 Task: Check school information for a property in San Diego, California, including school ratings and reviews.
Action: Mouse moved to (309, 214)
Screenshot: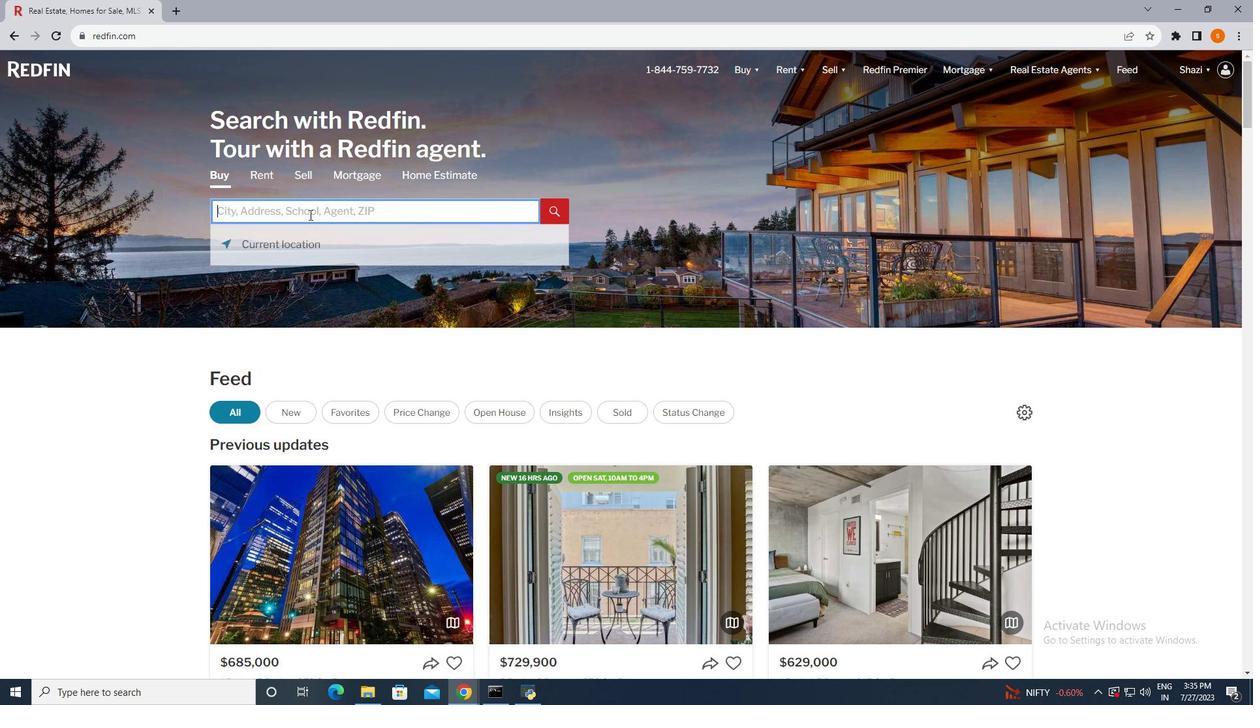 
Action: Mouse pressed left at (309, 214)
Screenshot: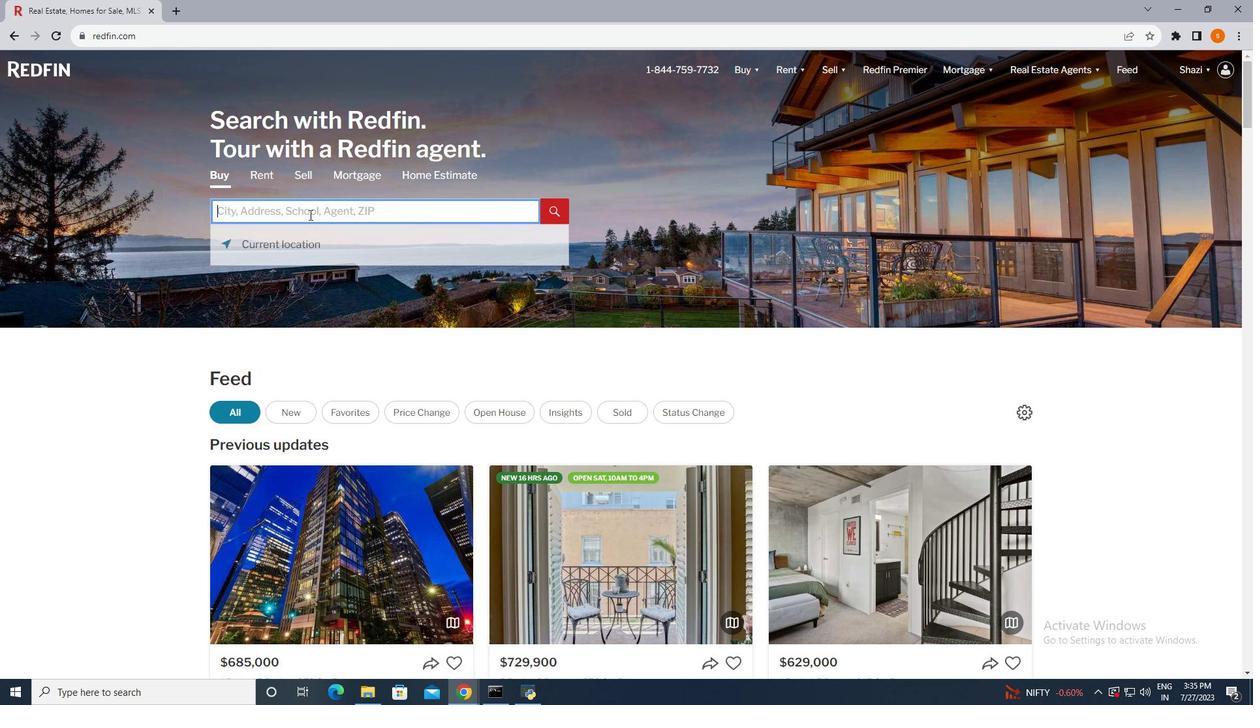 
Action: Key pressed <Key.shift>San<Key.space><Key.shift>Diego,<Key.space><Key.shift>California
Screenshot: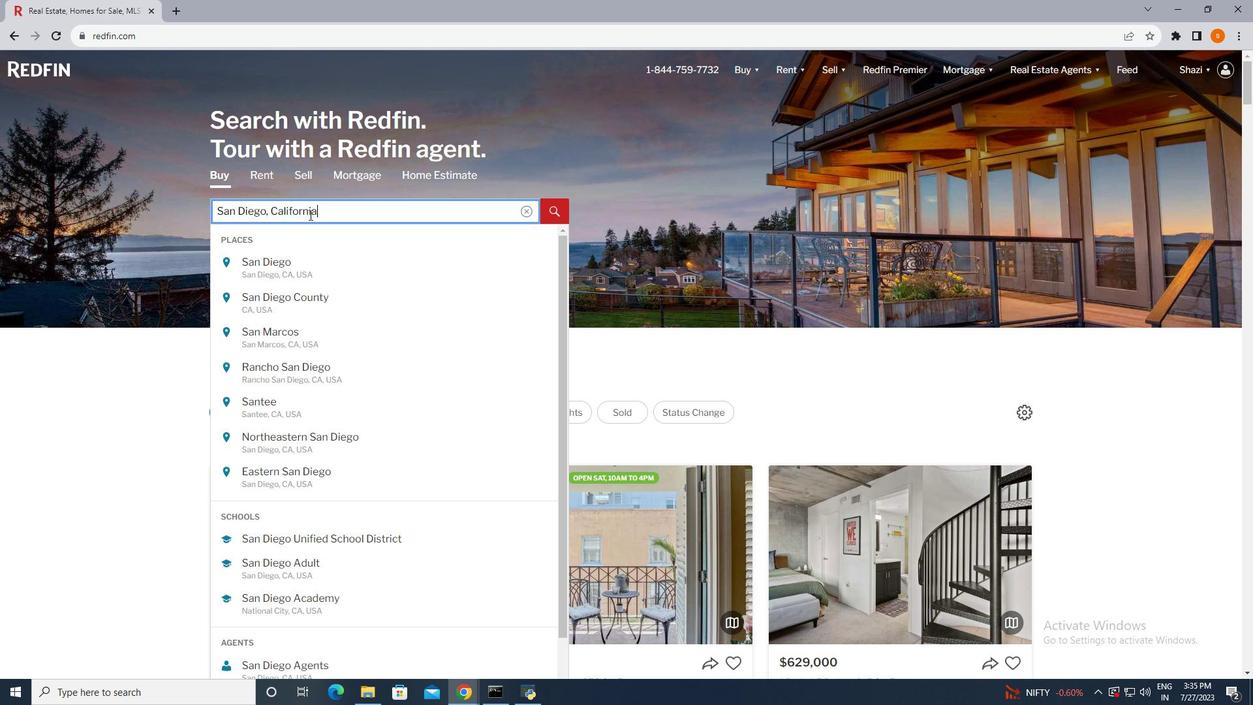 
Action: Mouse moved to (557, 214)
Screenshot: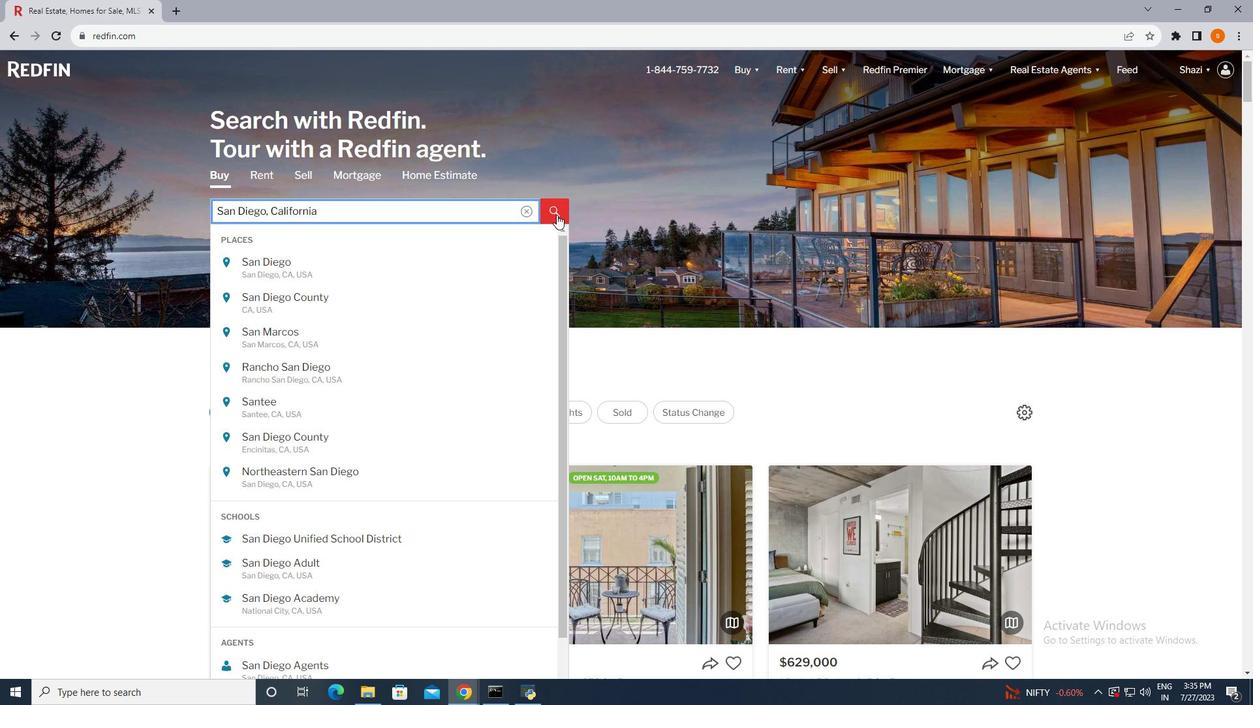 
Action: Mouse pressed left at (557, 214)
Screenshot: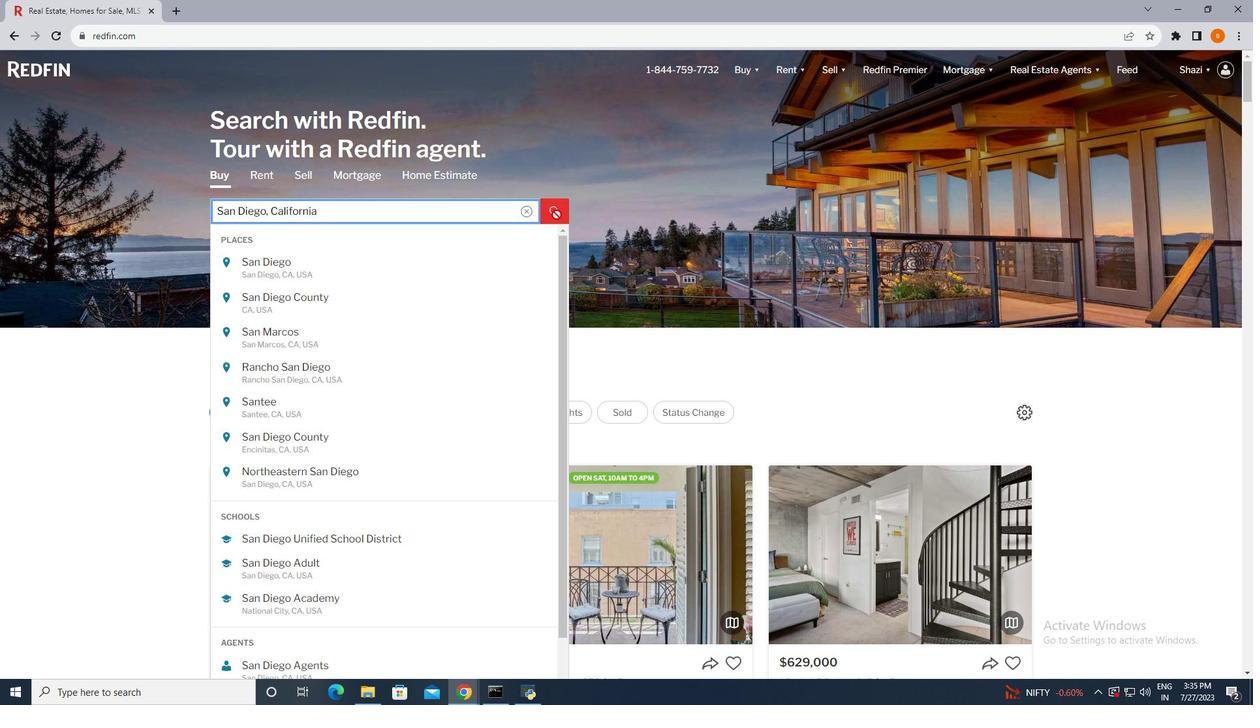 
Action: Mouse moved to (1102, 151)
Screenshot: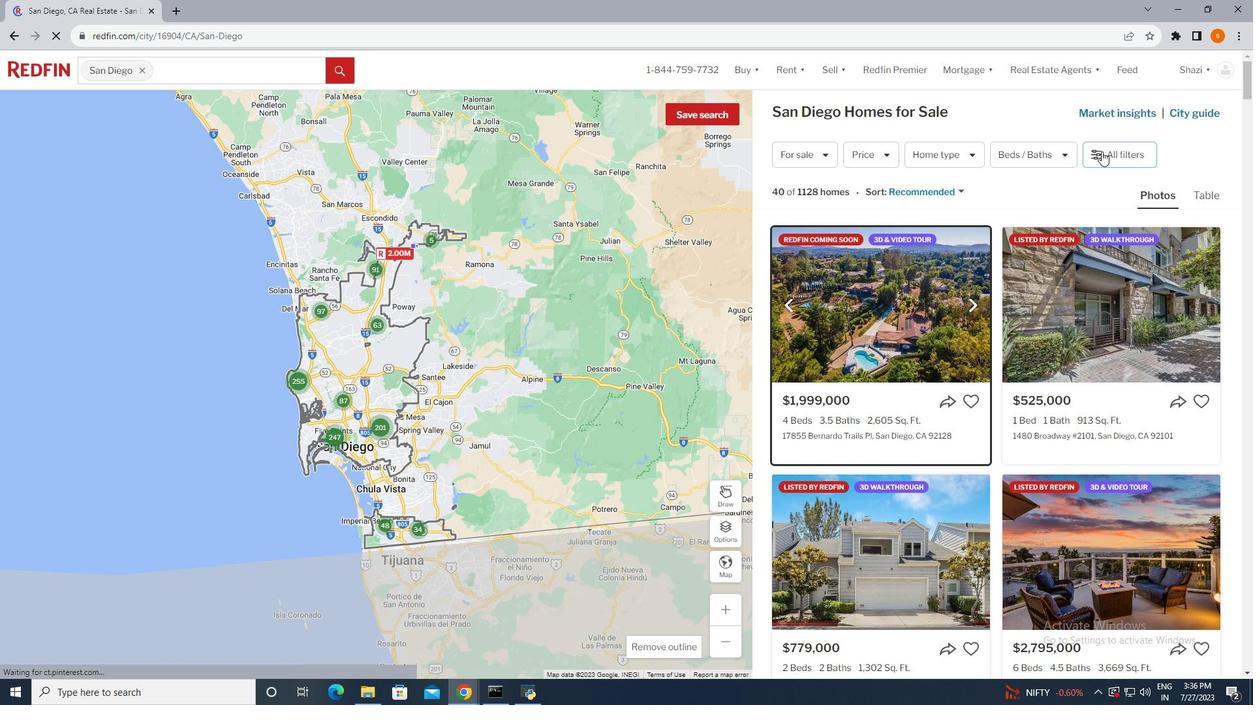 
Action: Mouse pressed left at (1102, 151)
Screenshot: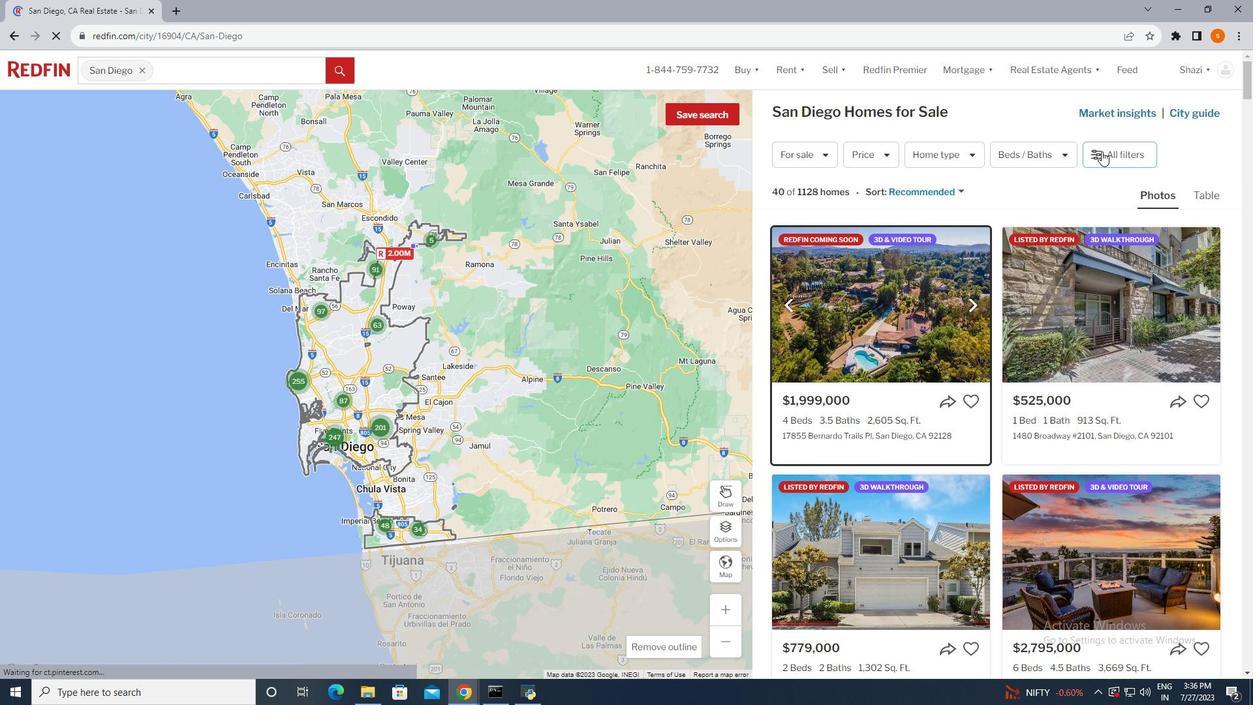 
Action: Mouse moved to (969, 434)
Screenshot: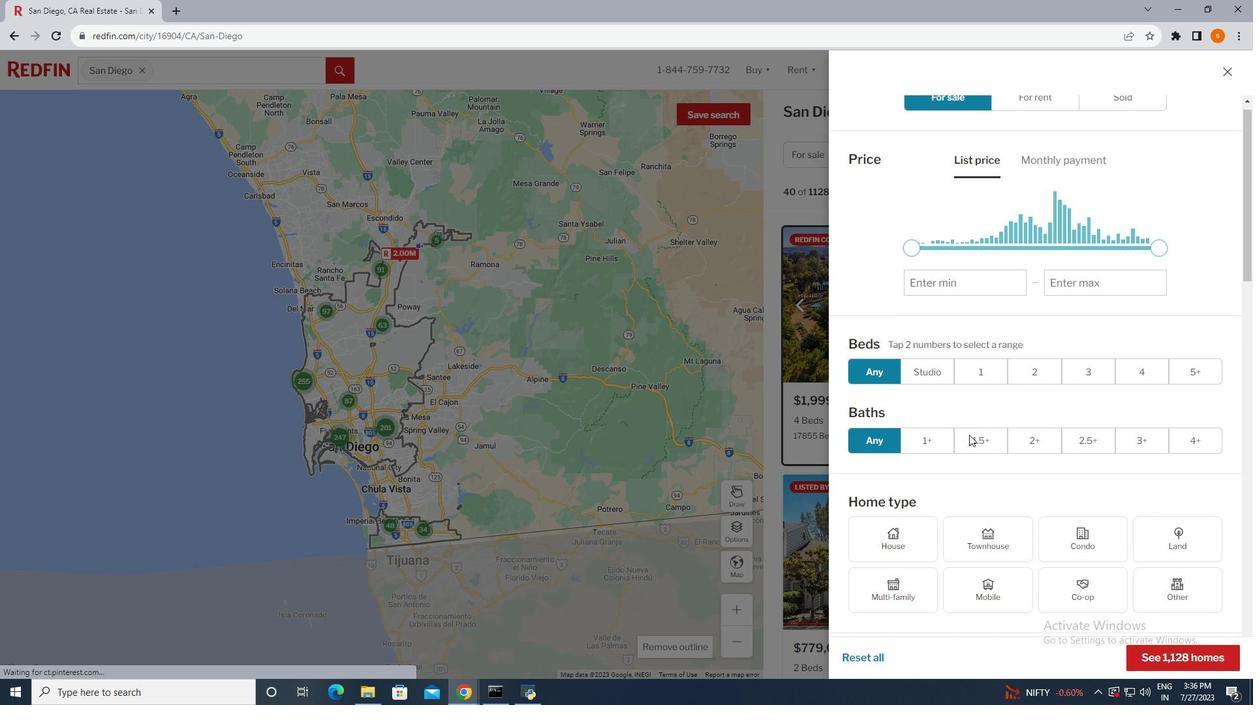 
Action: Mouse scrolled (969, 434) with delta (0, 0)
Screenshot: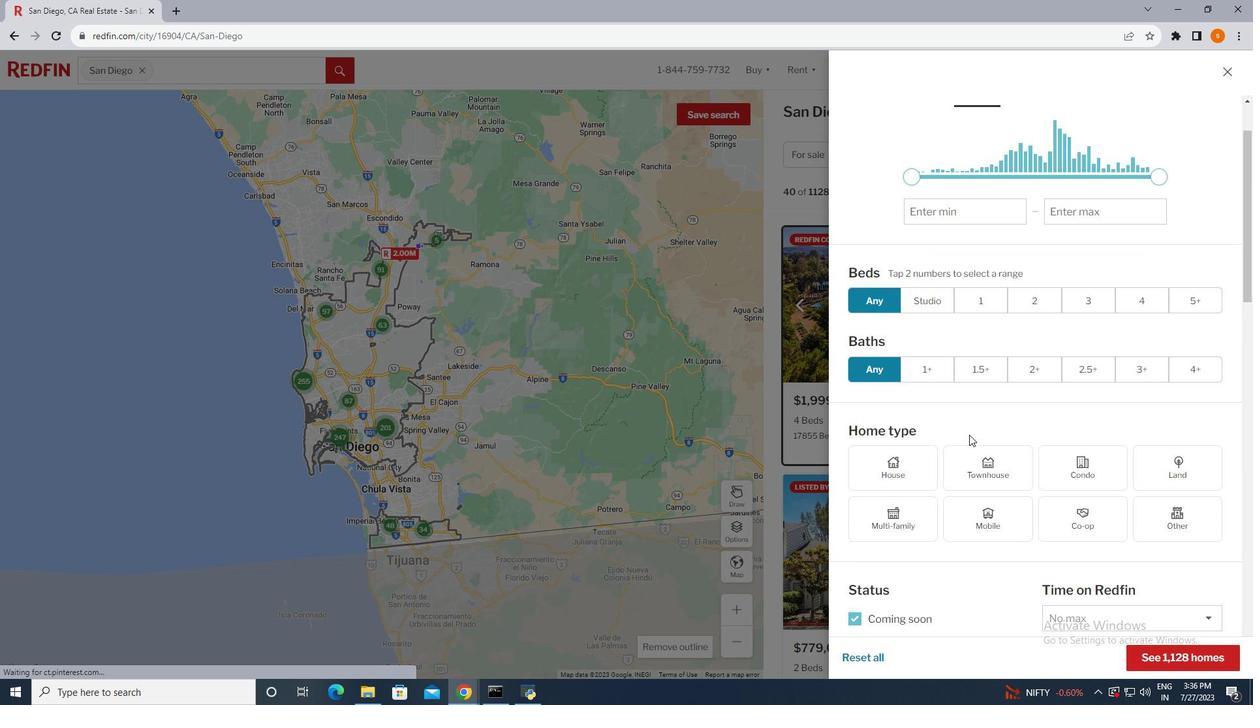 
Action: Mouse scrolled (969, 434) with delta (0, 0)
Screenshot: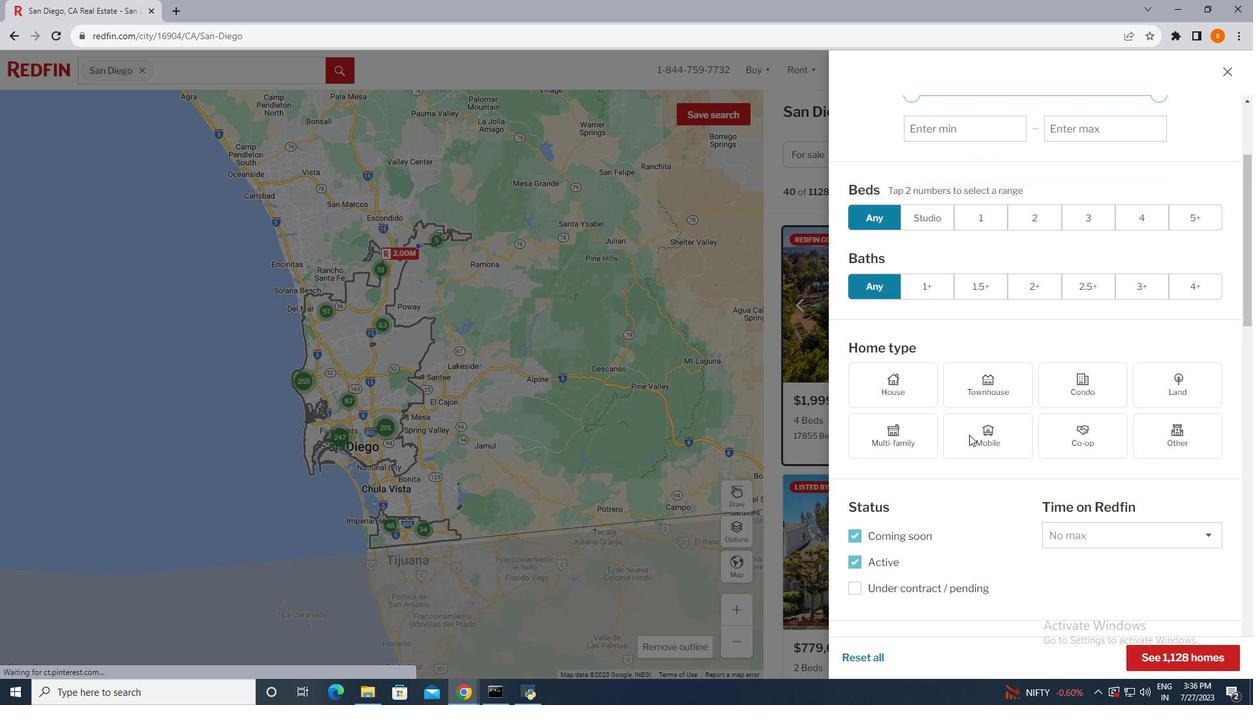
Action: Mouse scrolled (969, 434) with delta (0, 0)
Screenshot: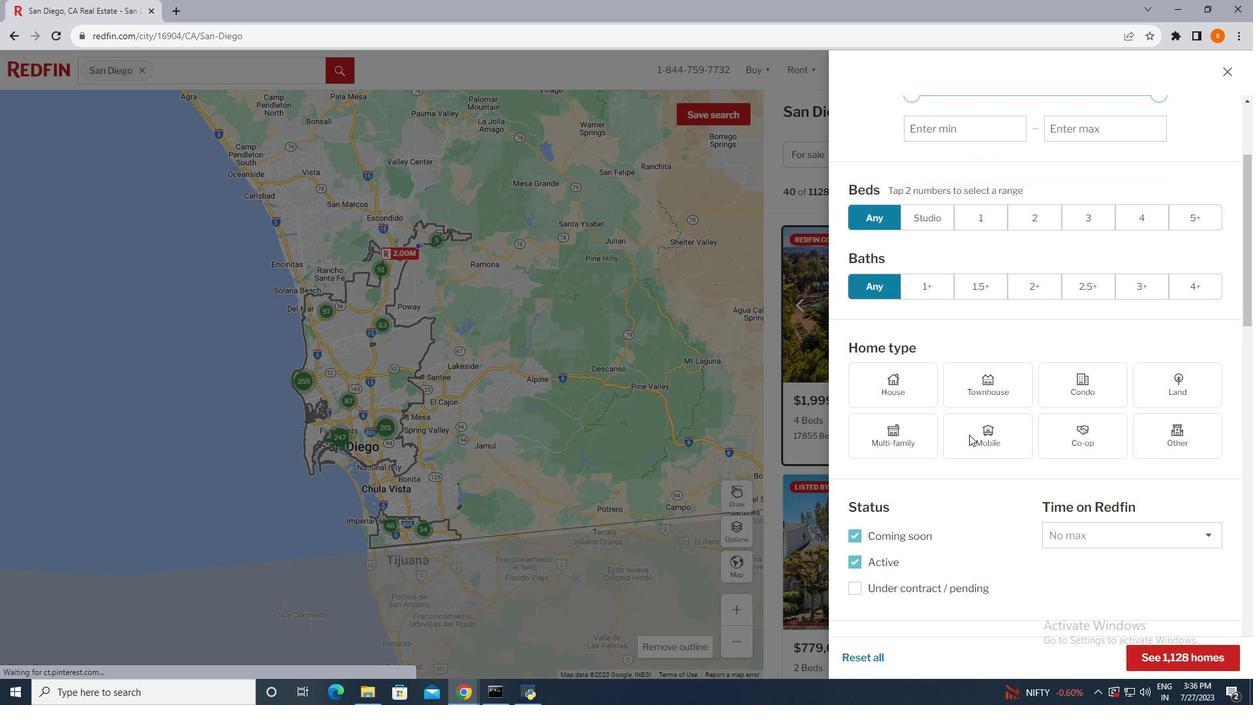 
Action: Mouse scrolled (969, 434) with delta (0, 0)
Screenshot: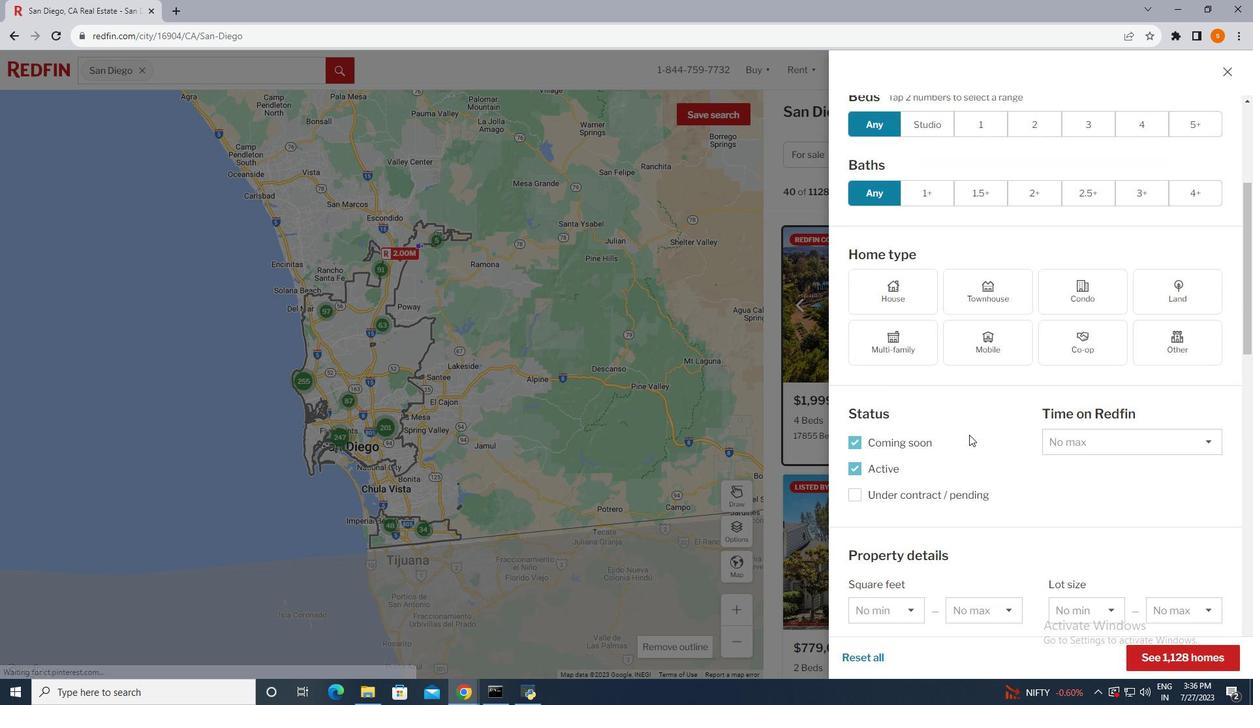
Action: Mouse scrolled (969, 434) with delta (0, 0)
Screenshot: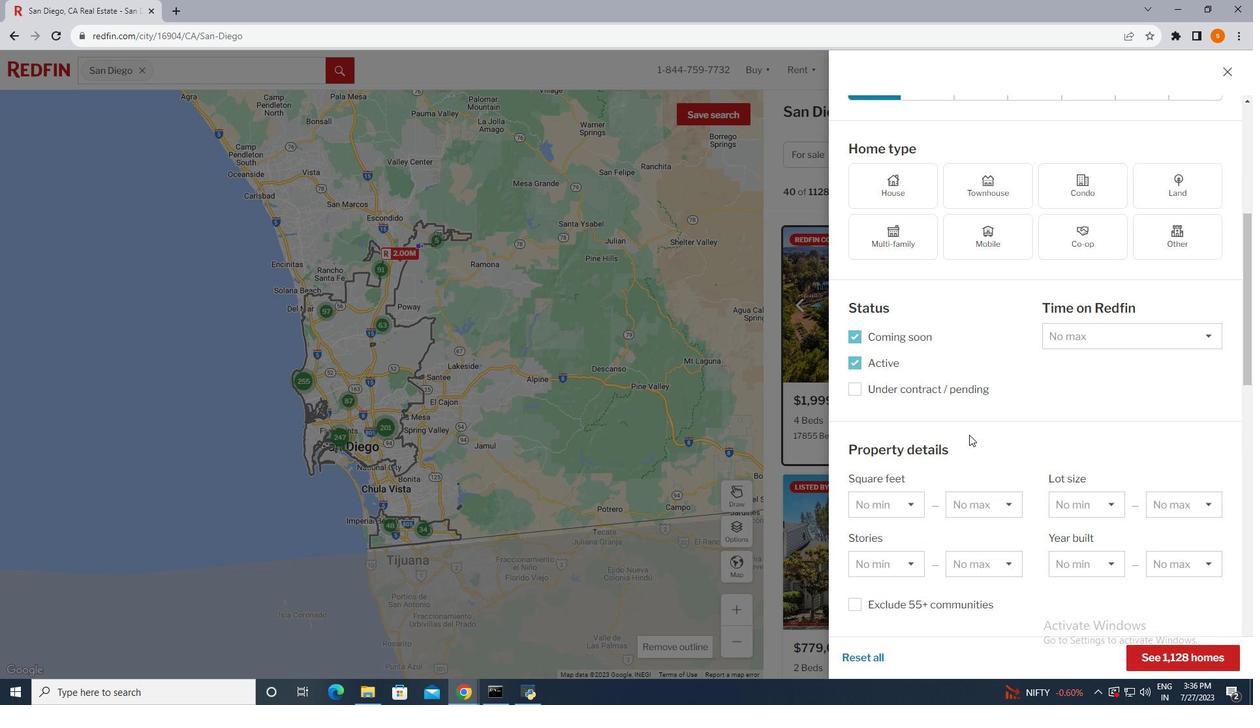 
Action: Mouse scrolled (969, 434) with delta (0, 0)
Screenshot: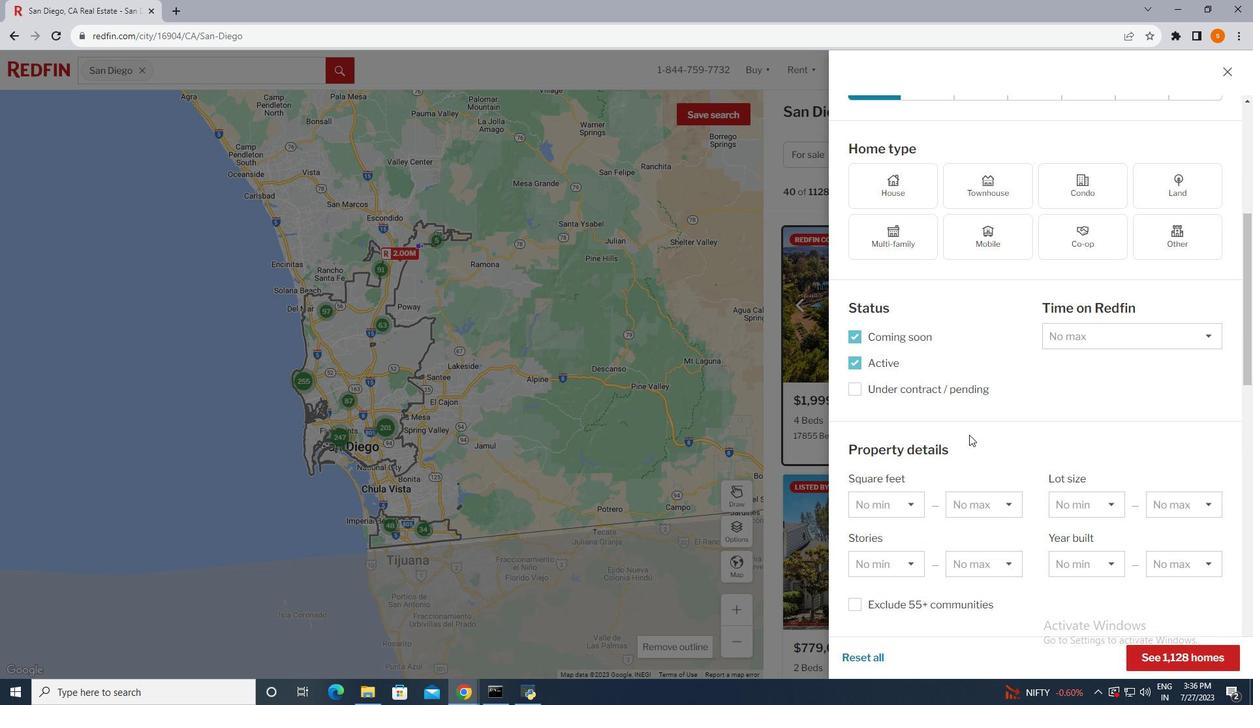 
Action: Mouse scrolled (969, 434) with delta (0, 0)
Screenshot: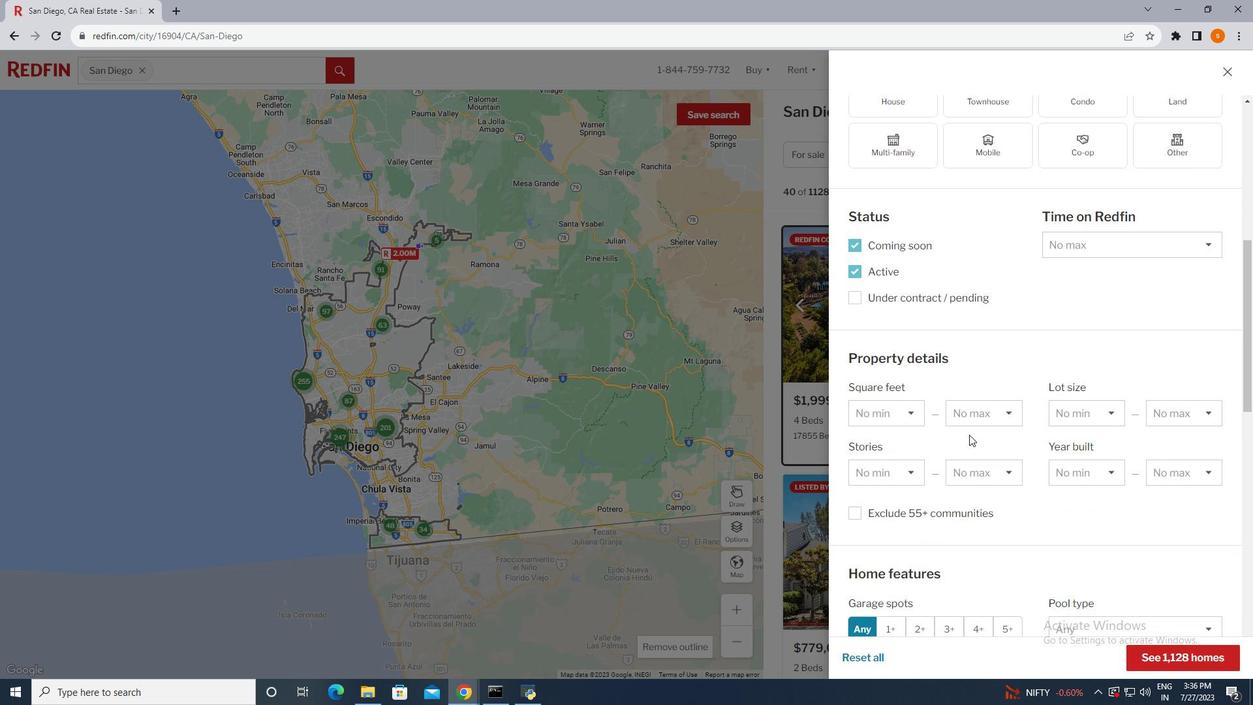 
Action: Mouse scrolled (969, 434) with delta (0, 0)
Screenshot: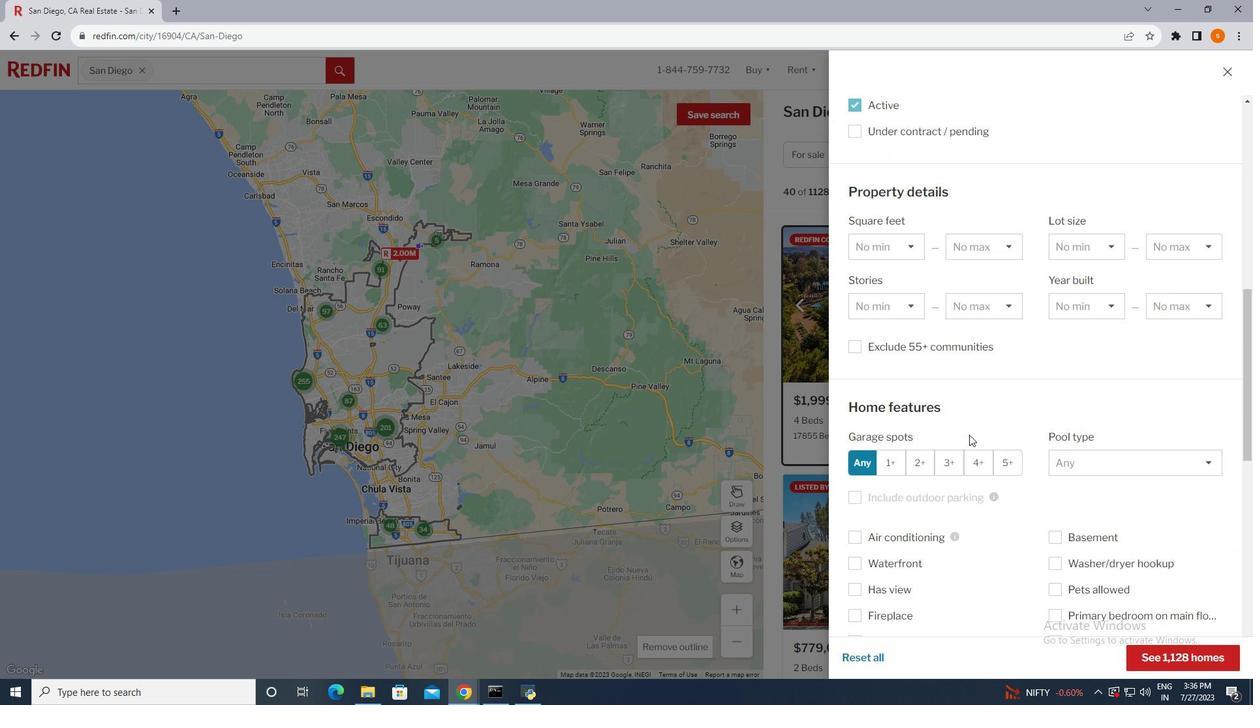 
Action: Mouse scrolled (969, 434) with delta (0, 0)
Screenshot: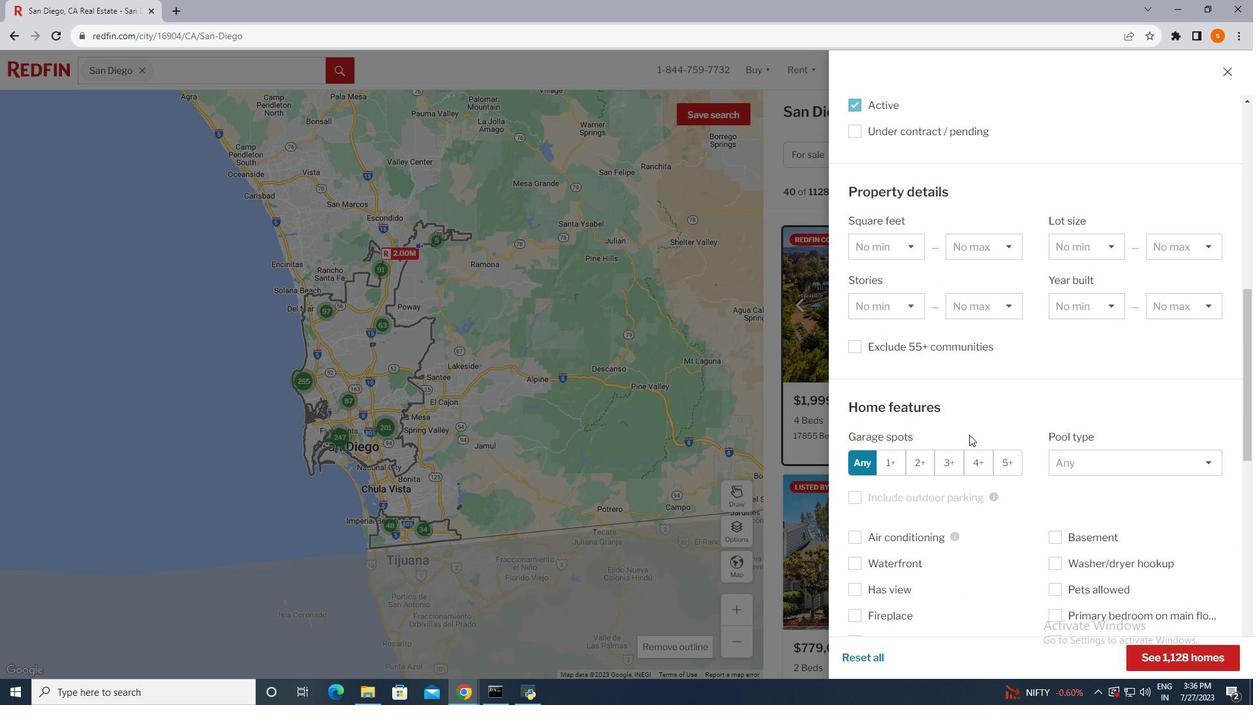 
Action: Mouse scrolled (969, 434) with delta (0, 0)
Screenshot: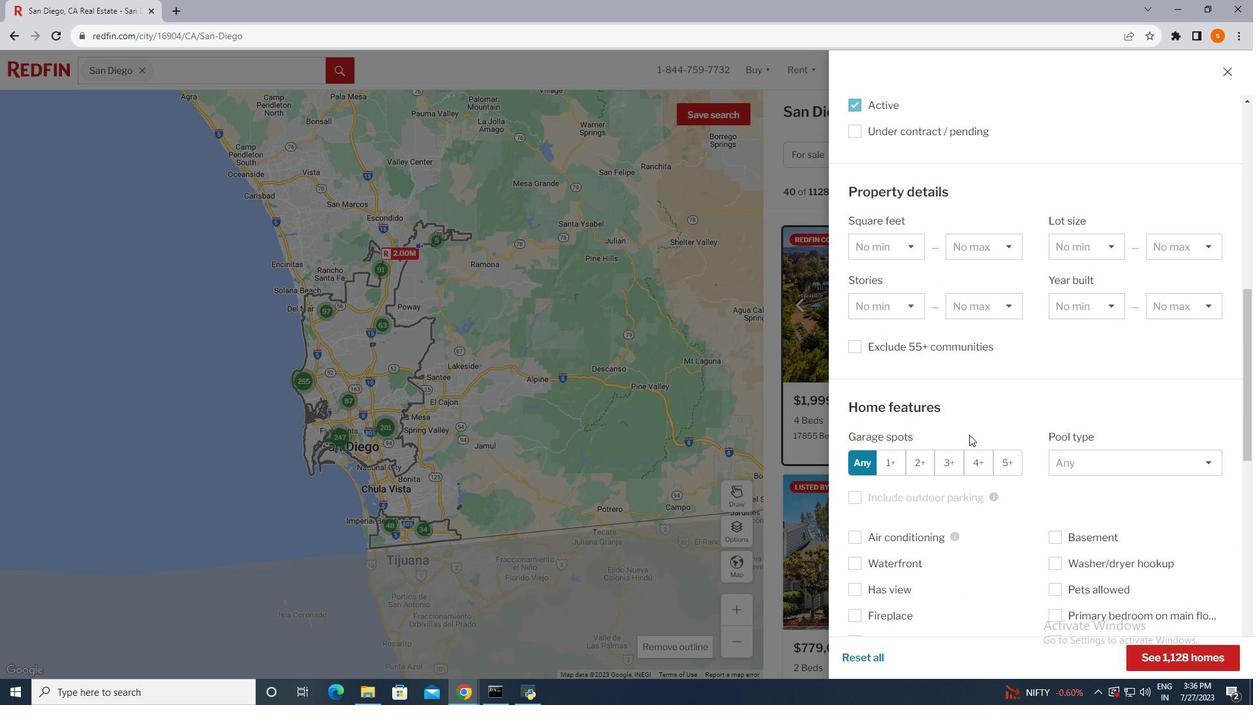 
Action: Mouse scrolled (969, 434) with delta (0, 0)
Screenshot: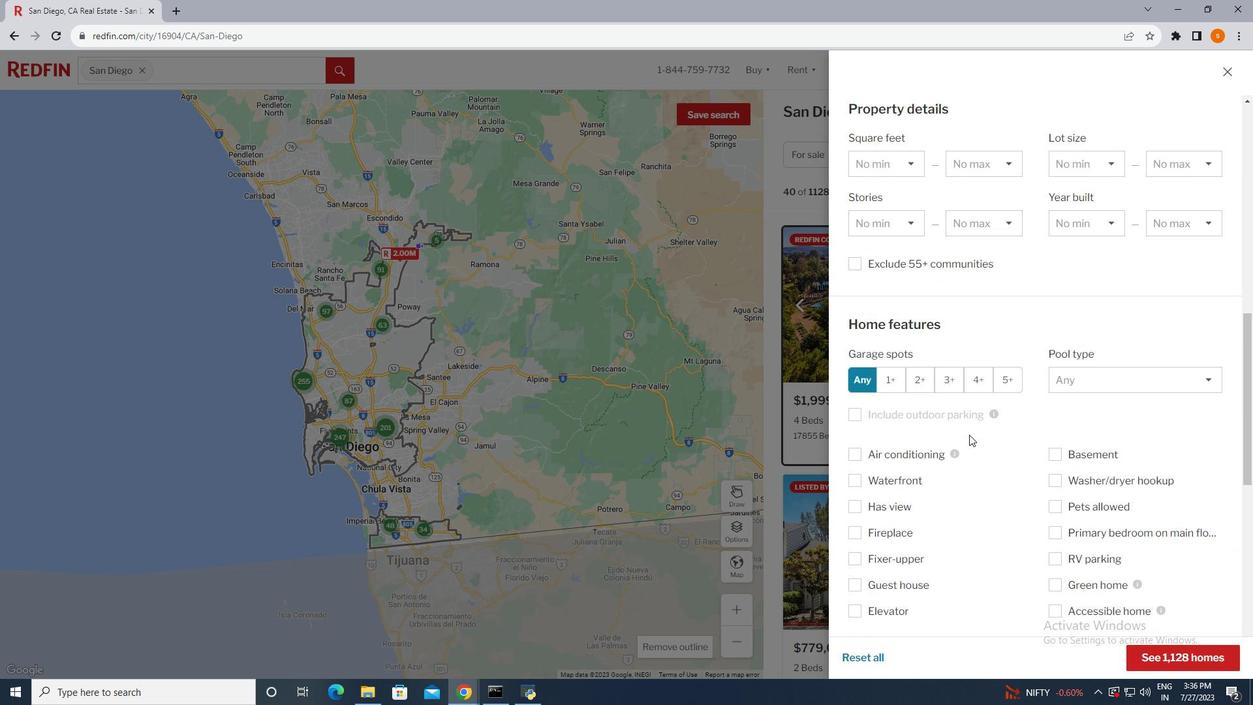 
Action: Mouse moved to (969, 434)
Screenshot: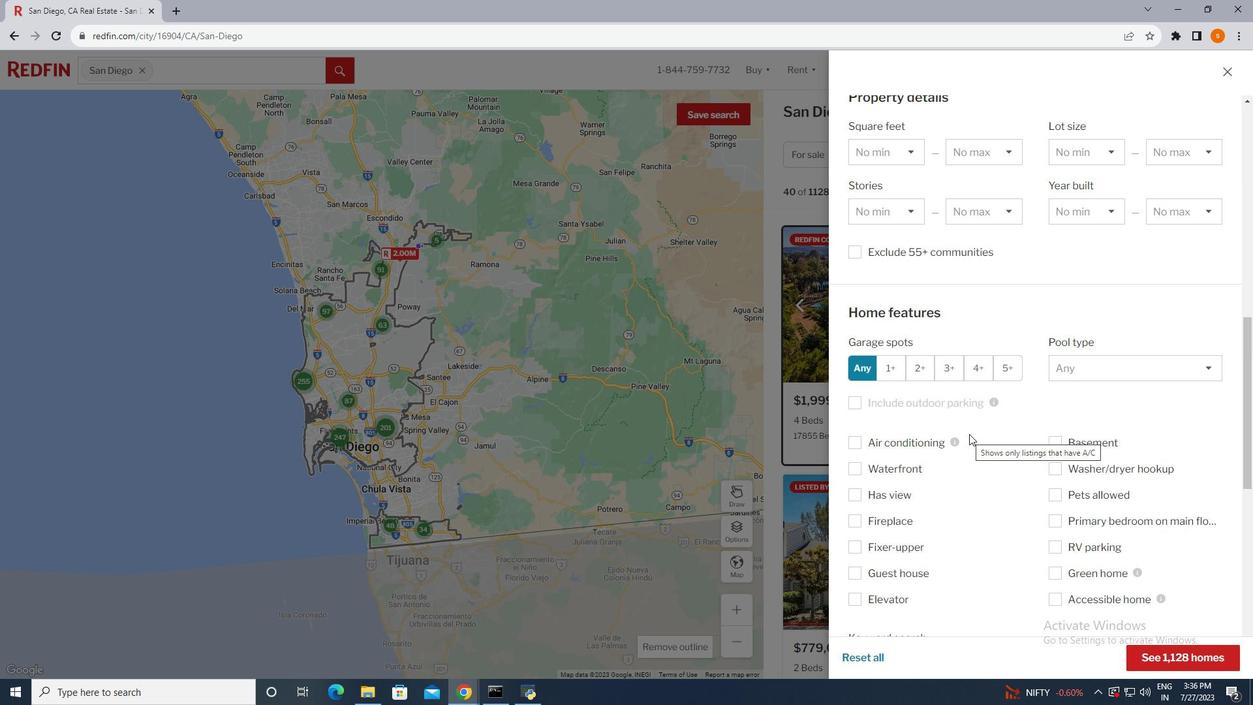 
Action: Mouse scrolled (969, 434) with delta (0, 0)
Screenshot: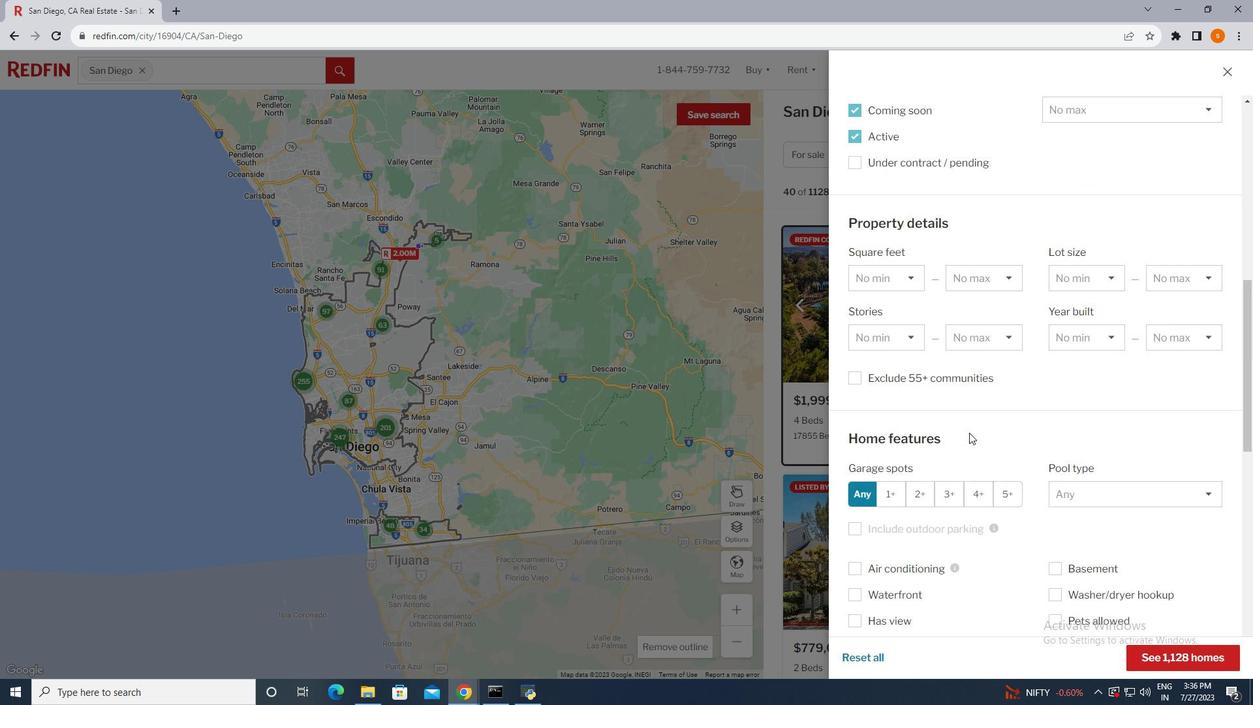 
Action: Mouse scrolled (969, 434) with delta (0, 0)
Screenshot: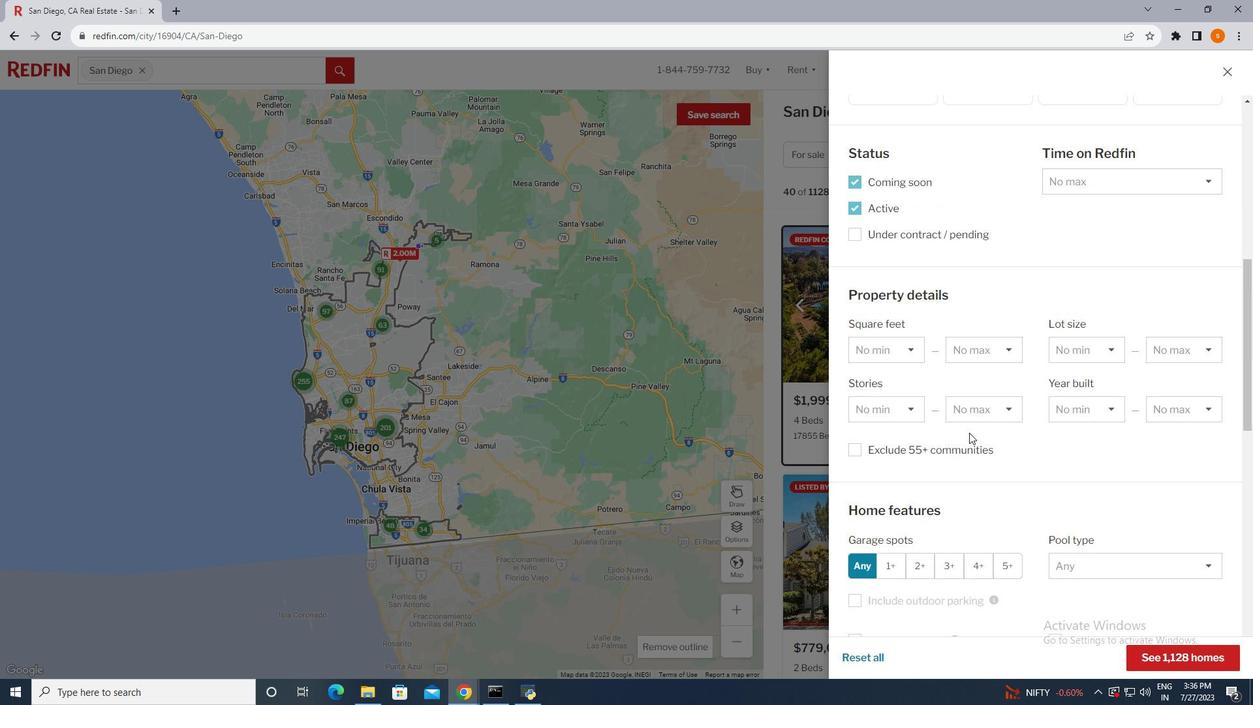 
Action: Mouse scrolled (969, 434) with delta (0, 0)
Screenshot: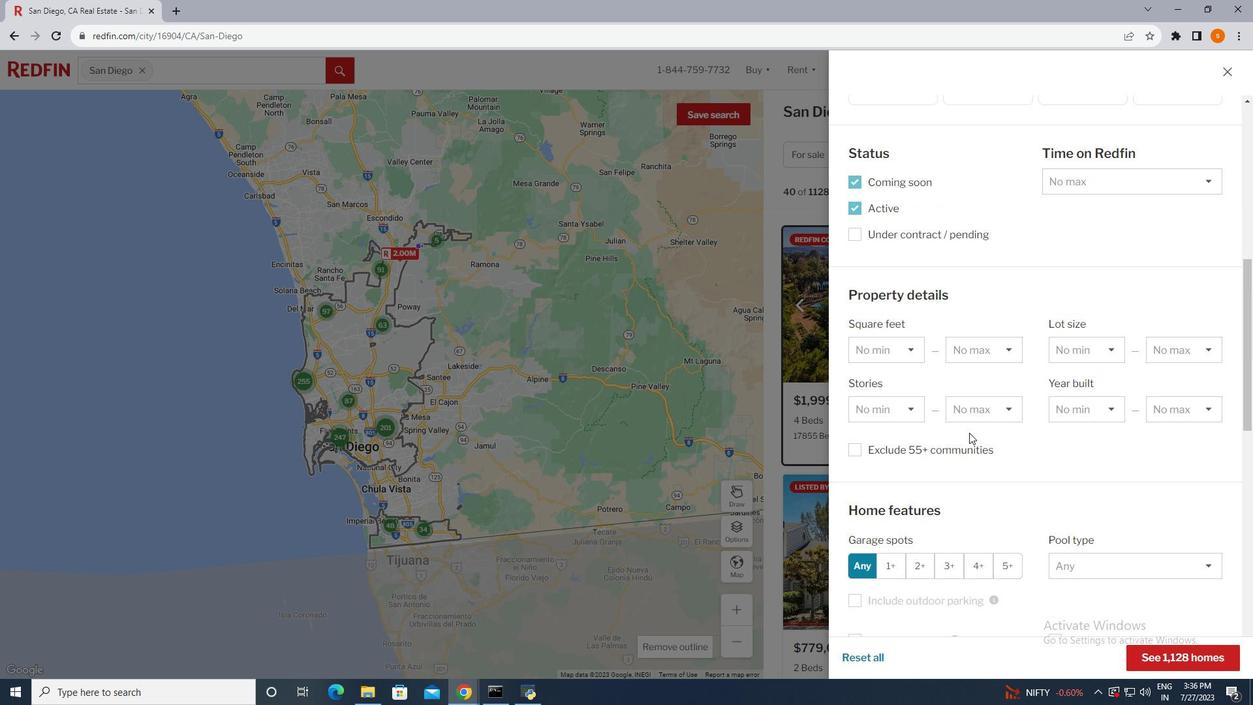 
Action: Mouse scrolled (969, 434) with delta (0, 0)
Screenshot: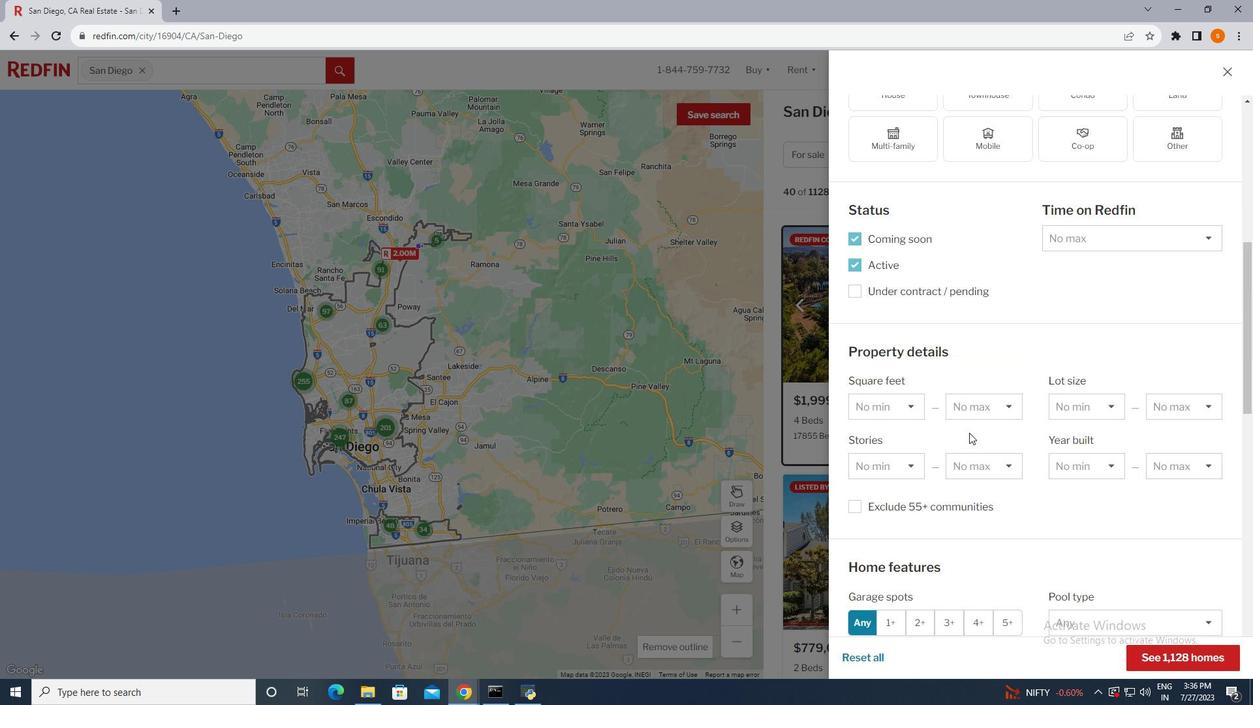 
Action: Mouse moved to (969, 432)
Screenshot: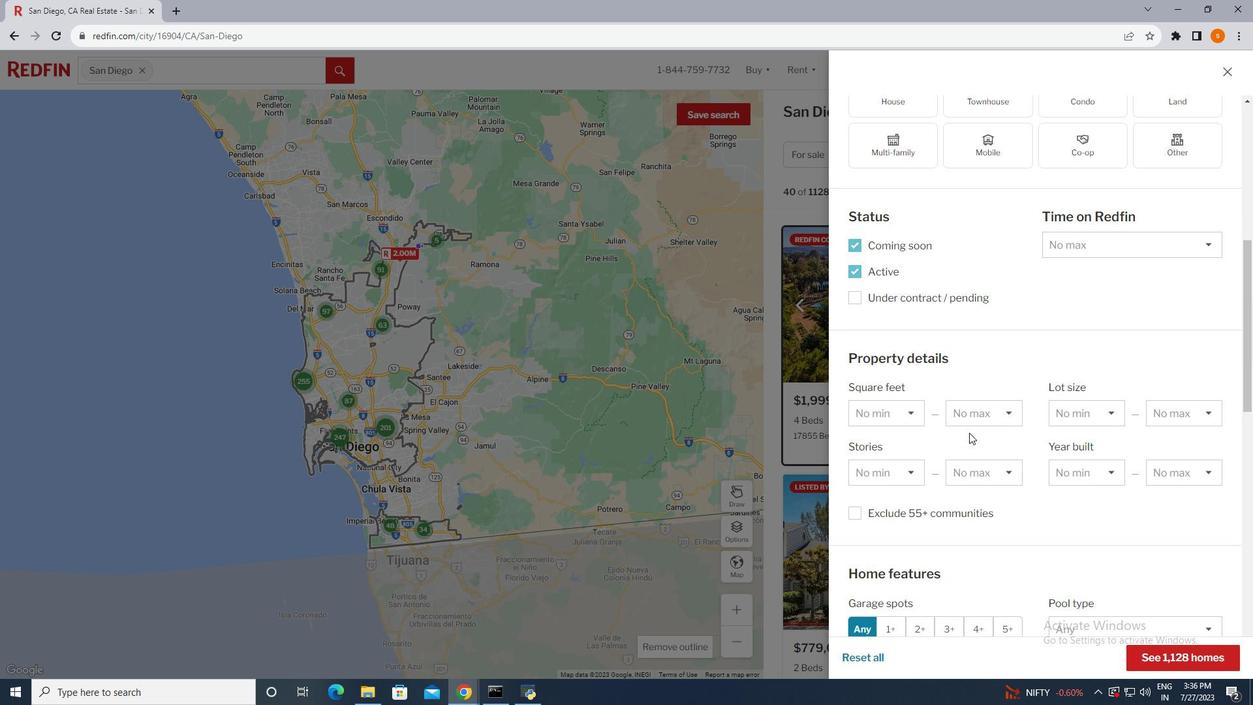 
Action: Mouse scrolled (969, 433) with delta (0, 0)
Screenshot: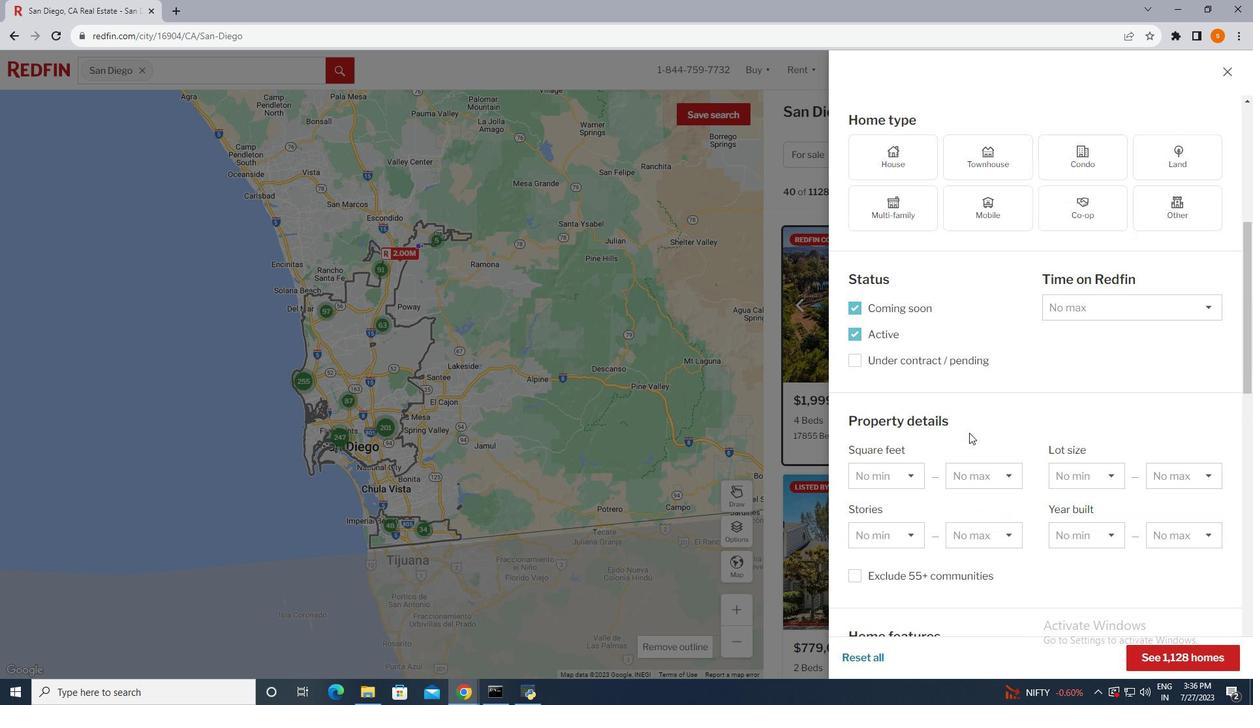 
Action: Mouse scrolled (969, 433) with delta (0, 0)
Screenshot: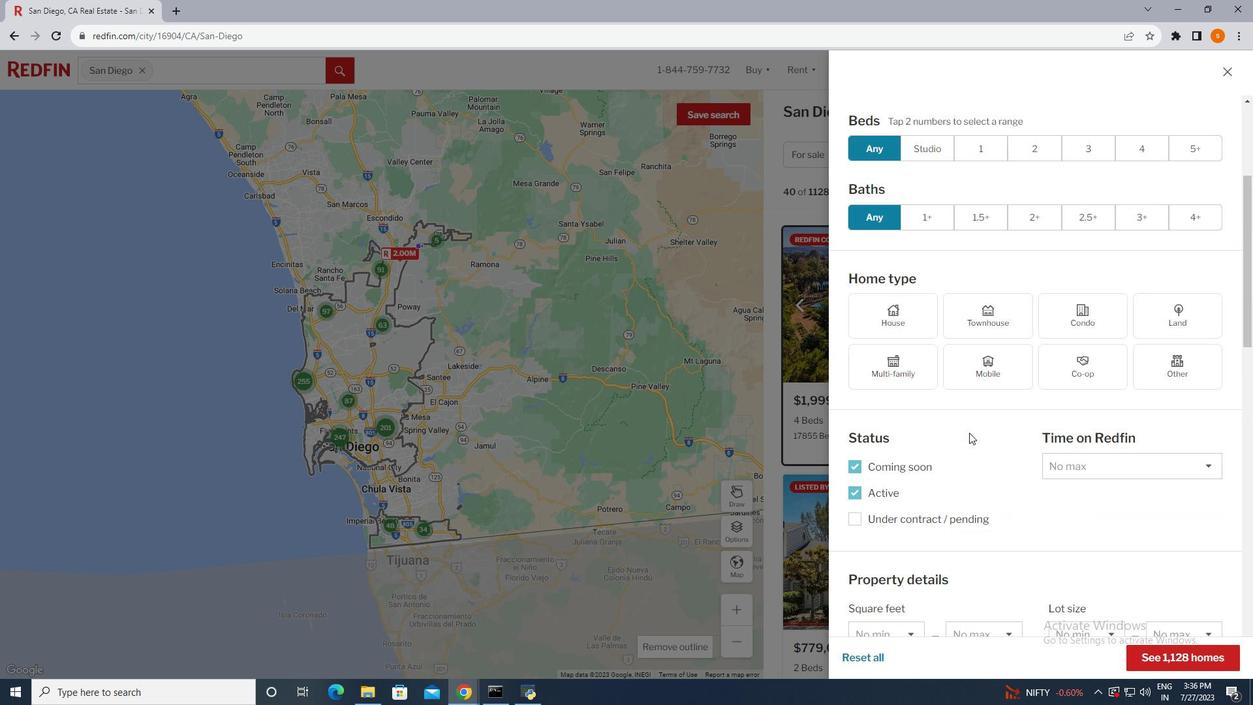 
Action: Mouse scrolled (969, 433) with delta (0, 0)
Screenshot: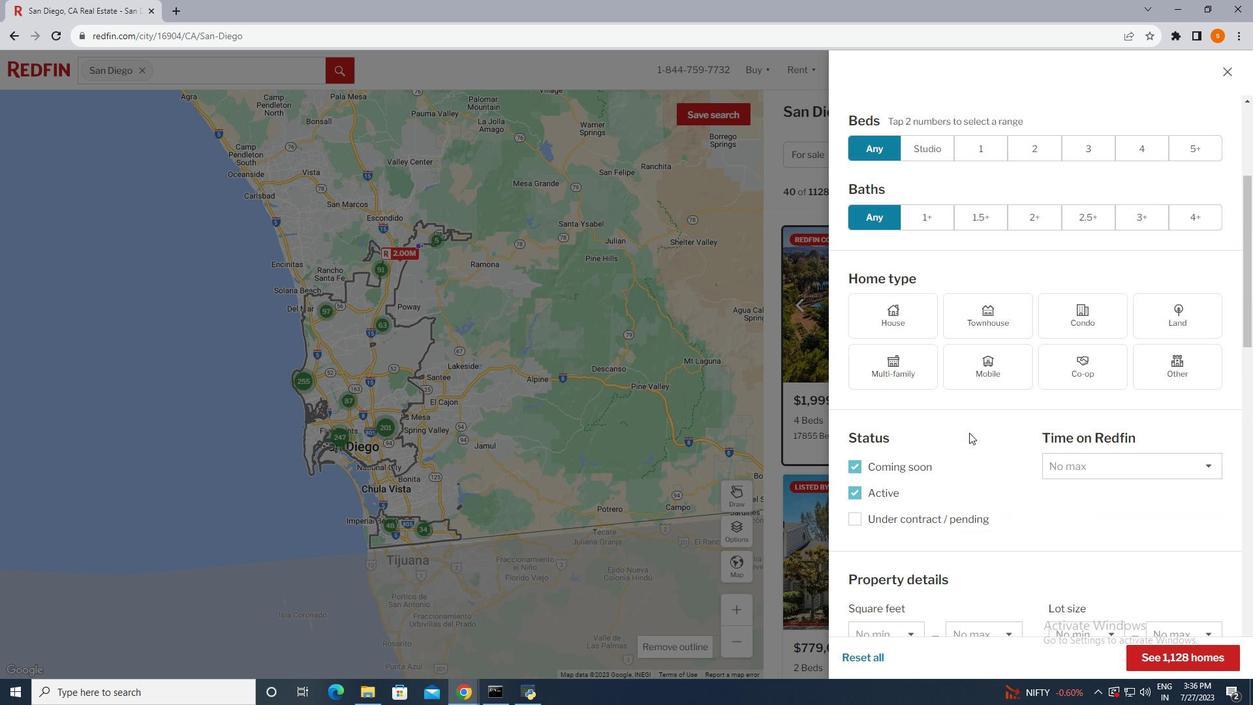 
Action: Mouse scrolled (969, 433) with delta (0, 0)
Screenshot: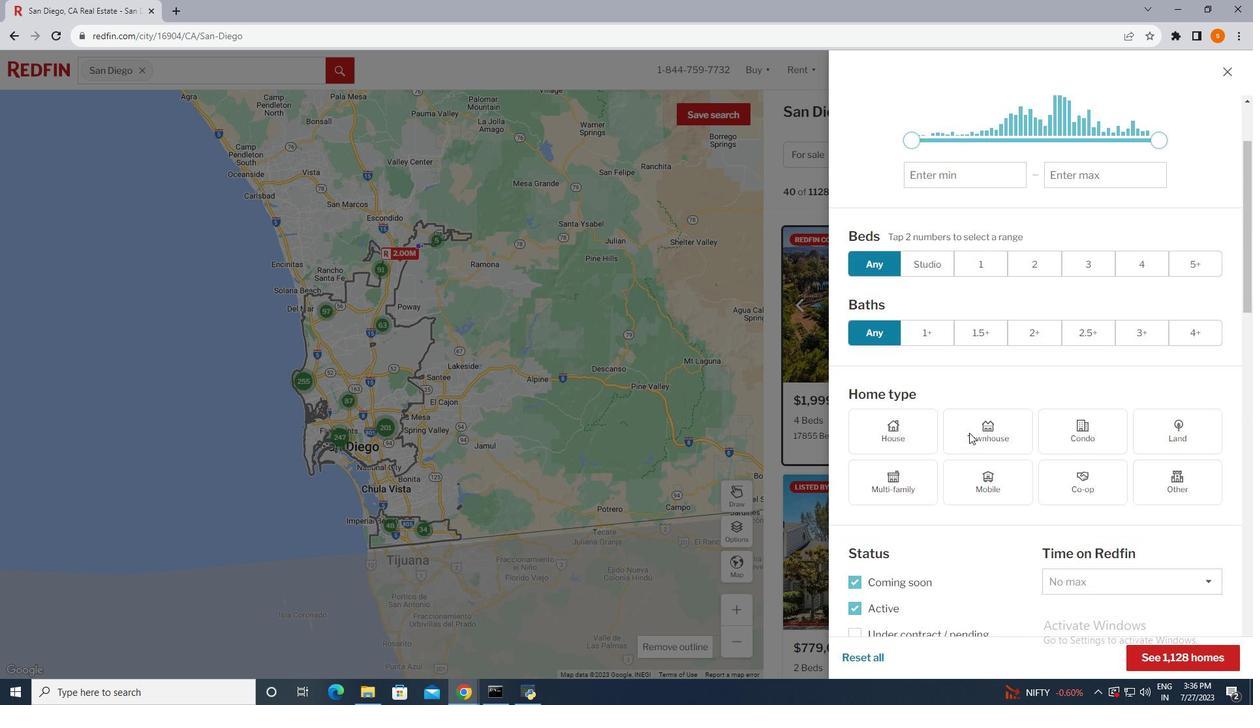 
Action: Mouse scrolled (969, 433) with delta (0, 0)
Screenshot: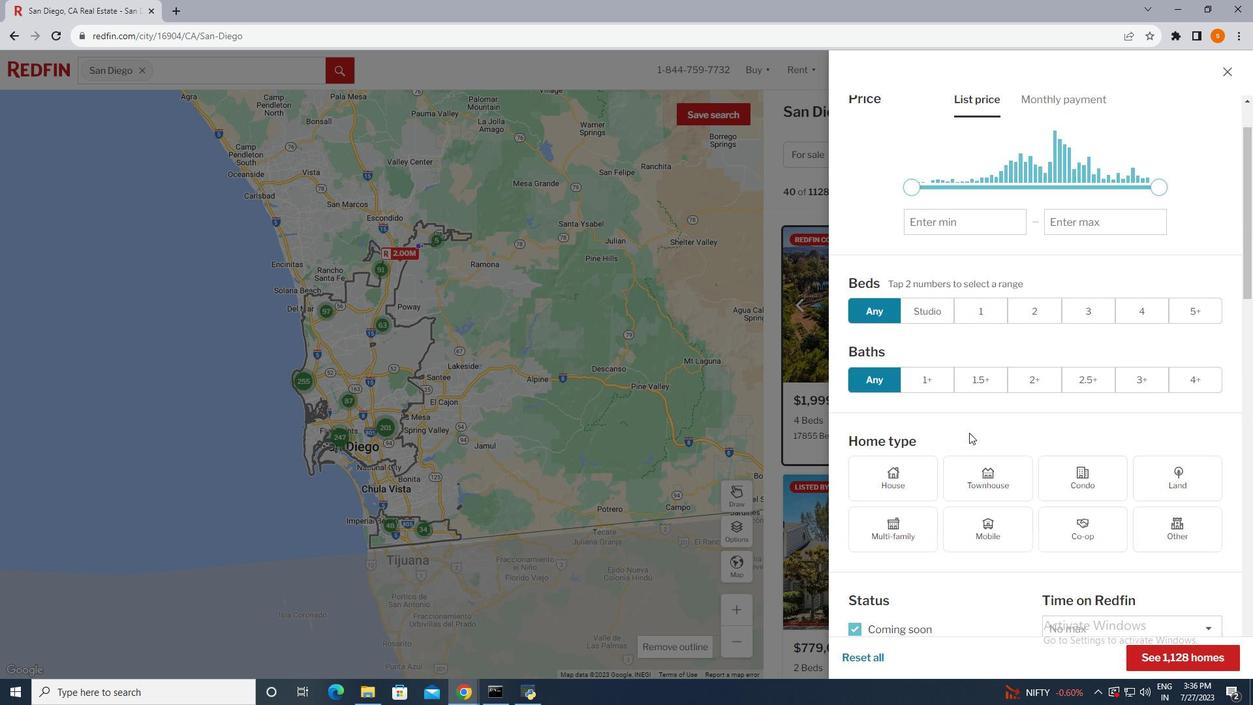 
Action: Mouse scrolled (969, 433) with delta (0, 0)
Screenshot: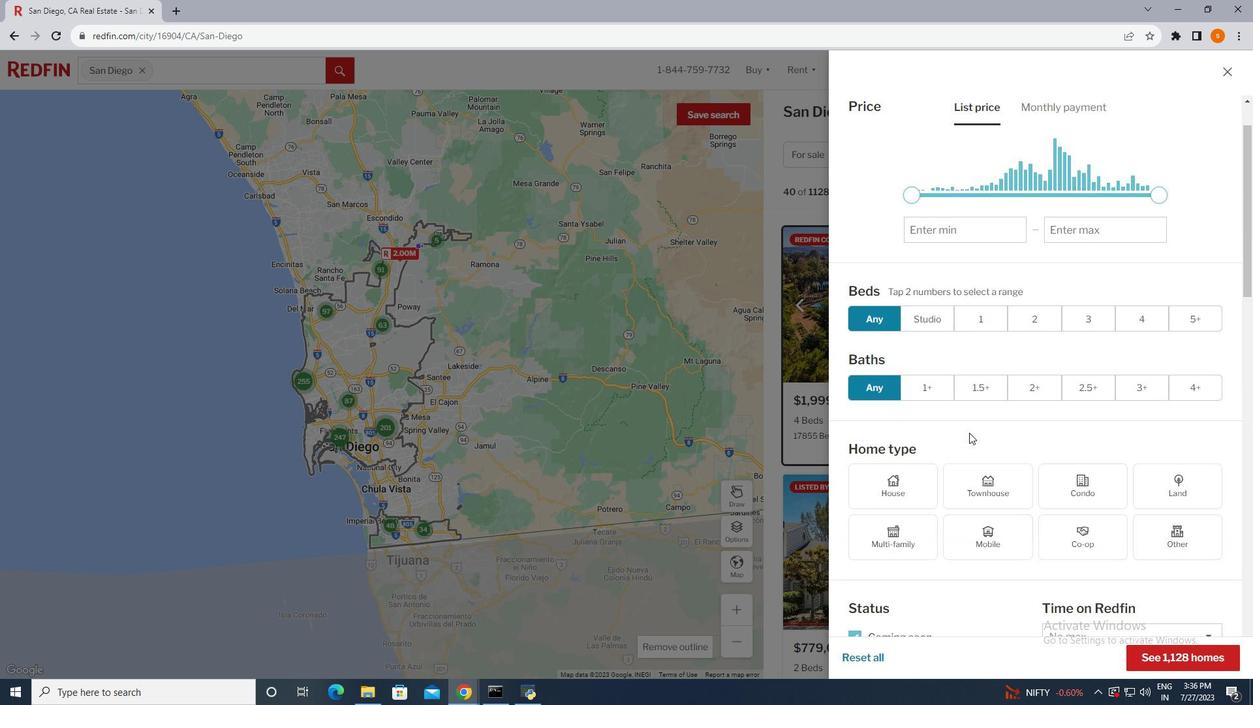 
Action: Mouse moved to (1229, 69)
Screenshot: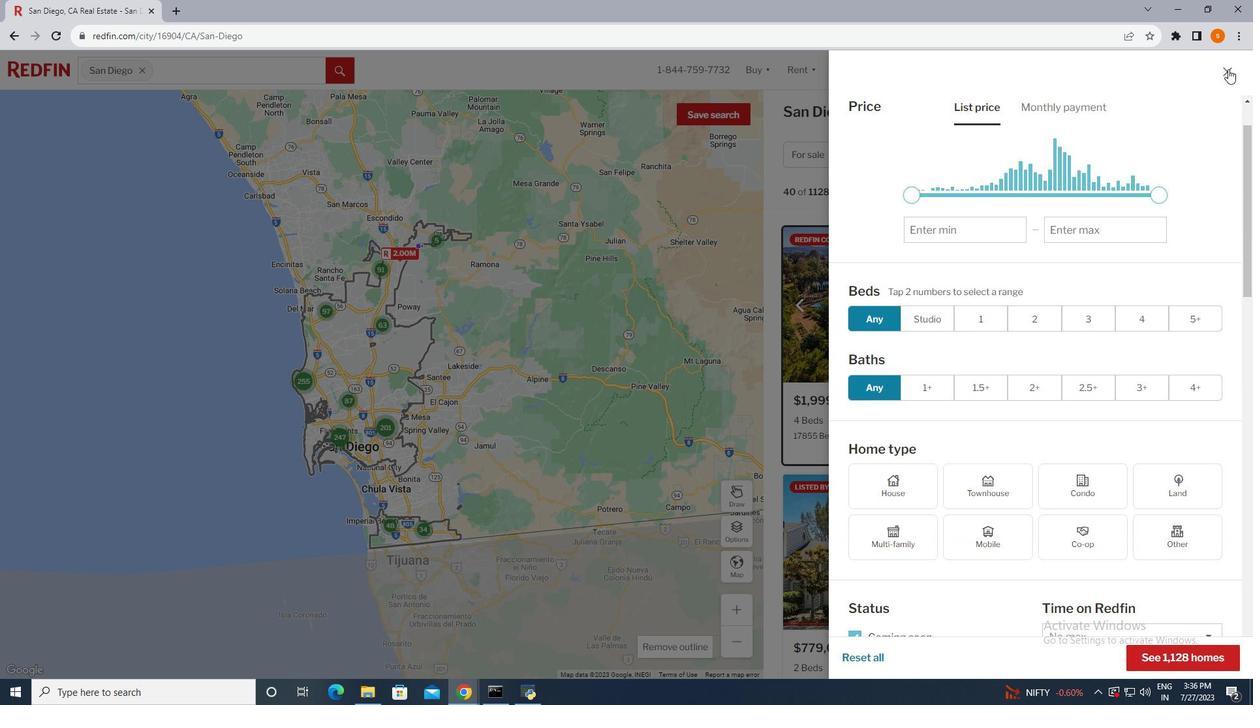 
Action: Mouse pressed left at (1229, 69)
Screenshot: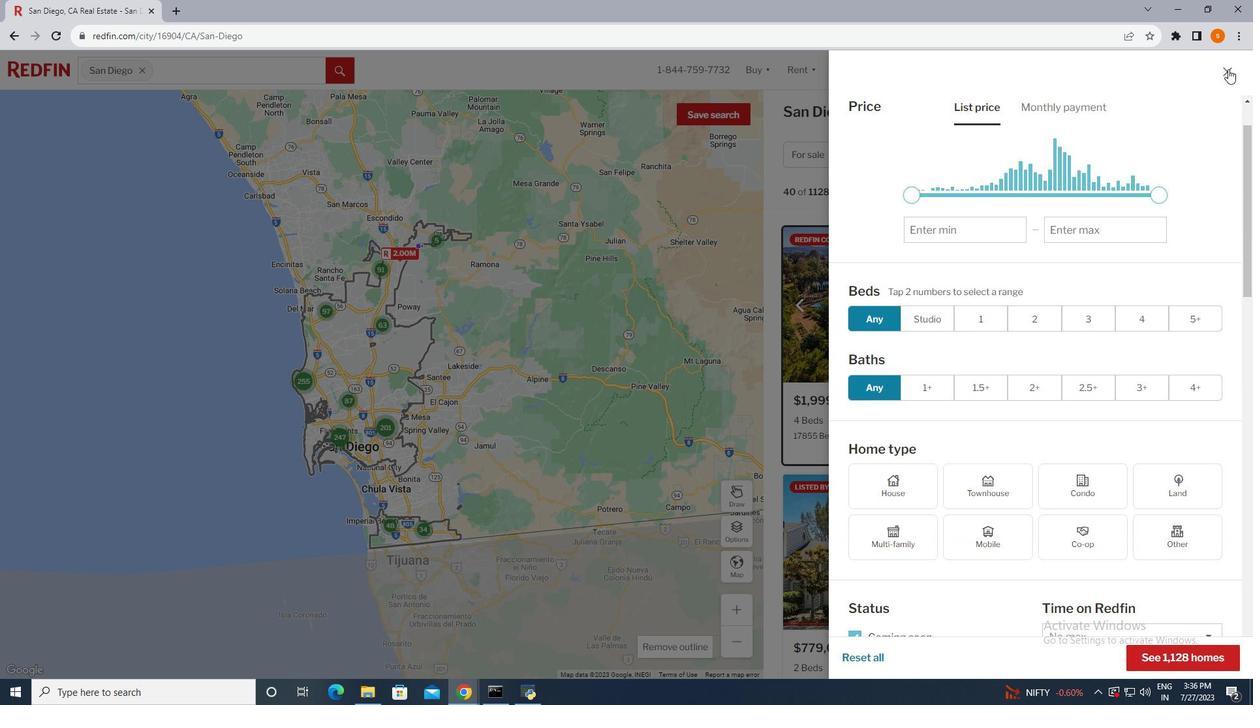 
Action: Mouse moved to (983, 390)
Screenshot: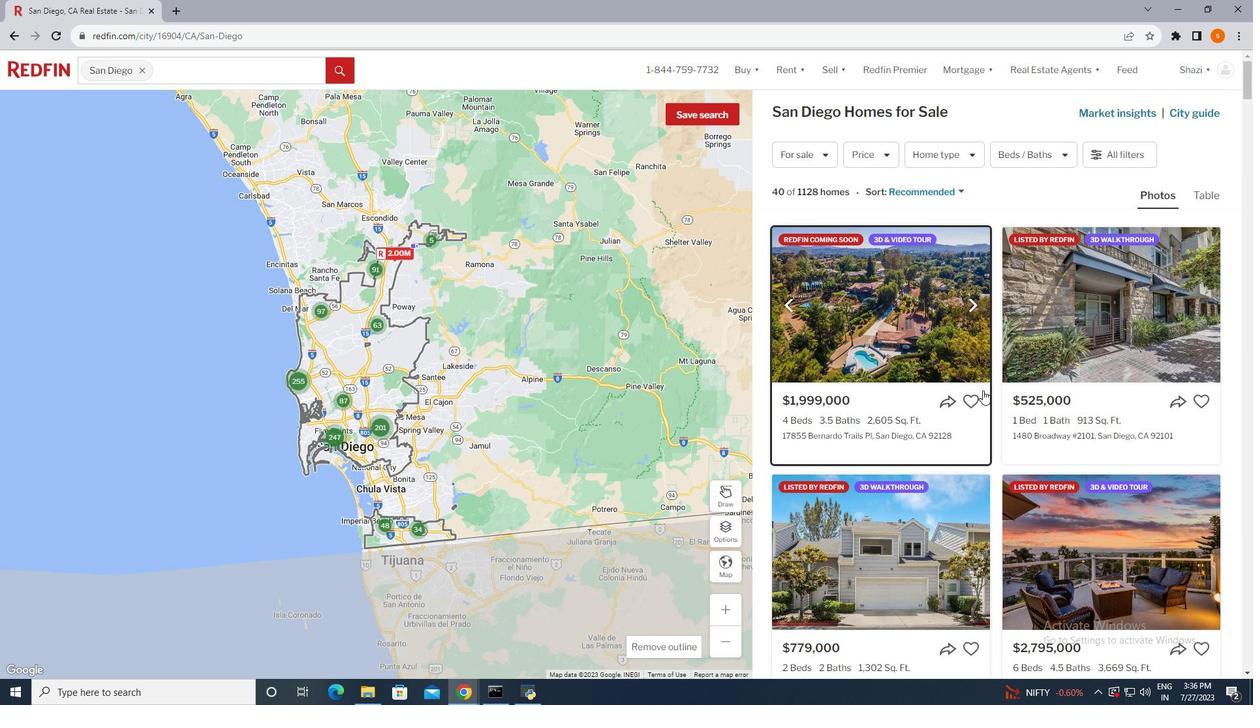 
Action: Mouse scrolled (983, 389) with delta (0, 0)
Screenshot: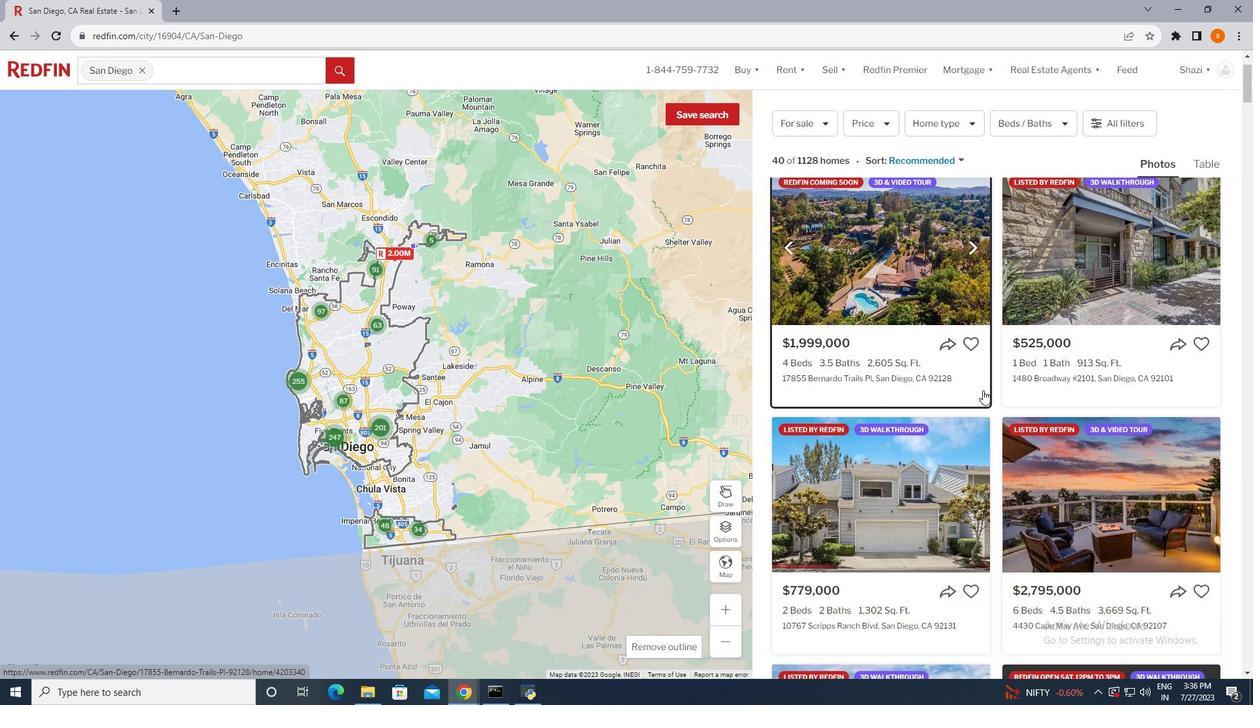 
Action: Mouse moved to (983, 390)
Screenshot: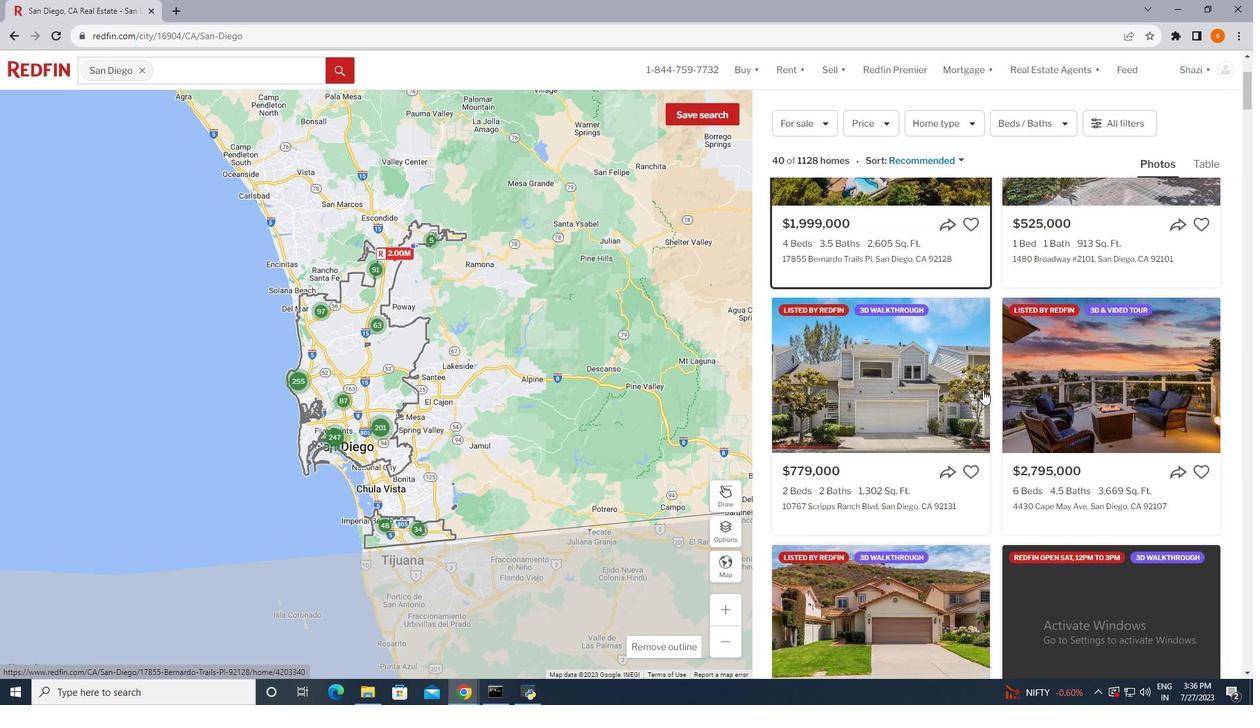 
Action: Mouse scrolled (983, 389) with delta (0, 0)
Screenshot: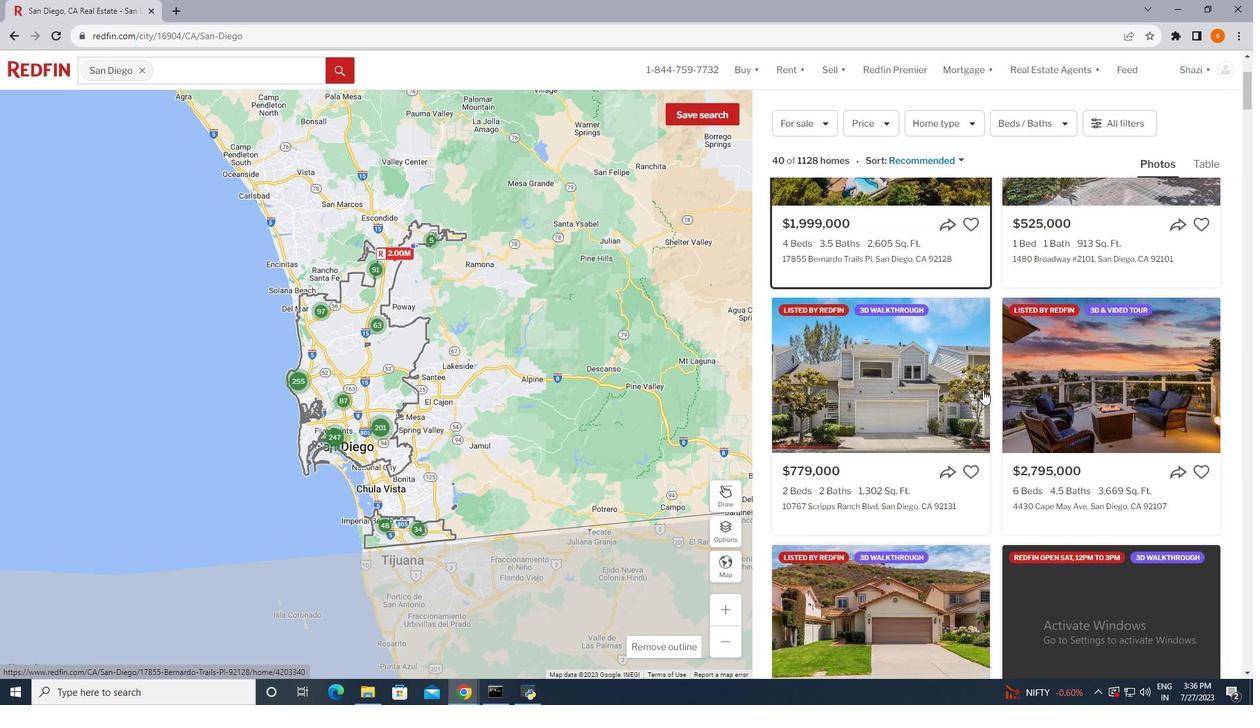 
Action: Mouse scrolled (983, 389) with delta (0, 0)
Screenshot: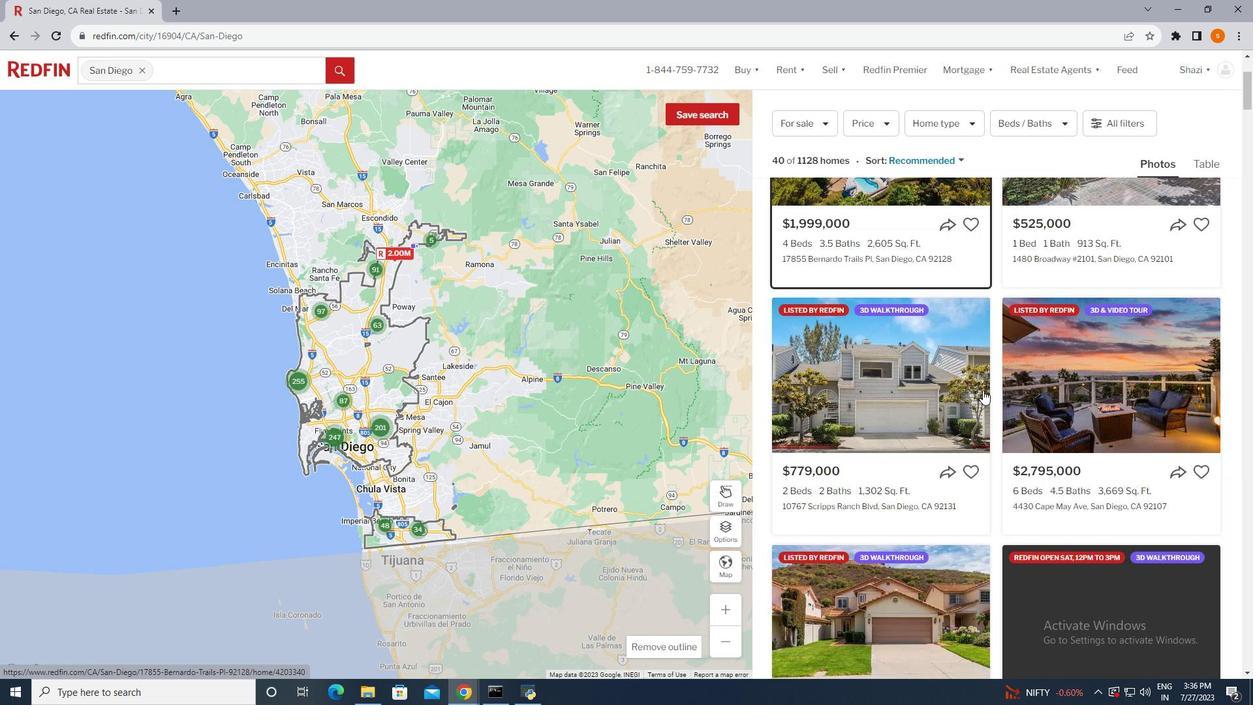 
Action: Mouse scrolled (983, 389) with delta (0, 0)
Screenshot: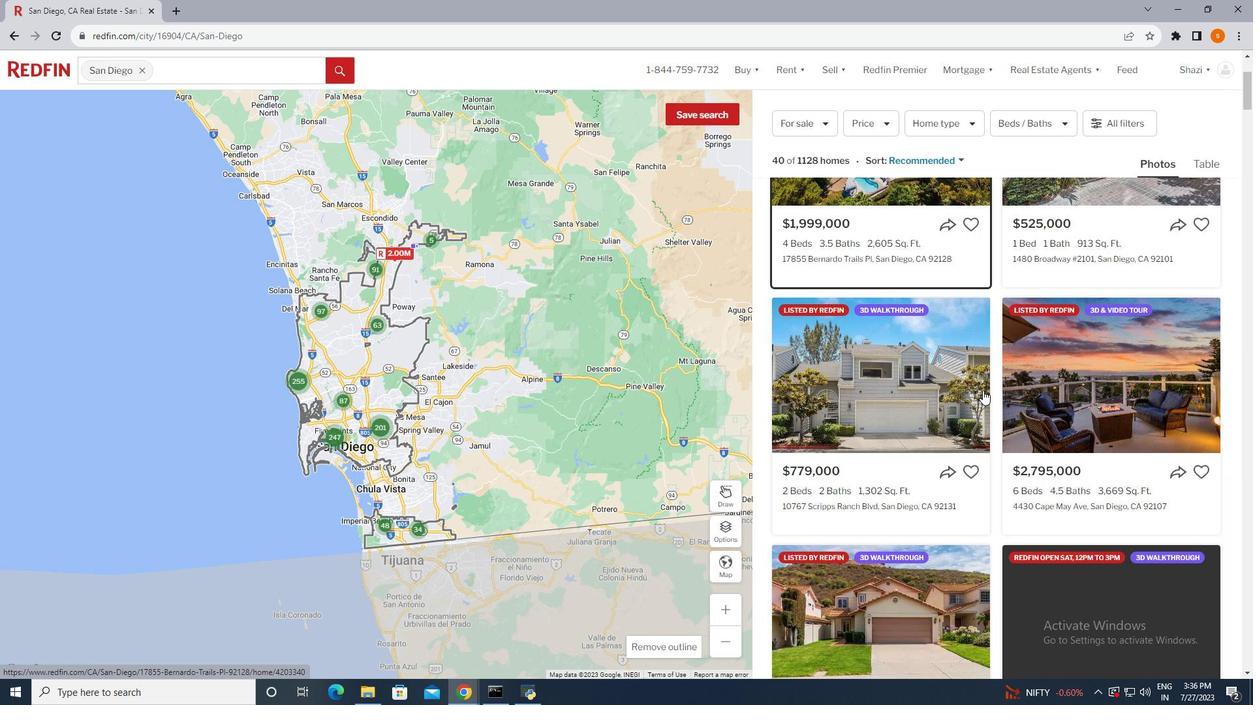 
Action: Mouse scrolled (983, 389) with delta (0, 0)
Screenshot: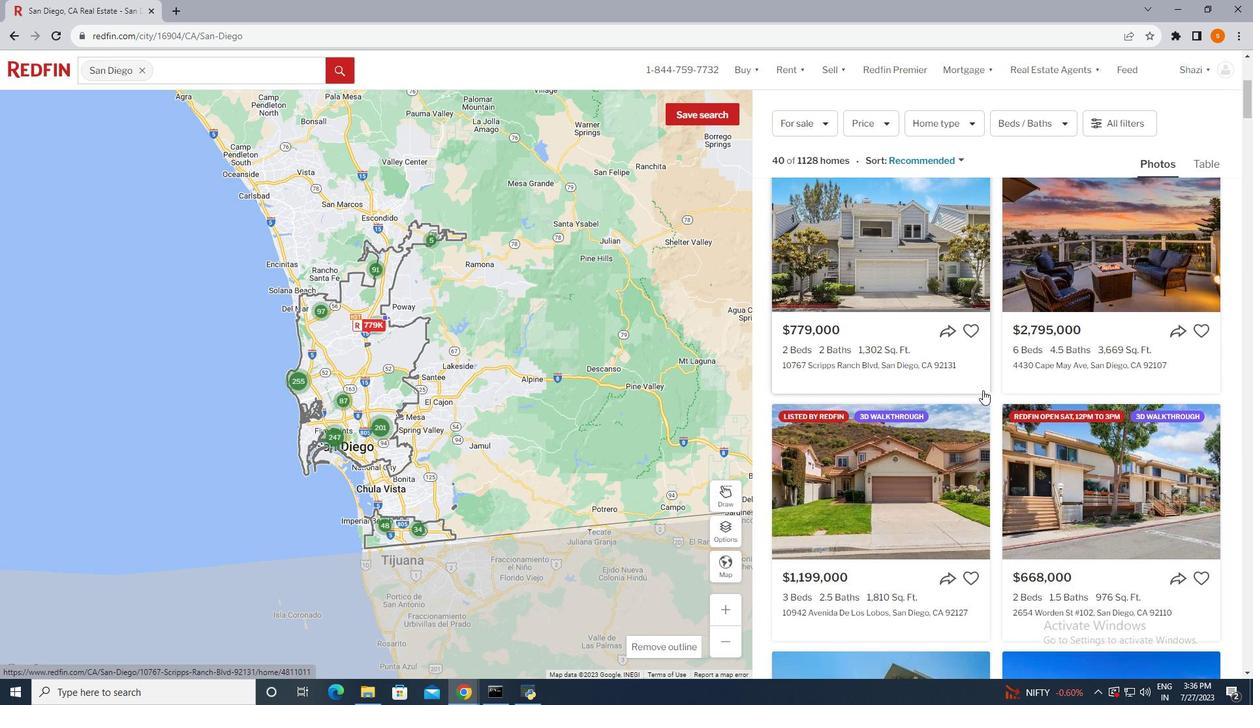 
Action: Mouse scrolled (983, 389) with delta (0, 0)
Screenshot: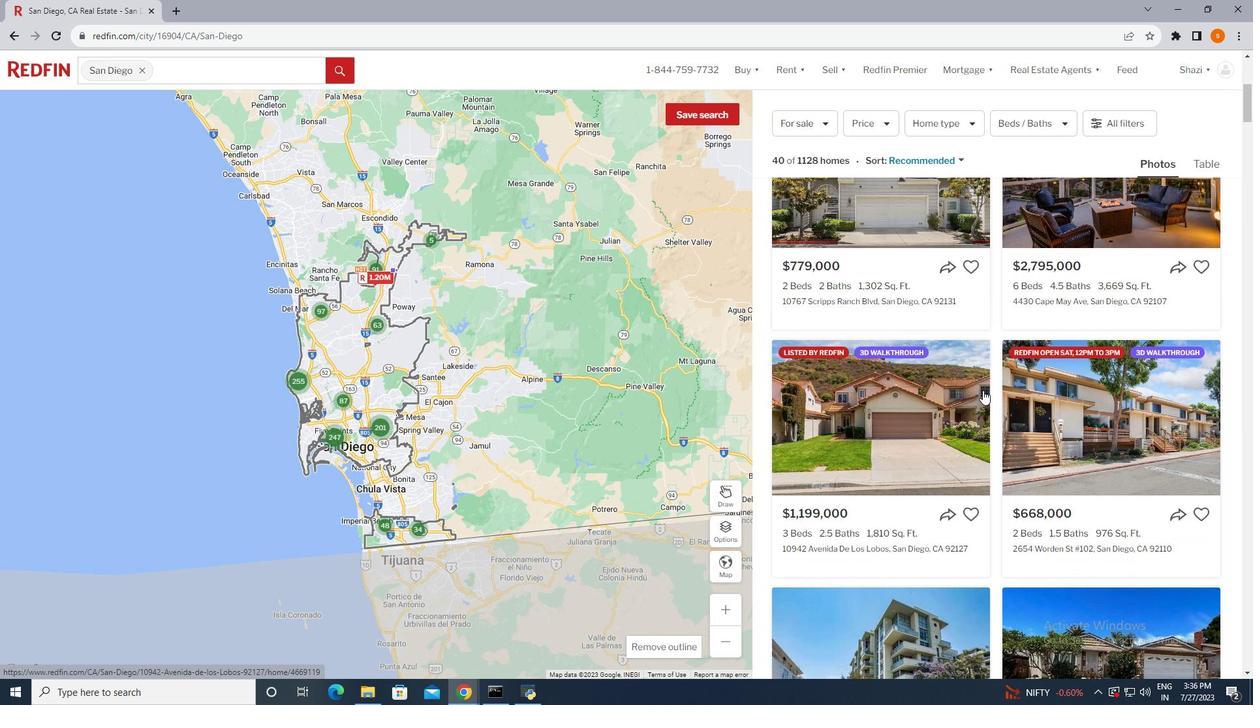 
Action: Mouse scrolled (983, 389) with delta (0, 0)
Screenshot: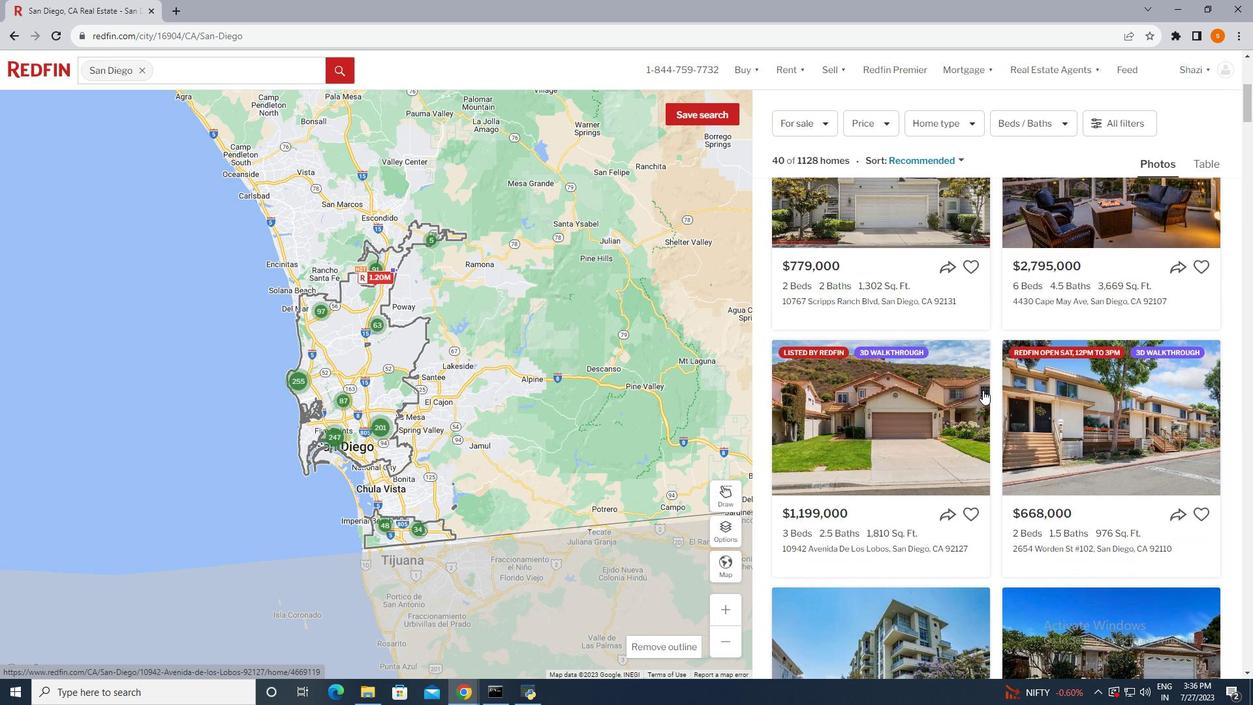 
Action: Mouse scrolled (983, 389) with delta (0, 0)
Screenshot: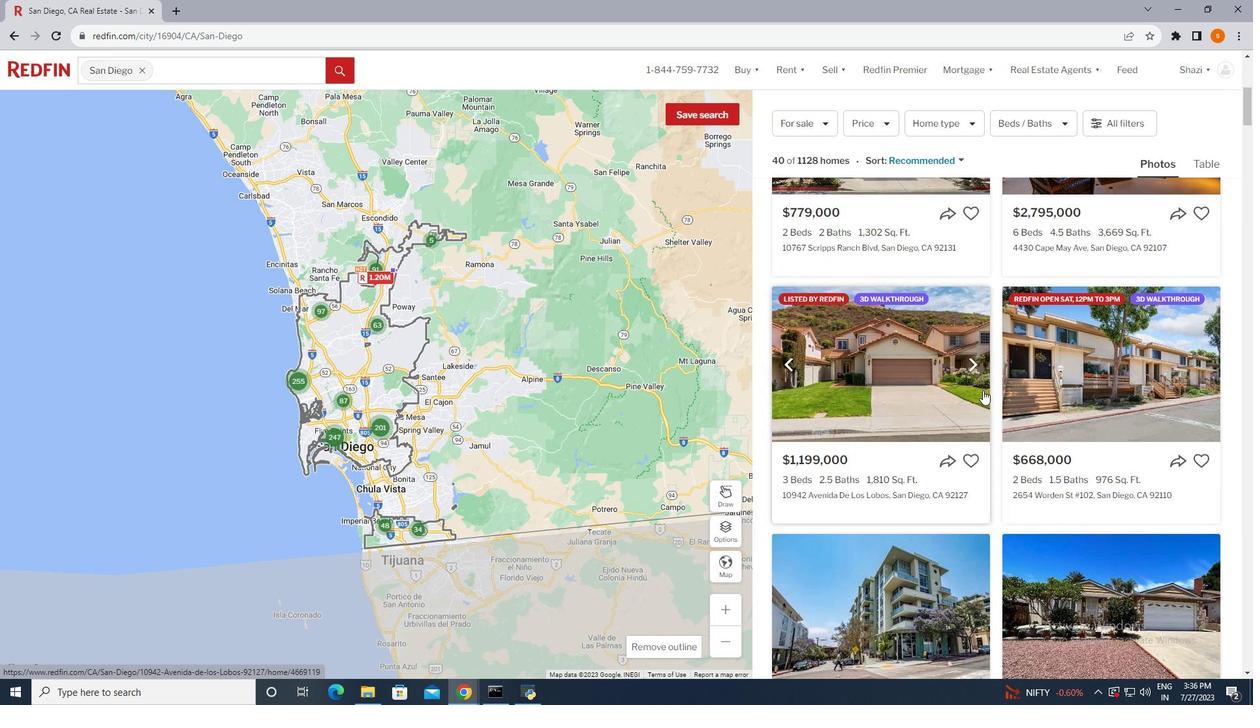 
Action: Mouse scrolled (983, 389) with delta (0, 0)
Screenshot: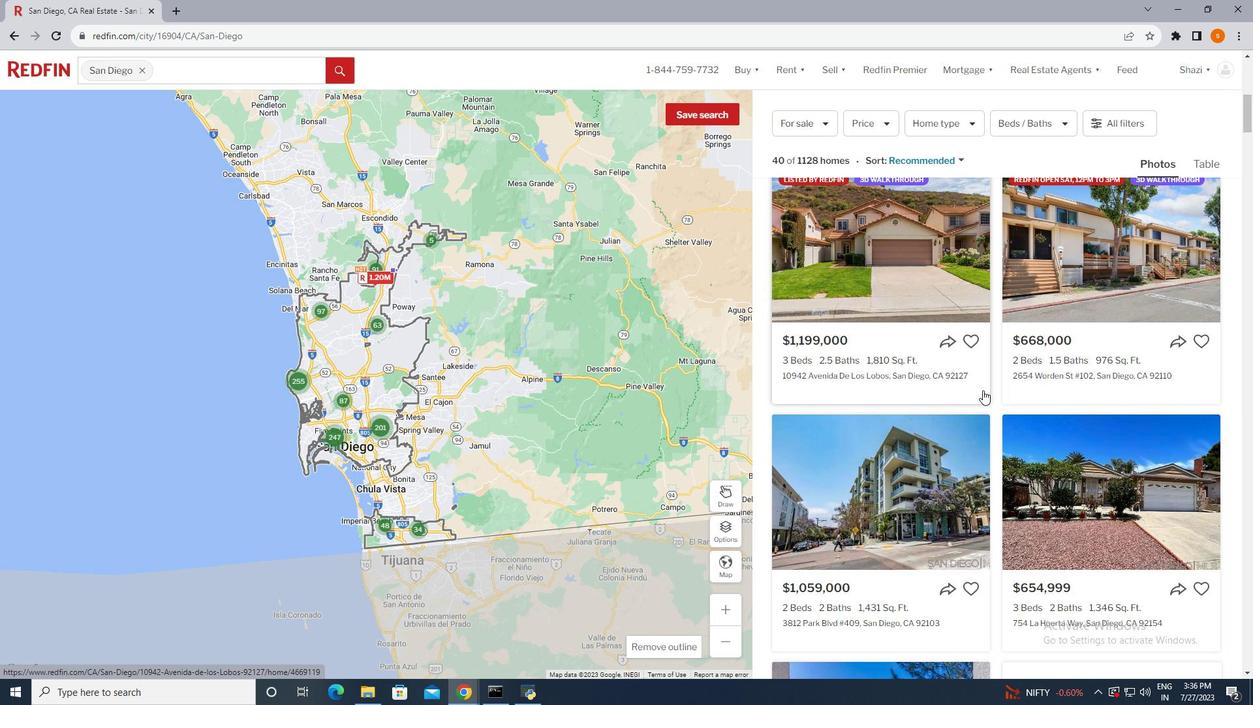 
Action: Mouse scrolled (983, 389) with delta (0, 0)
Screenshot: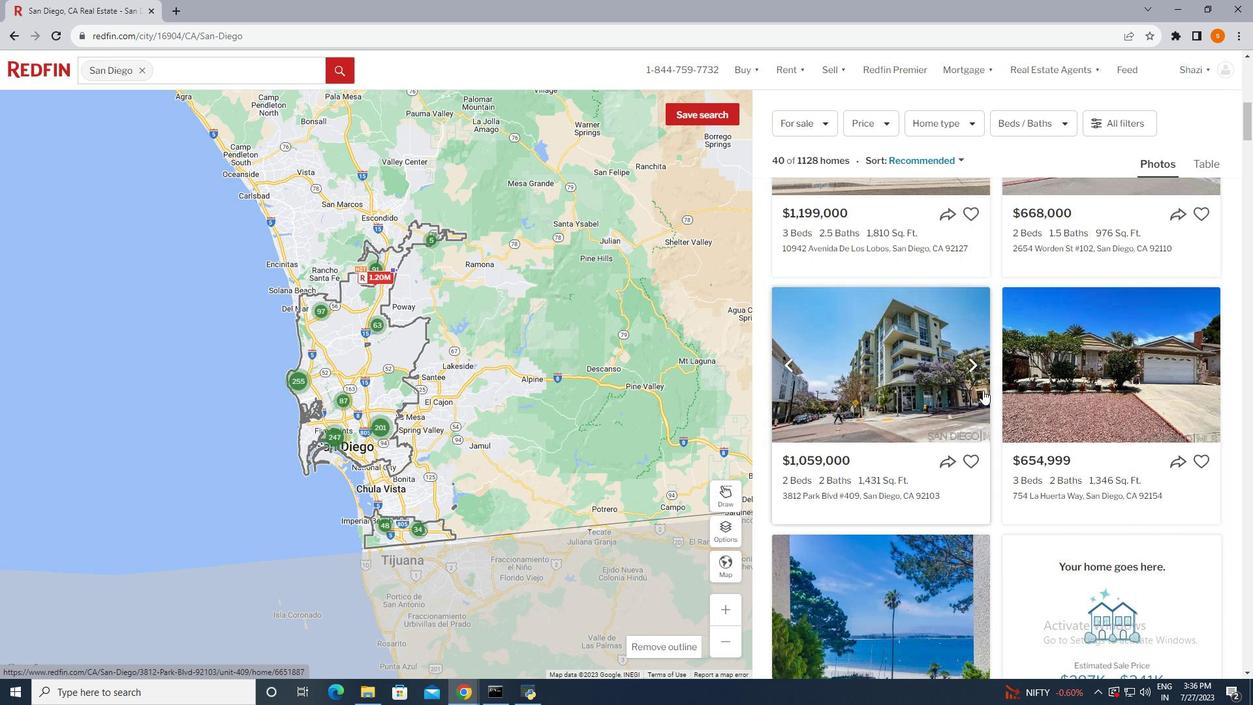
Action: Mouse scrolled (983, 389) with delta (0, 0)
Screenshot: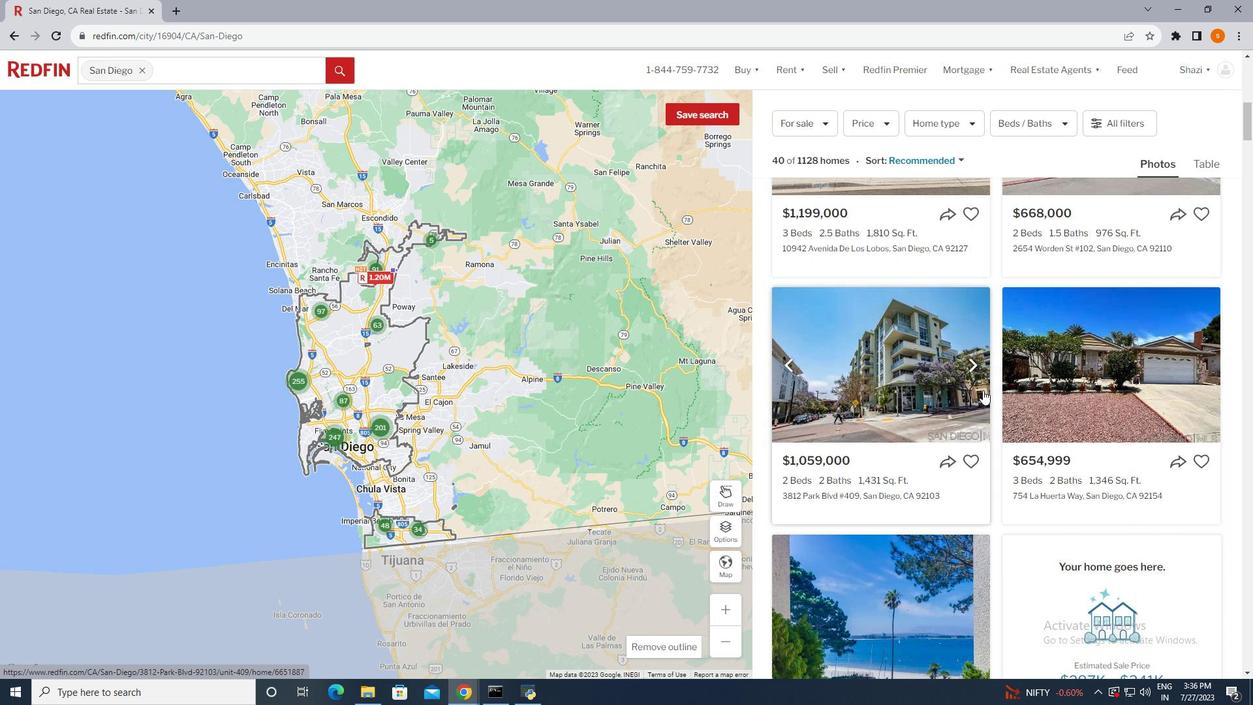 
Action: Mouse scrolled (983, 389) with delta (0, 0)
Screenshot: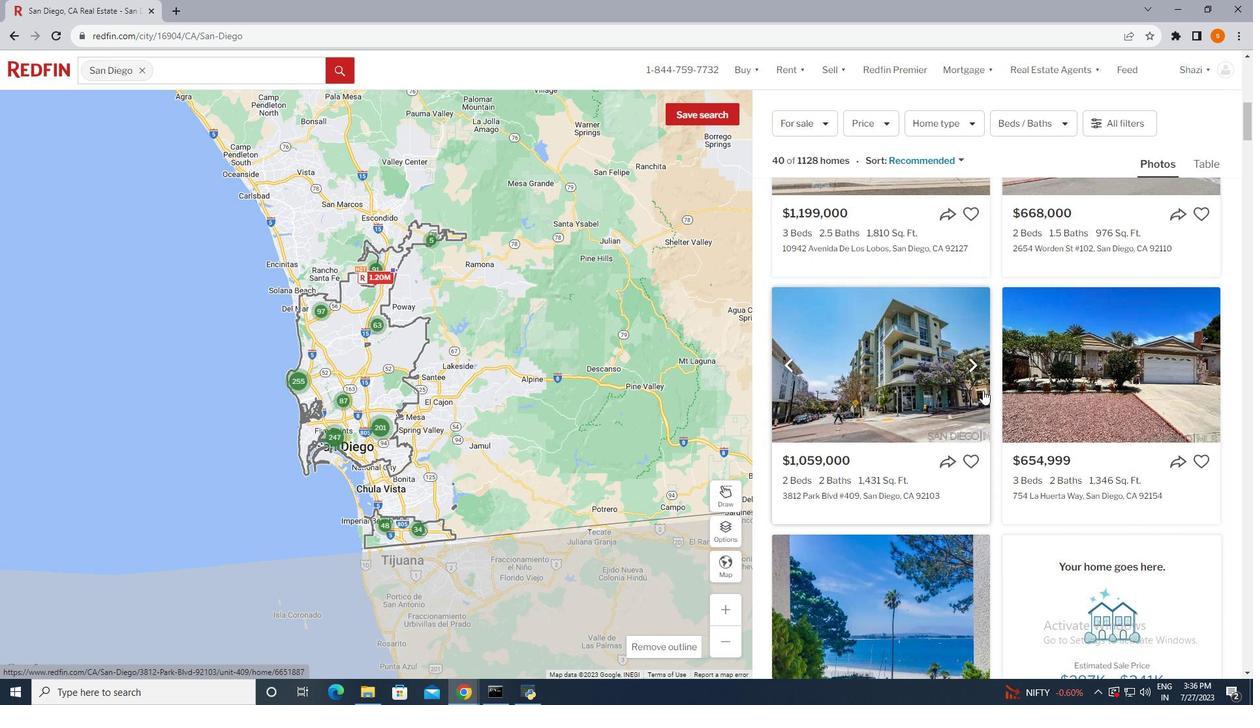 
Action: Mouse scrolled (983, 389) with delta (0, 0)
Screenshot: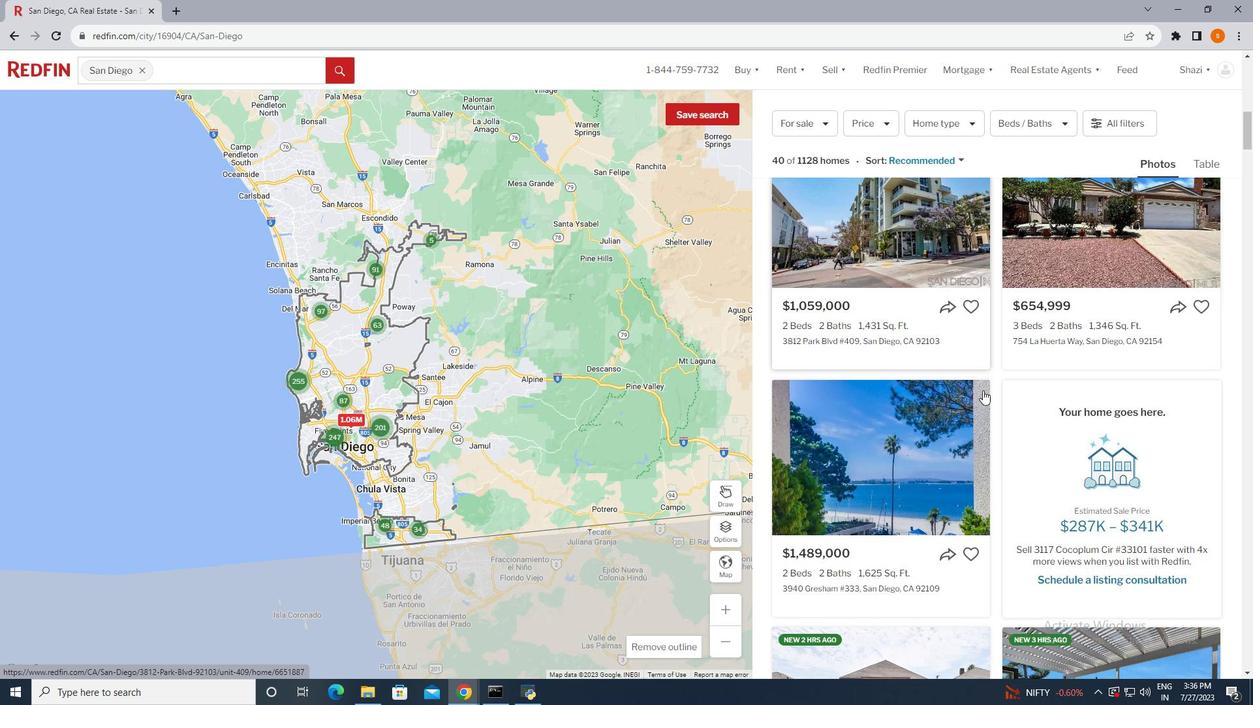 
Action: Mouse scrolled (983, 389) with delta (0, 0)
Screenshot: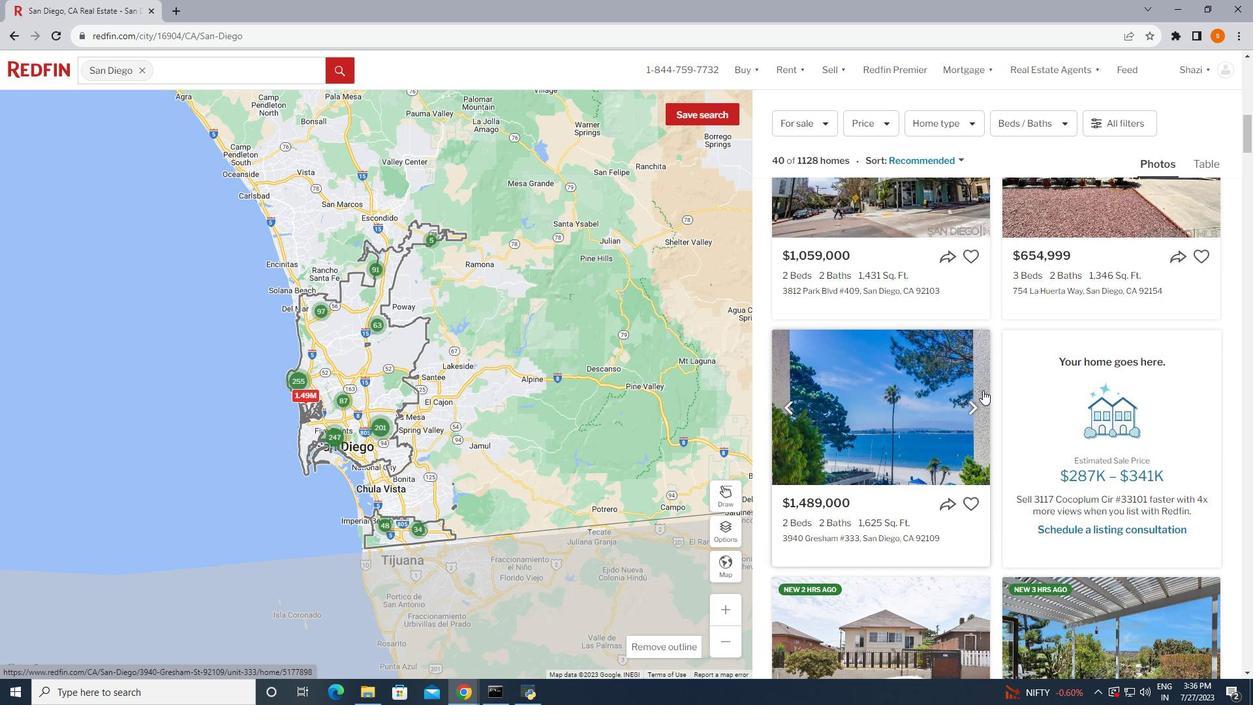 
Action: Mouse scrolled (983, 389) with delta (0, 0)
Screenshot: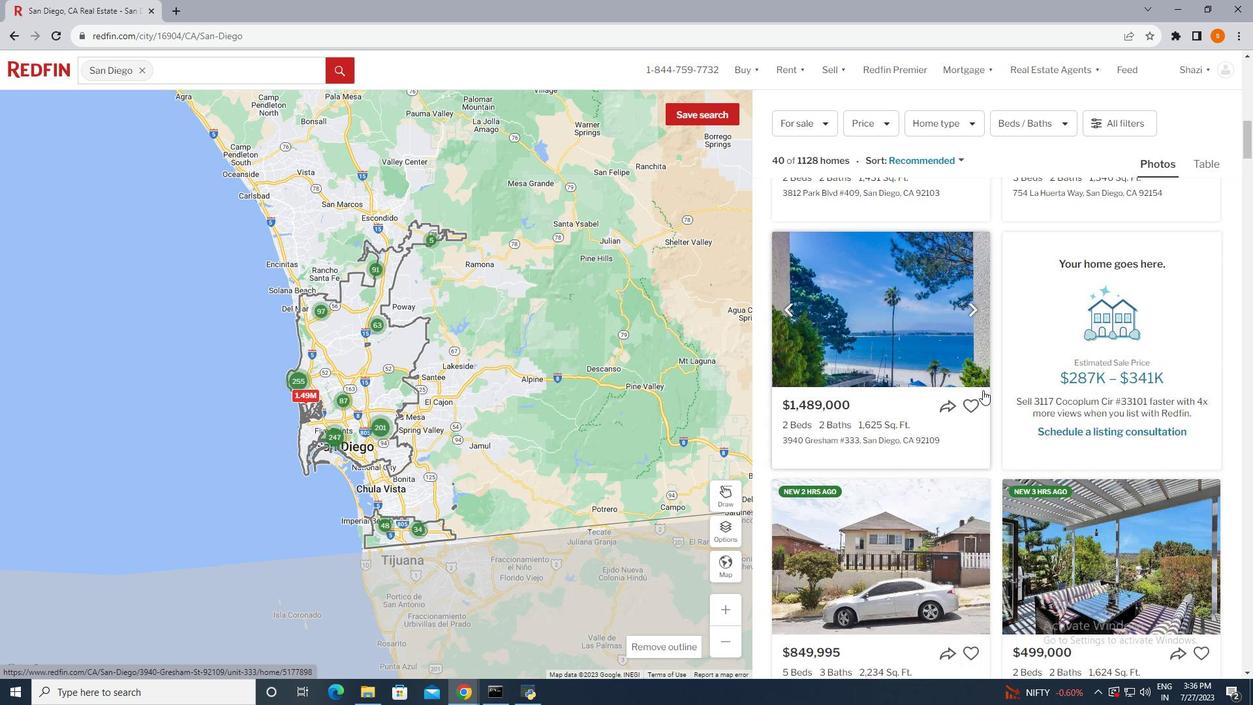 
Action: Mouse scrolled (983, 389) with delta (0, 0)
Screenshot: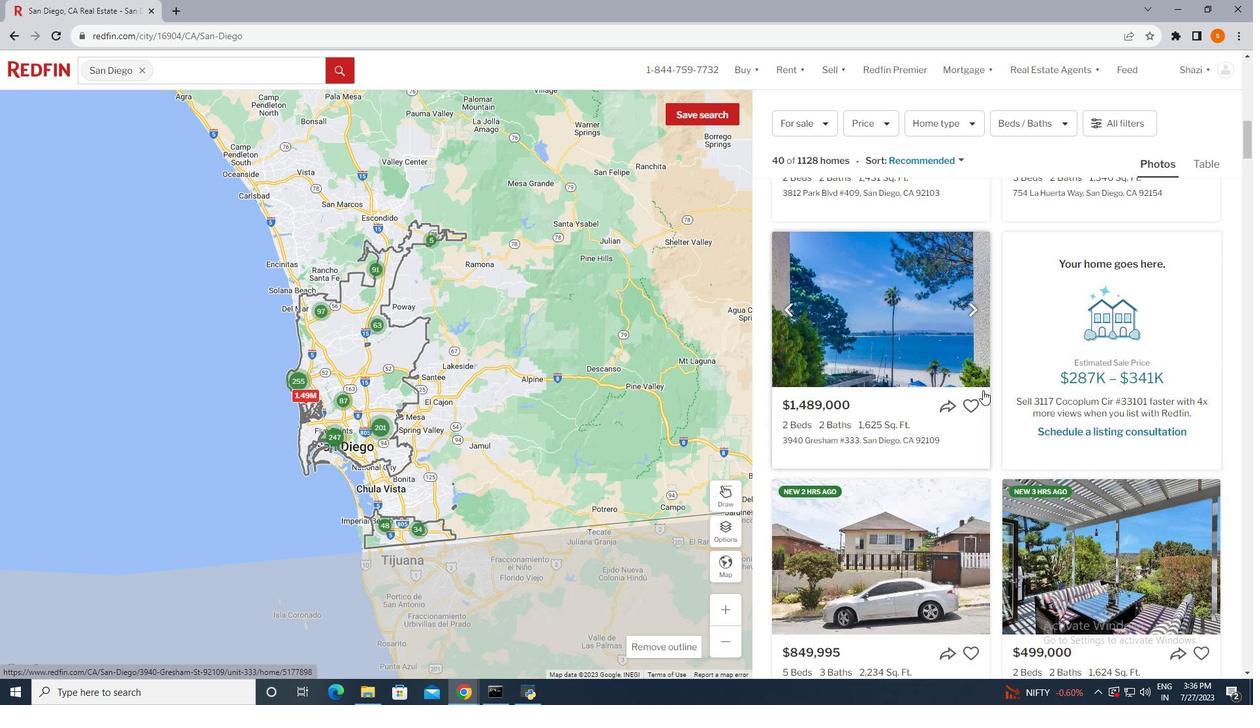
Action: Mouse scrolled (983, 389) with delta (0, 0)
Screenshot: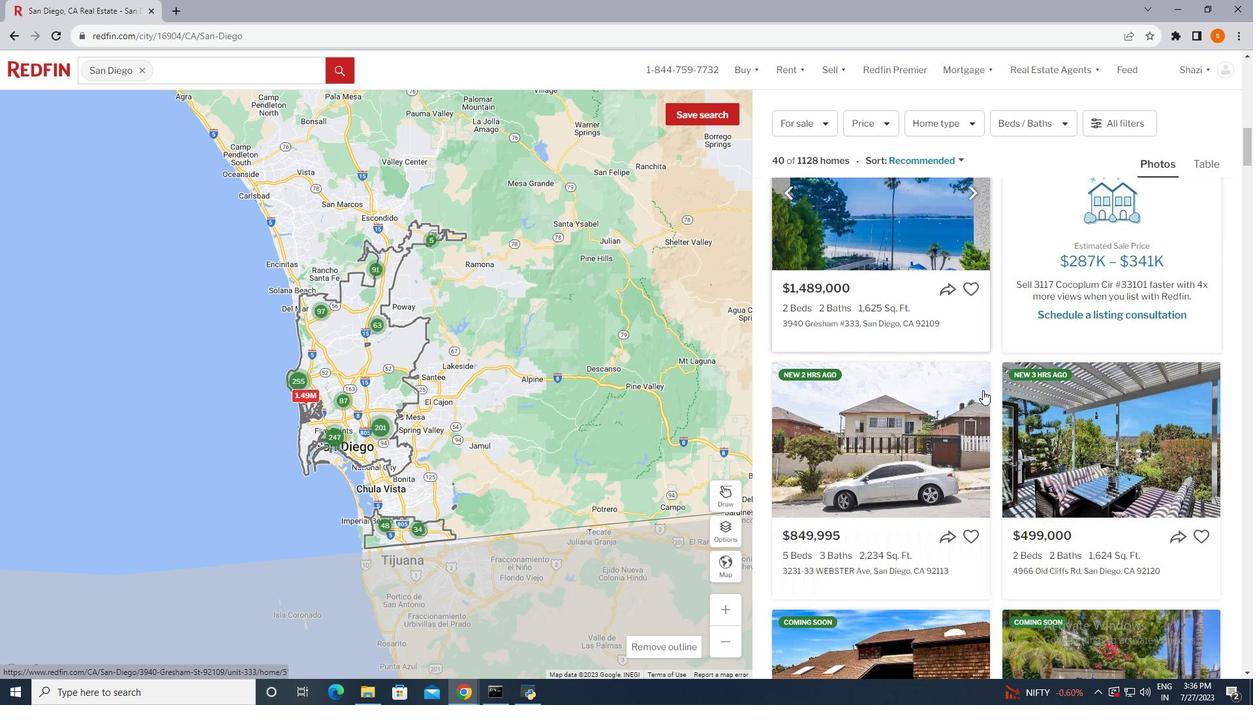 
Action: Mouse scrolled (983, 389) with delta (0, 0)
Screenshot: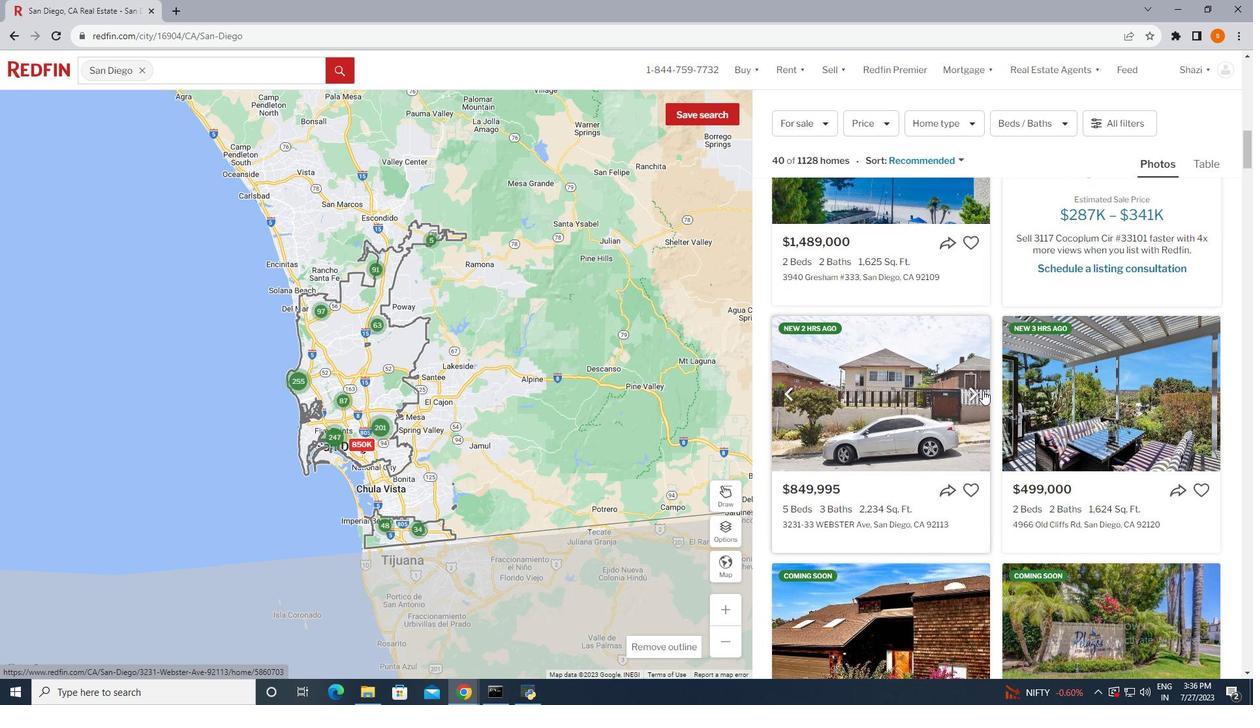
Action: Mouse scrolled (983, 389) with delta (0, 0)
Screenshot: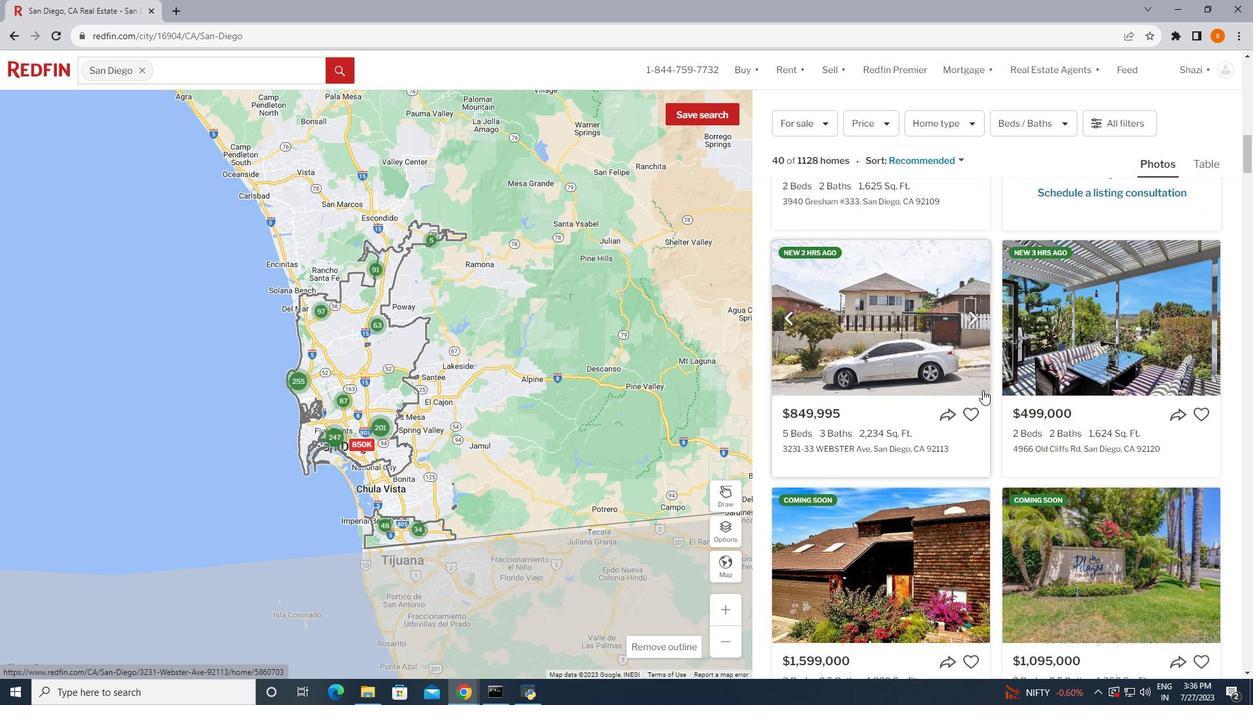 
Action: Mouse moved to (936, 333)
Screenshot: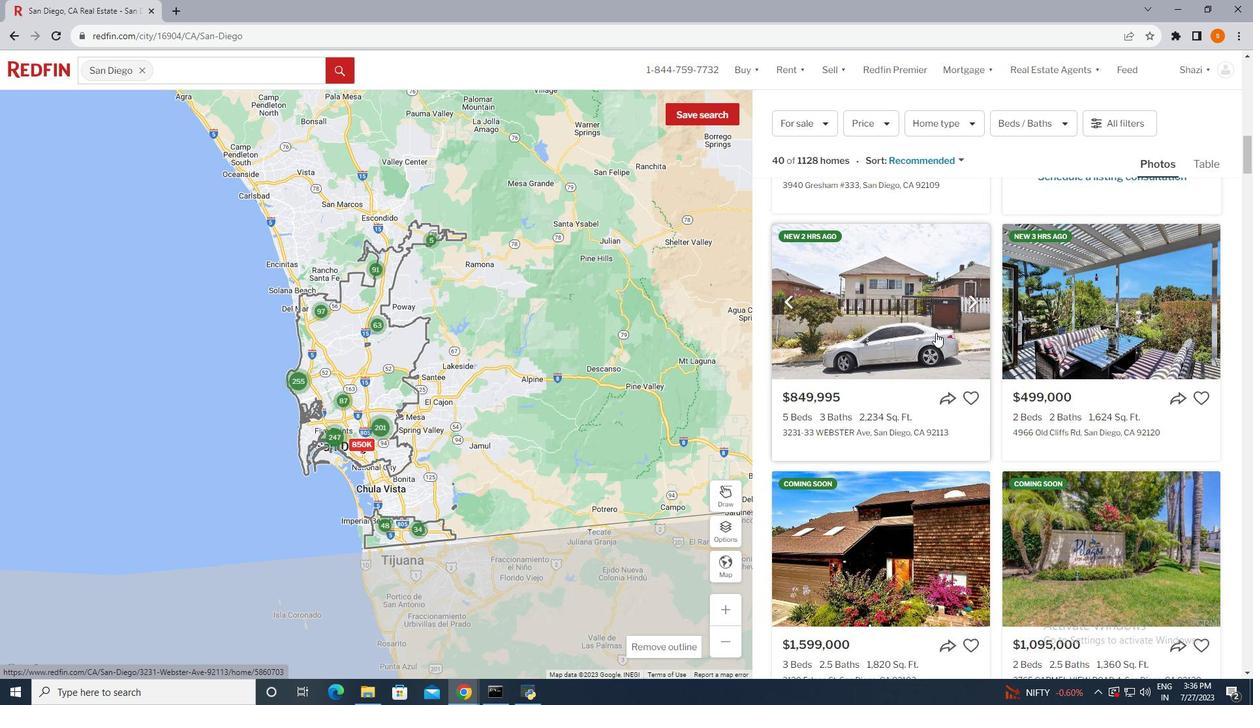 
Action: Mouse pressed left at (936, 333)
Screenshot: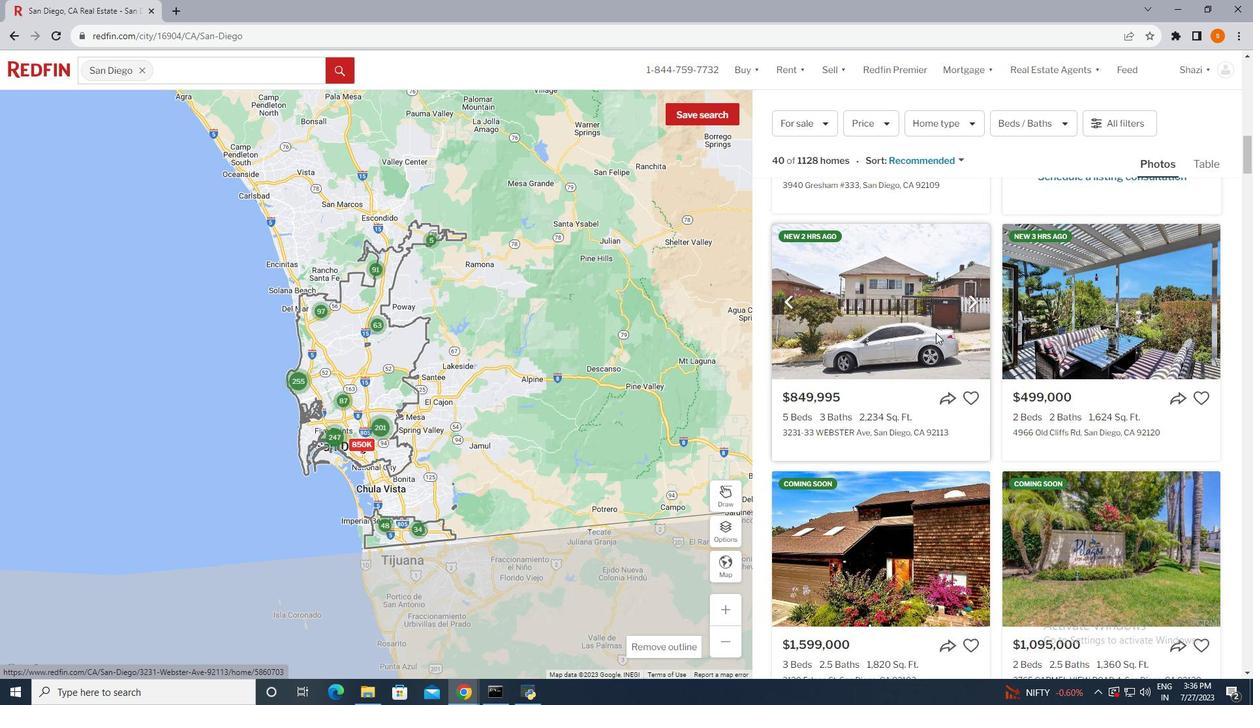 
Action: Mouse moved to (682, 102)
Screenshot: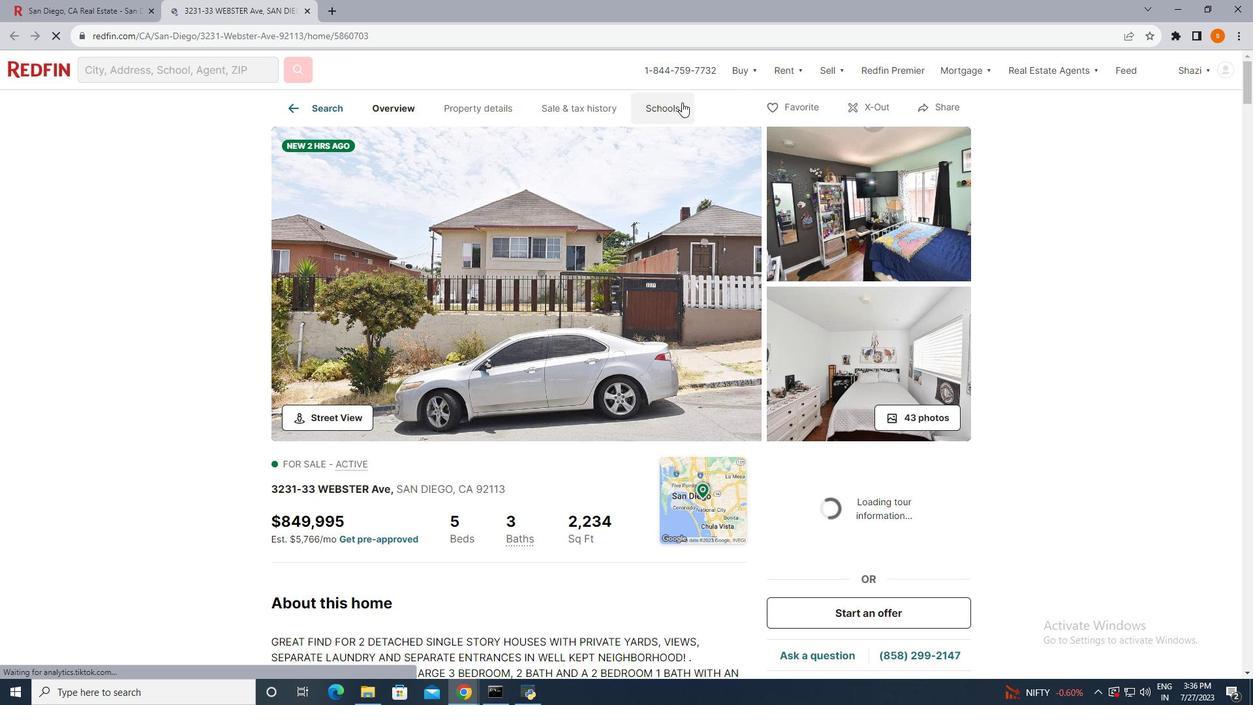 
Action: Mouse pressed left at (682, 102)
Screenshot: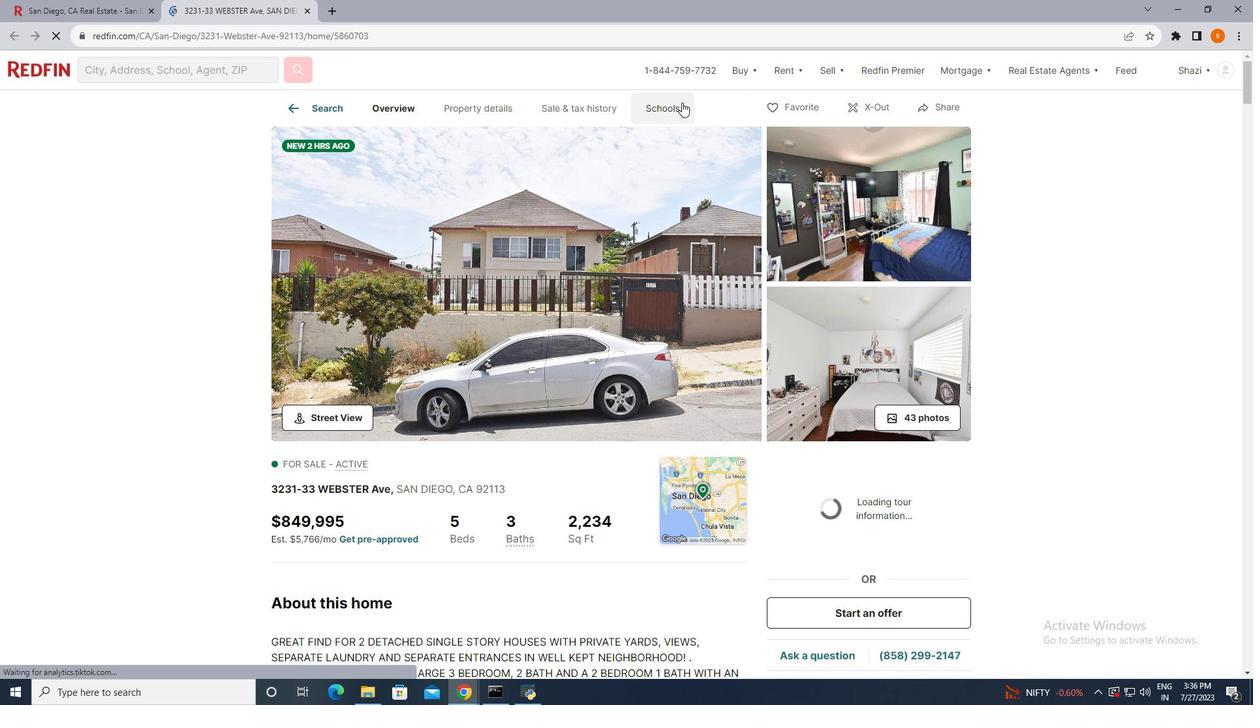 
Action: Mouse moved to (496, 376)
Screenshot: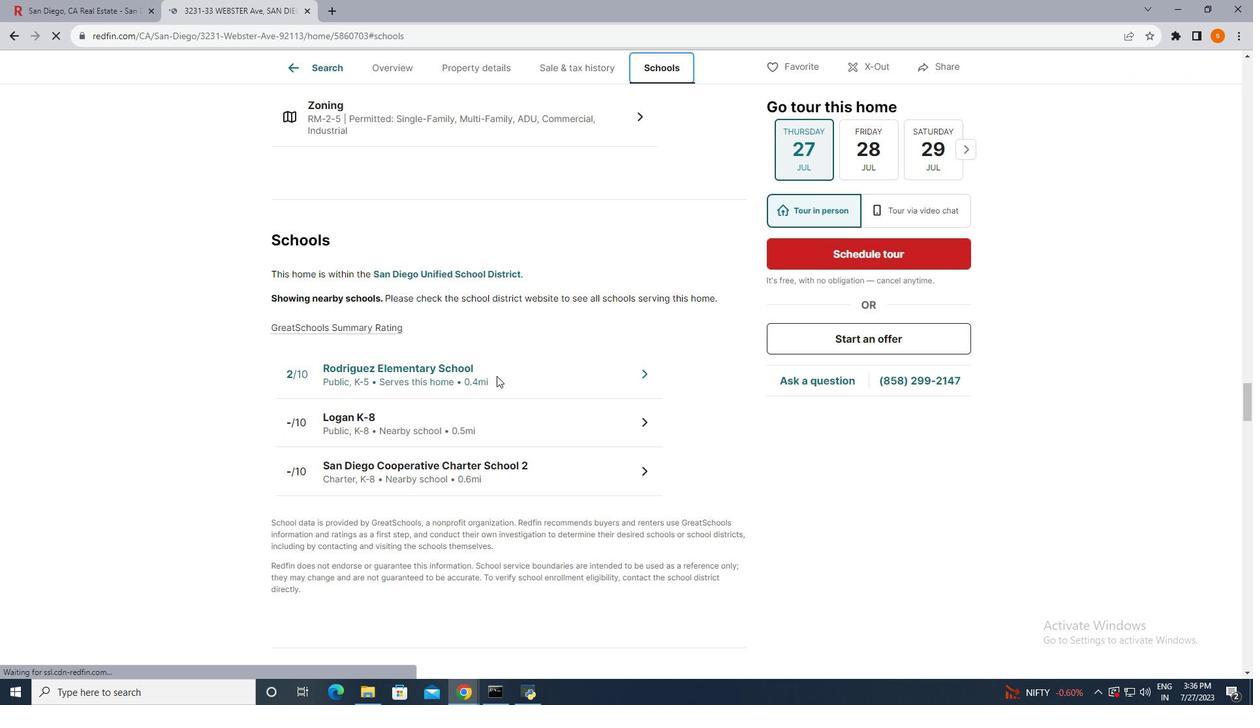 
Action: Mouse pressed left at (496, 376)
Screenshot: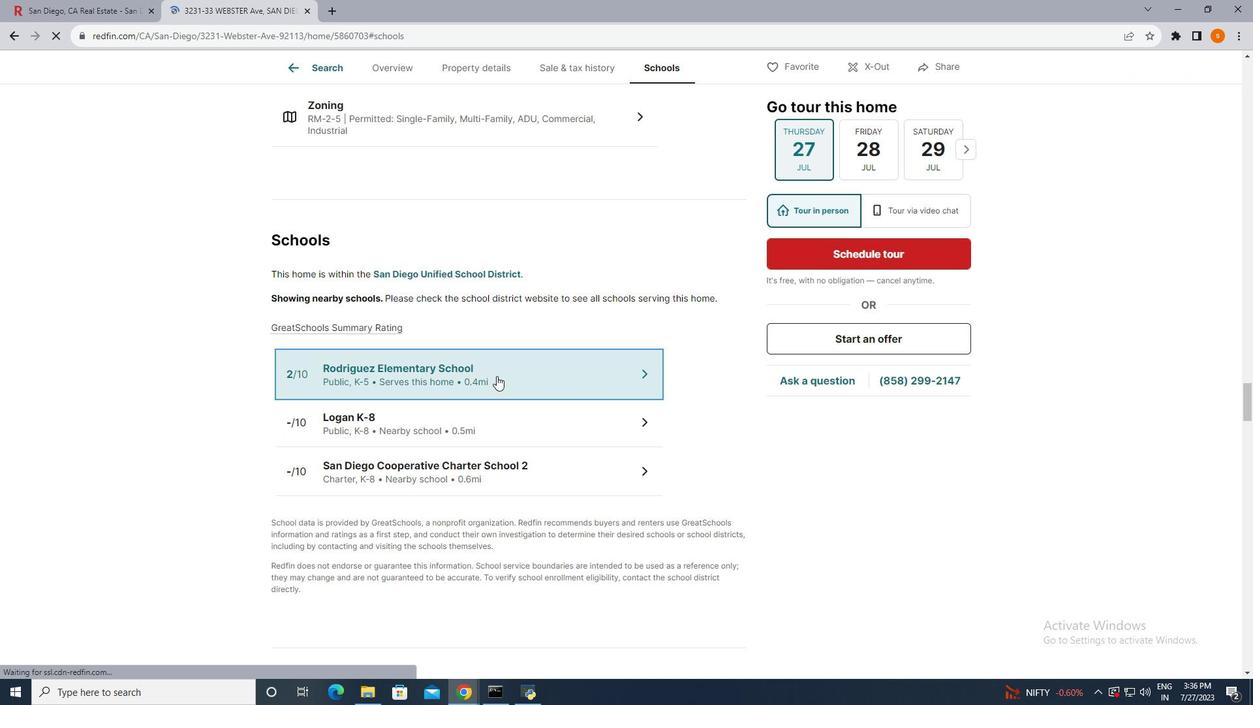 
Action: Mouse moved to (737, 461)
Screenshot: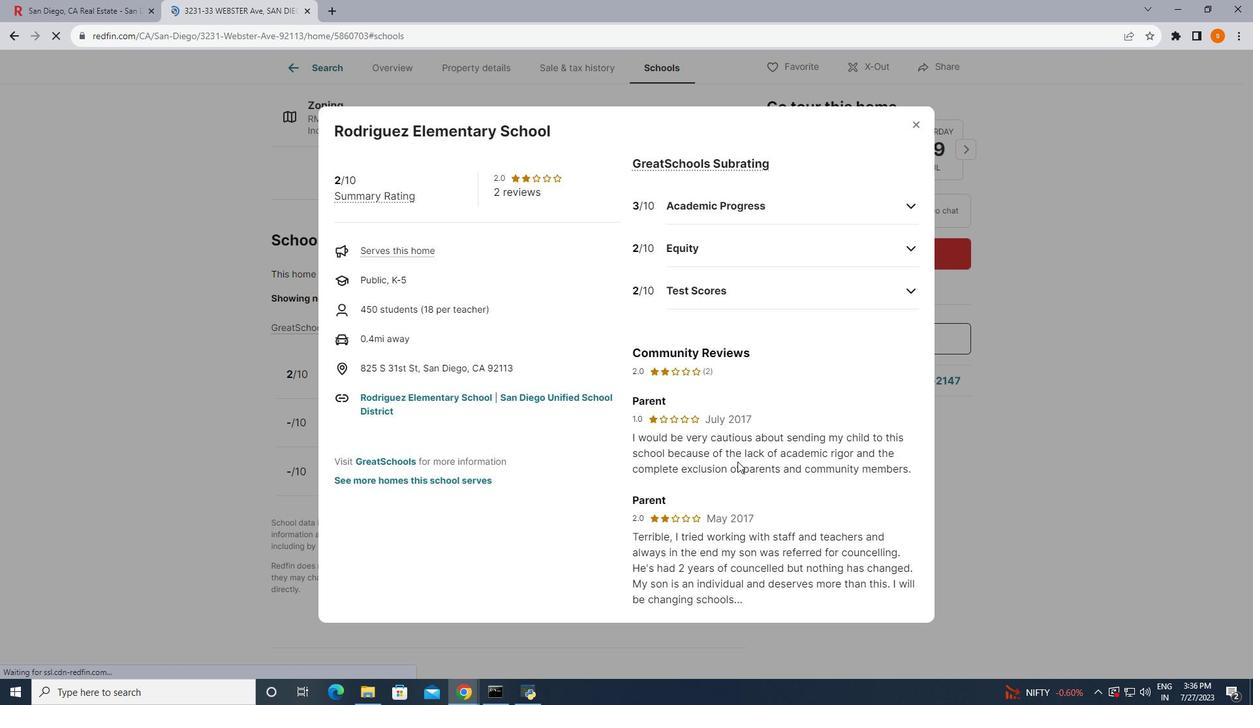
Action: Mouse scrolled (737, 461) with delta (0, 0)
Screenshot: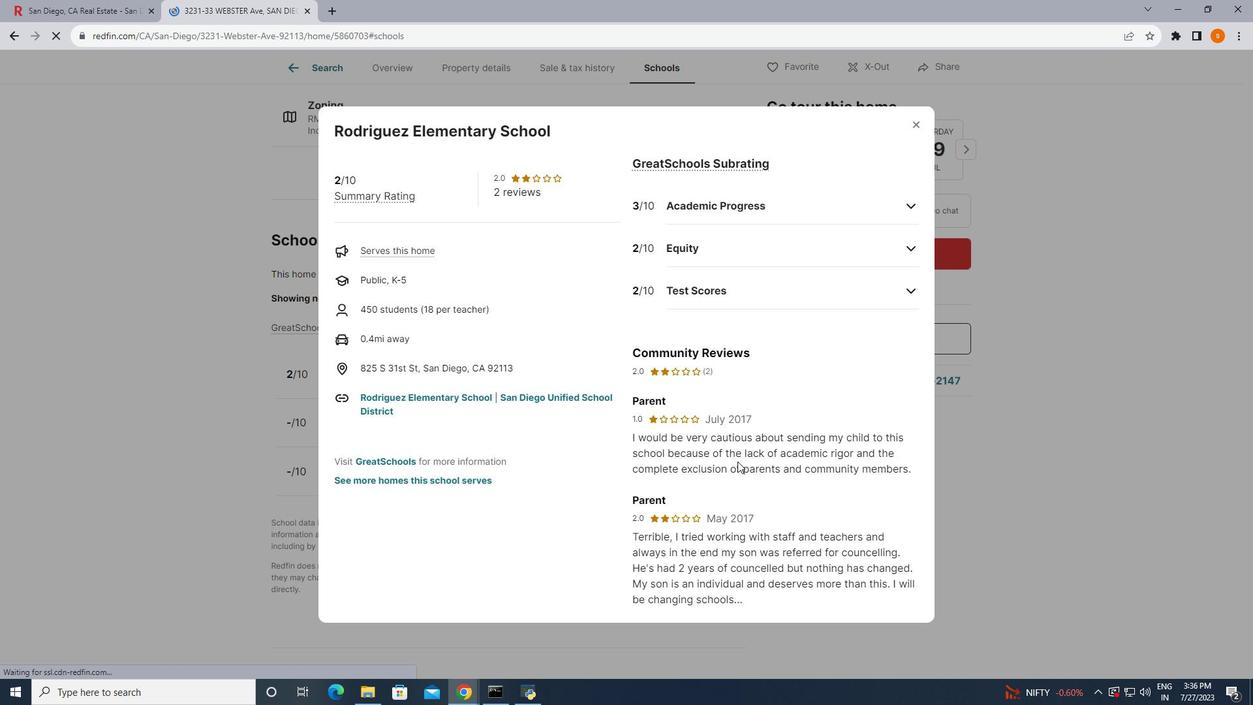
Action: Mouse scrolled (737, 461) with delta (0, 0)
Screenshot: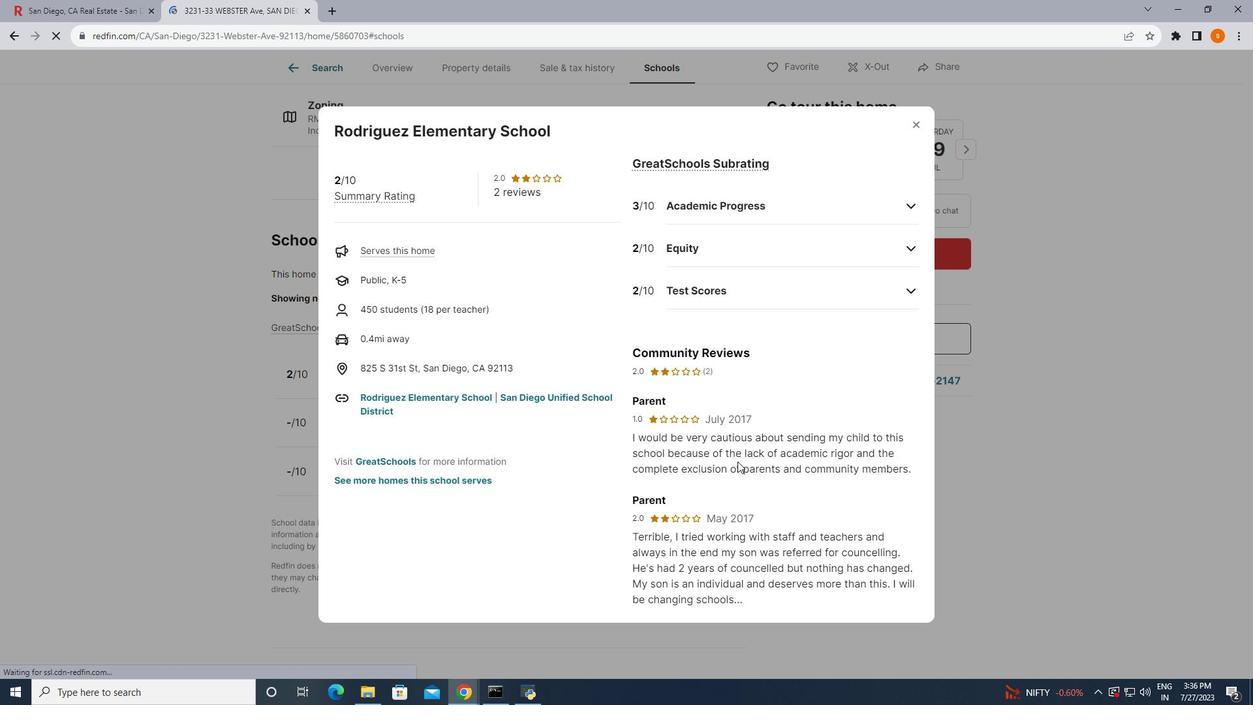 
Action: Mouse scrolled (737, 461) with delta (0, 0)
Screenshot: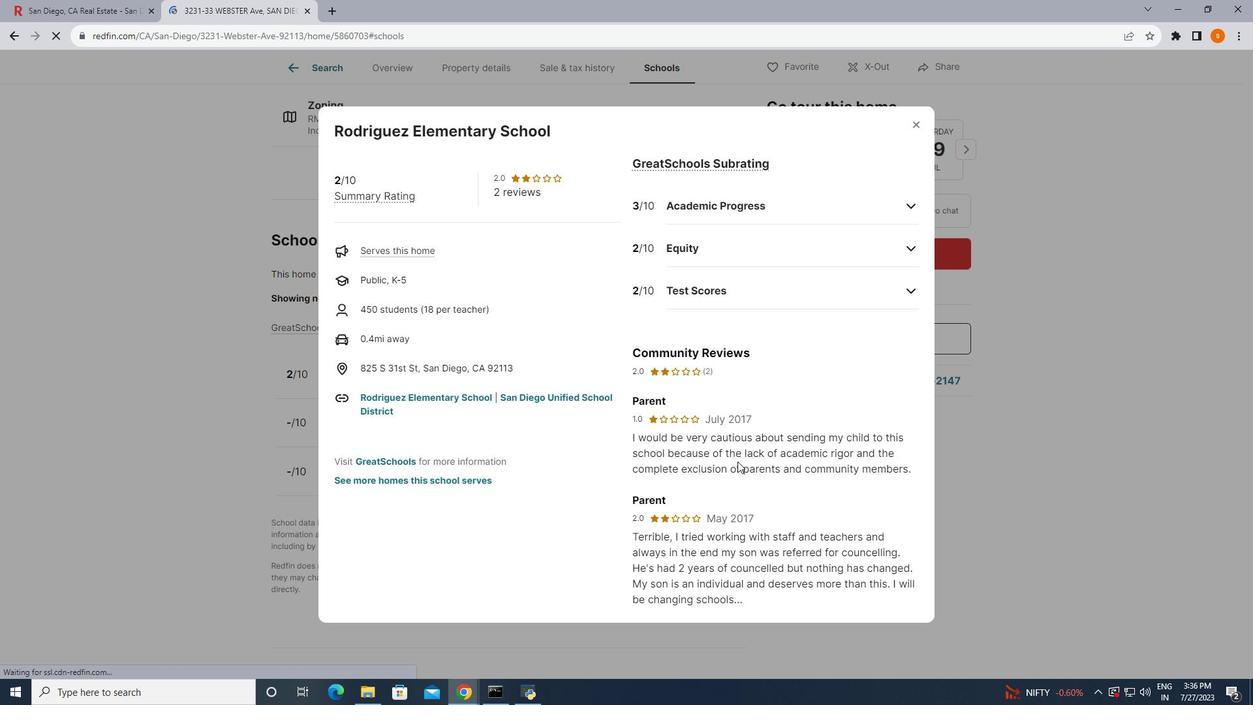 
Action: Mouse scrolled (737, 461) with delta (0, 0)
Screenshot: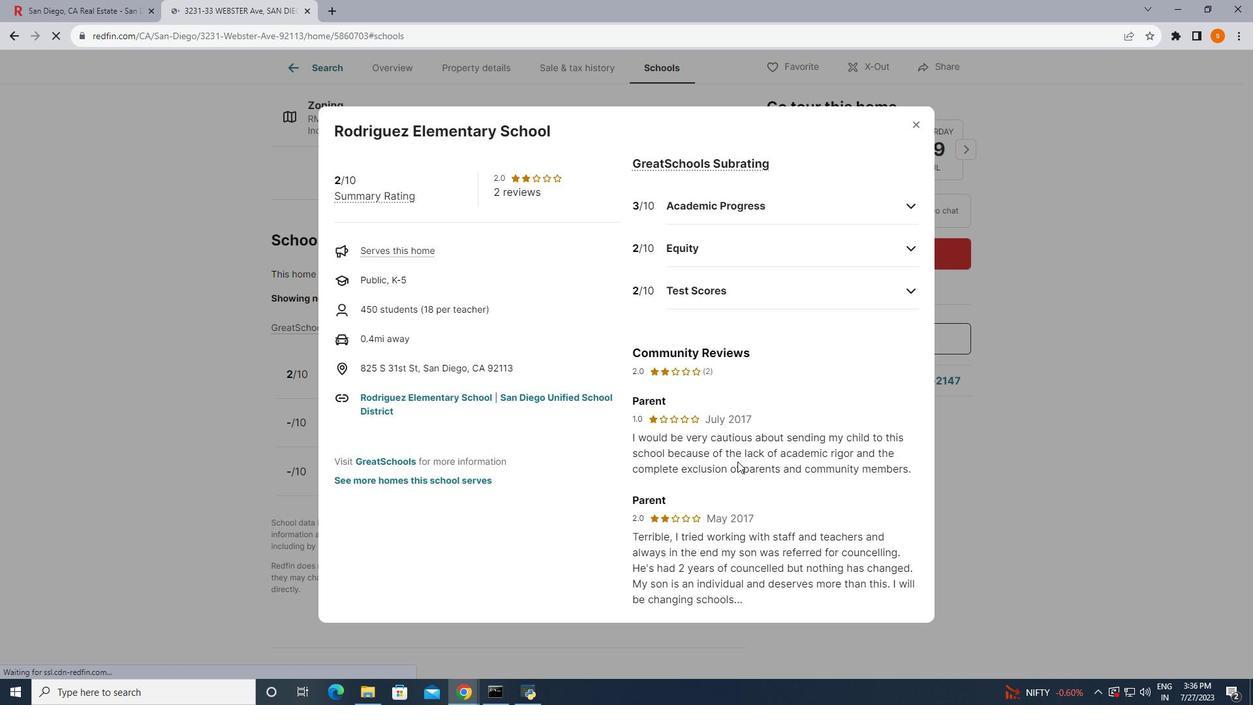 
Action: Mouse scrolled (737, 461) with delta (0, 0)
Screenshot: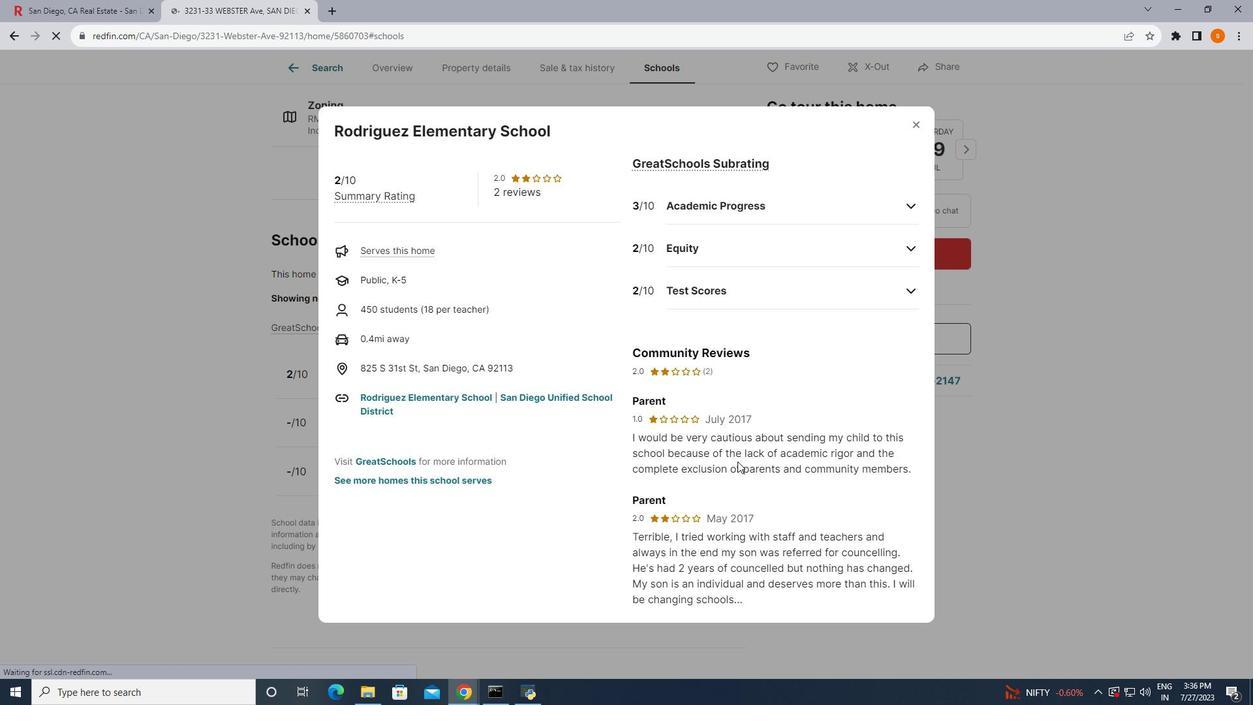 
Action: Mouse moved to (921, 120)
Screenshot: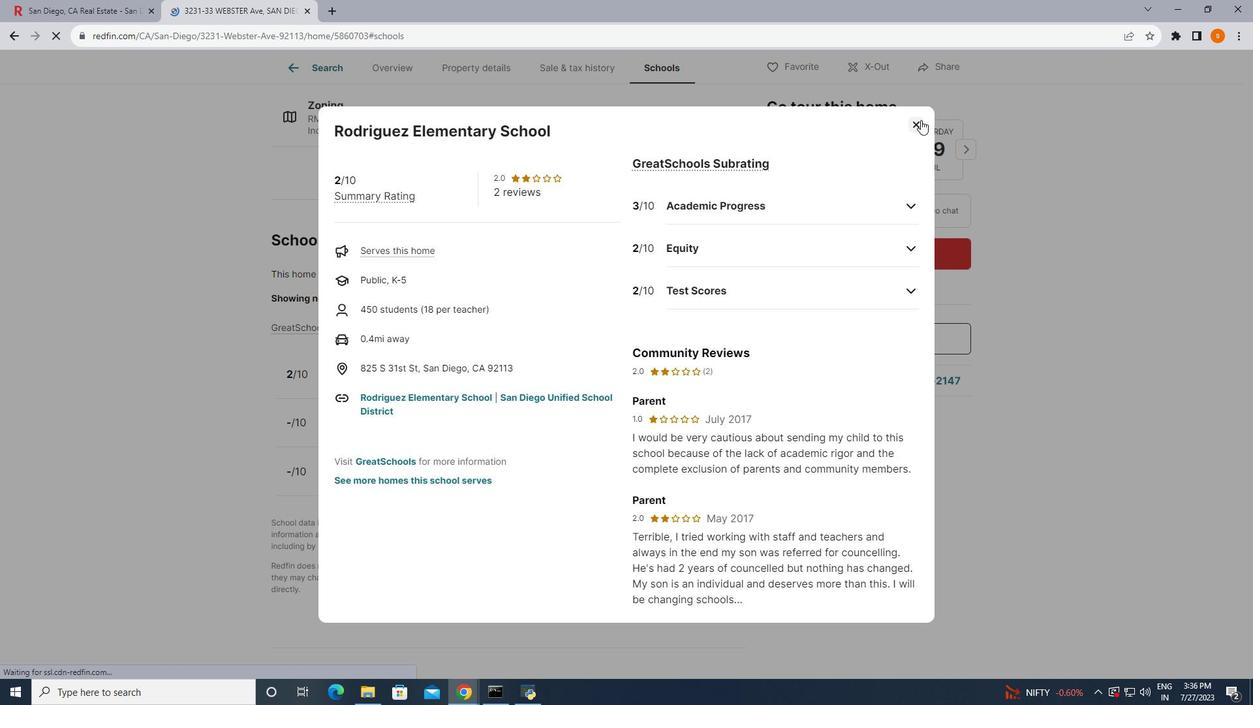 
Action: Mouse pressed left at (921, 120)
Screenshot: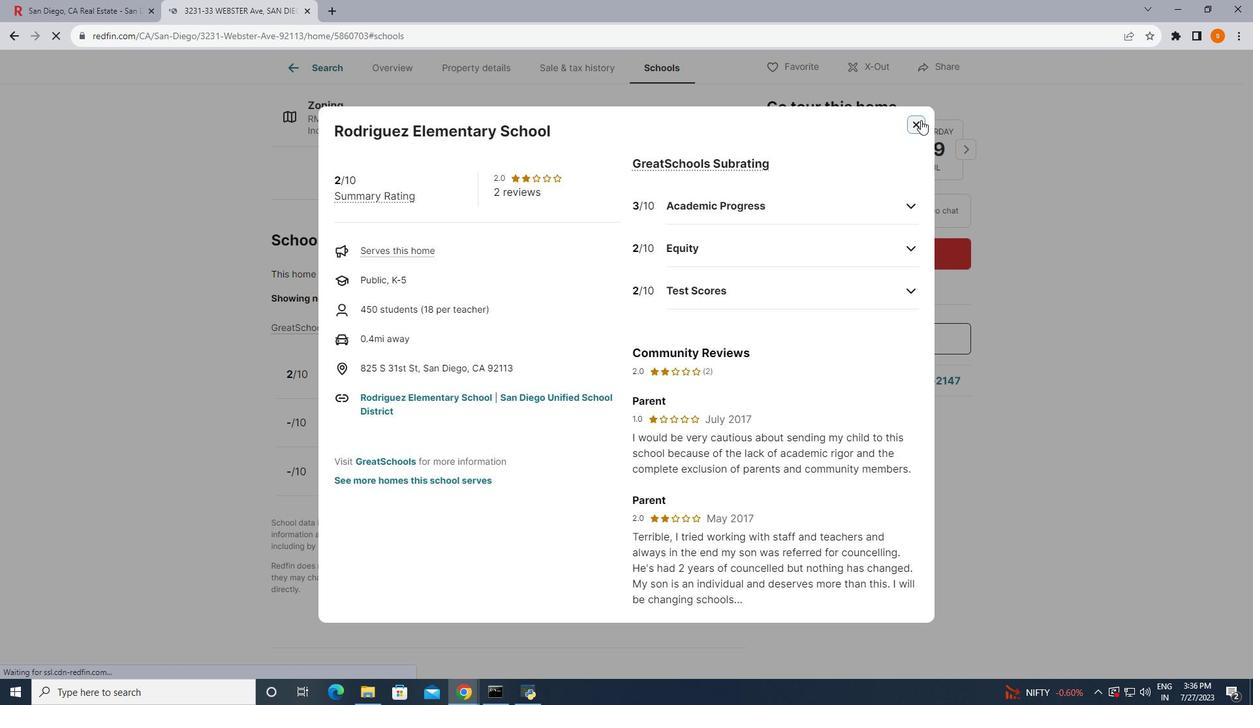 
Action: Mouse moved to (440, 414)
Screenshot: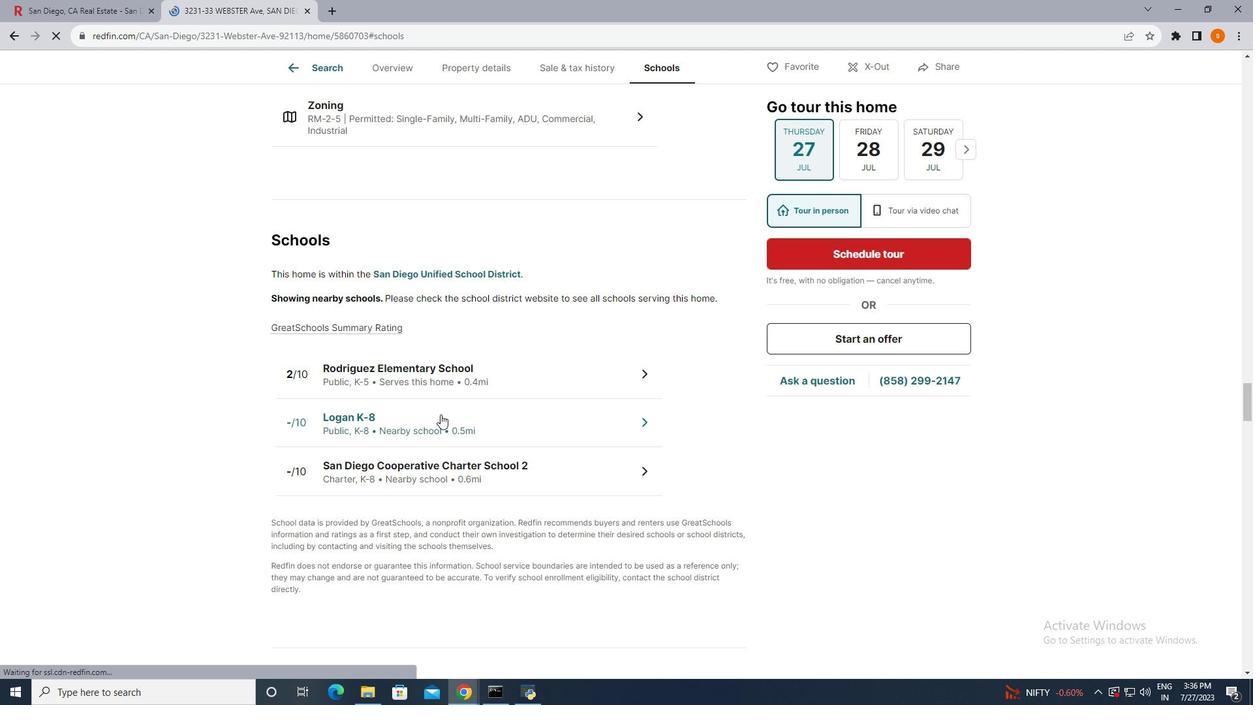 
Action: Mouse pressed left at (440, 414)
Screenshot: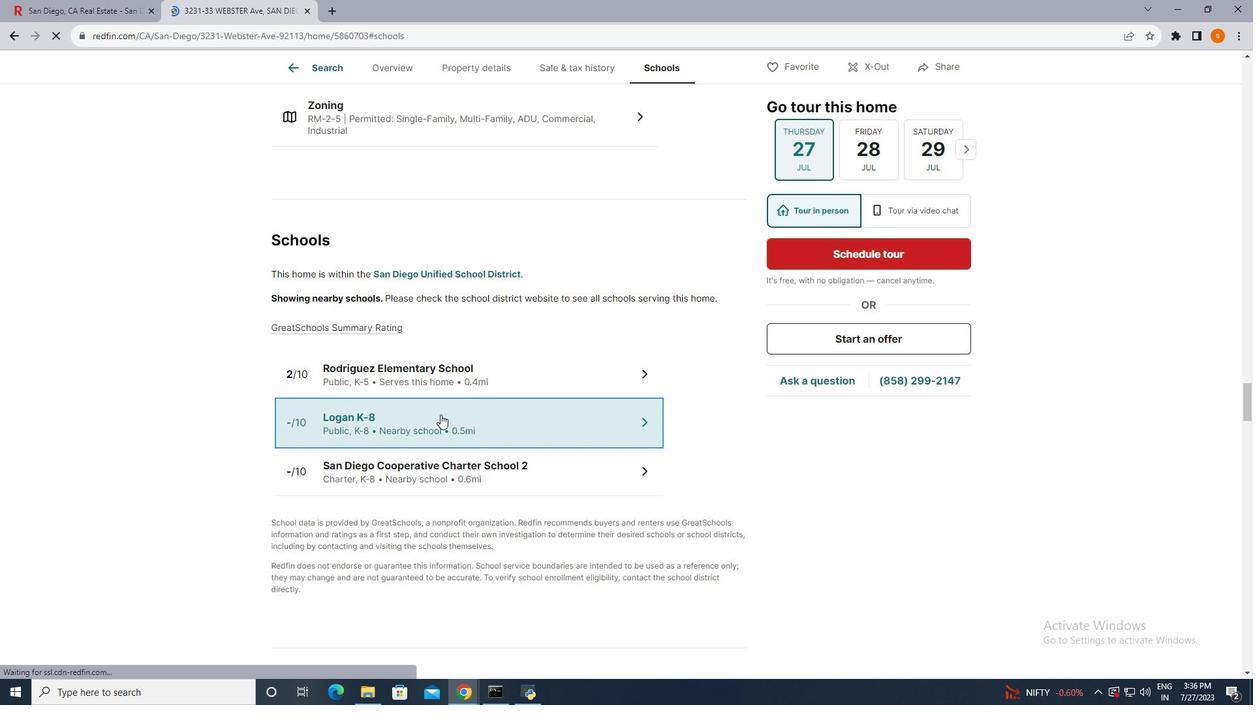 
Action: Mouse moved to (918, 180)
Screenshot: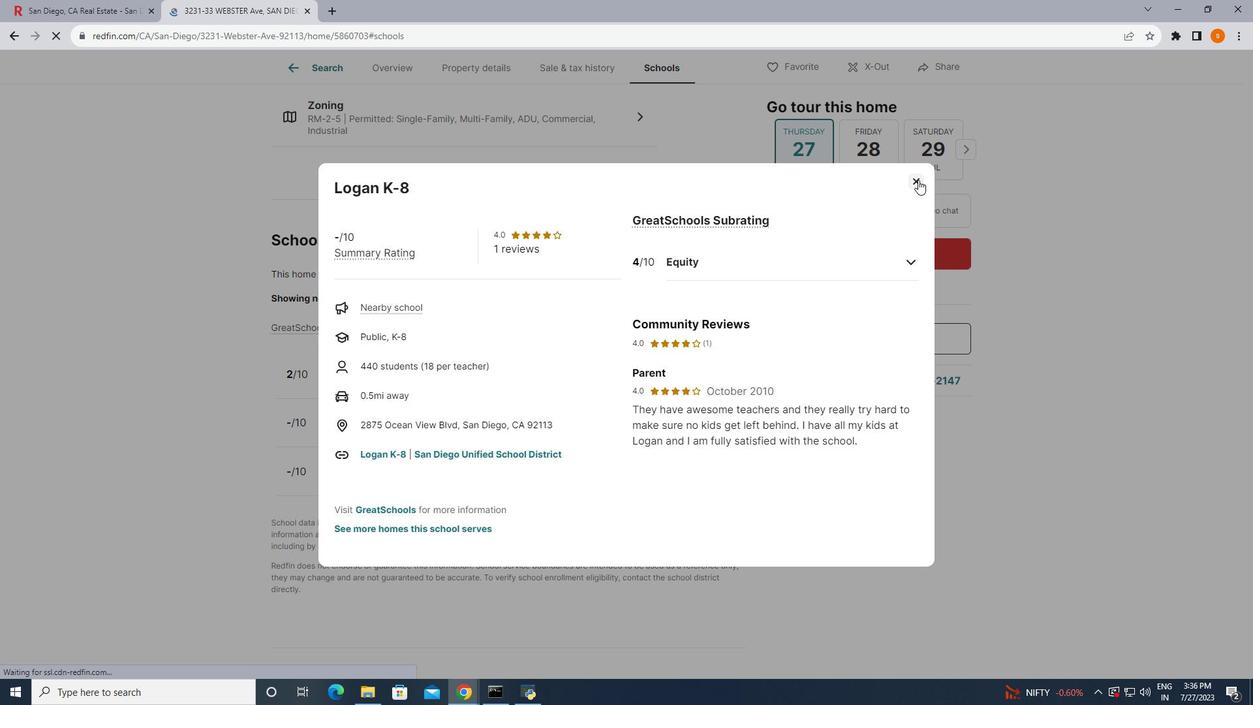 
Action: Mouse pressed left at (918, 180)
Screenshot: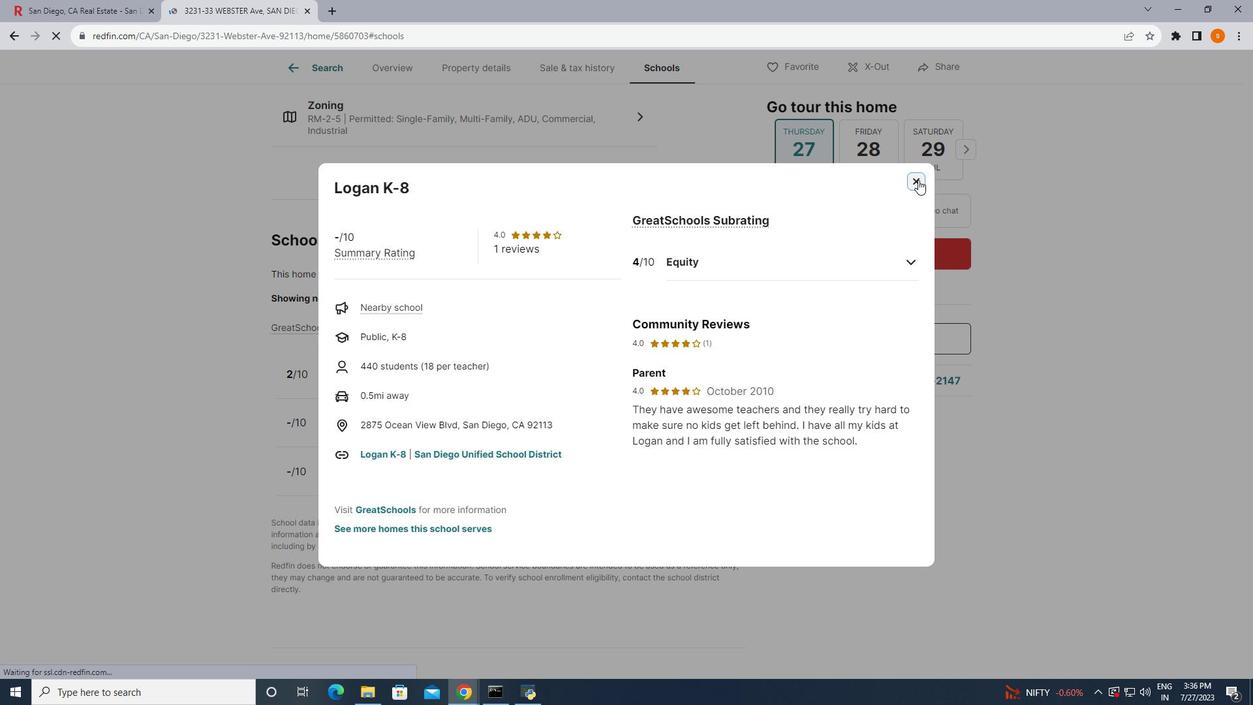 
Action: Mouse moved to (374, 466)
Screenshot: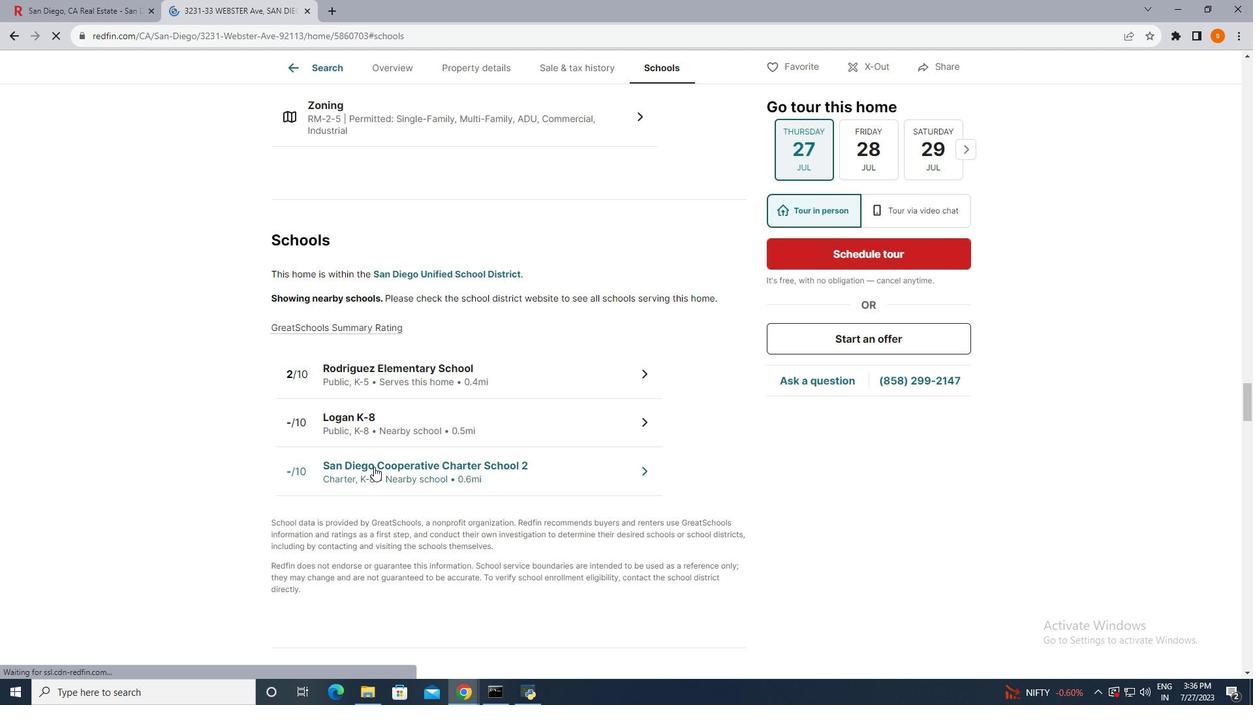 
Action: Mouse pressed left at (374, 466)
Screenshot: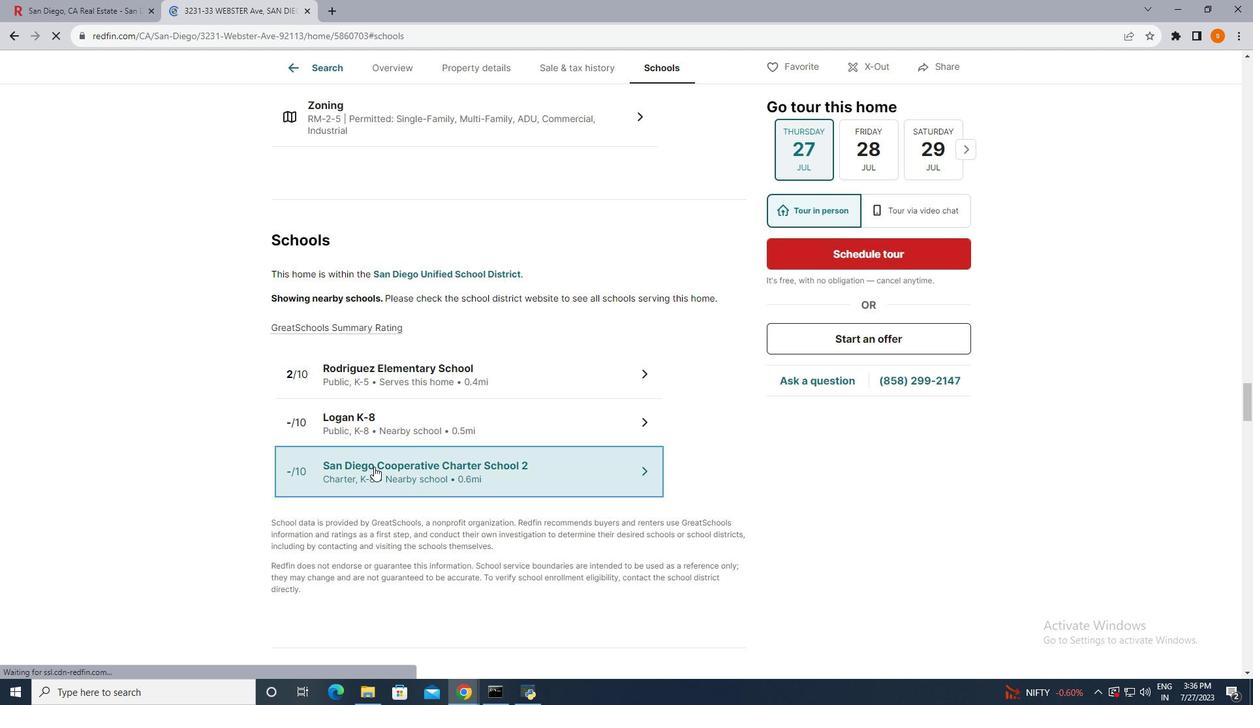 
Action: Mouse moved to (717, 510)
Screenshot: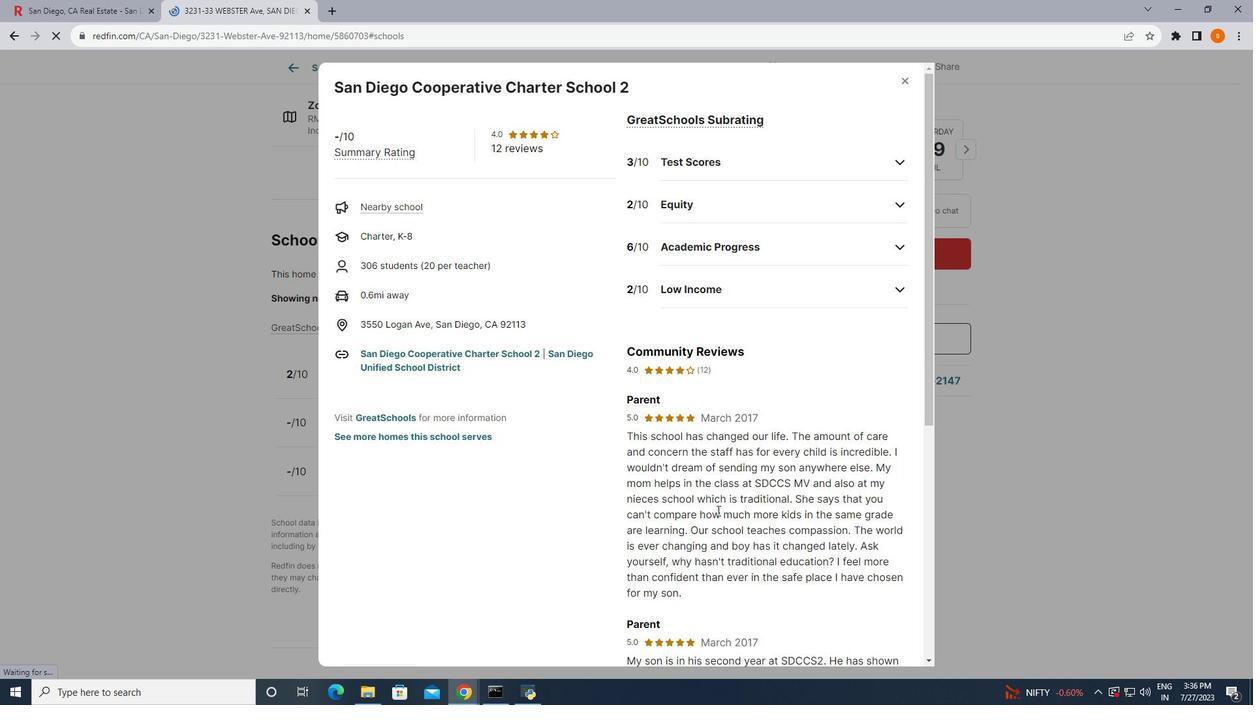 
Action: Mouse scrolled (717, 510) with delta (0, 0)
Screenshot: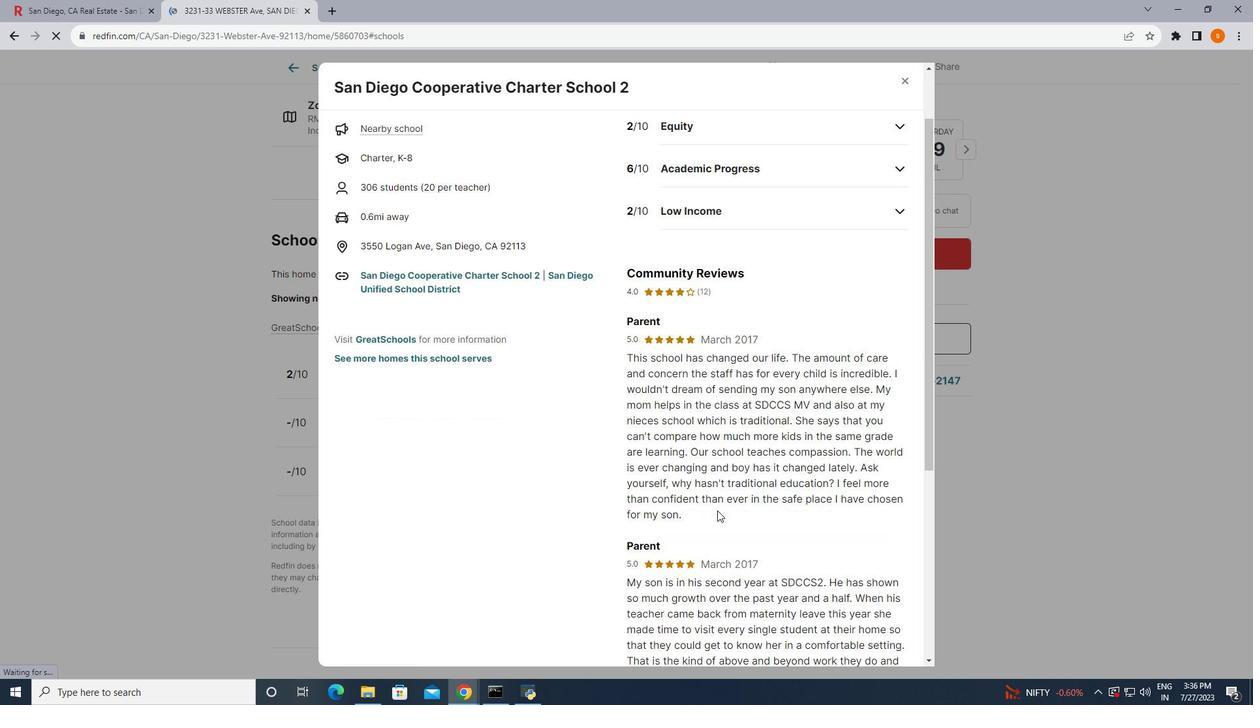 
Action: Mouse scrolled (717, 510) with delta (0, 0)
Screenshot: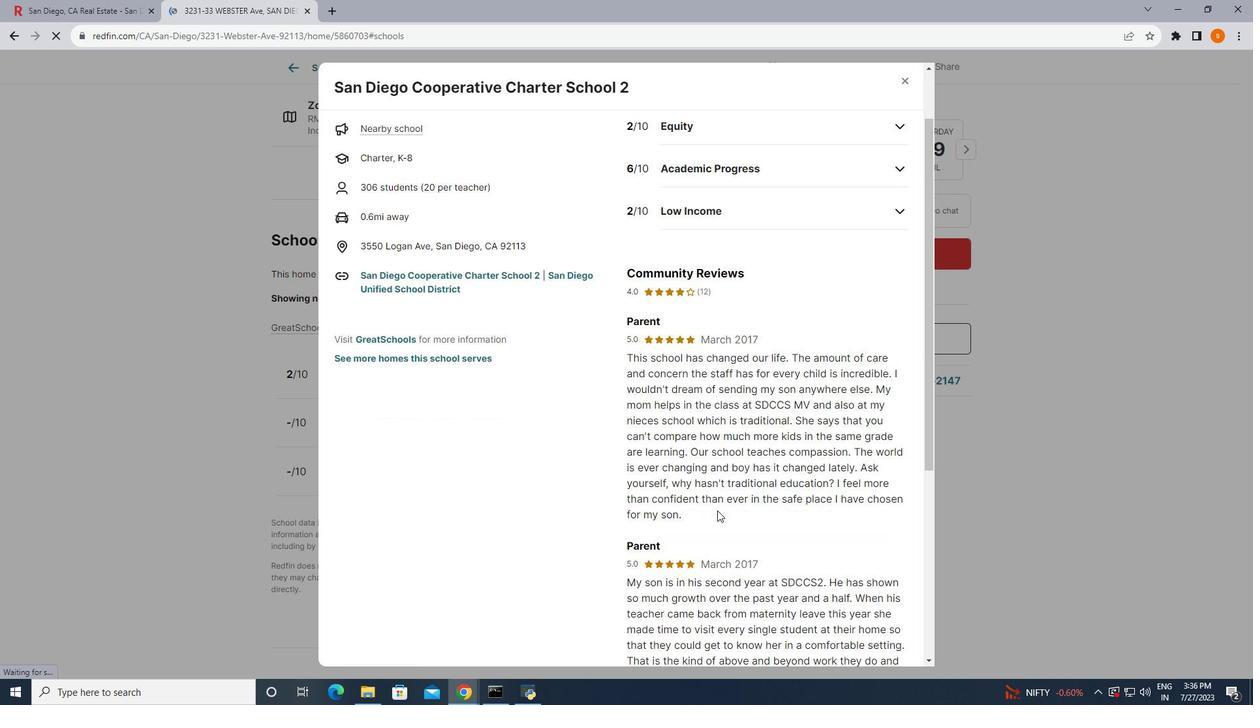 
Action: Mouse scrolled (717, 510) with delta (0, 0)
Screenshot: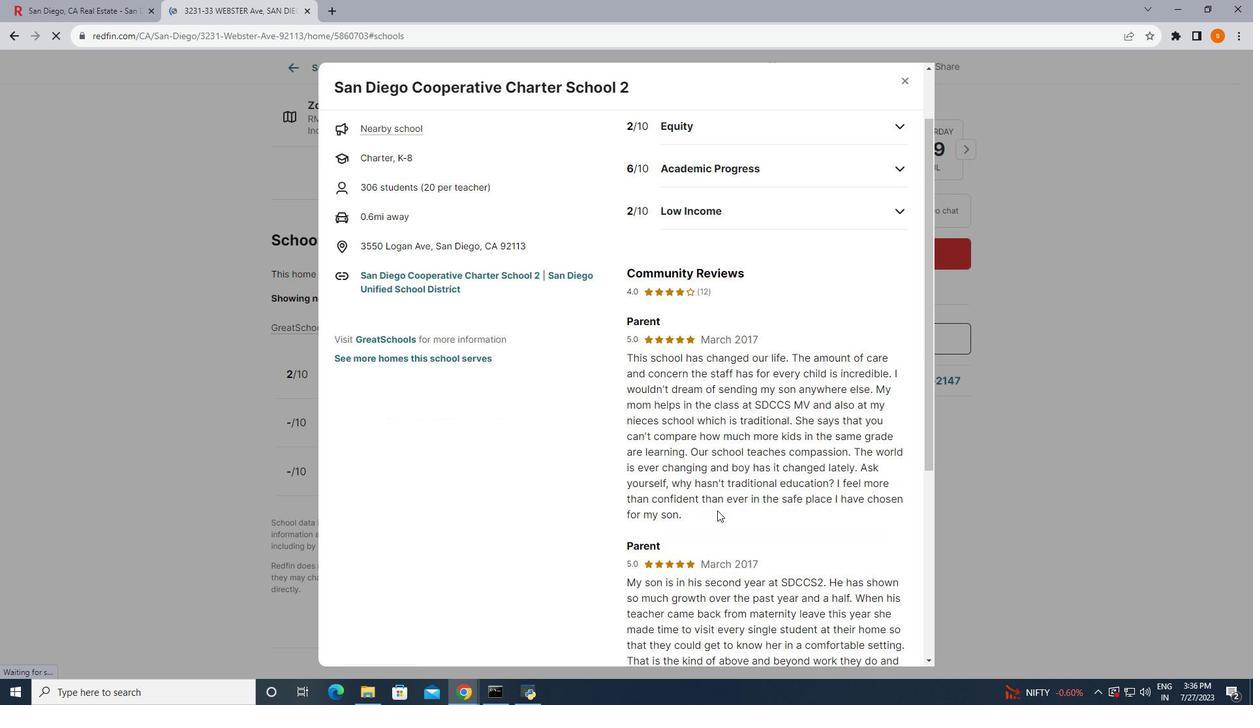 
Action: Mouse scrolled (717, 510) with delta (0, 0)
Screenshot: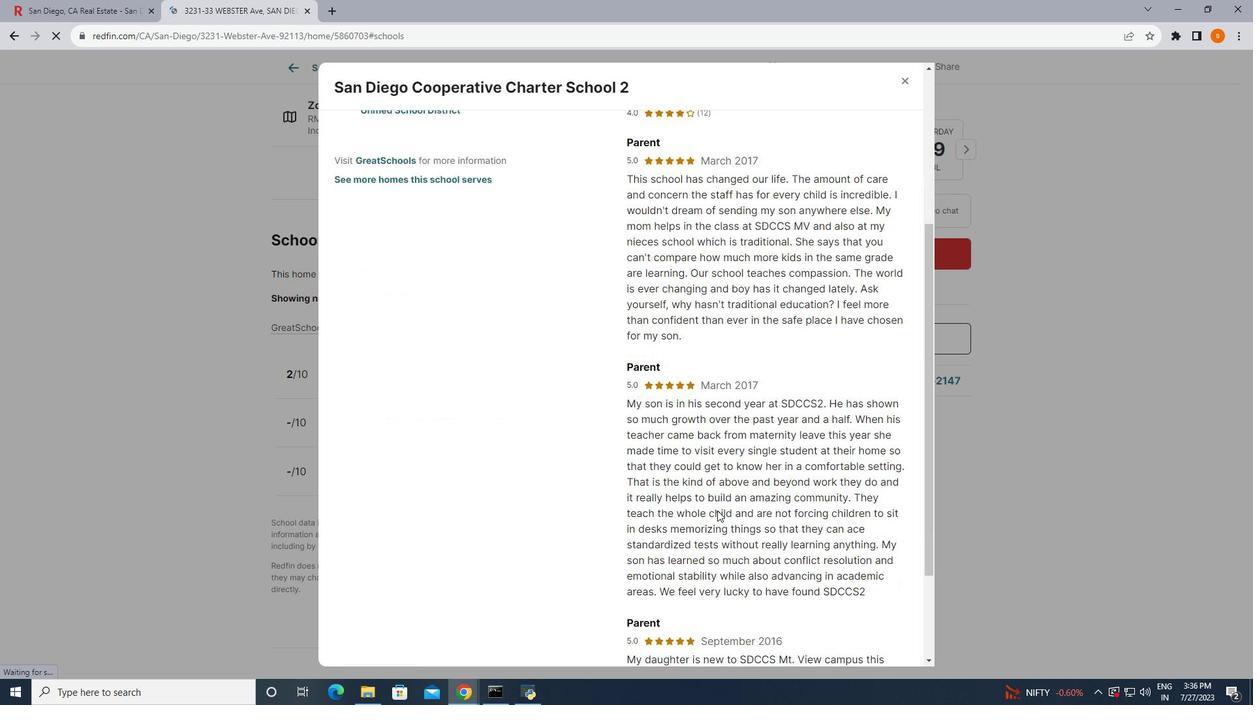 
Action: Mouse scrolled (717, 510) with delta (0, 0)
Screenshot: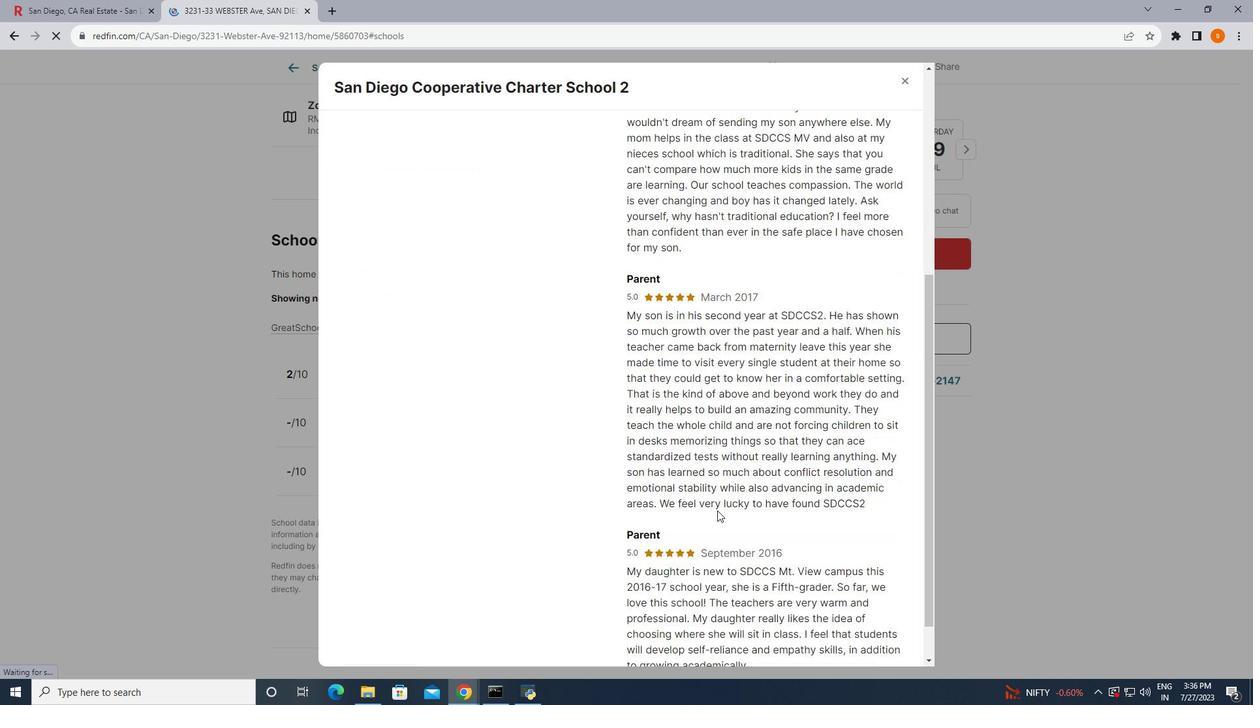 
Action: Mouse scrolled (717, 510) with delta (0, 0)
Screenshot: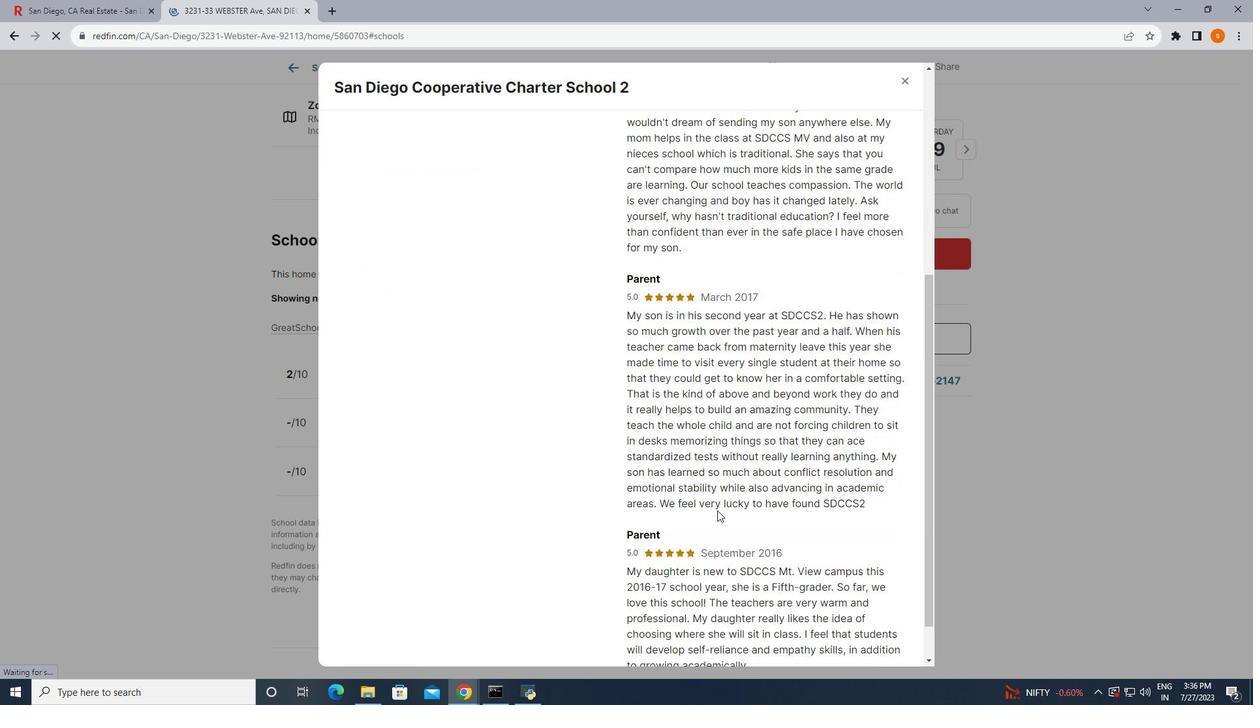 
Action: Mouse scrolled (717, 510) with delta (0, 0)
Screenshot: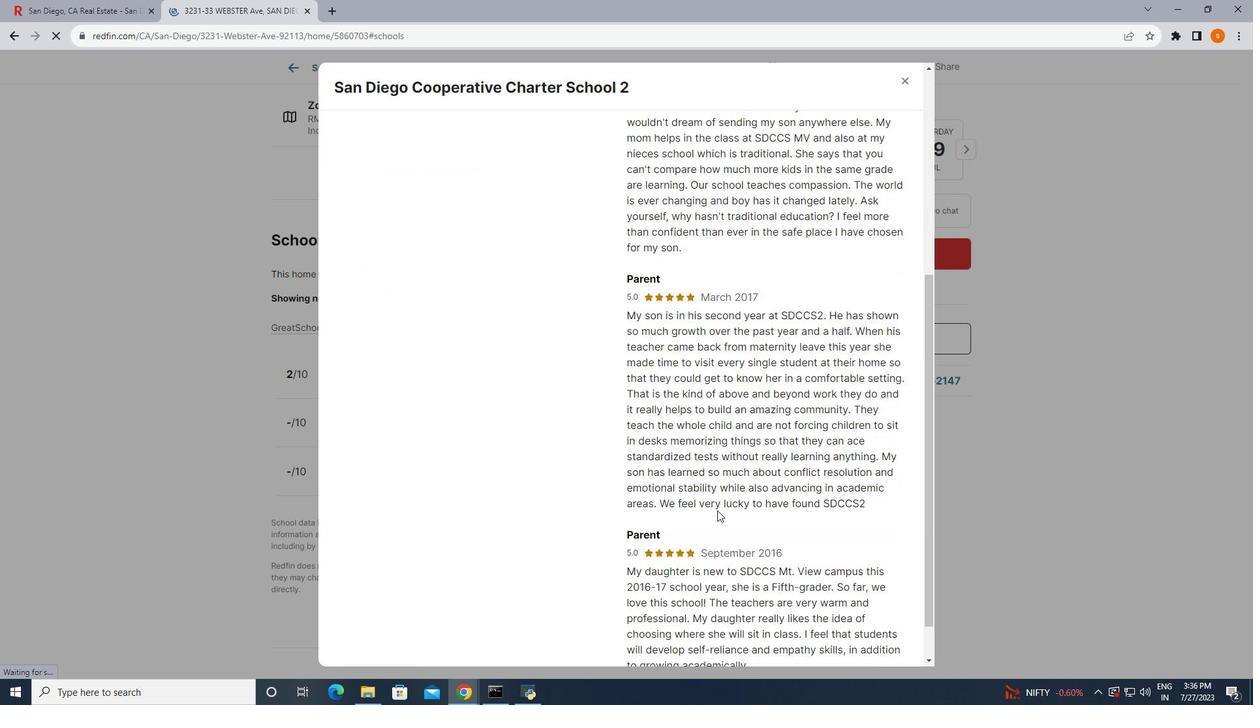 
Action: Mouse scrolled (717, 510) with delta (0, 0)
Screenshot: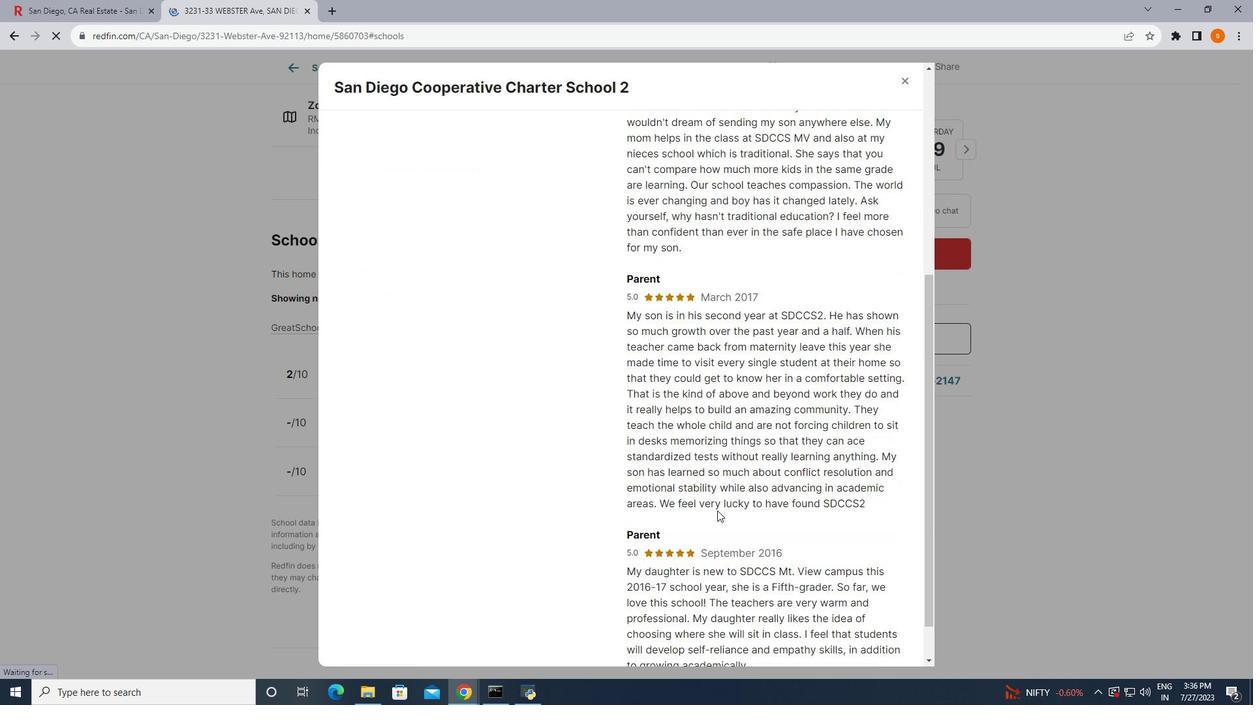 
Action: Mouse scrolled (717, 510) with delta (0, 0)
Screenshot: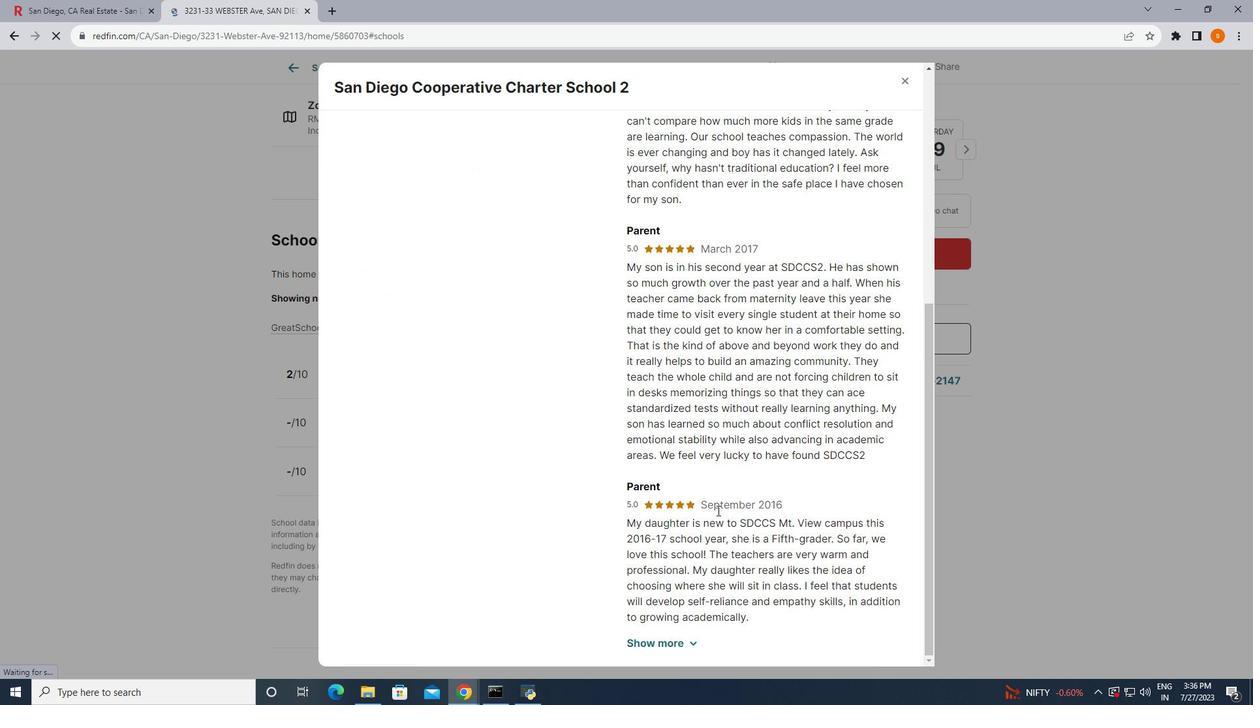 
Action: Mouse scrolled (717, 510) with delta (0, 0)
Screenshot: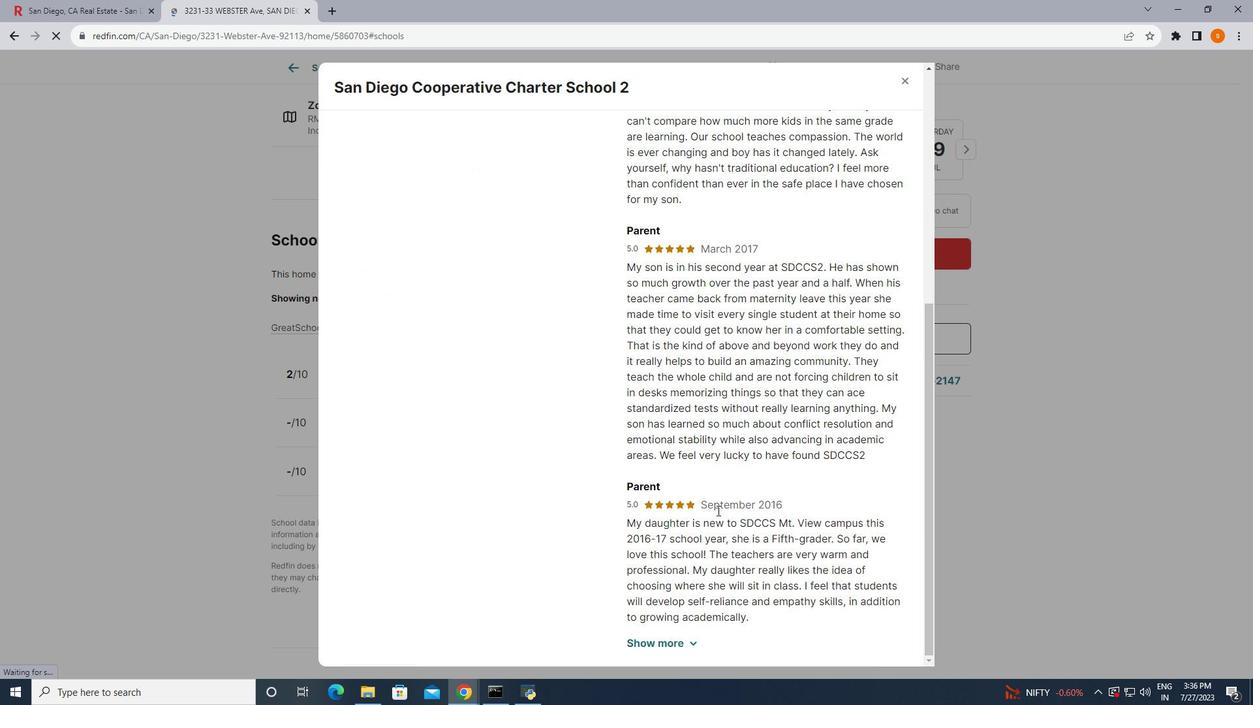 
Action: Mouse scrolled (717, 510) with delta (0, 0)
Screenshot: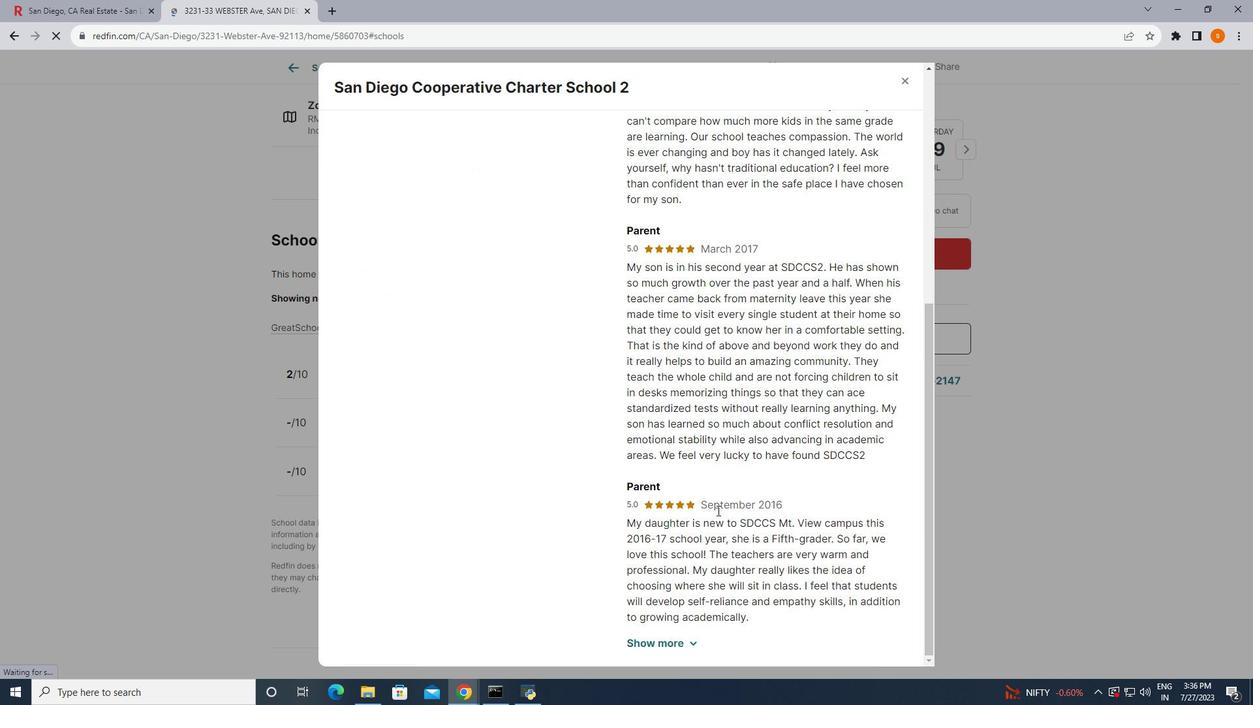 
Action: Mouse scrolled (717, 510) with delta (0, 0)
Screenshot: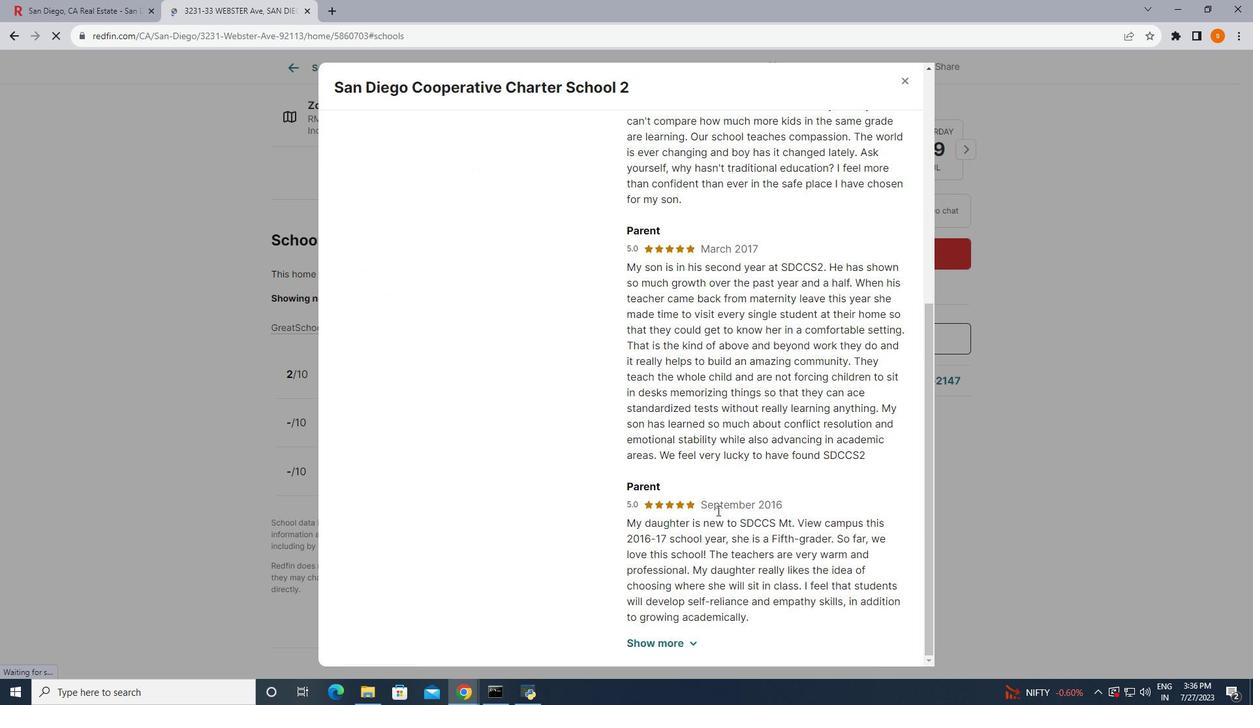 
Action: Mouse scrolled (717, 511) with delta (0, 0)
Screenshot: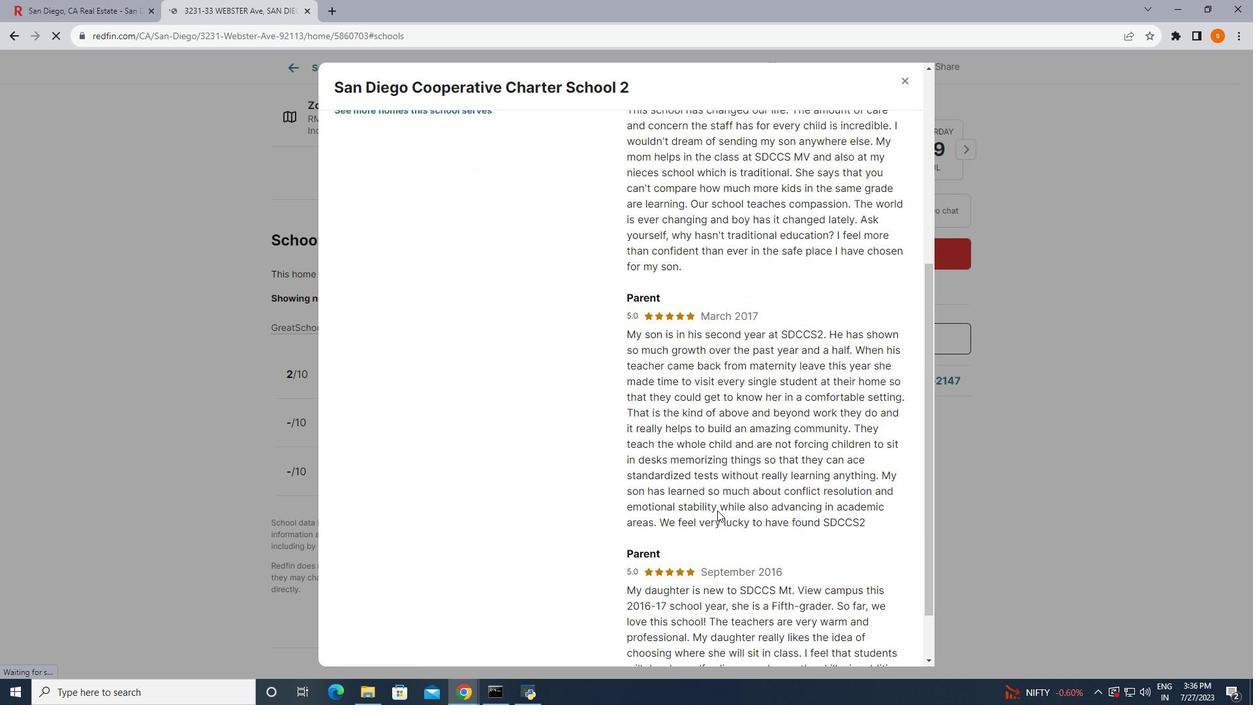 
Action: Mouse scrolled (717, 511) with delta (0, 0)
Screenshot: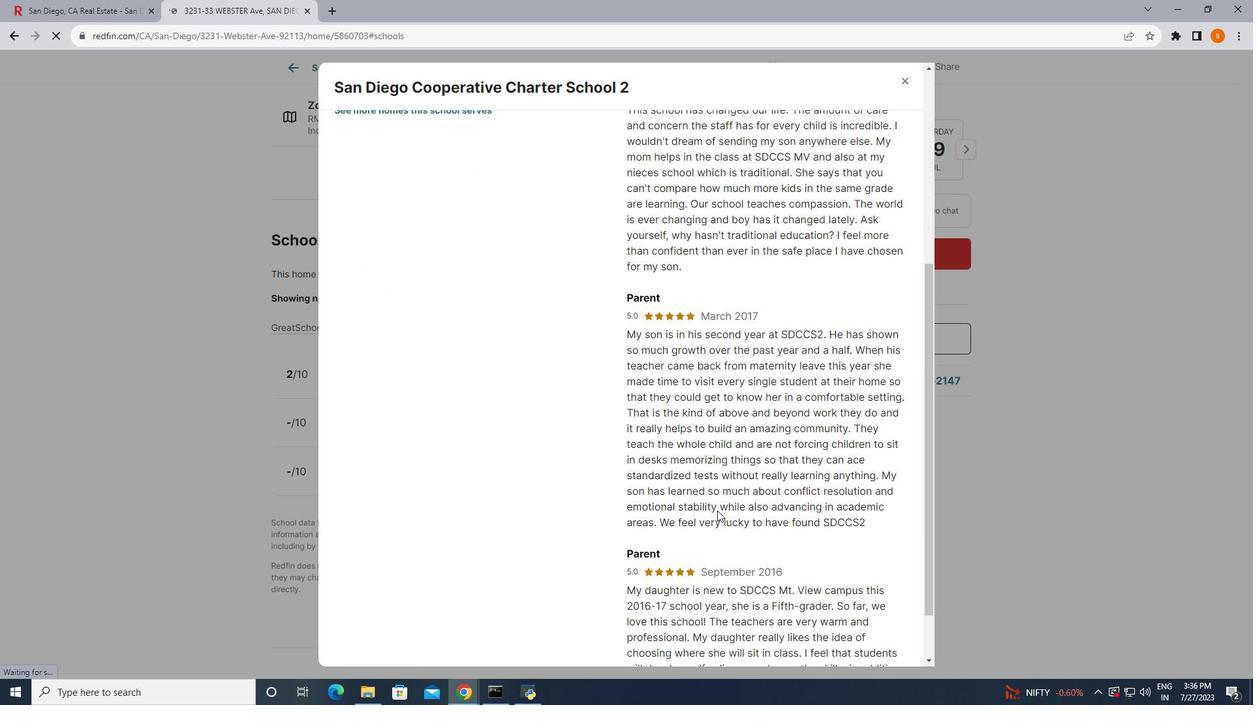 
Action: Mouse scrolled (717, 511) with delta (0, 0)
Screenshot: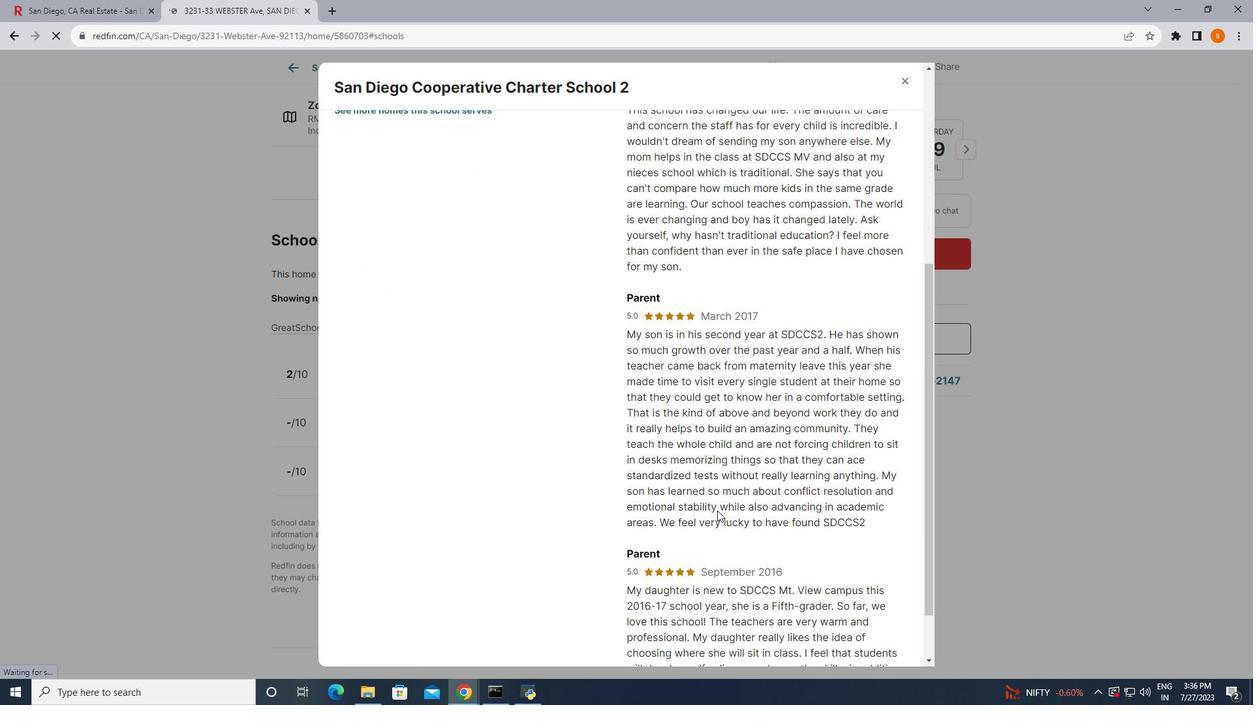 
Action: Mouse scrolled (717, 511) with delta (0, 0)
Screenshot: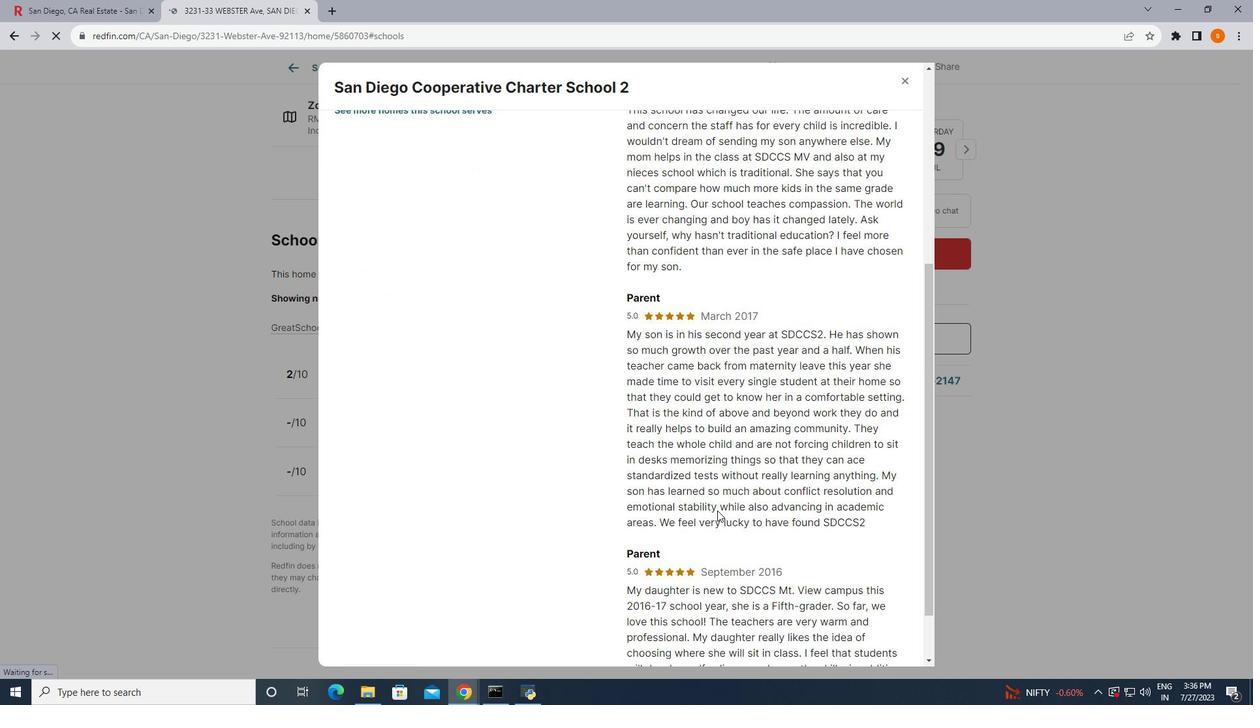 
Action: Mouse scrolled (717, 511) with delta (0, 0)
Screenshot: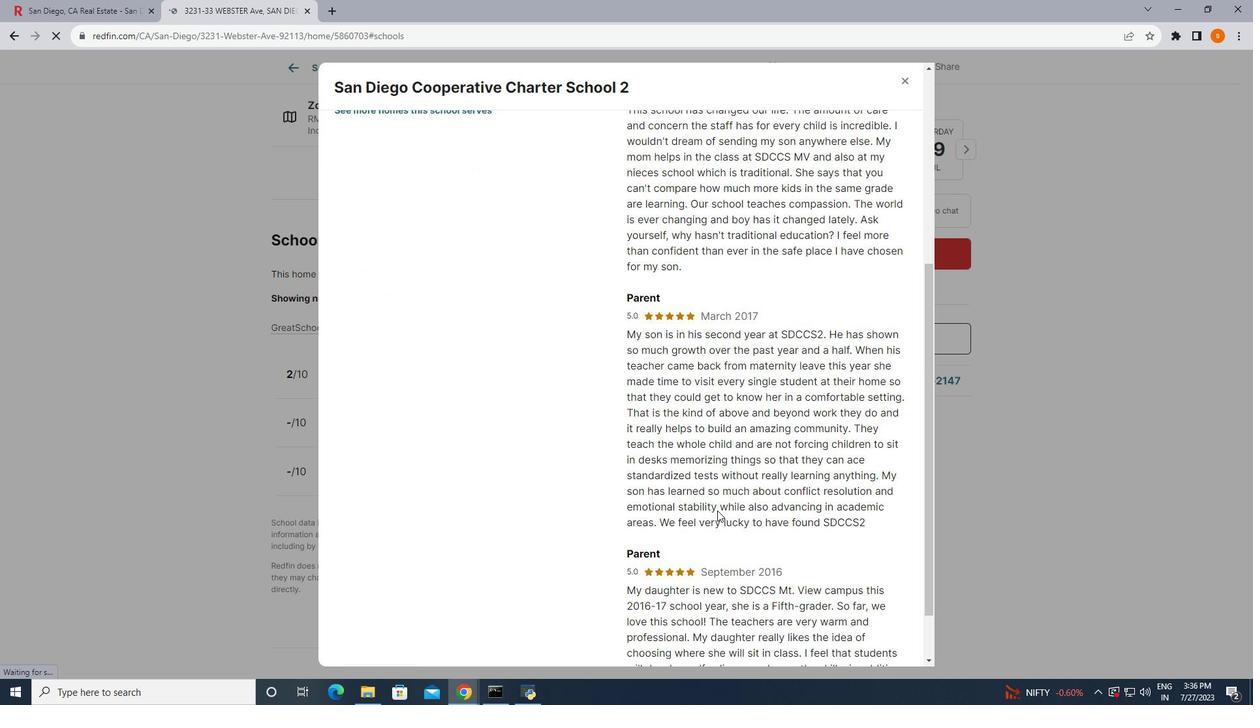 
Action: Mouse scrolled (717, 511) with delta (0, 0)
Screenshot: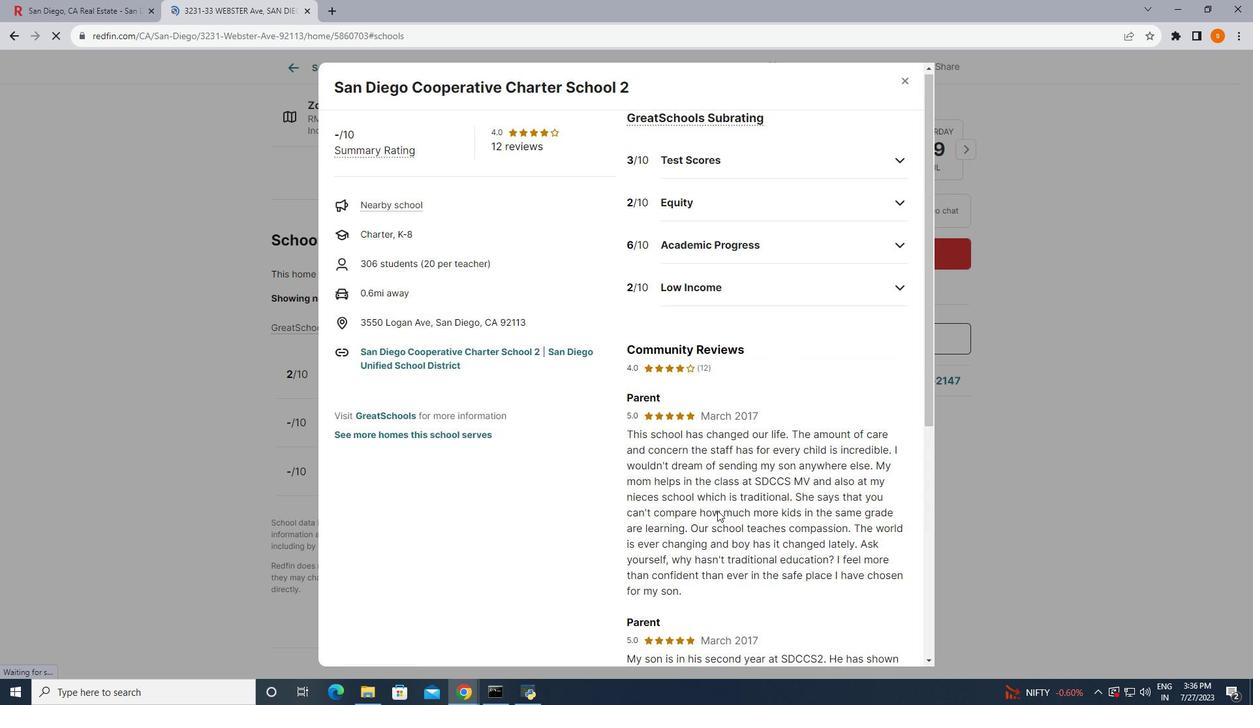 
Action: Mouse scrolled (717, 511) with delta (0, 0)
Screenshot: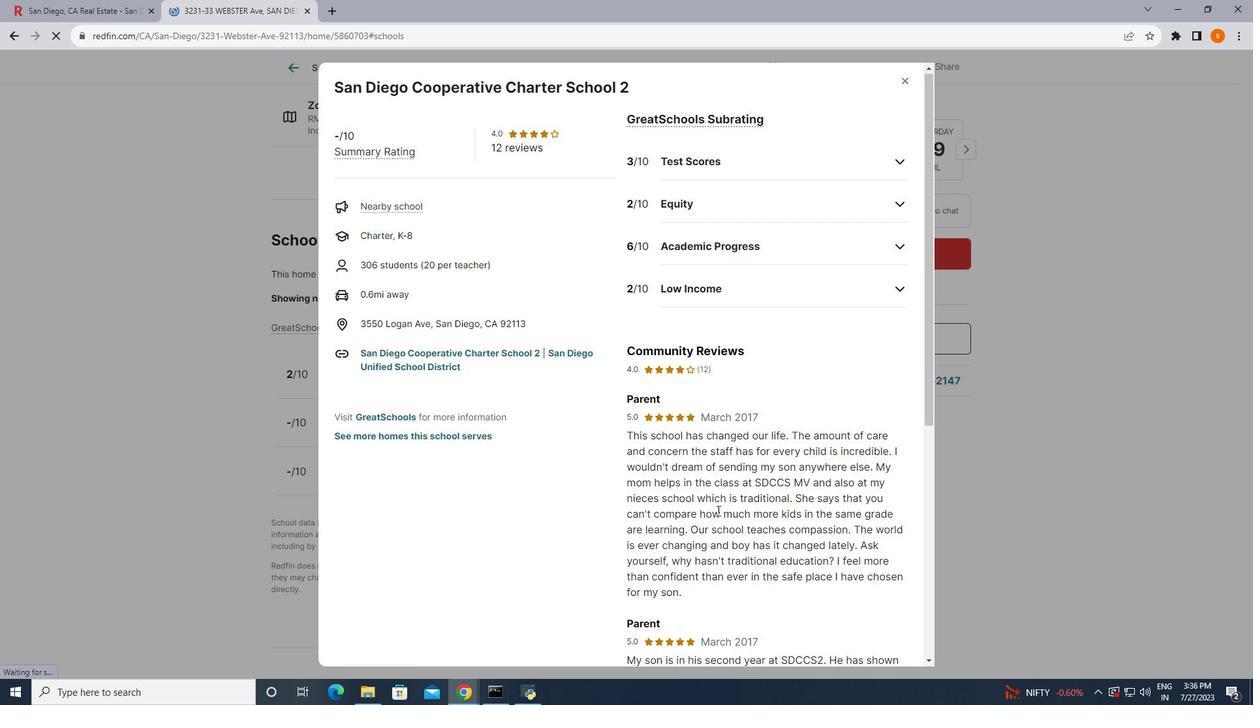 
Action: Mouse scrolled (717, 511) with delta (0, 0)
Screenshot: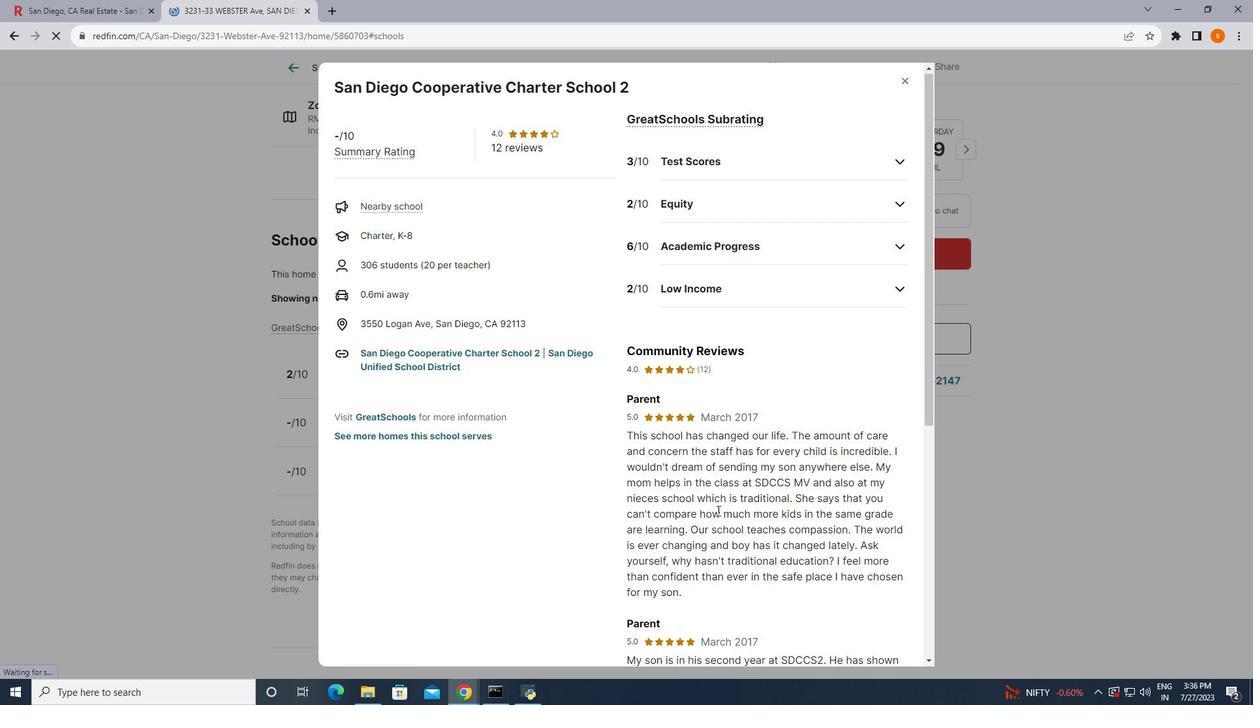 
Action: Mouse scrolled (717, 511) with delta (0, 0)
Screenshot: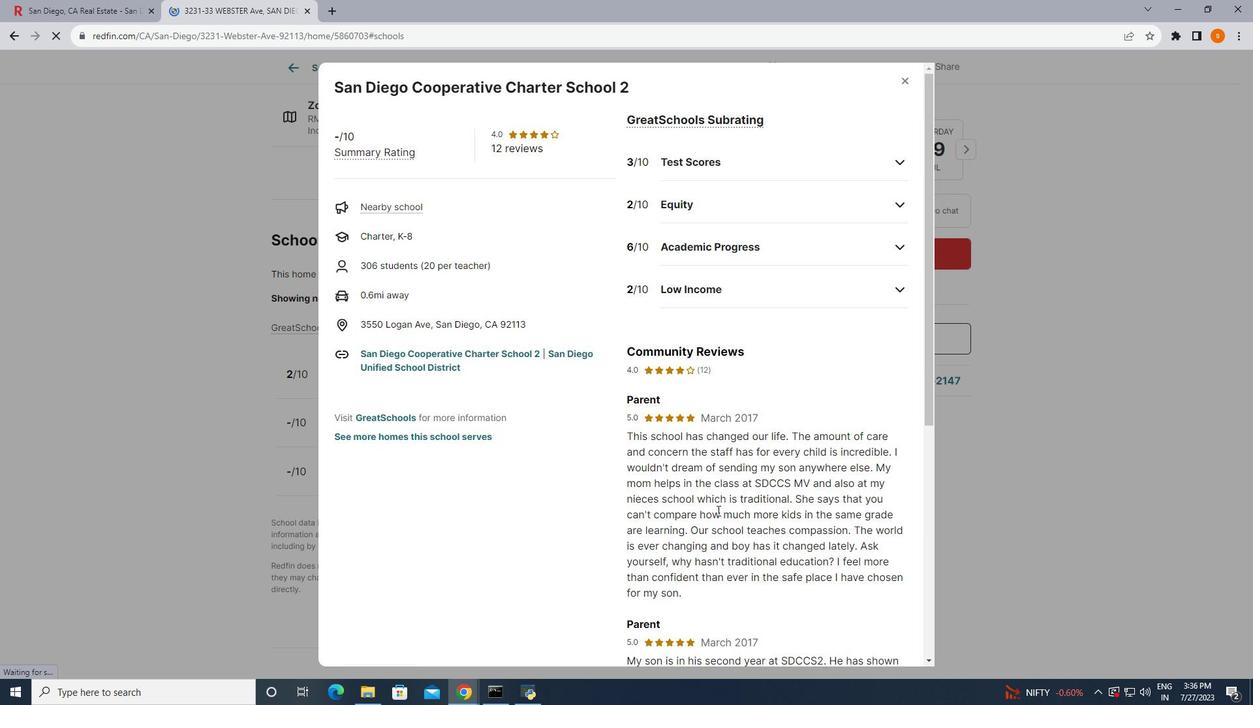 
Action: Mouse scrolled (717, 511) with delta (0, 0)
Screenshot: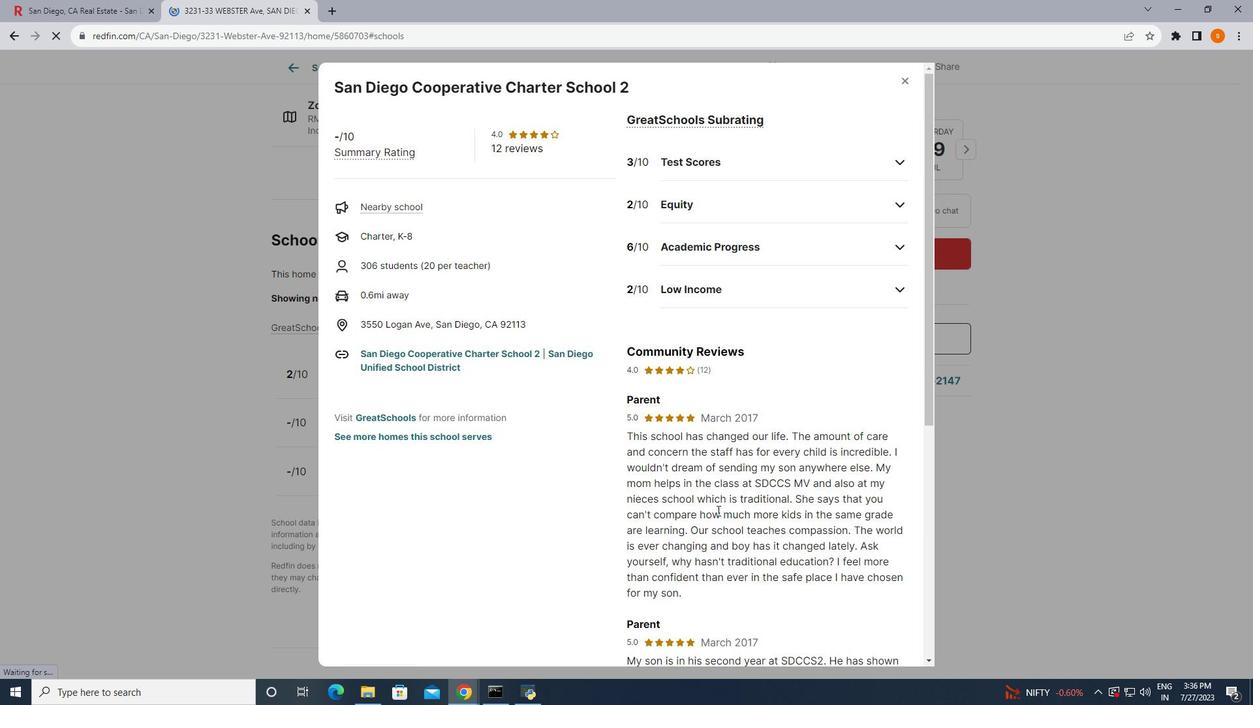 
Action: Mouse scrolled (717, 511) with delta (0, 0)
Screenshot: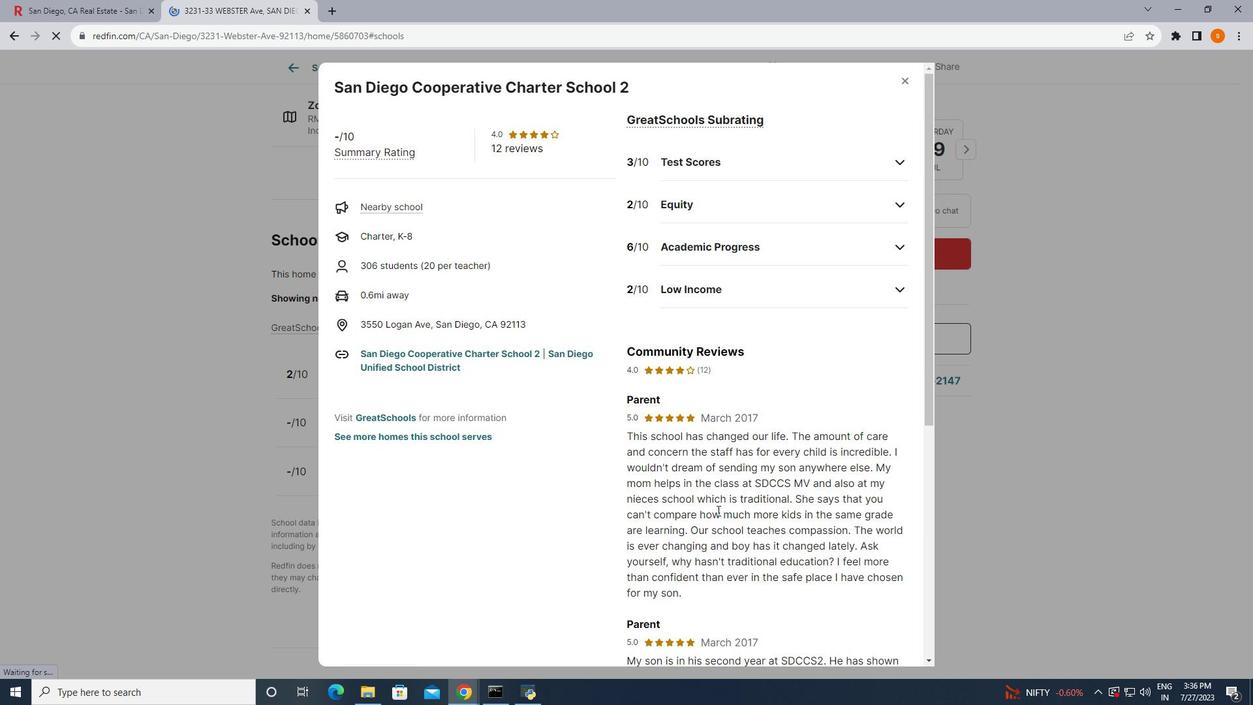 
Action: Mouse scrolled (717, 510) with delta (0, 0)
Screenshot: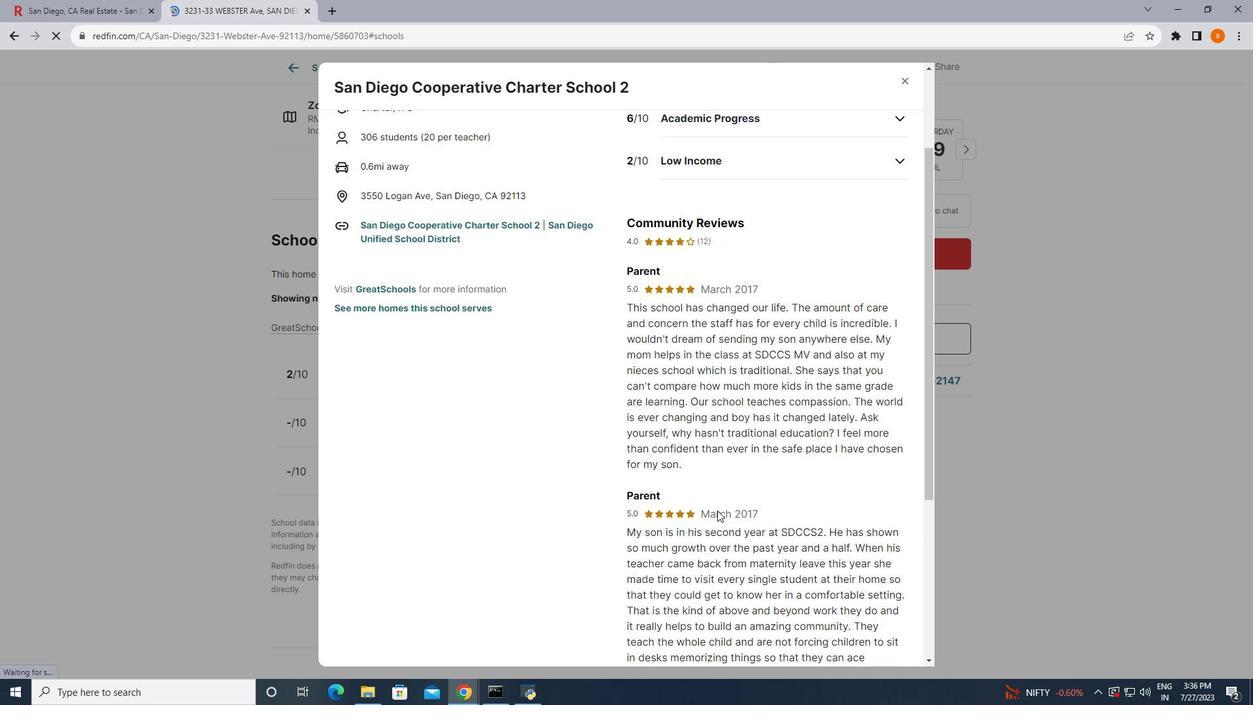 
Action: Mouse scrolled (717, 510) with delta (0, 0)
Screenshot: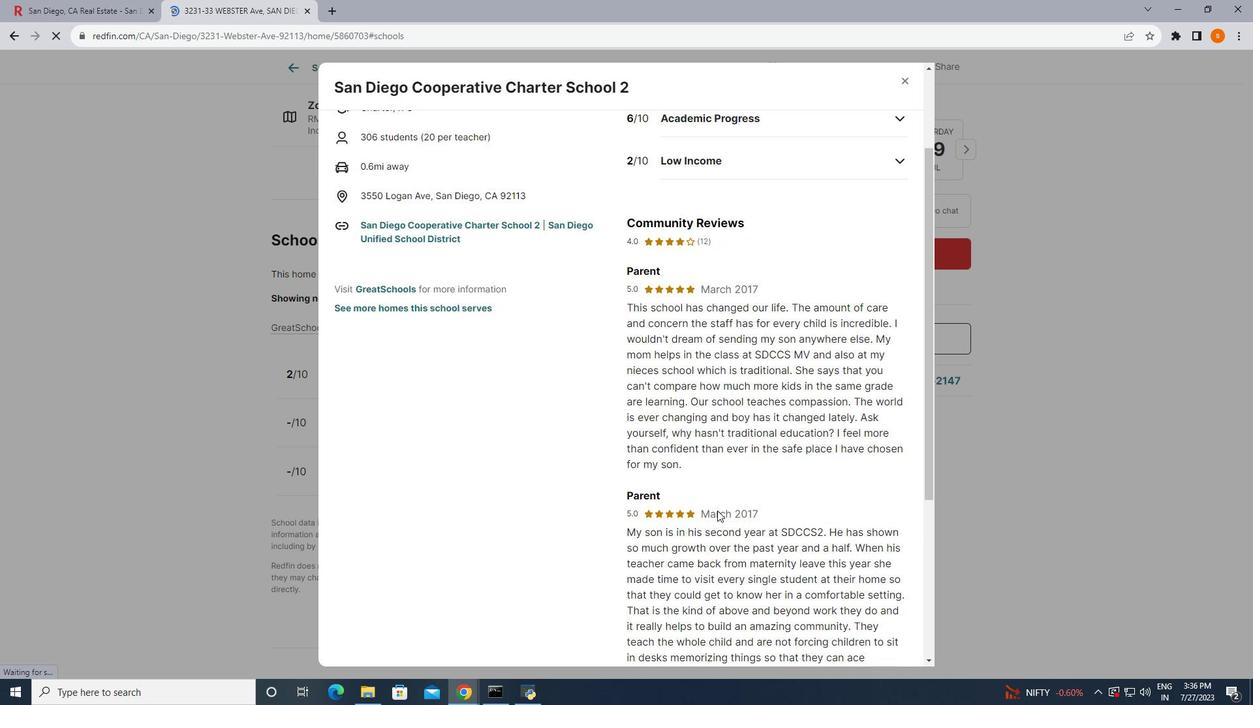 
Action: Mouse scrolled (717, 510) with delta (0, 0)
Screenshot: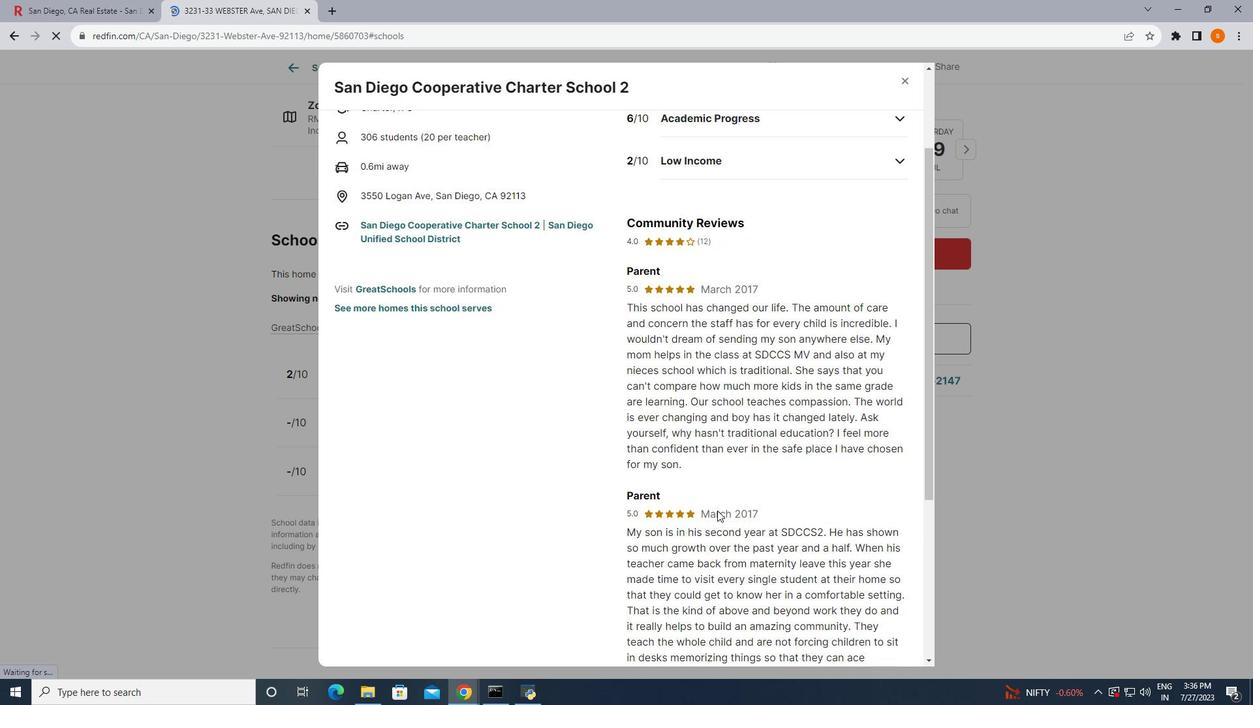 
Action: Mouse scrolled (717, 510) with delta (0, 0)
Screenshot: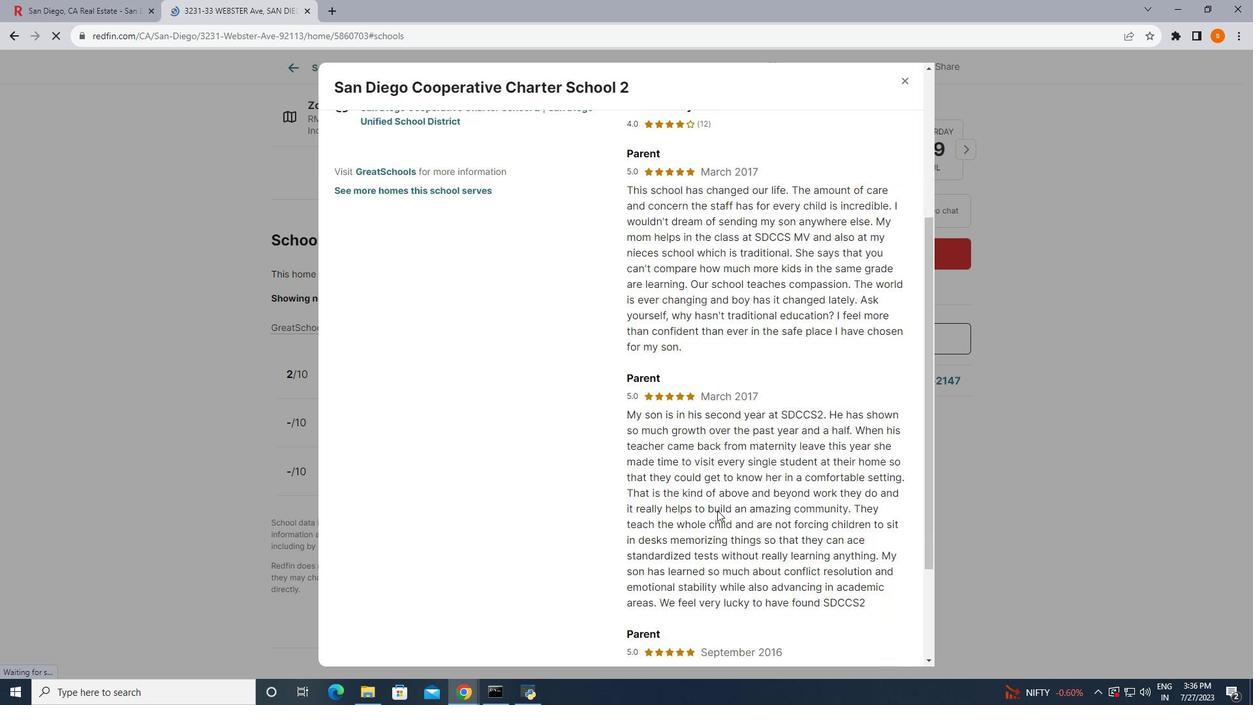 
Action: Mouse scrolled (717, 510) with delta (0, 0)
Screenshot: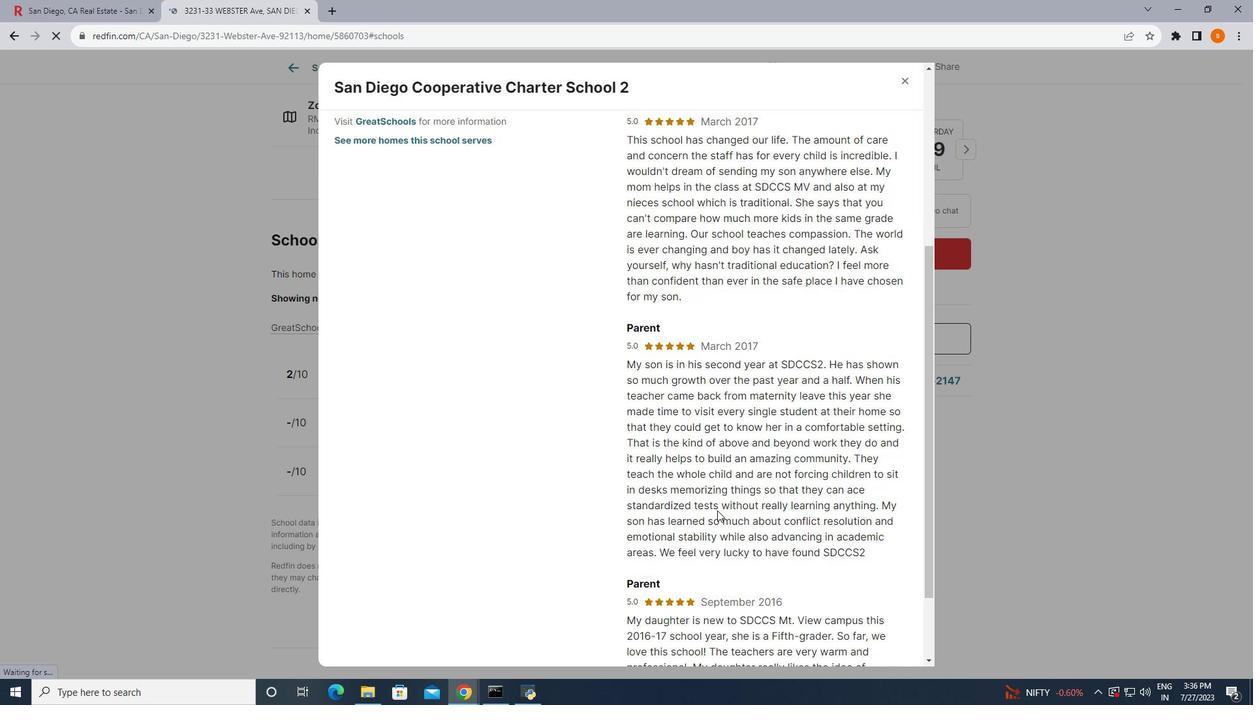 
Action: Mouse scrolled (717, 510) with delta (0, 0)
Screenshot: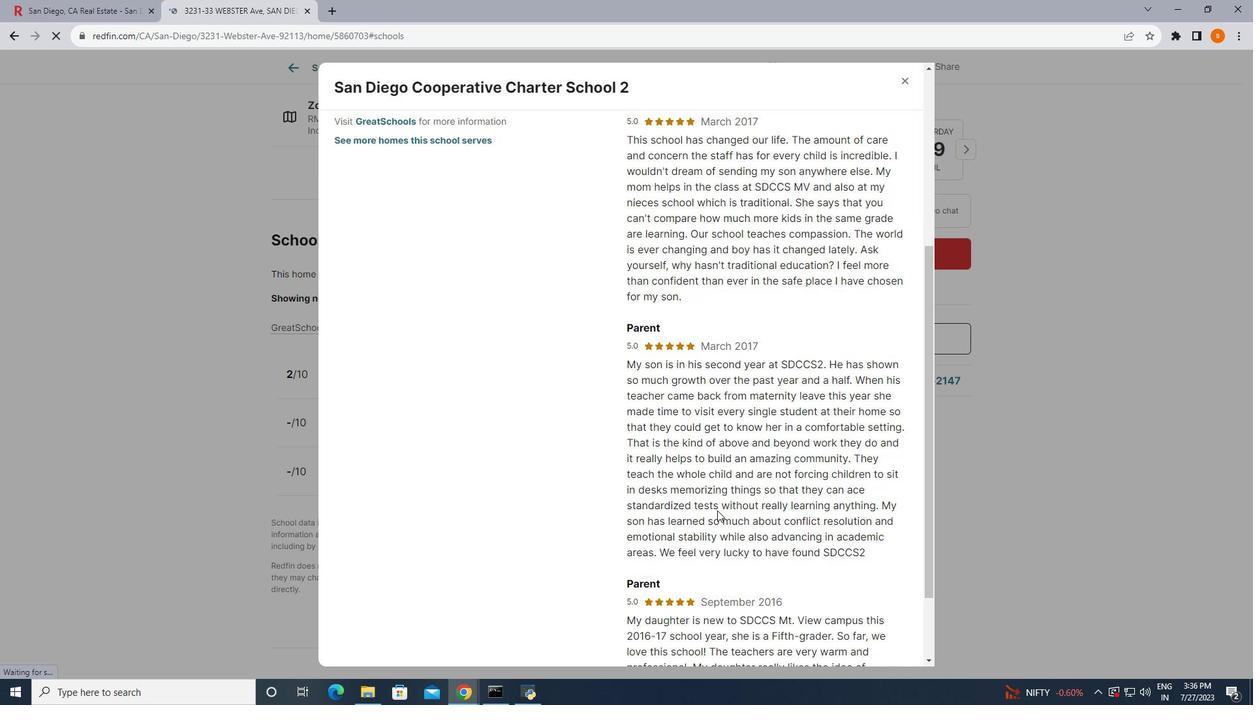 
Action: Mouse scrolled (717, 510) with delta (0, 0)
Screenshot: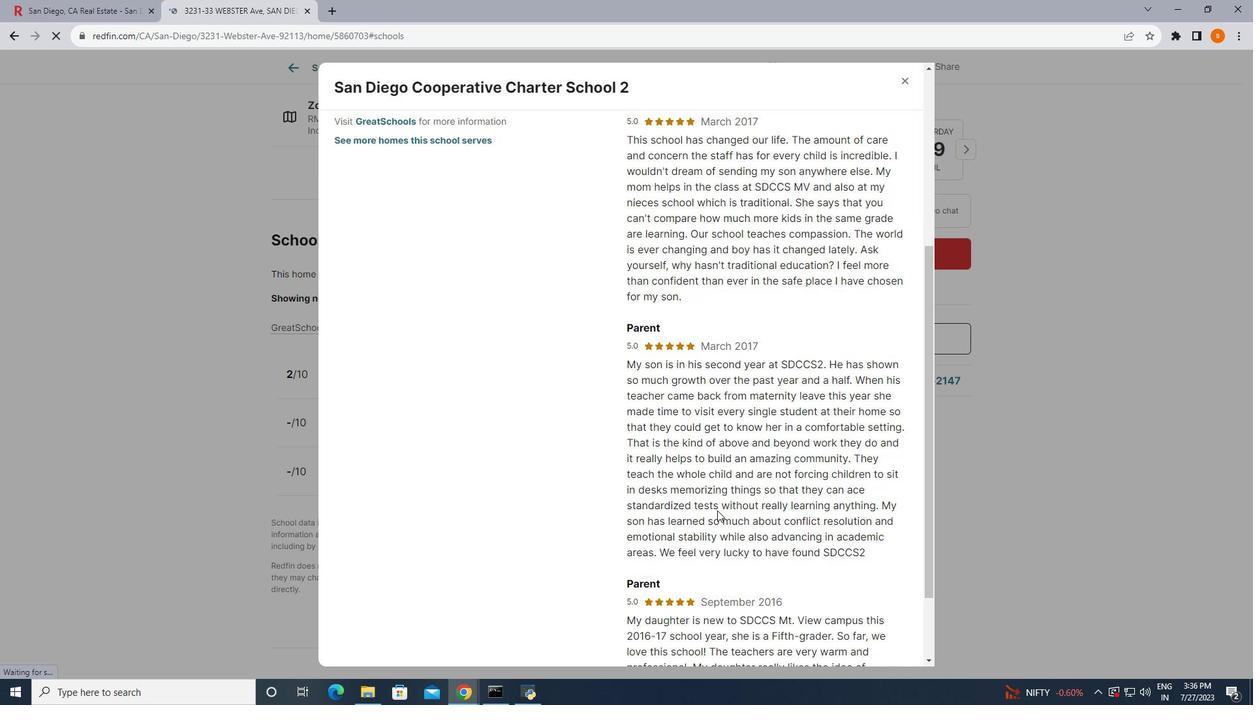 
Action: Mouse scrolled (717, 510) with delta (0, 0)
Screenshot: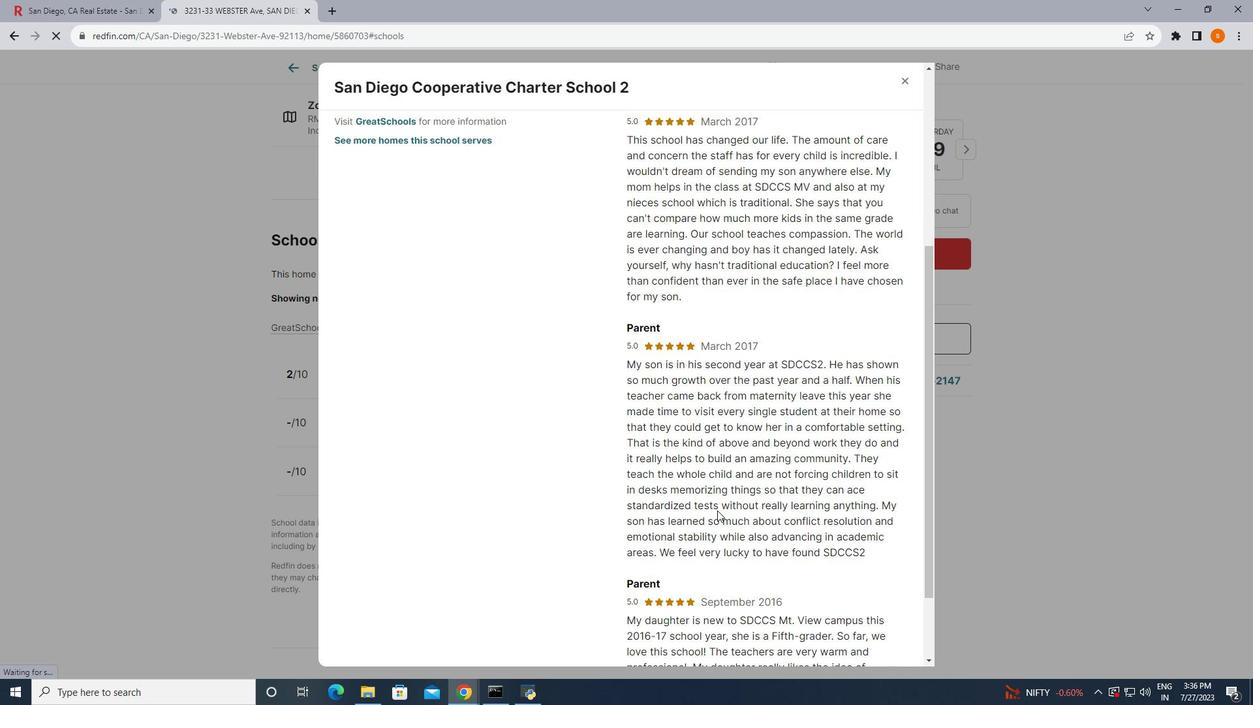 
Action: Mouse scrolled (717, 510) with delta (0, 0)
Screenshot: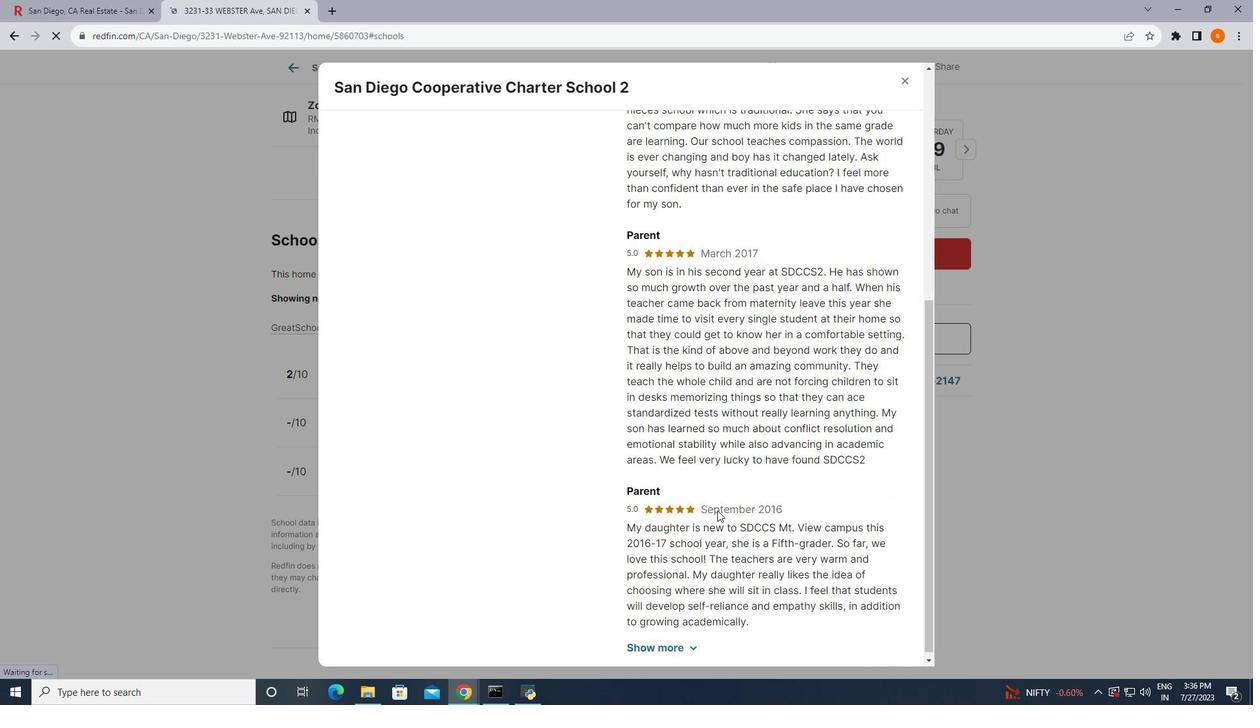 
Action: Mouse scrolled (717, 510) with delta (0, 0)
Screenshot: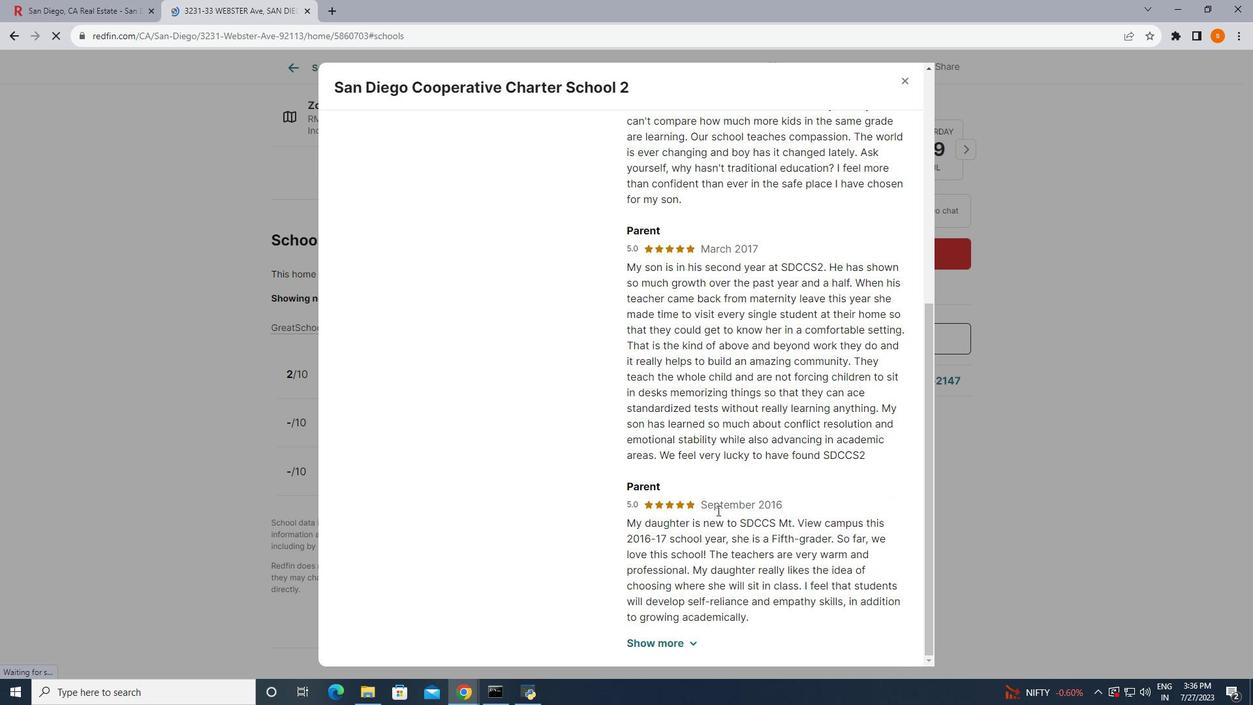 
Action: Mouse scrolled (717, 510) with delta (0, 0)
Screenshot: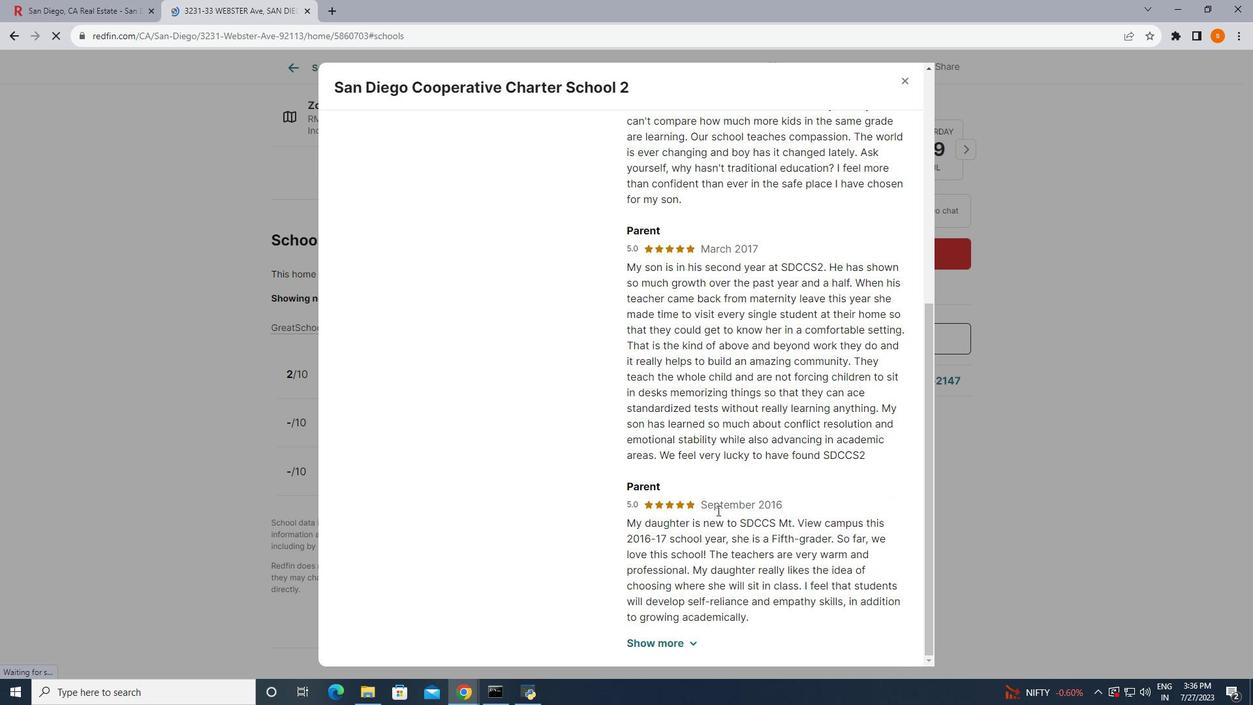 
Action: Mouse scrolled (717, 510) with delta (0, 0)
Screenshot: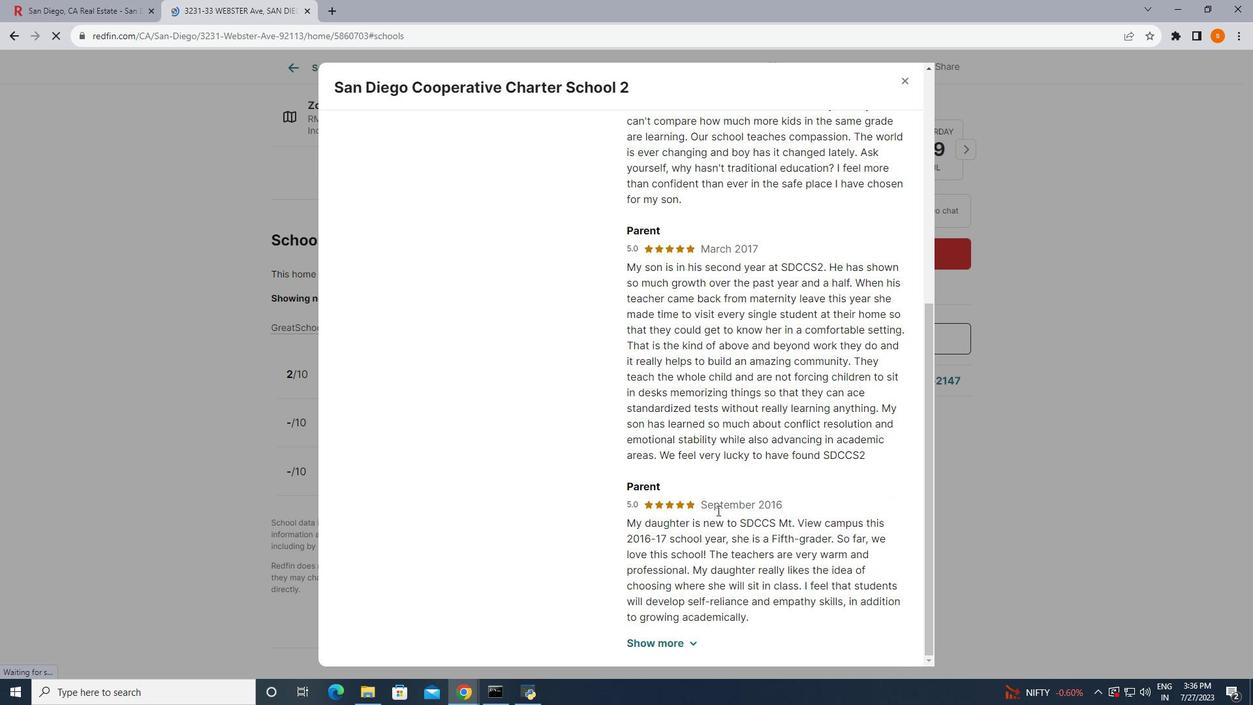 
Action: Mouse scrolled (717, 510) with delta (0, 0)
Screenshot: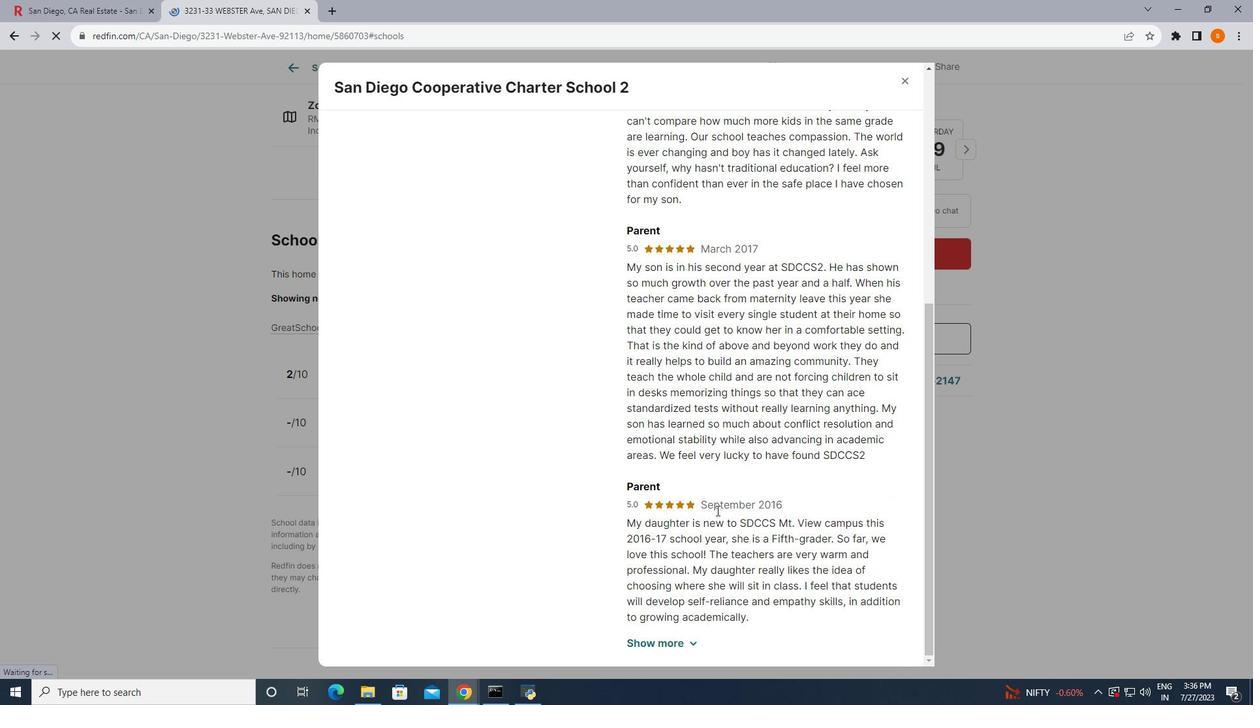 
Action: Mouse moved to (680, 639)
Screenshot: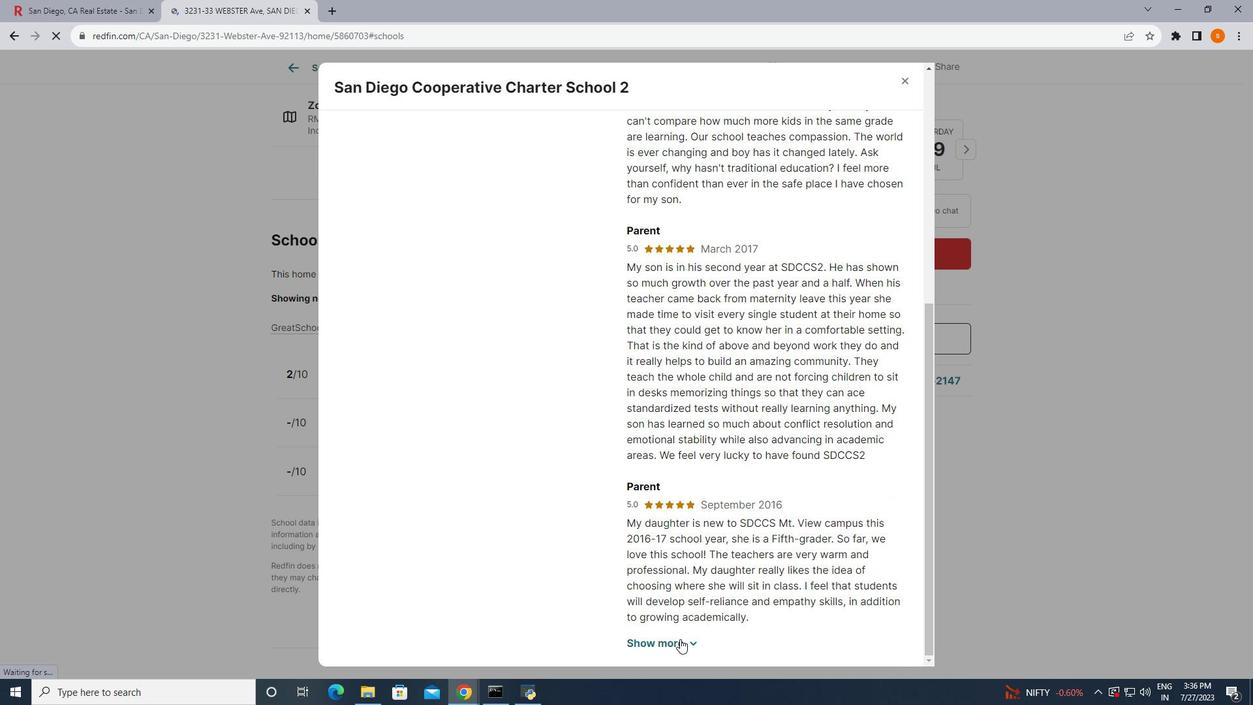 
Action: Mouse pressed left at (680, 639)
Screenshot: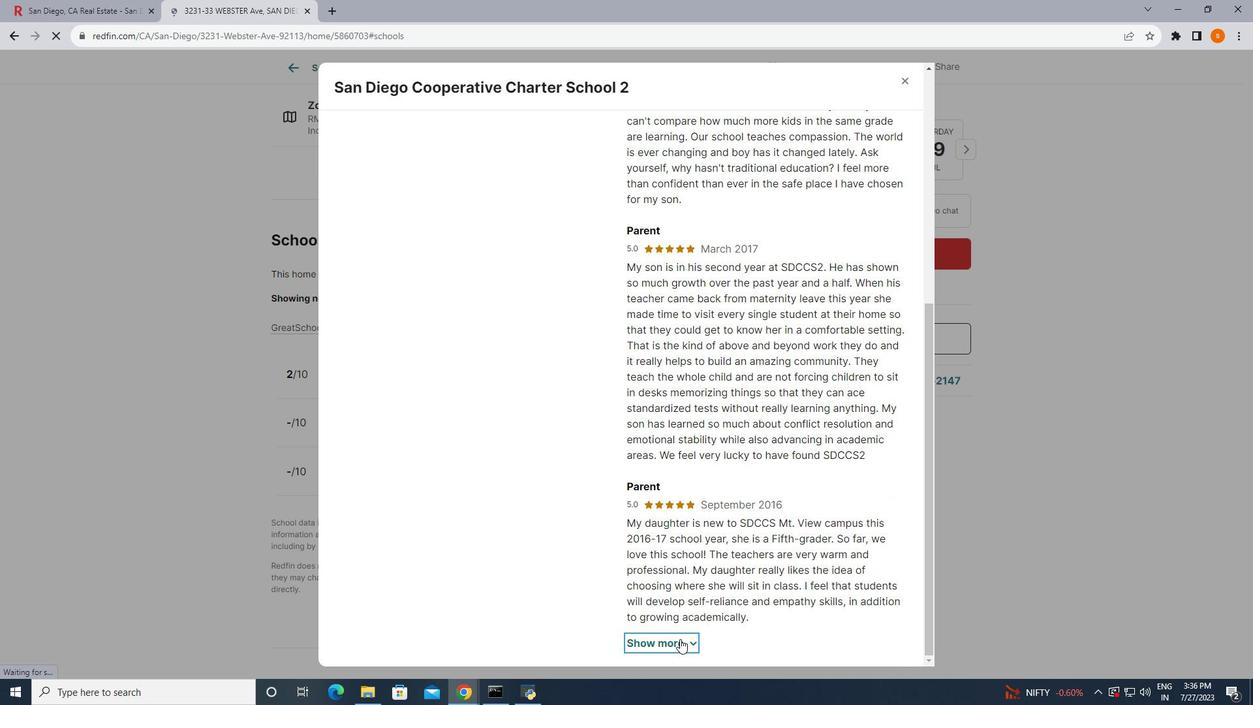 
Action: Mouse scrolled (680, 638) with delta (0, 0)
Screenshot: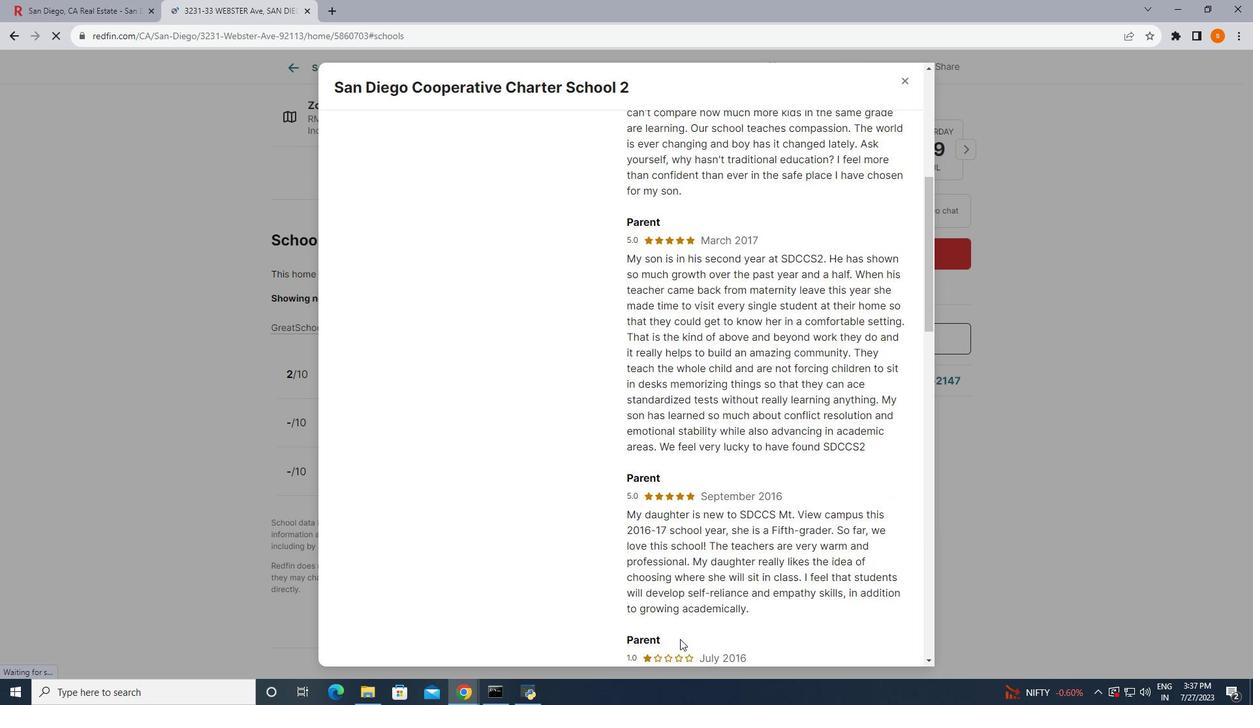 
Action: Mouse scrolled (680, 638) with delta (0, 0)
Screenshot: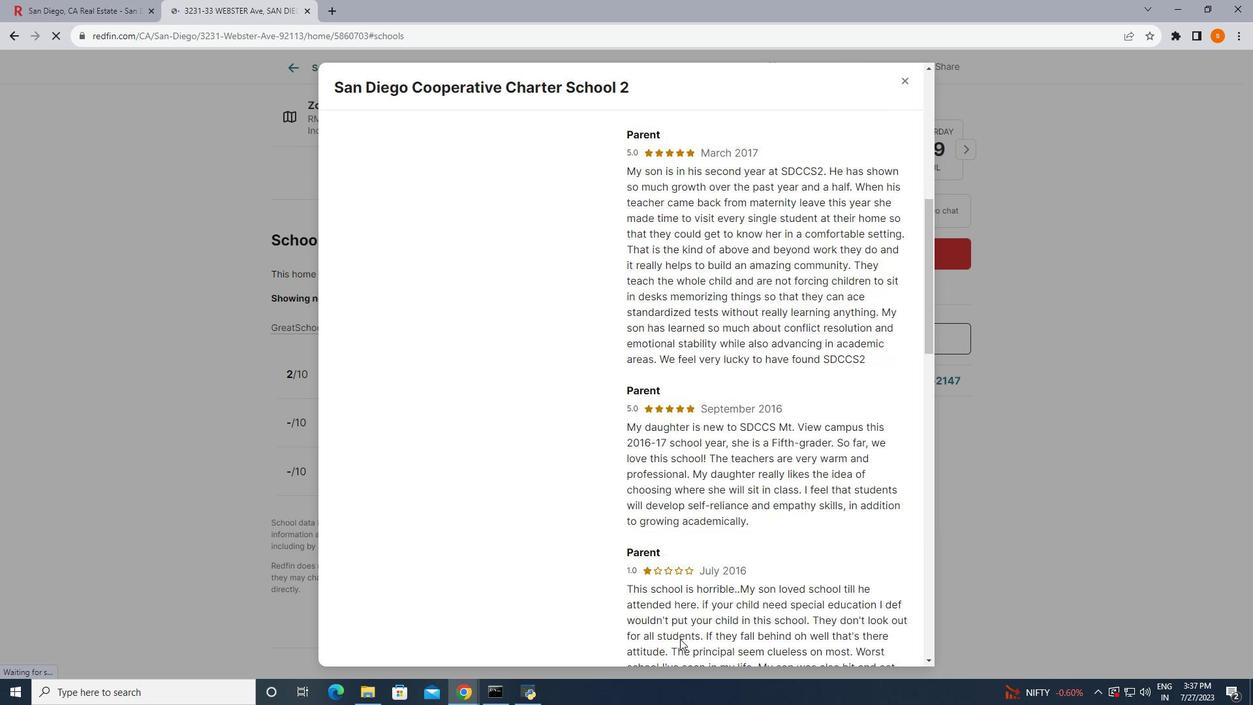 
Action: Mouse scrolled (680, 638) with delta (0, 0)
Screenshot: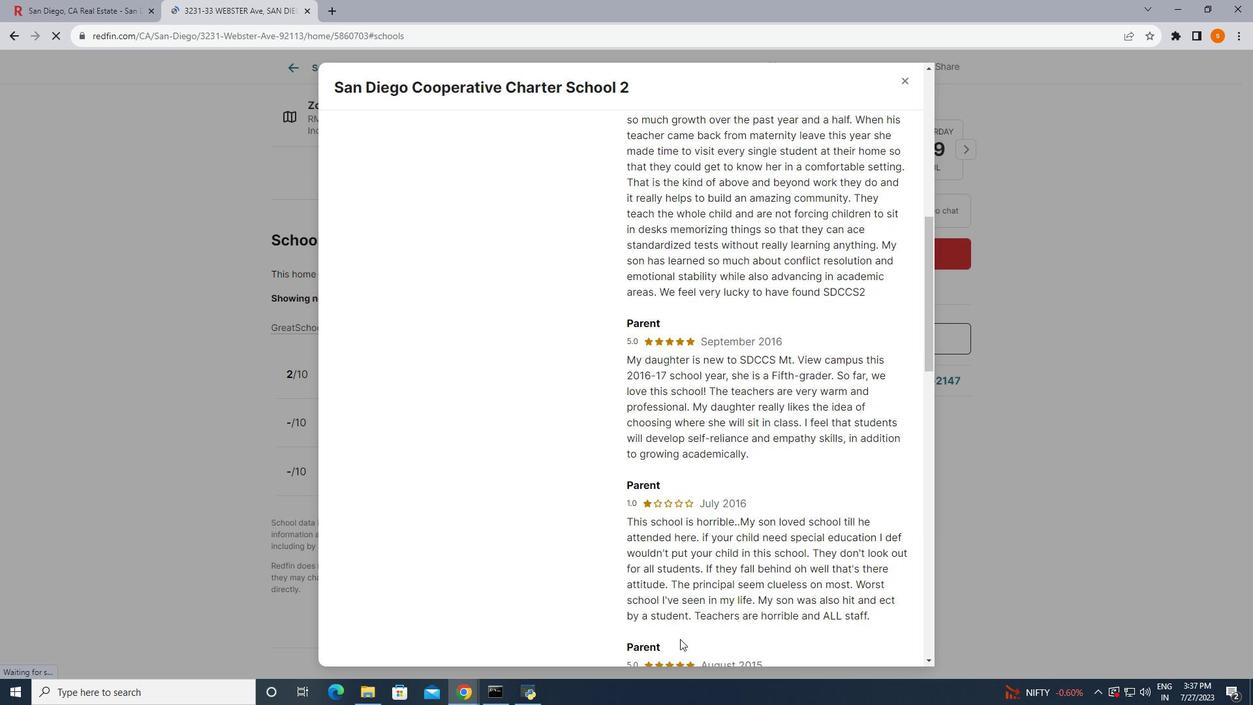 
Action: Mouse scrolled (680, 638) with delta (0, 0)
Screenshot: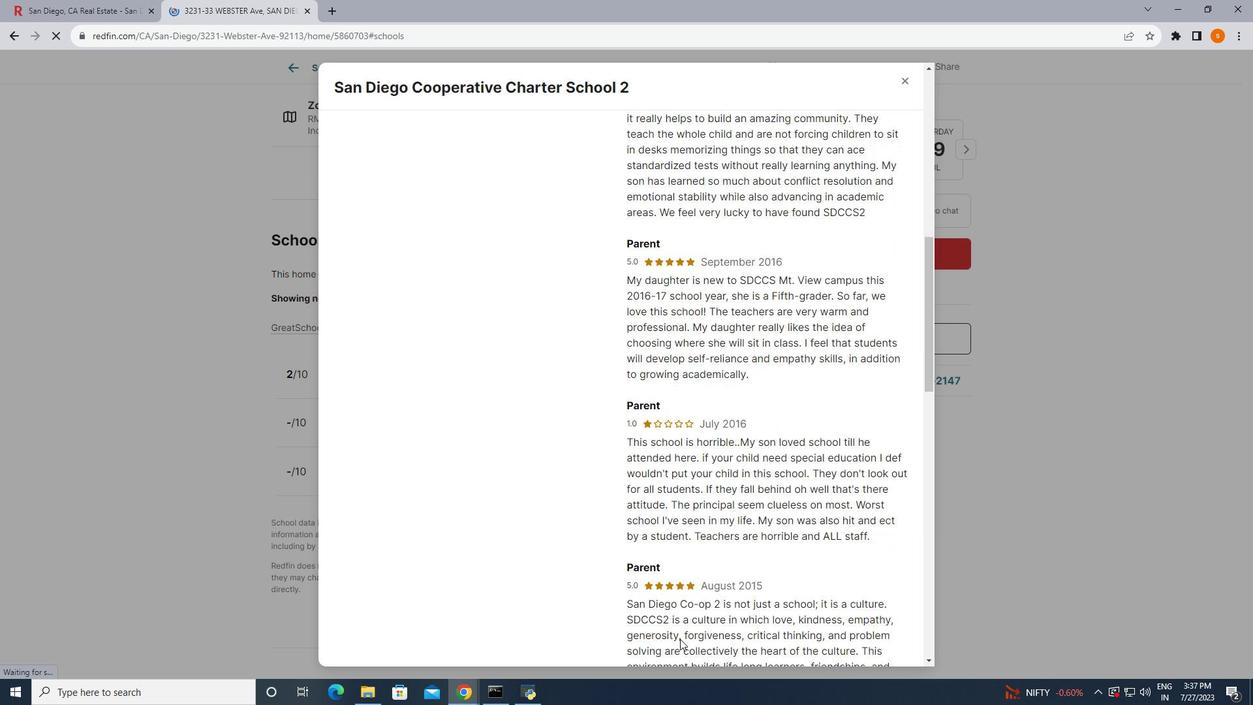 
Action: Mouse moved to (685, 636)
Screenshot: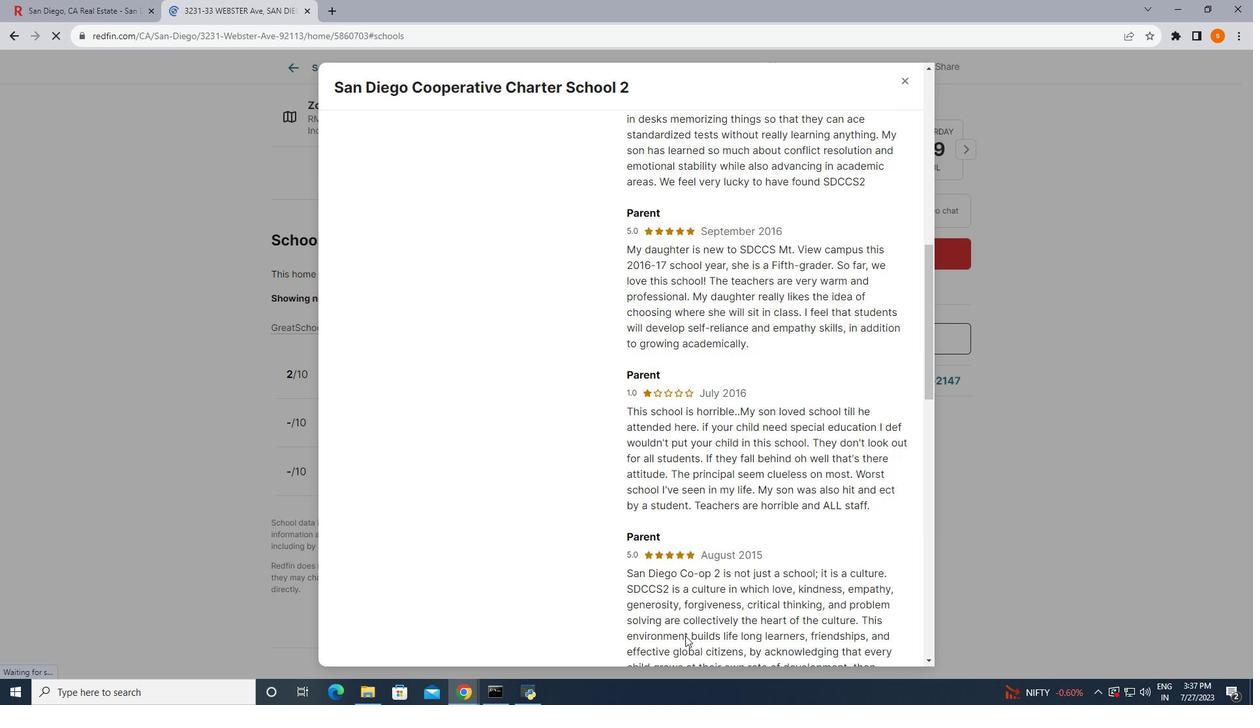 
Action: Mouse scrolled (685, 635) with delta (0, 0)
Screenshot: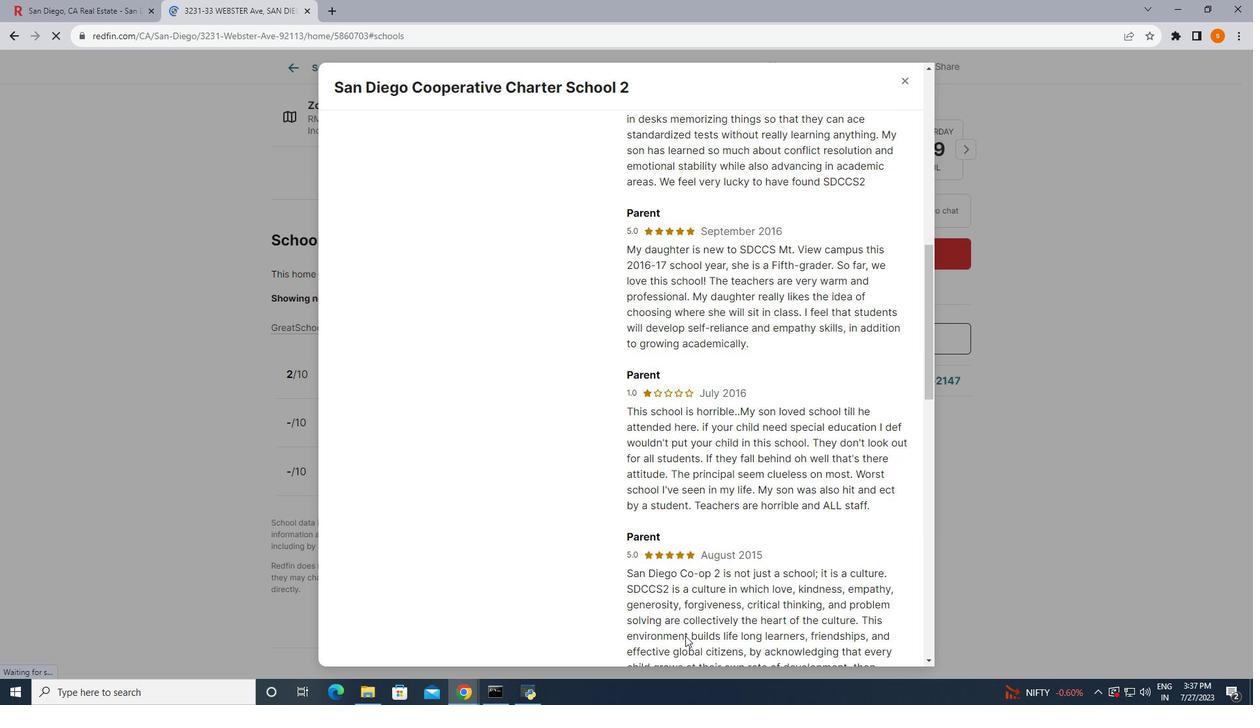 
Action: Mouse scrolled (685, 635) with delta (0, 0)
Screenshot: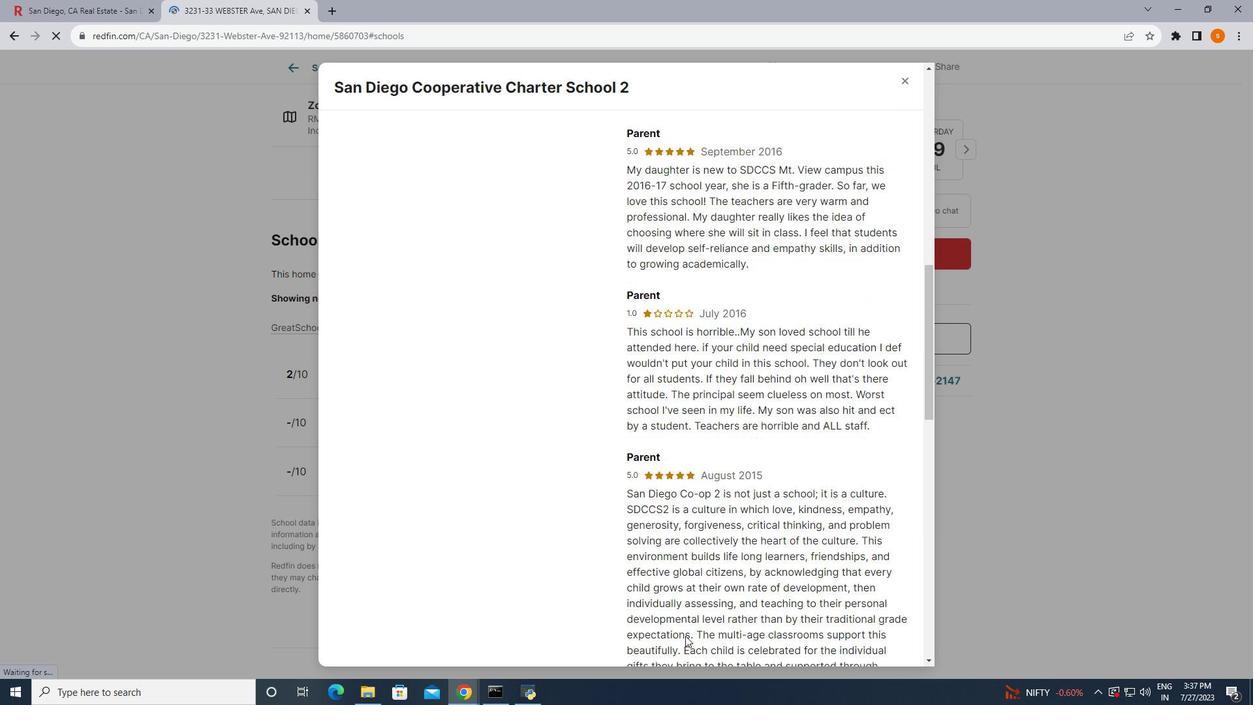 
Action: Mouse scrolled (685, 635) with delta (0, 0)
Screenshot: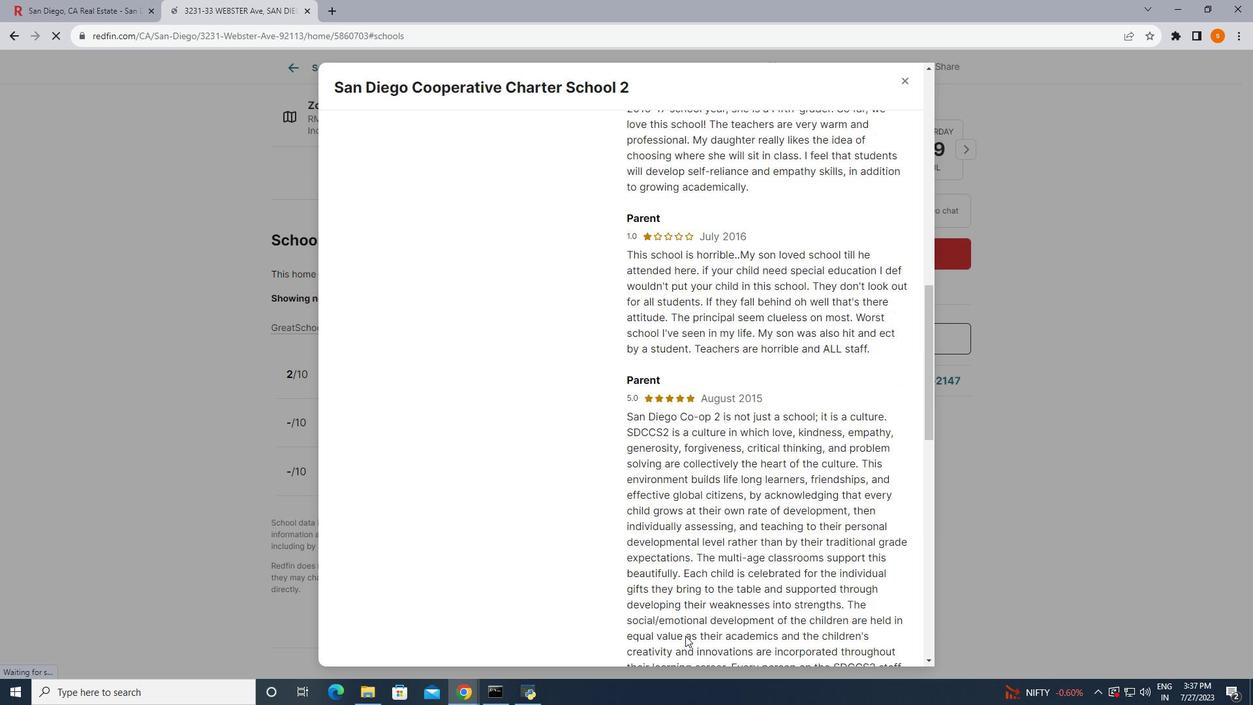 
Action: Mouse scrolled (685, 635) with delta (0, 0)
Screenshot: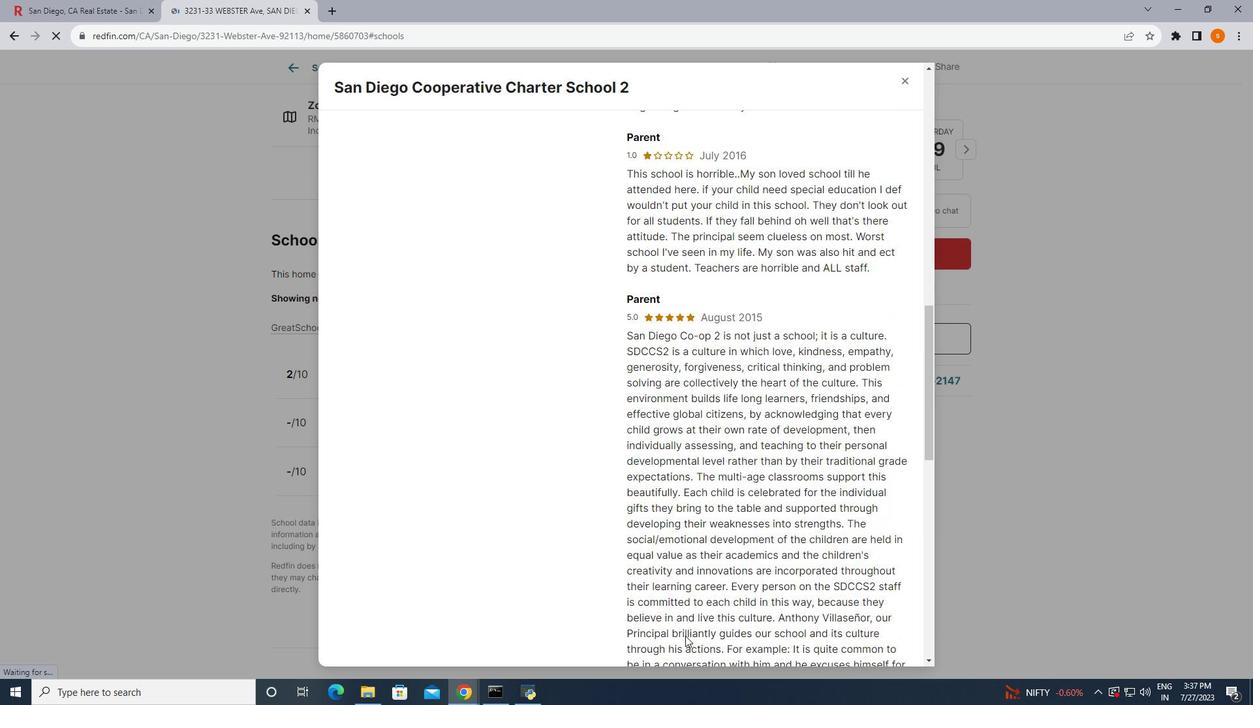 
Action: Mouse scrolled (685, 635) with delta (0, 0)
Screenshot: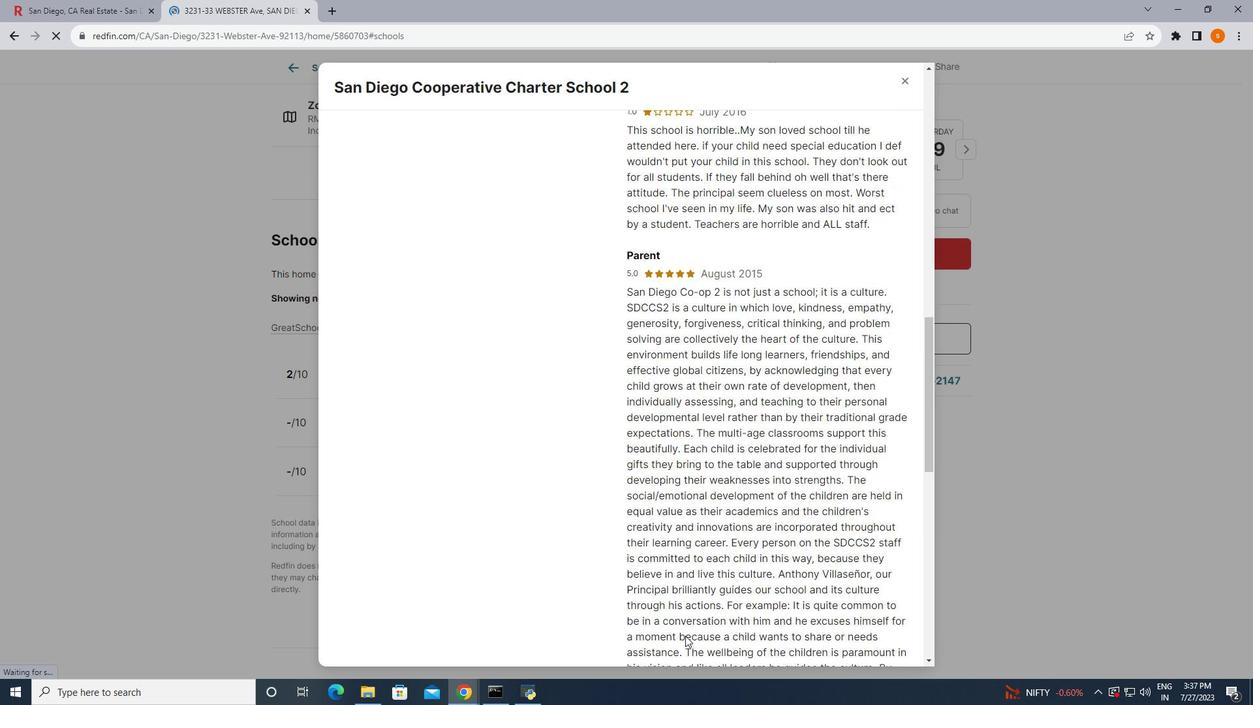 
Action: Mouse scrolled (685, 635) with delta (0, 0)
Screenshot: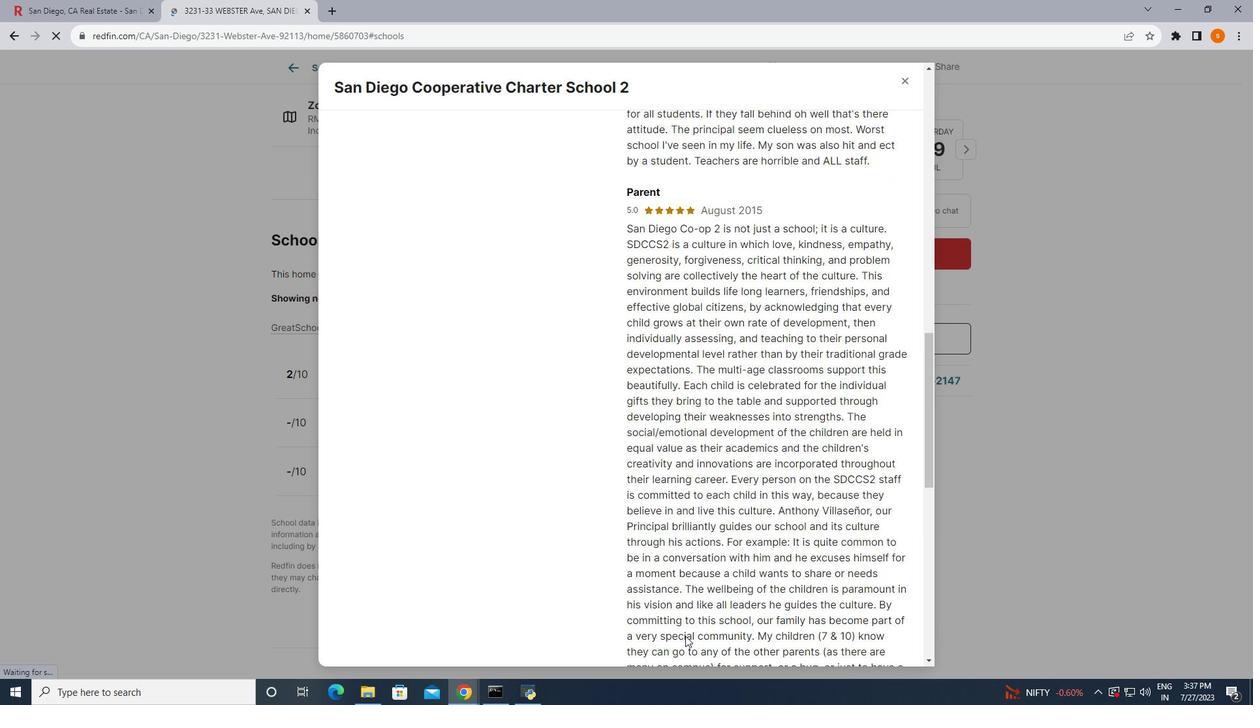 
Action: Mouse scrolled (685, 635) with delta (0, 0)
Screenshot: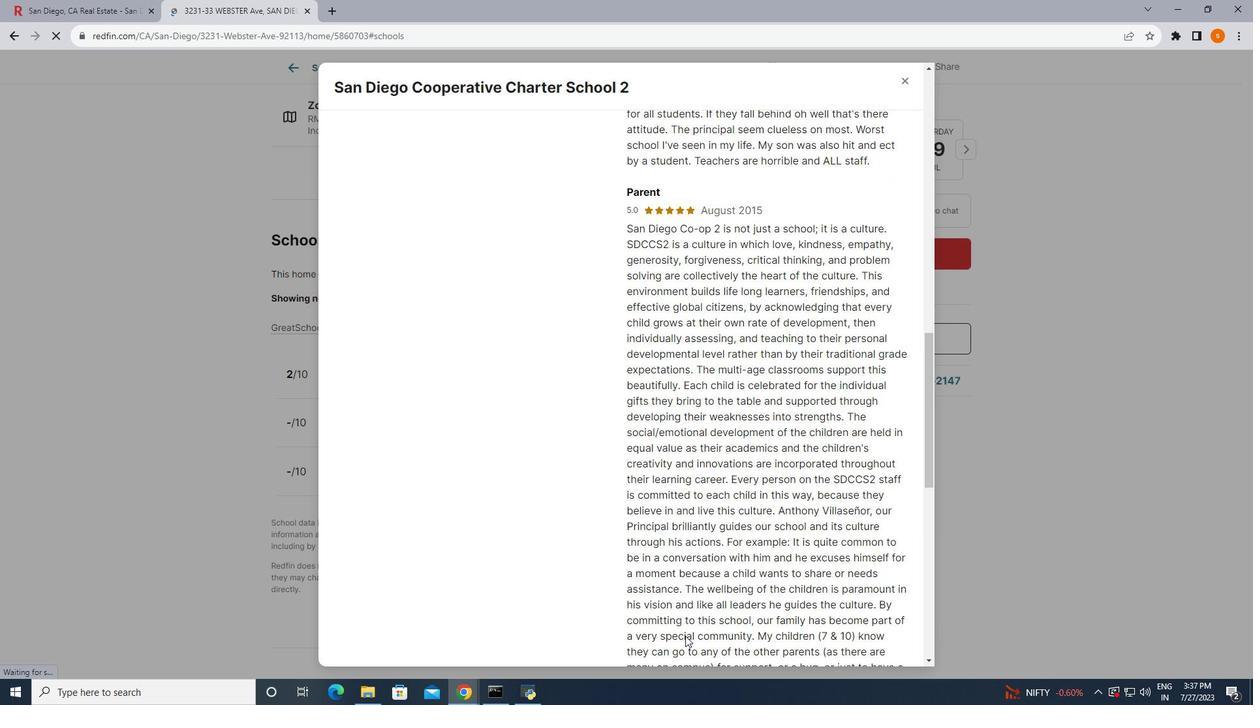 
Action: Mouse scrolled (685, 635) with delta (0, 0)
Screenshot: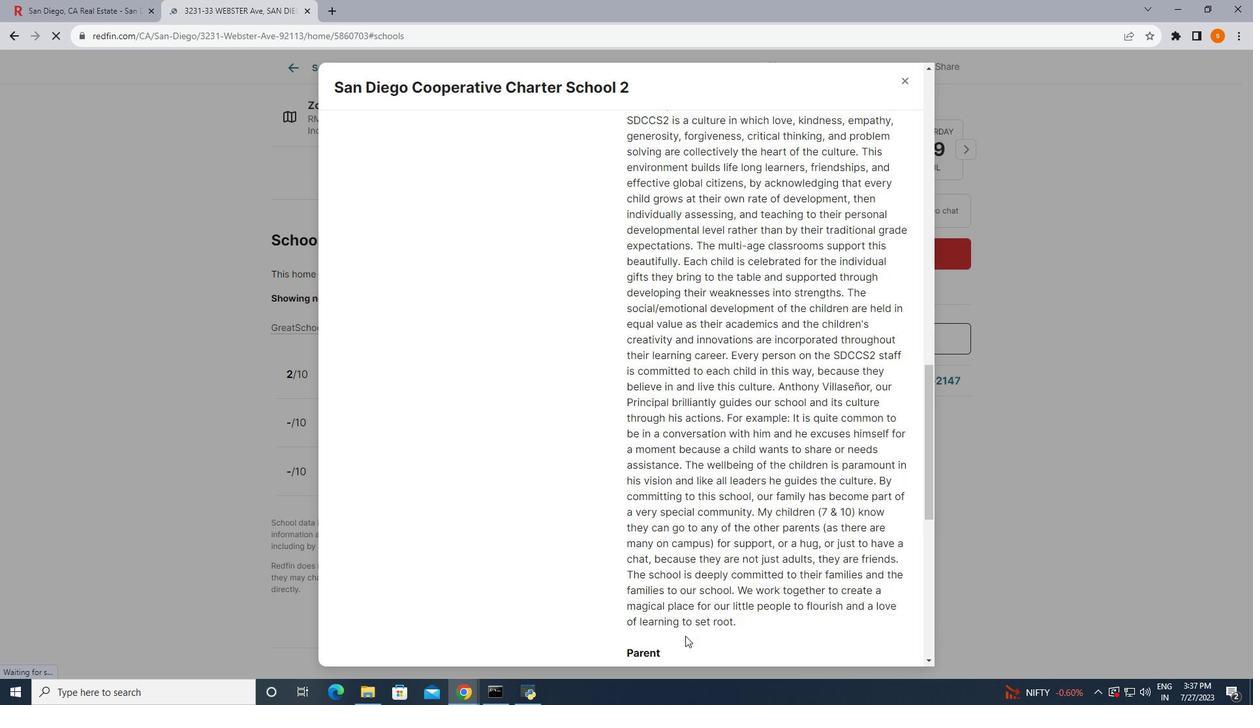 
Action: Mouse scrolled (685, 635) with delta (0, 0)
Screenshot: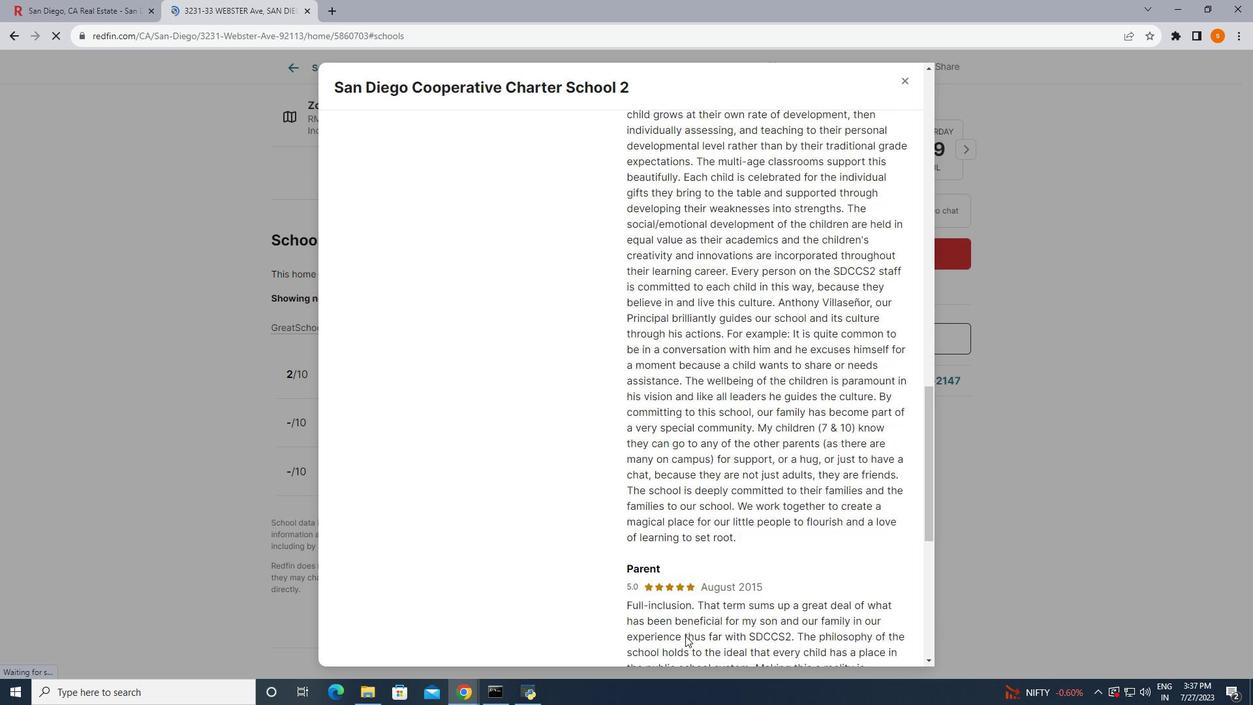 
Action: Mouse scrolled (685, 635) with delta (0, 0)
Screenshot: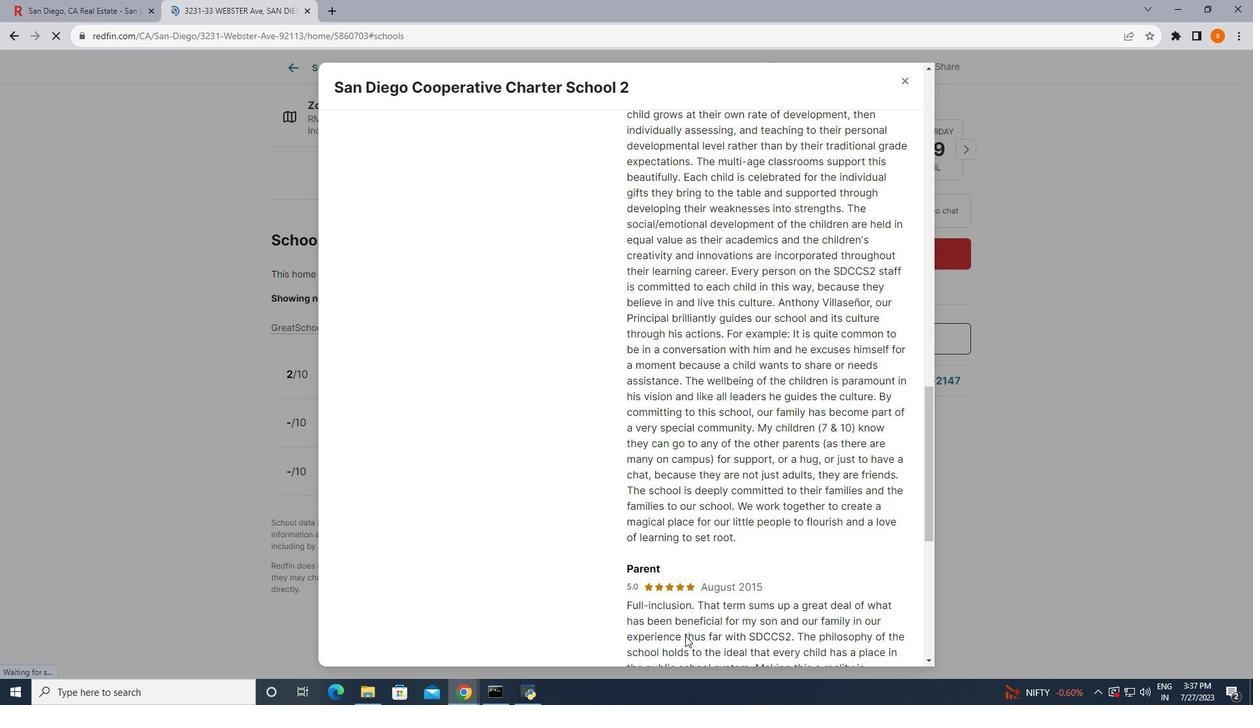 
Action: Mouse scrolled (685, 635) with delta (0, 0)
Screenshot: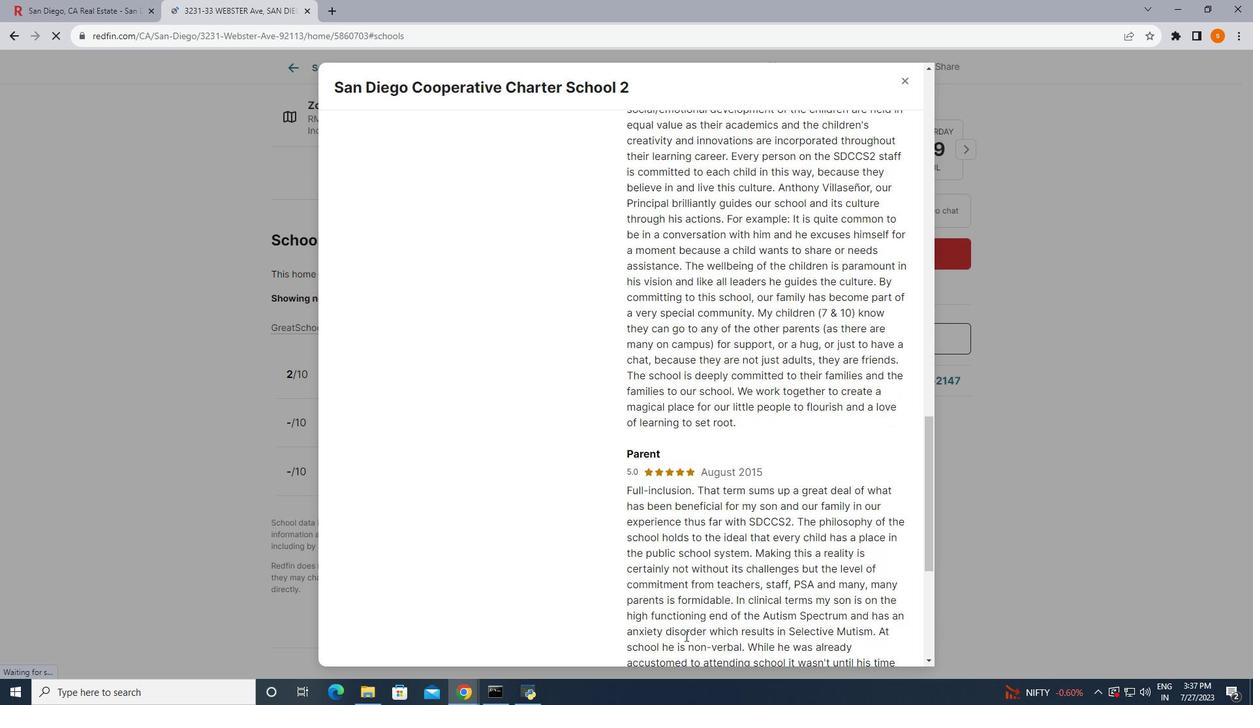 
Action: Mouse scrolled (685, 635) with delta (0, 0)
Screenshot: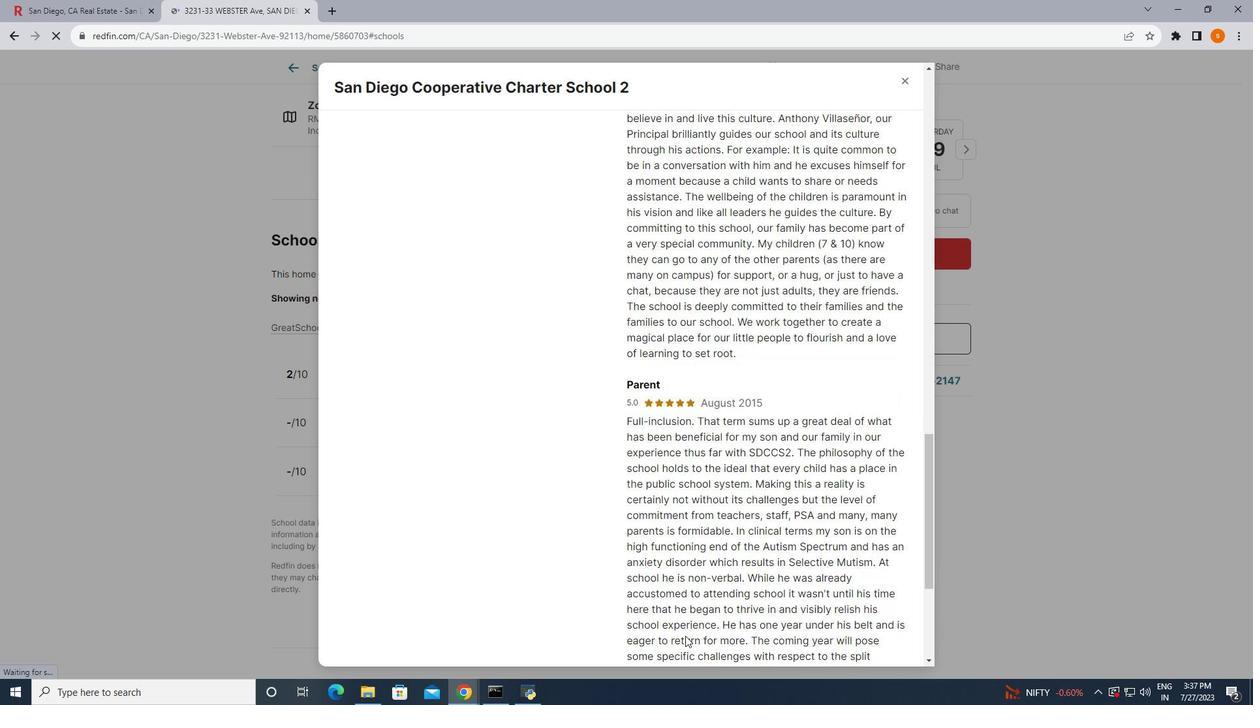 
Action: Mouse scrolled (685, 635) with delta (0, 0)
Screenshot: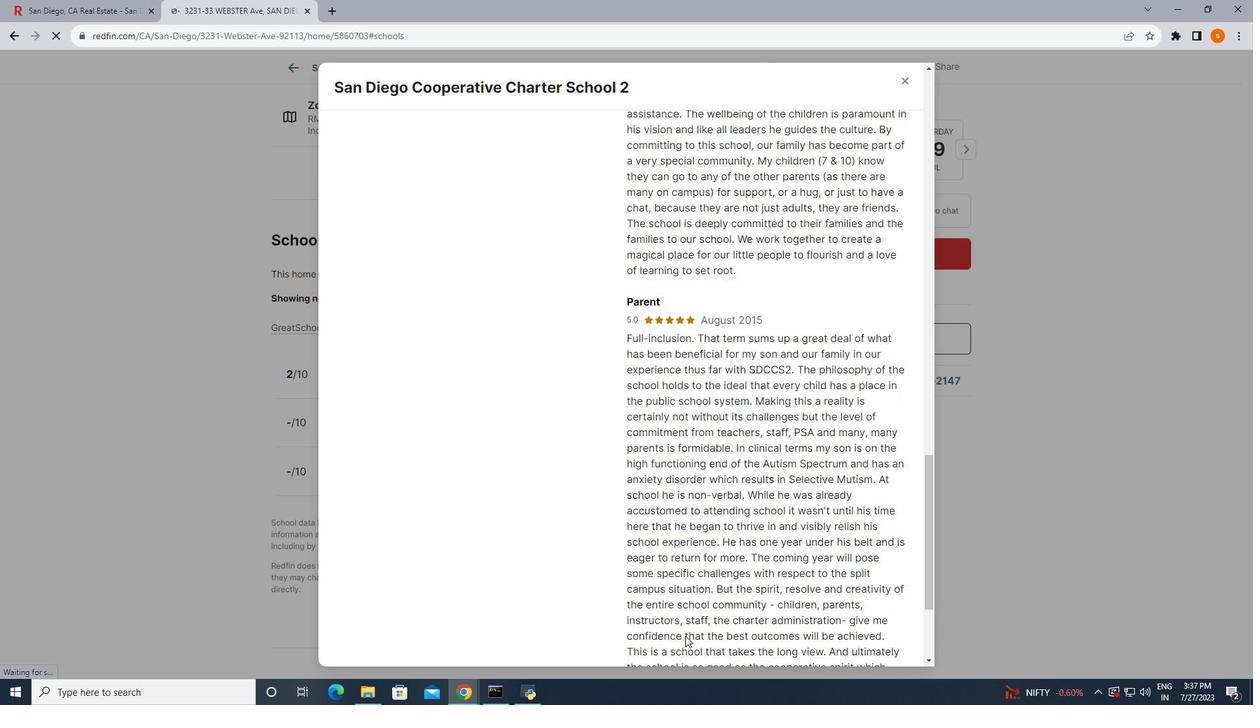 
Action: Mouse scrolled (685, 635) with delta (0, 0)
Screenshot: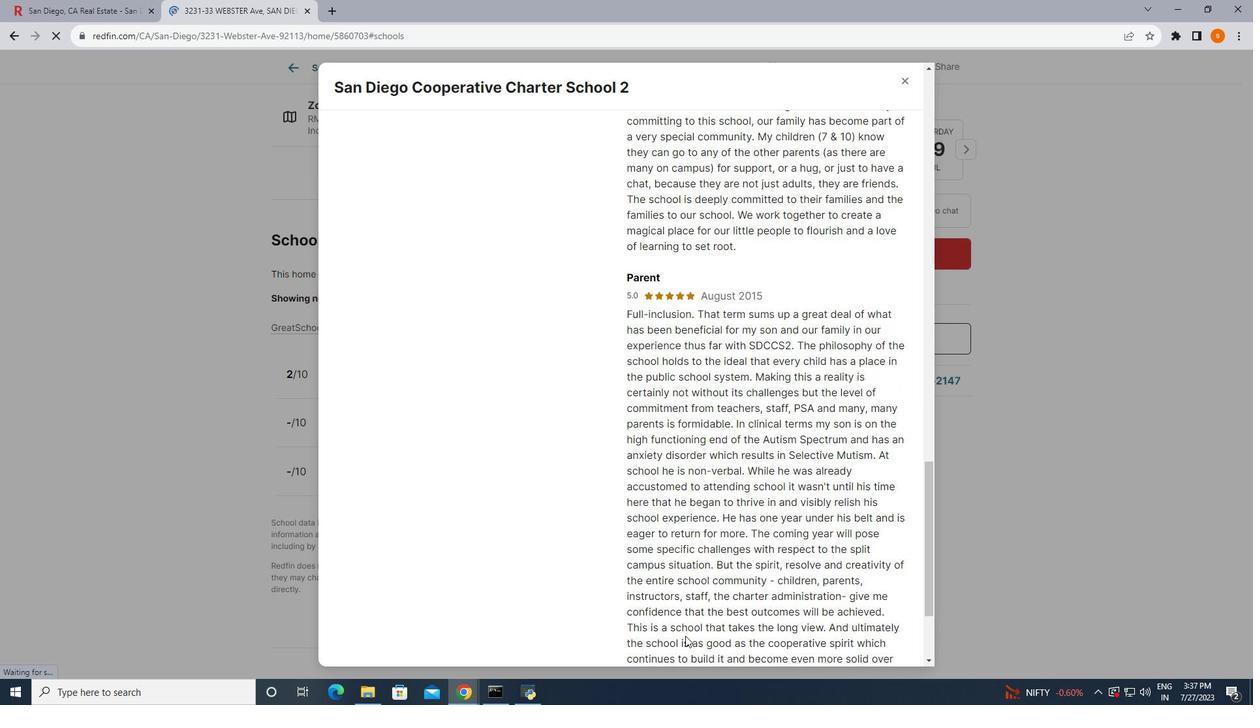 
Action: Mouse scrolled (685, 635) with delta (0, 0)
Screenshot: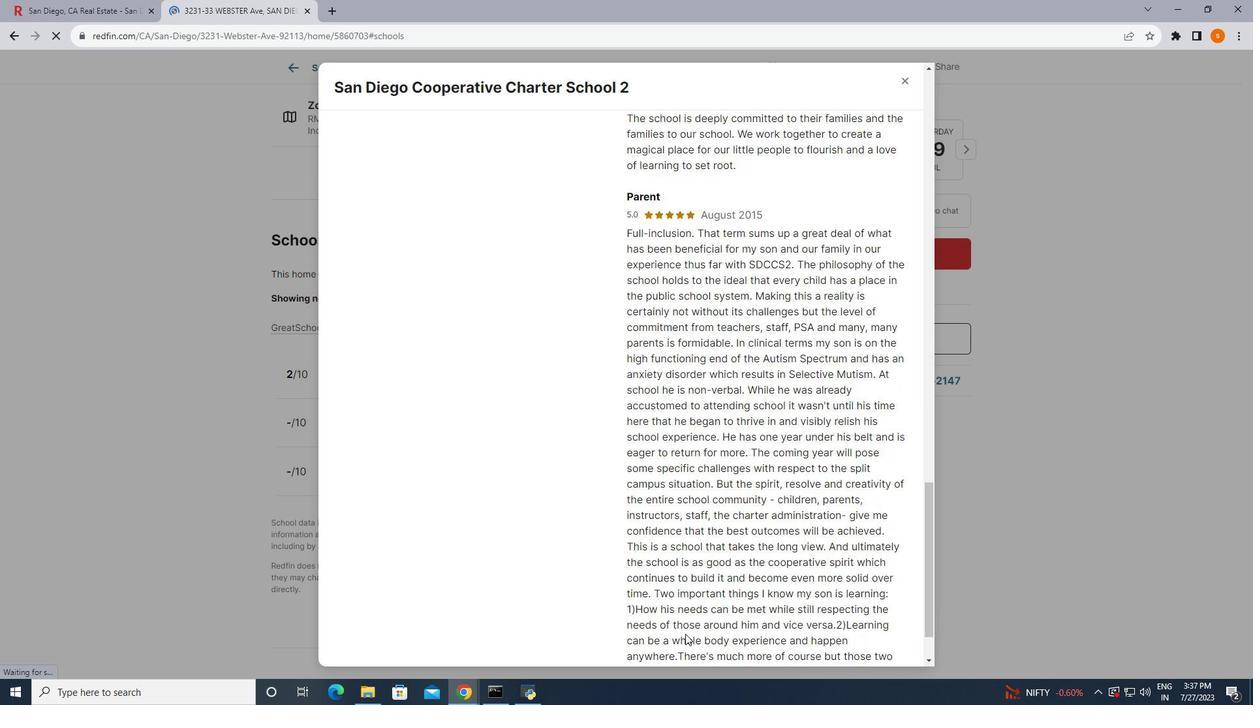 
Action: Mouse scrolled (685, 635) with delta (0, 0)
Screenshot: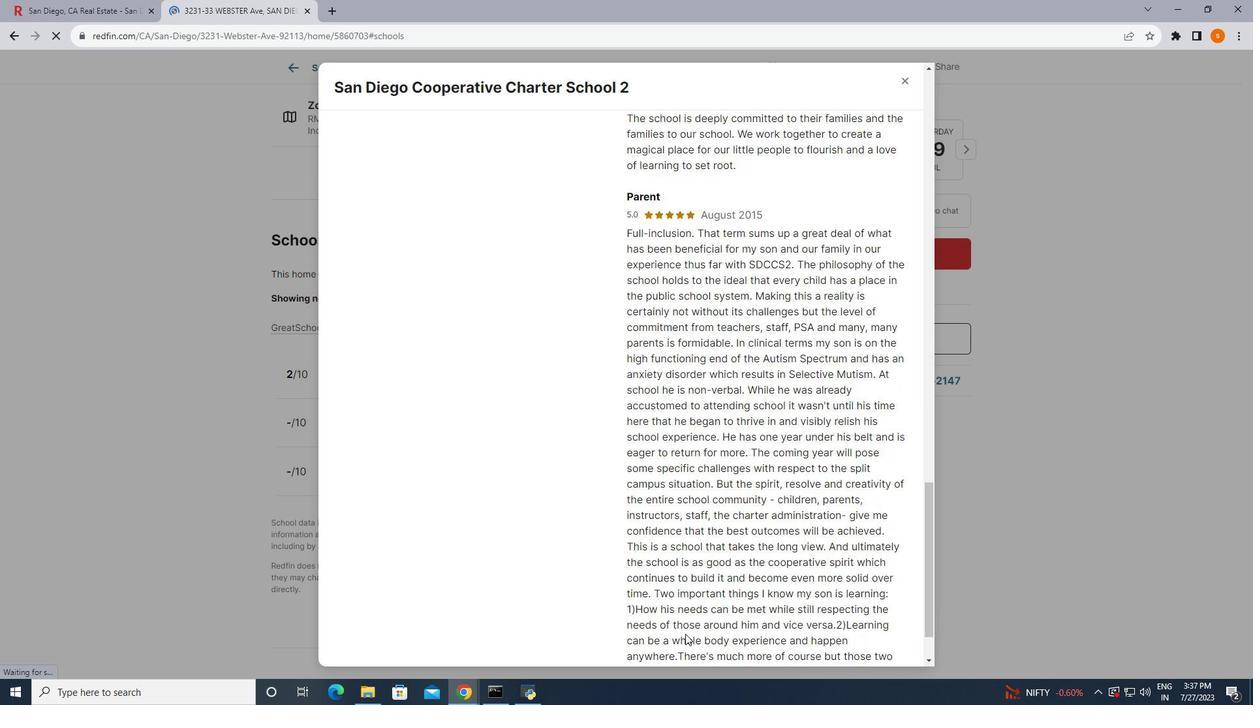 
Action: Mouse moved to (685, 634)
Screenshot: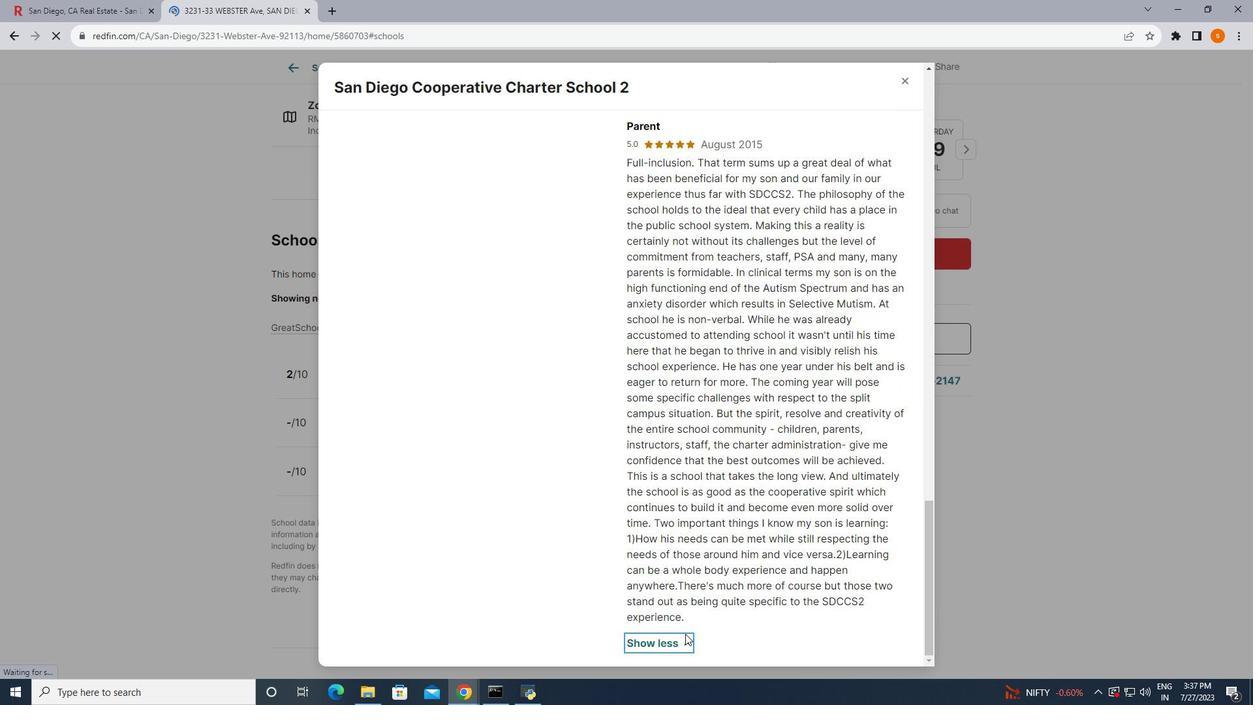 
Action: Mouse scrolled (685, 633) with delta (0, 0)
Screenshot: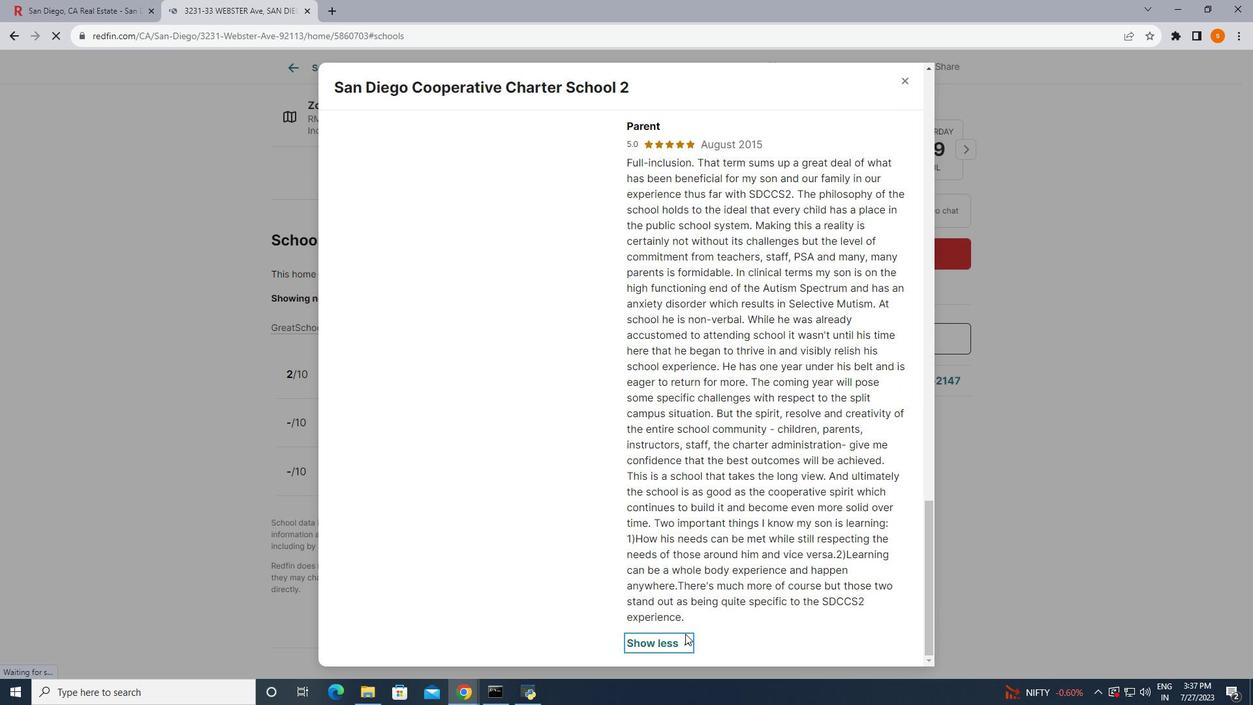 
Action: Mouse moved to (910, 77)
Screenshot: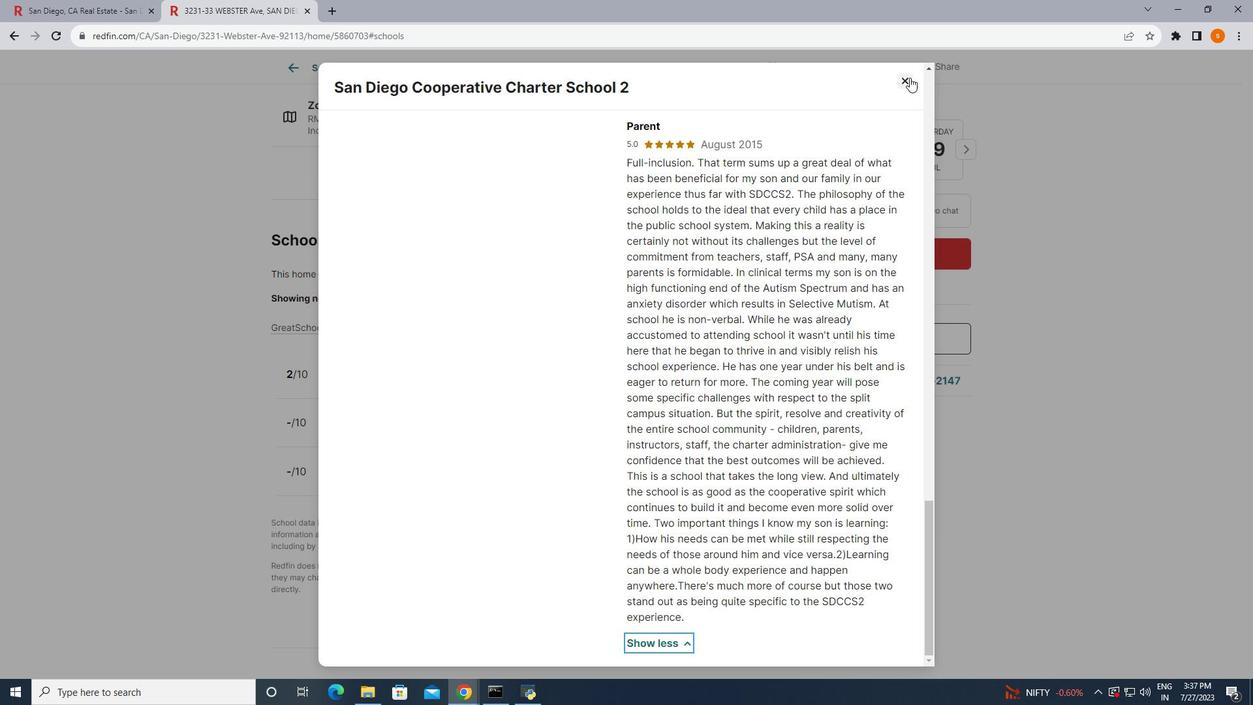 
Action: Mouse pressed left at (910, 77)
Screenshot: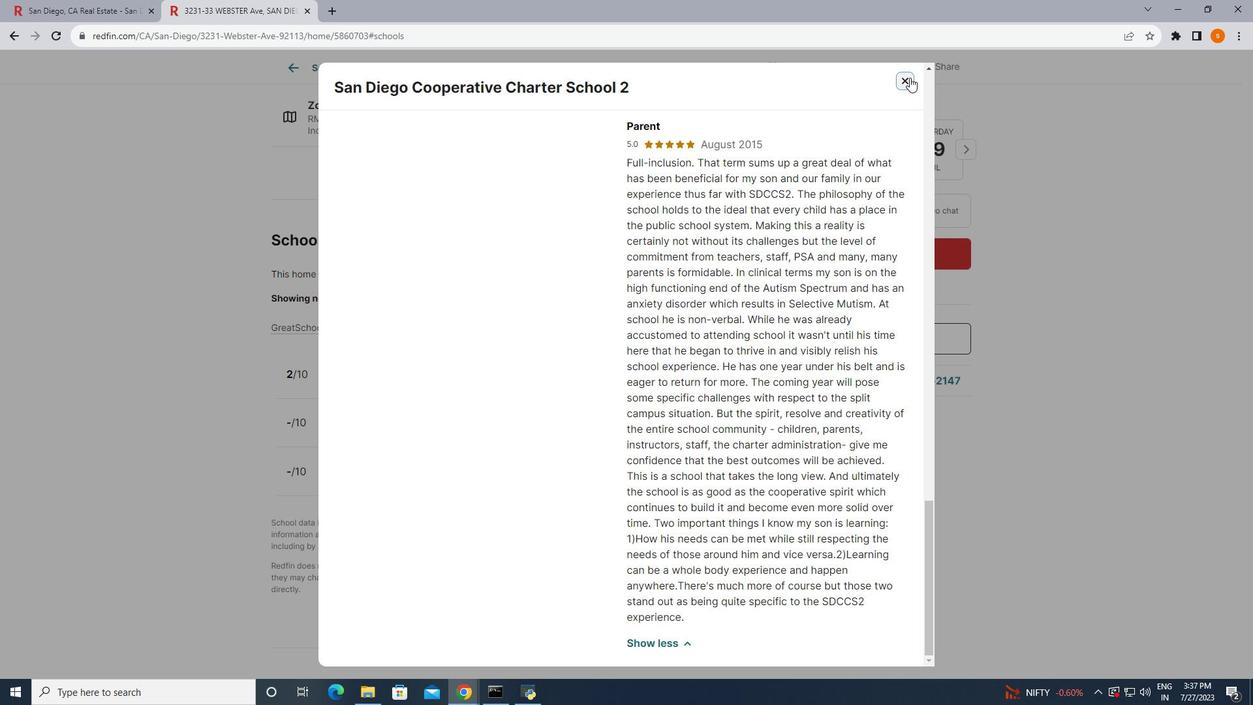 
Action: Mouse moved to (60, 2)
Screenshot: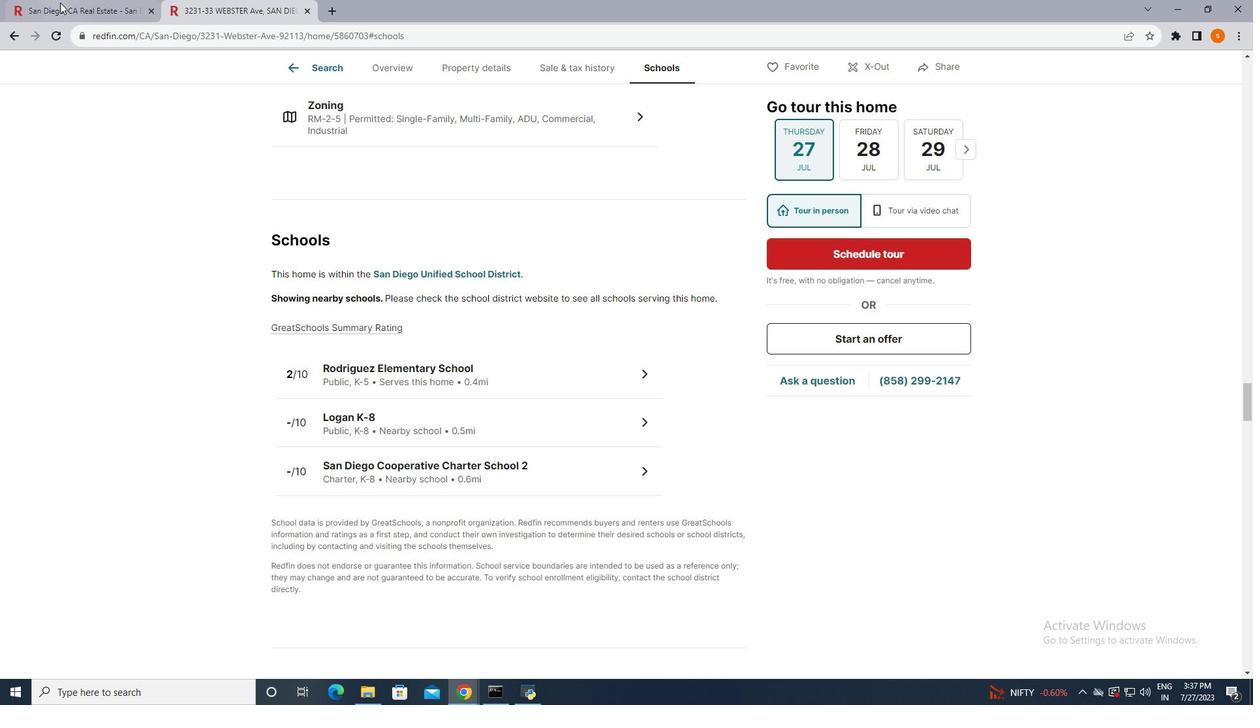 
Action: Mouse pressed left at (60, 2)
Screenshot: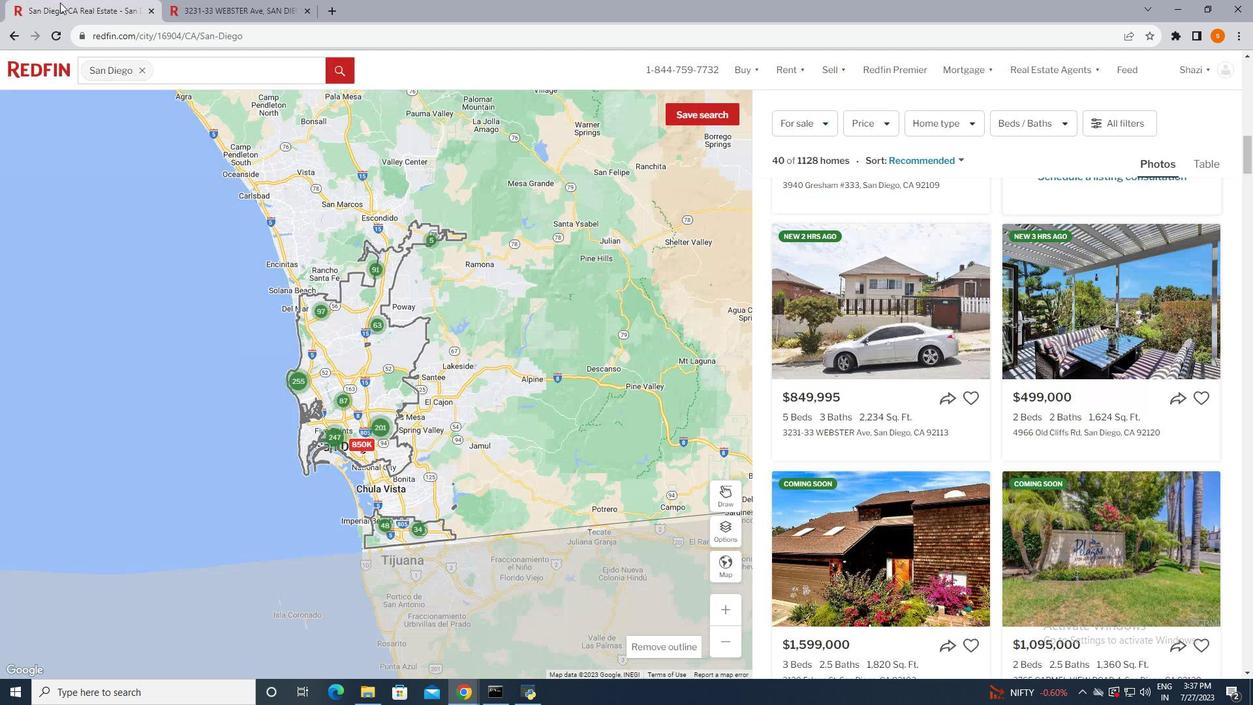 
Action: Mouse moved to (1106, 457)
Screenshot: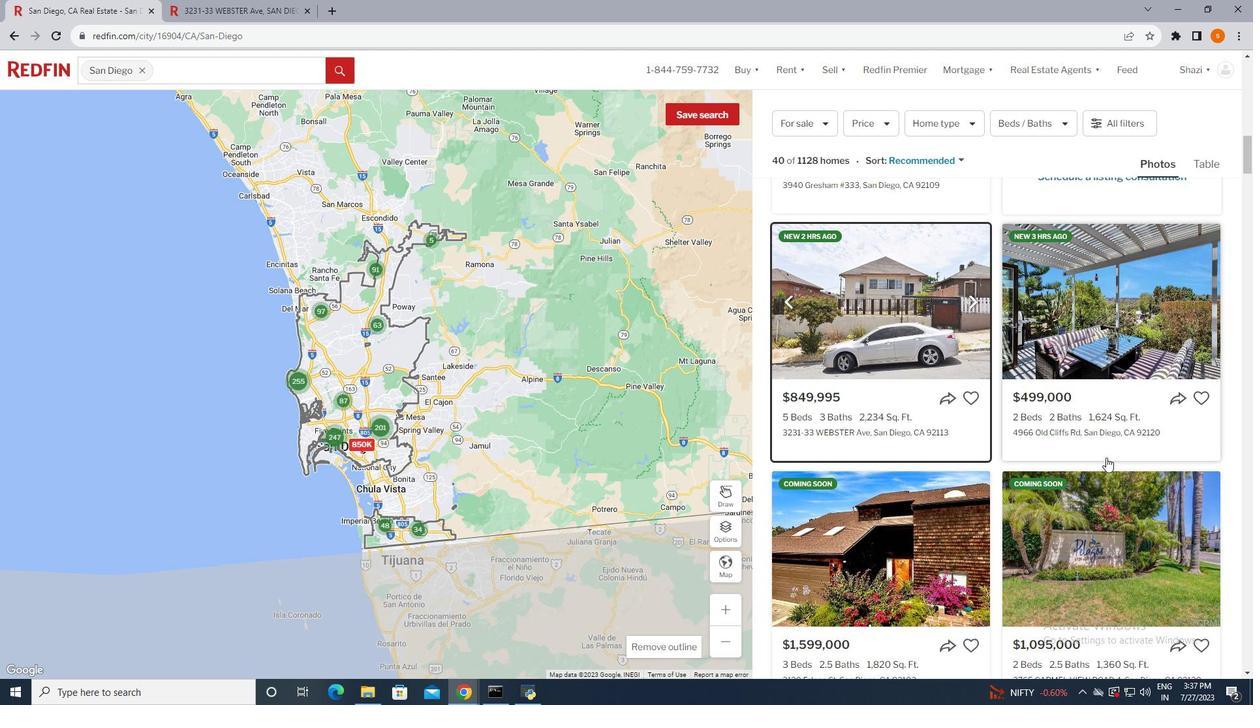 
Action: Mouse scrolled (1106, 457) with delta (0, 0)
Screenshot: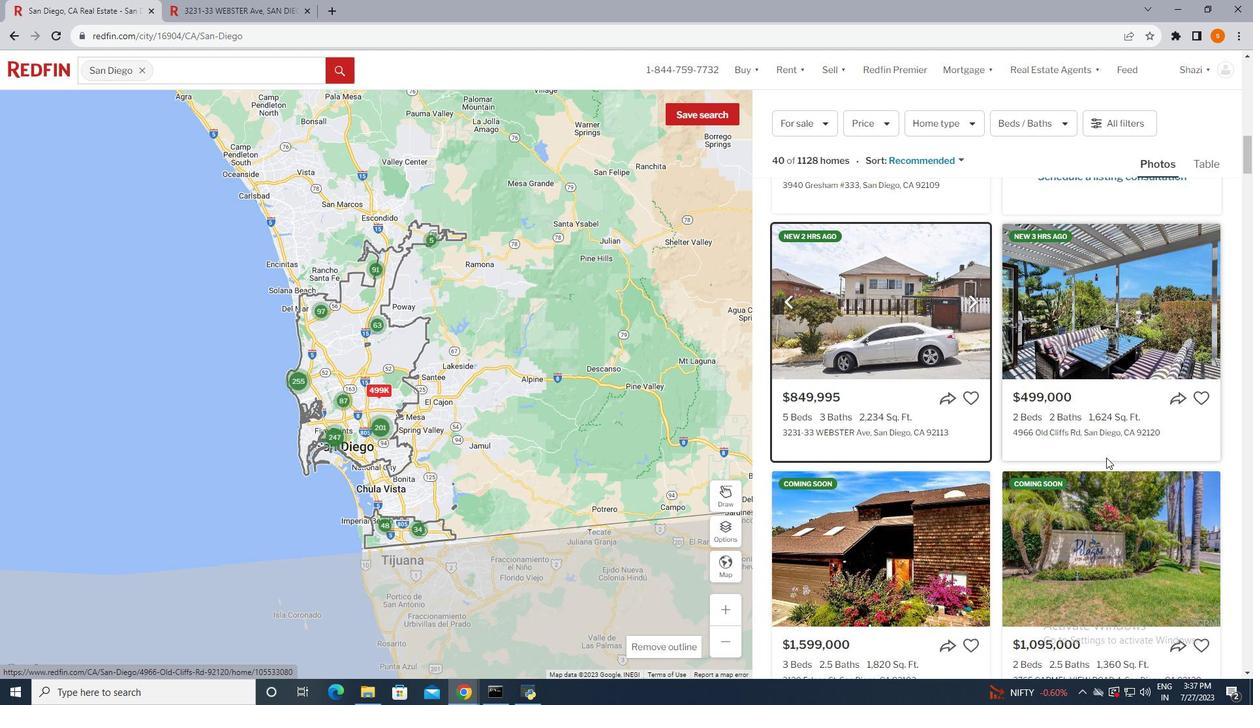 
Action: Mouse scrolled (1106, 457) with delta (0, 0)
Screenshot: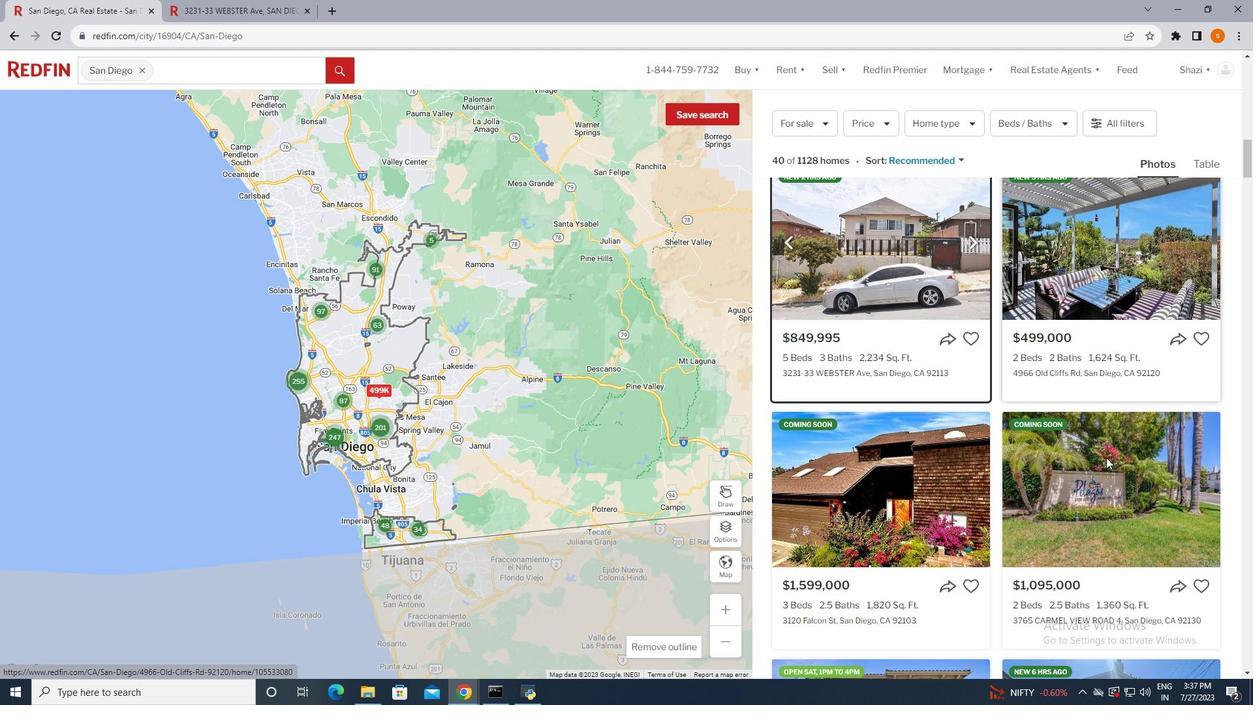 
Action: Mouse scrolled (1106, 457) with delta (0, 0)
Screenshot: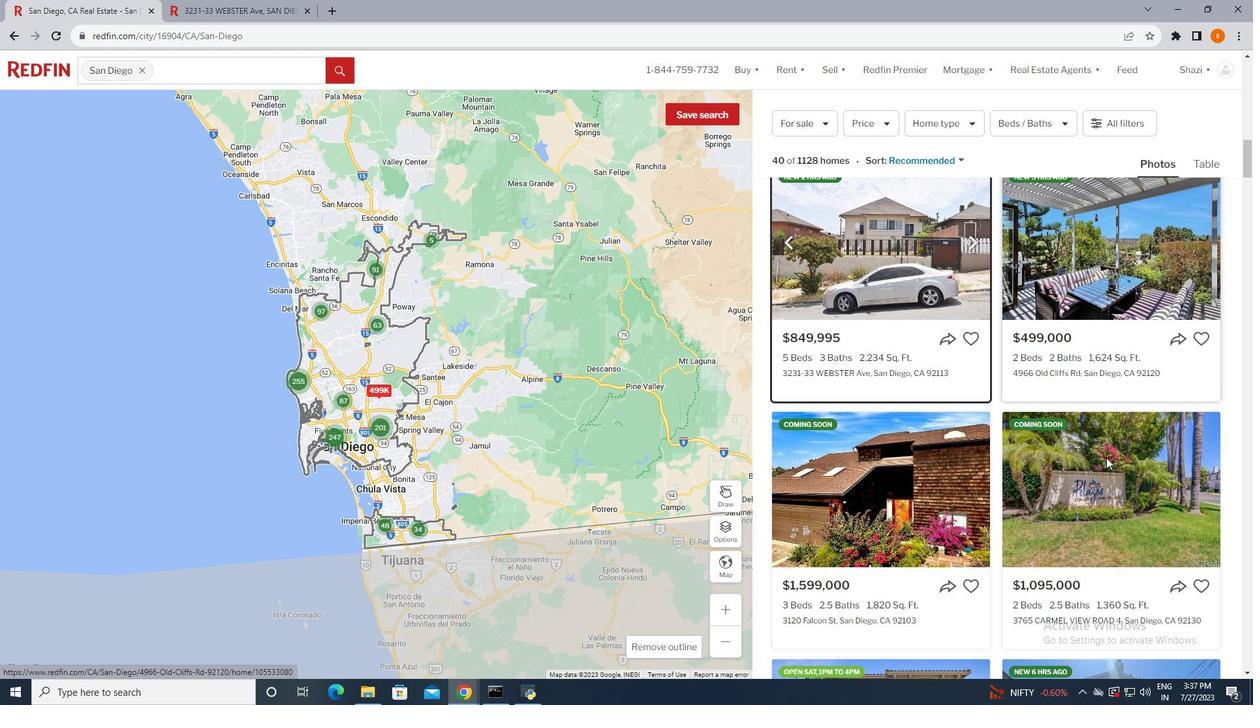 
Action: Mouse scrolled (1106, 457) with delta (0, 0)
Screenshot: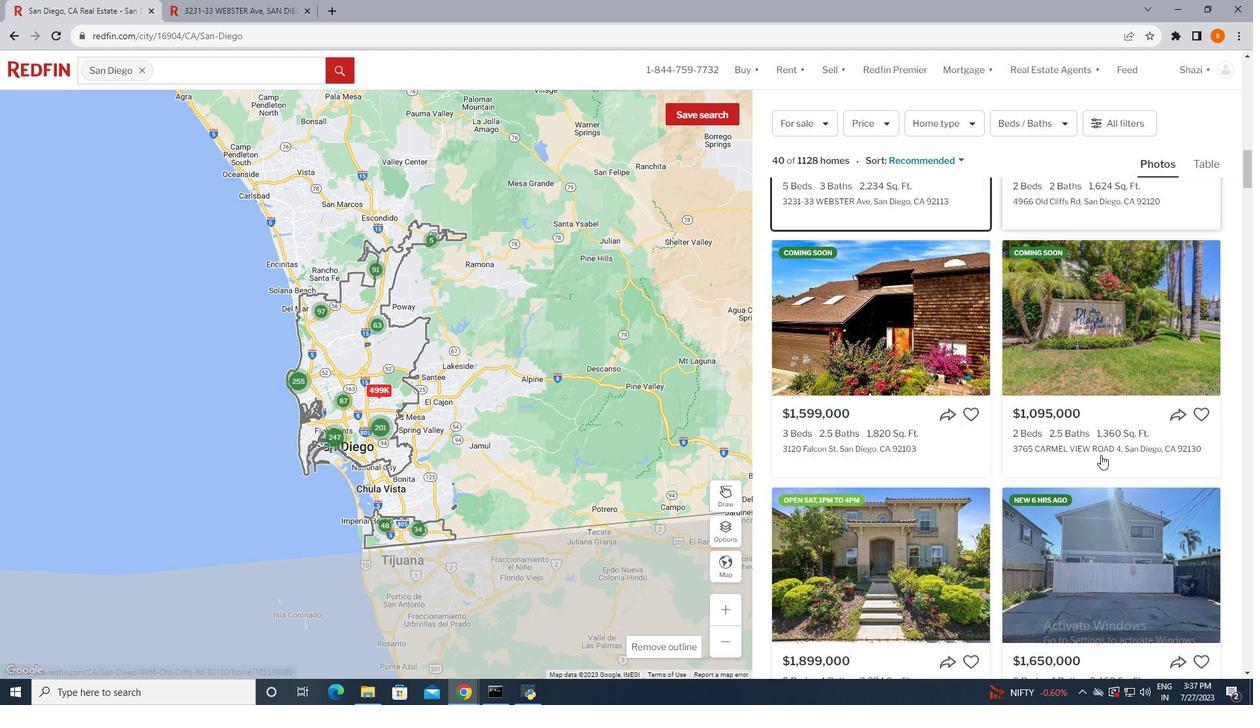 
Action: Mouse moved to (1106, 457)
Screenshot: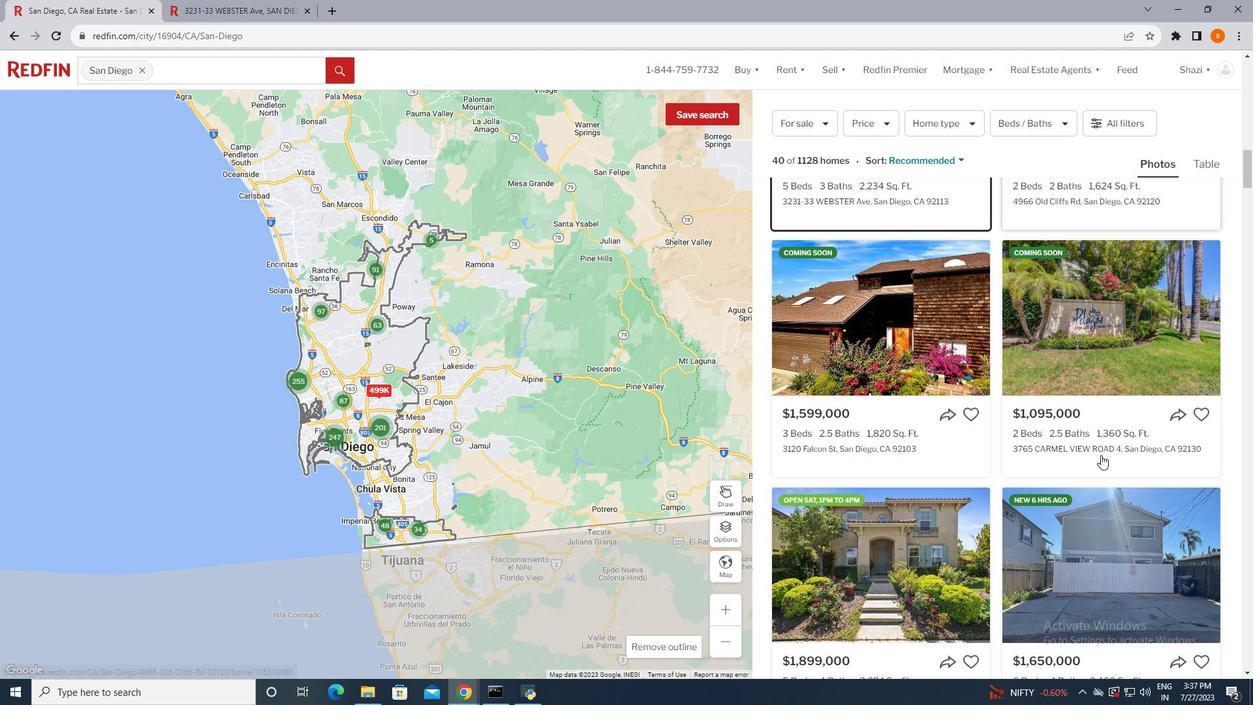 
Action: Mouse scrolled (1106, 457) with delta (0, 0)
Screenshot: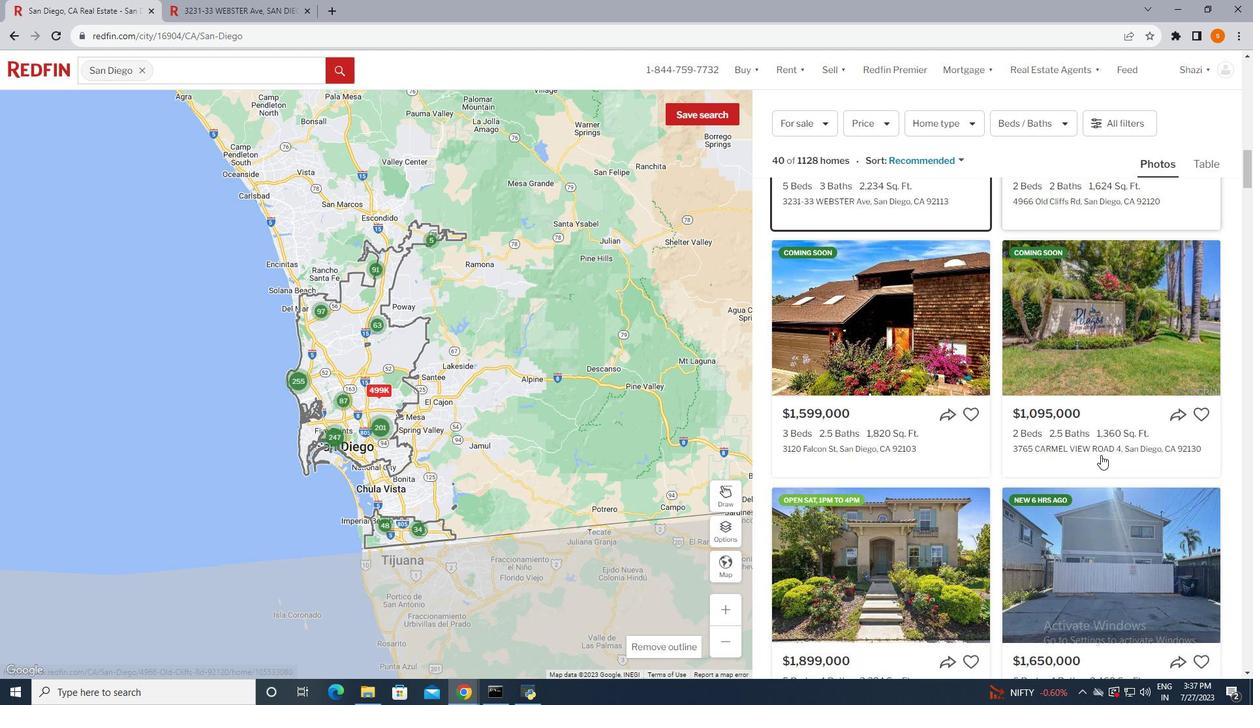 
Action: Mouse moved to (1101, 455)
Screenshot: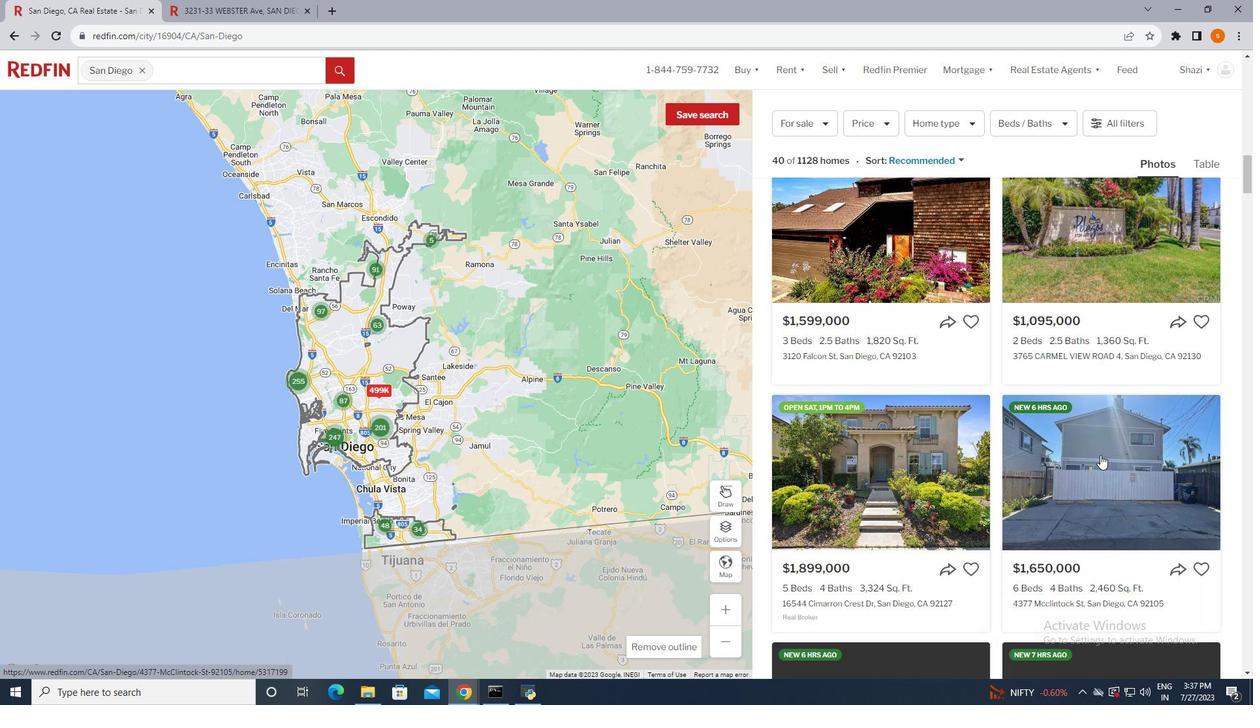 
Action: Mouse scrolled (1101, 454) with delta (0, 0)
Screenshot: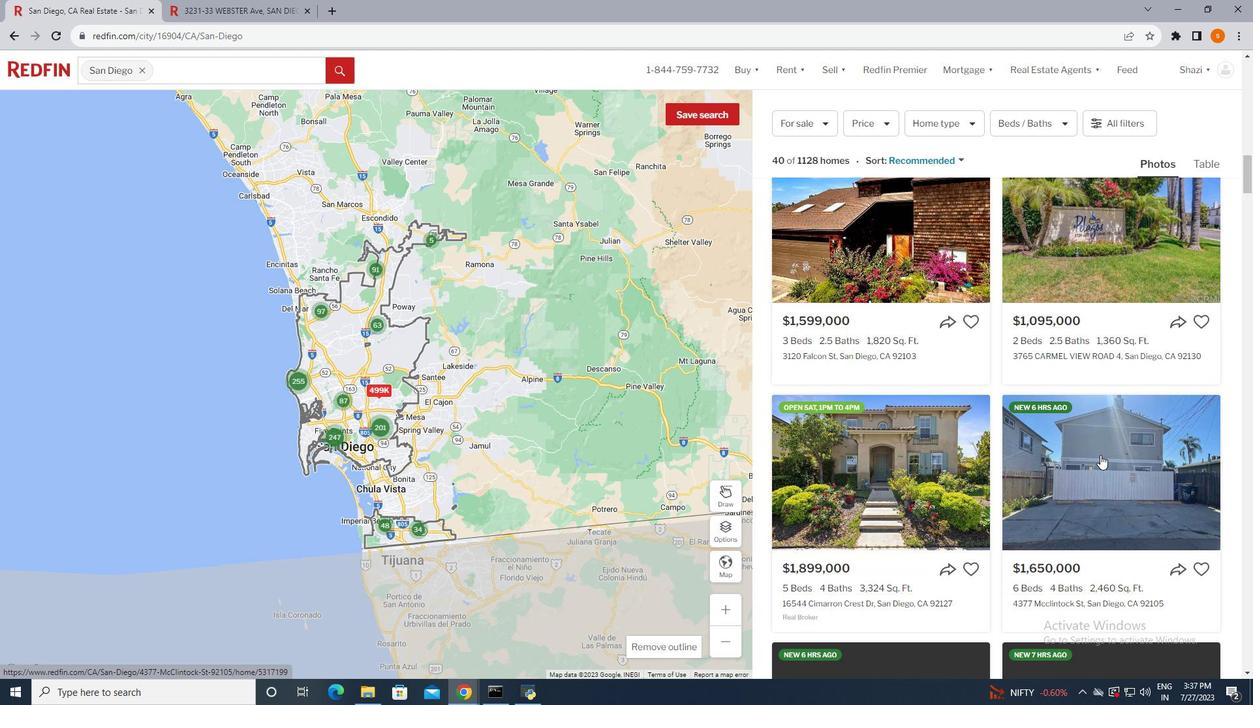 
Action: Mouse scrolled (1101, 454) with delta (0, 0)
Screenshot: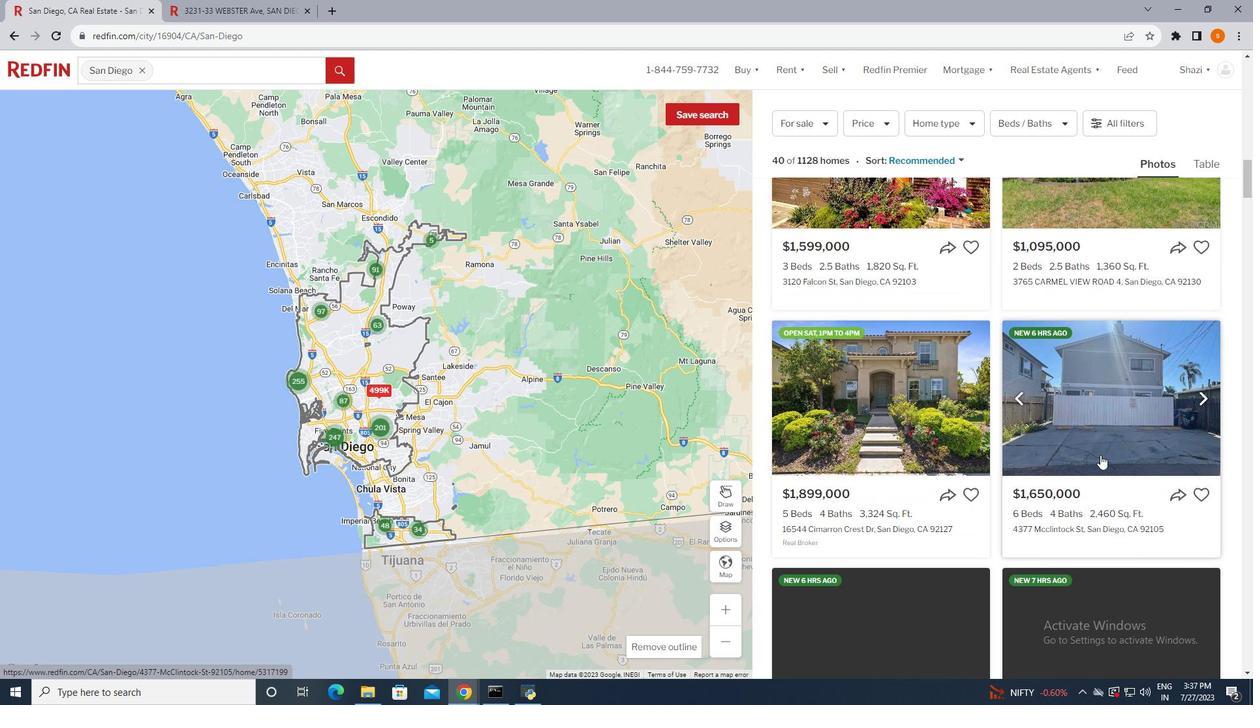 
Action: Mouse scrolled (1101, 454) with delta (0, 0)
Screenshot: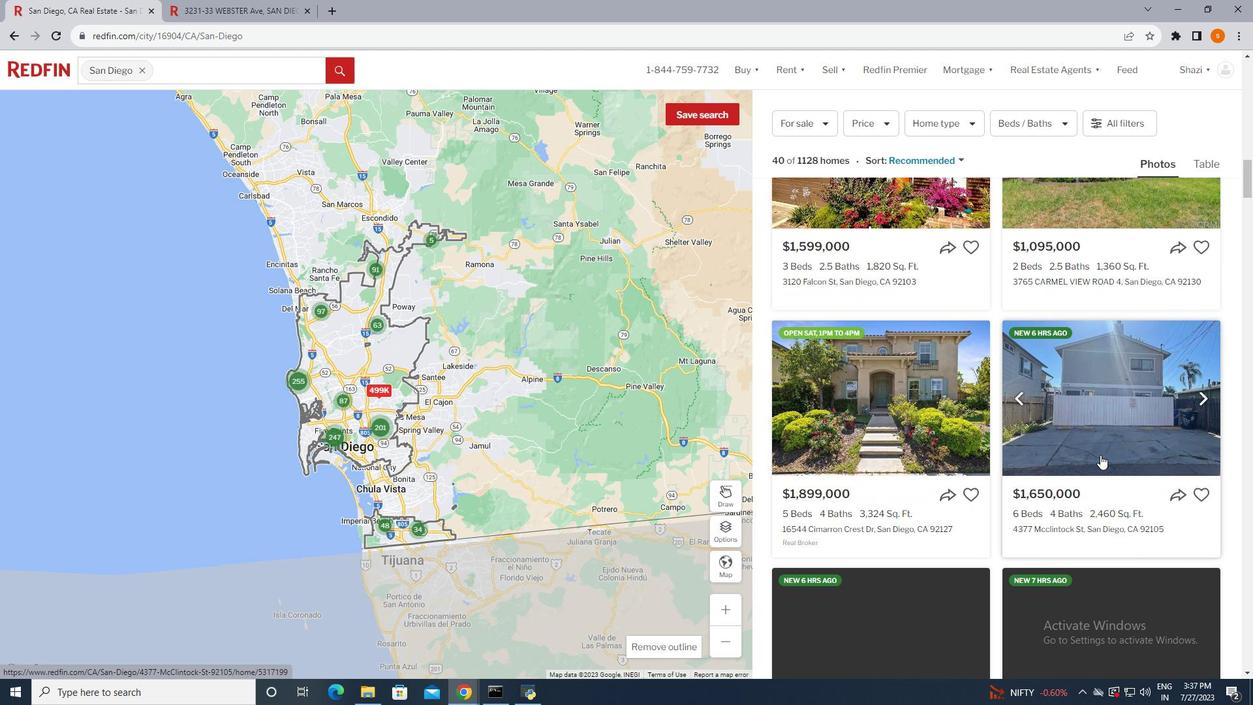 
Action: Mouse scrolled (1101, 454) with delta (0, 0)
Screenshot: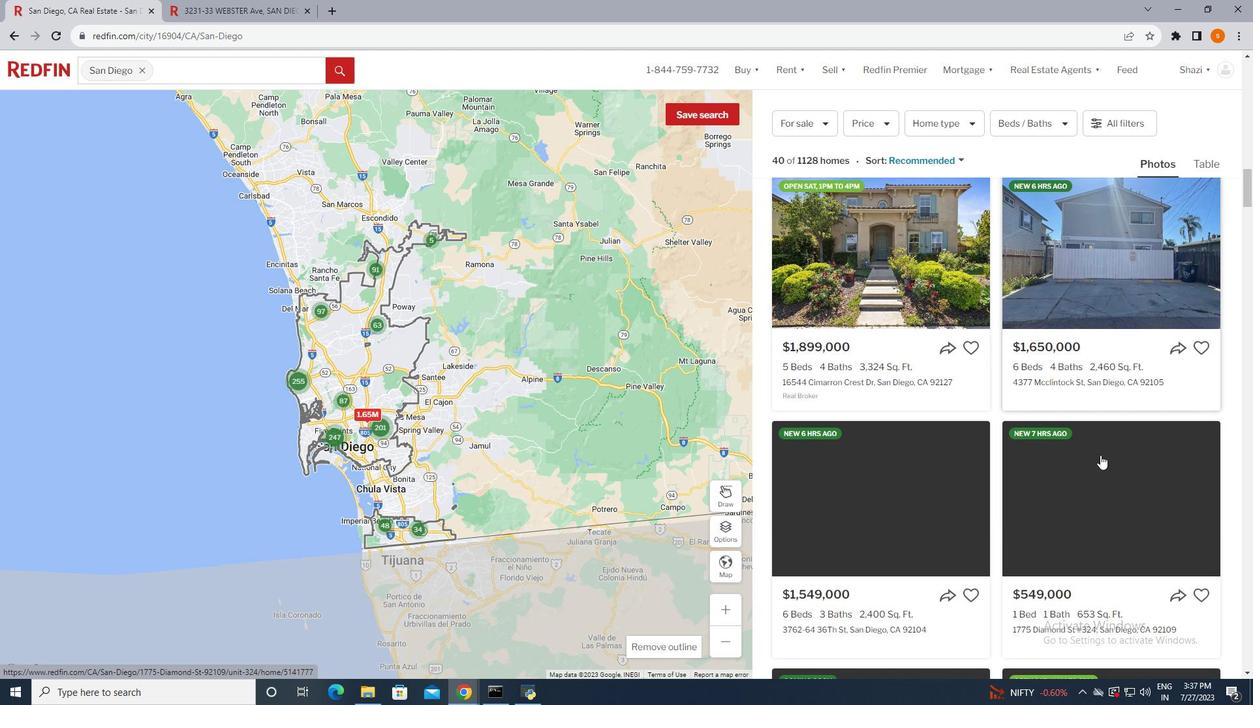 
Action: Mouse scrolled (1101, 454) with delta (0, 0)
Screenshot: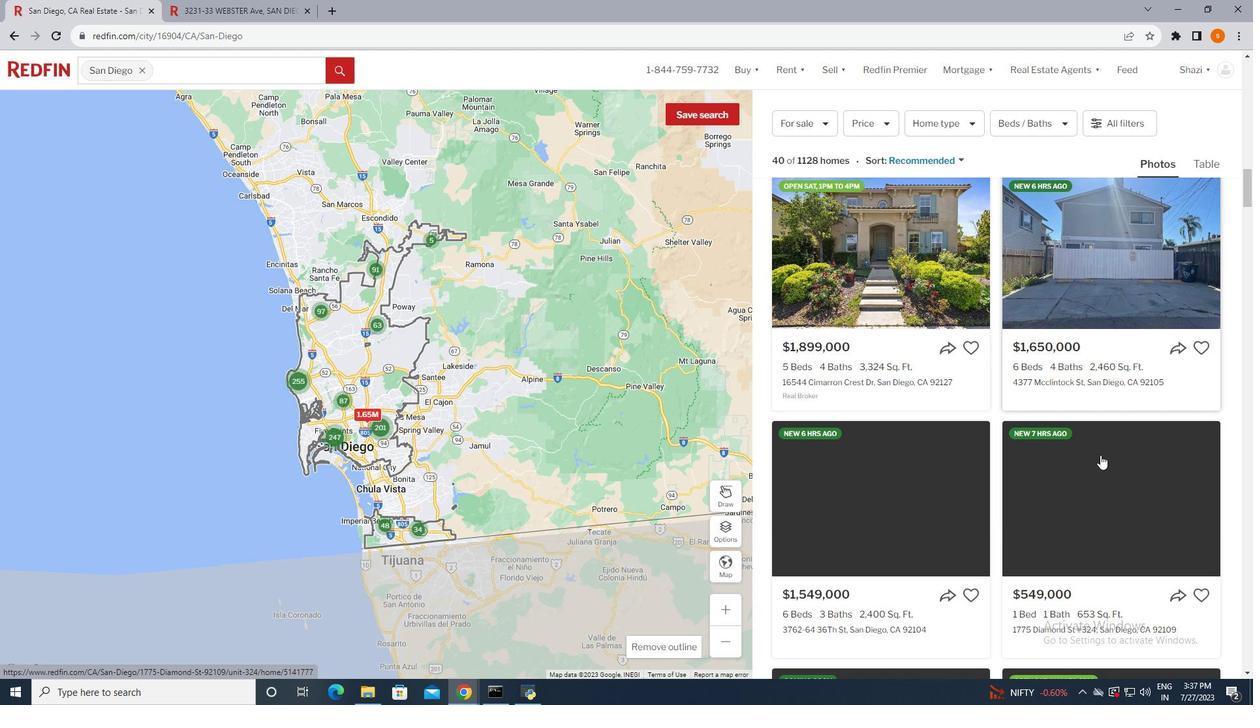 
Action: Mouse scrolled (1101, 454) with delta (0, 0)
Screenshot: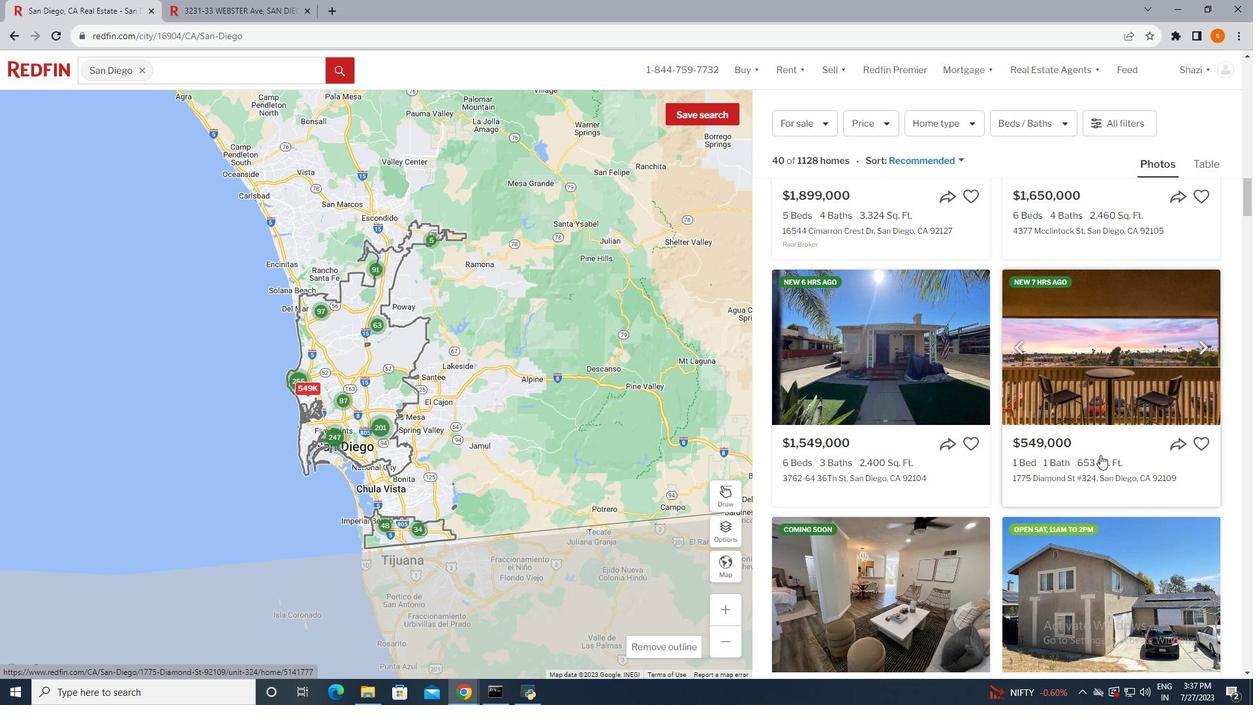 
Action: Mouse scrolled (1101, 454) with delta (0, 0)
Screenshot: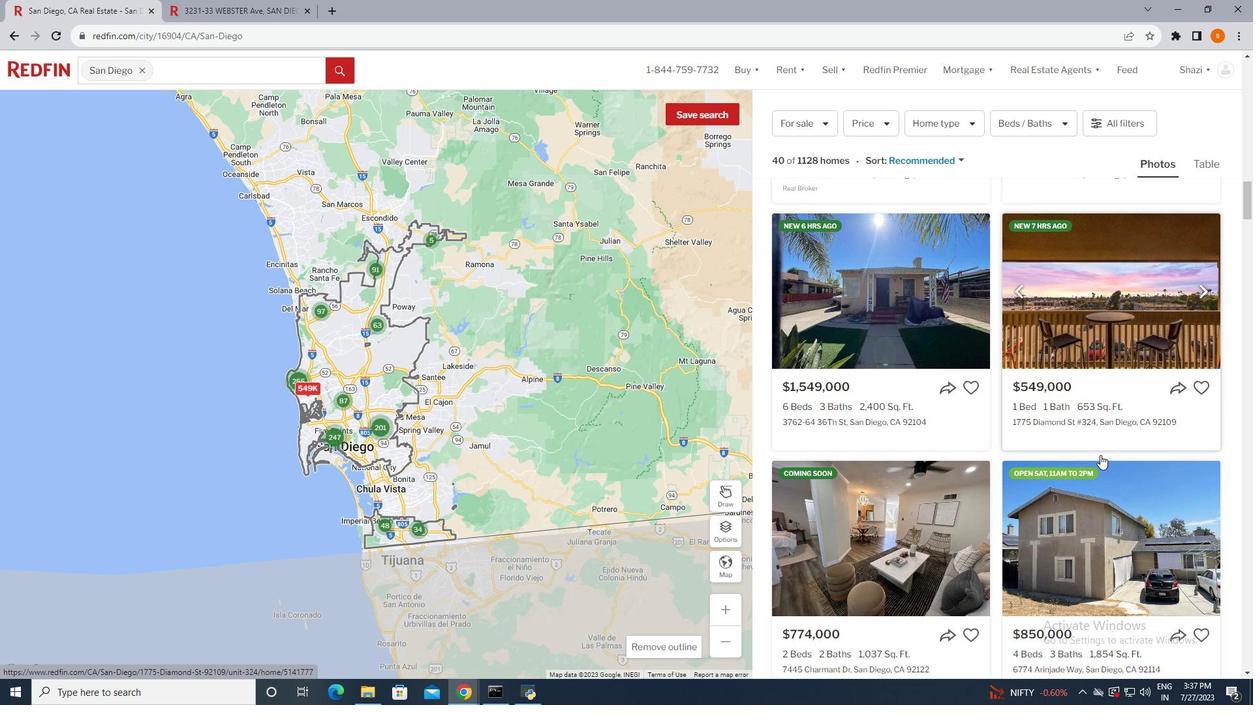 
Action: Mouse scrolled (1101, 454) with delta (0, 0)
Screenshot: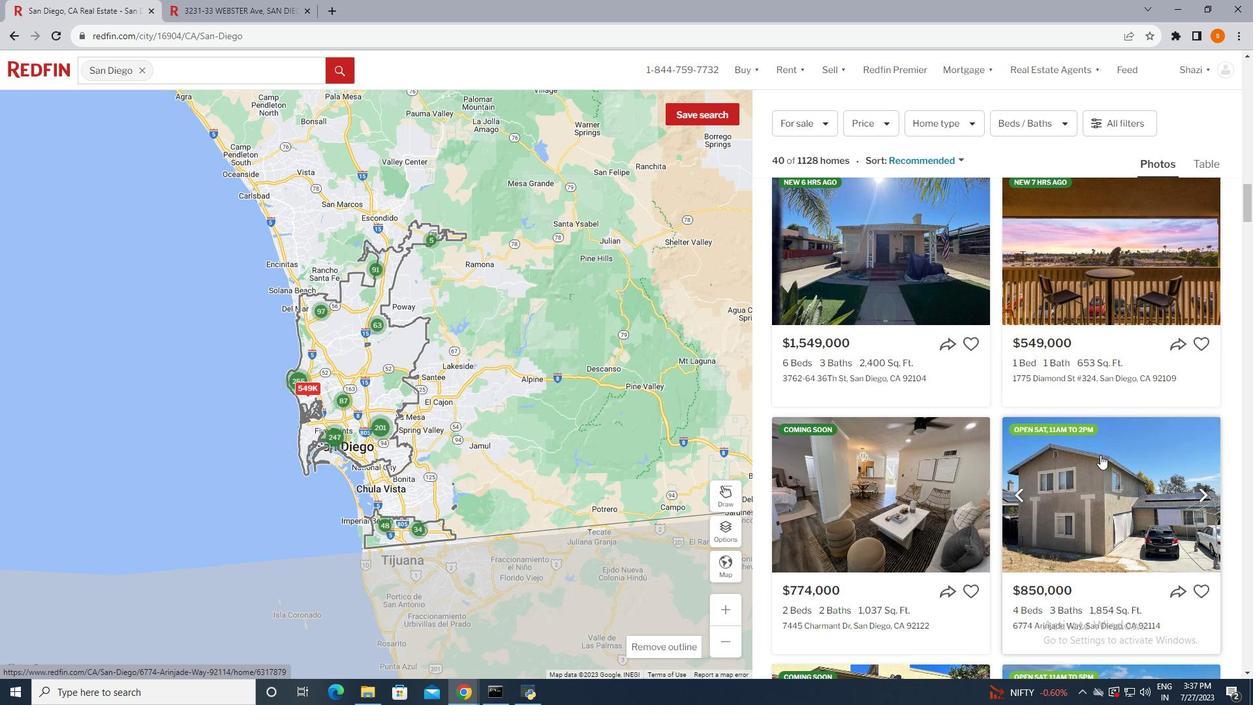 
Action: Mouse scrolled (1101, 454) with delta (0, 0)
Screenshot: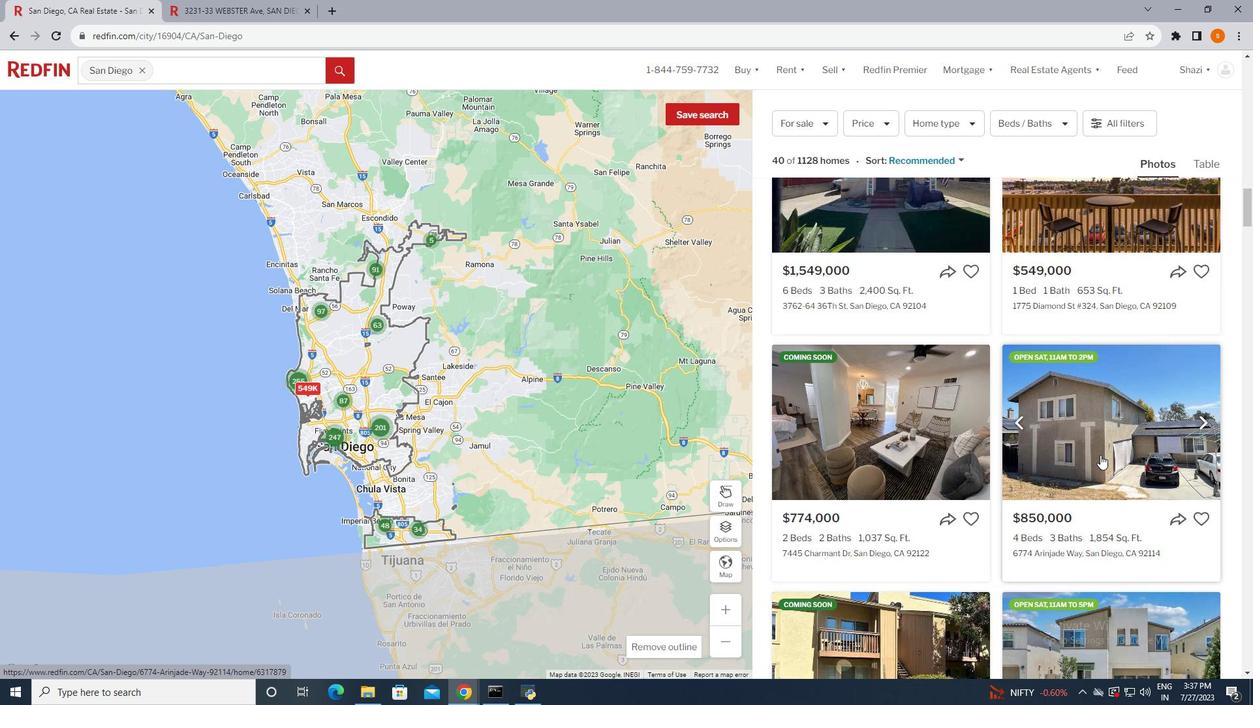 
Action: Mouse moved to (1084, 418)
Screenshot: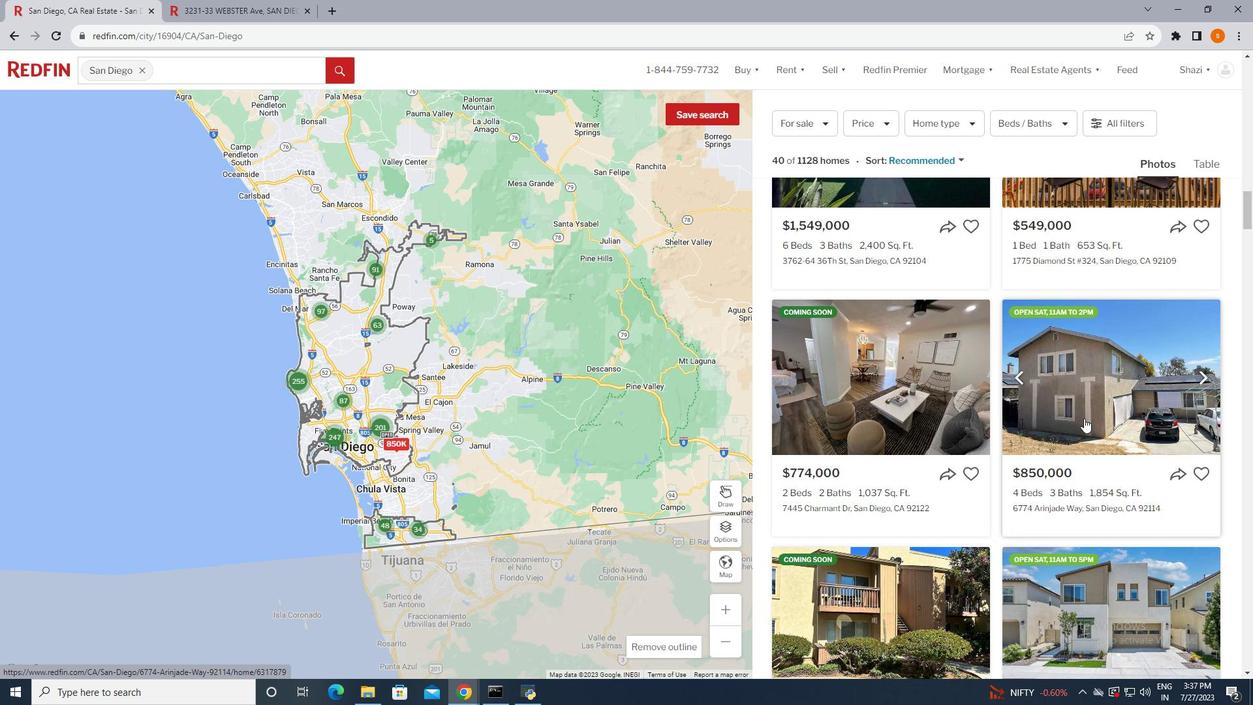 
Action: Mouse pressed left at (1084, 418)
Screenshot: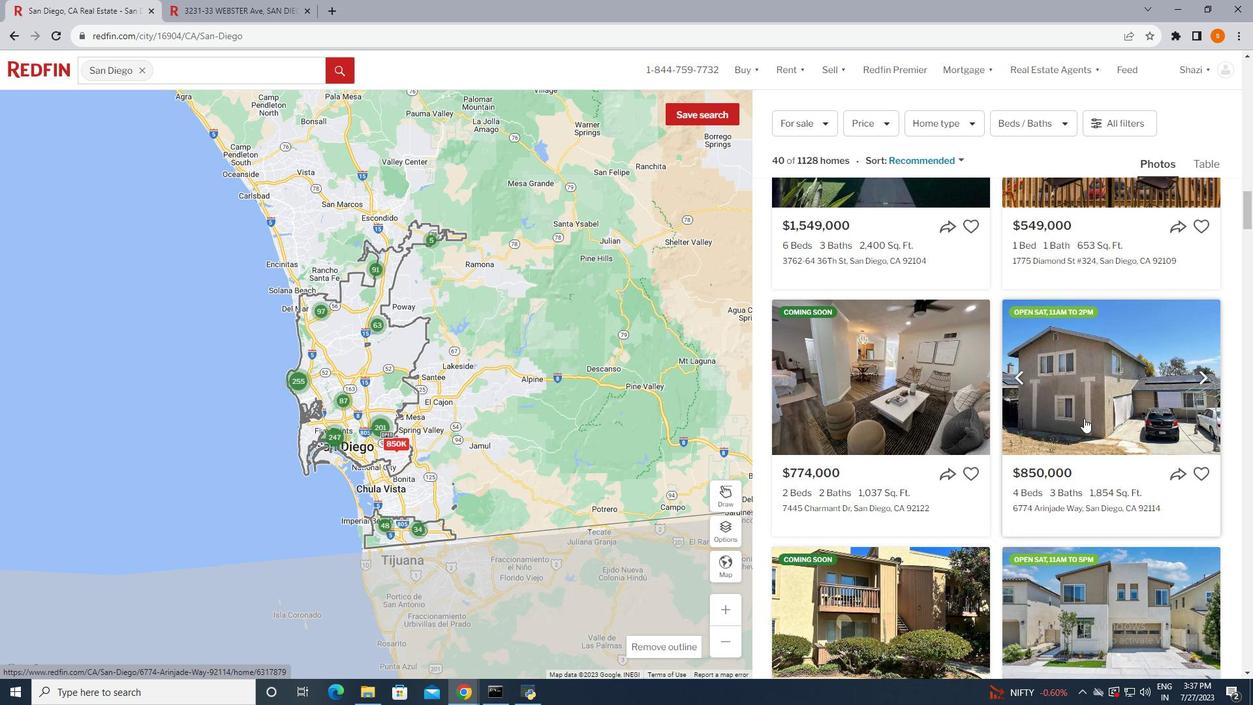 
Action: Mouse moved to (1084, 417)
Screenshot: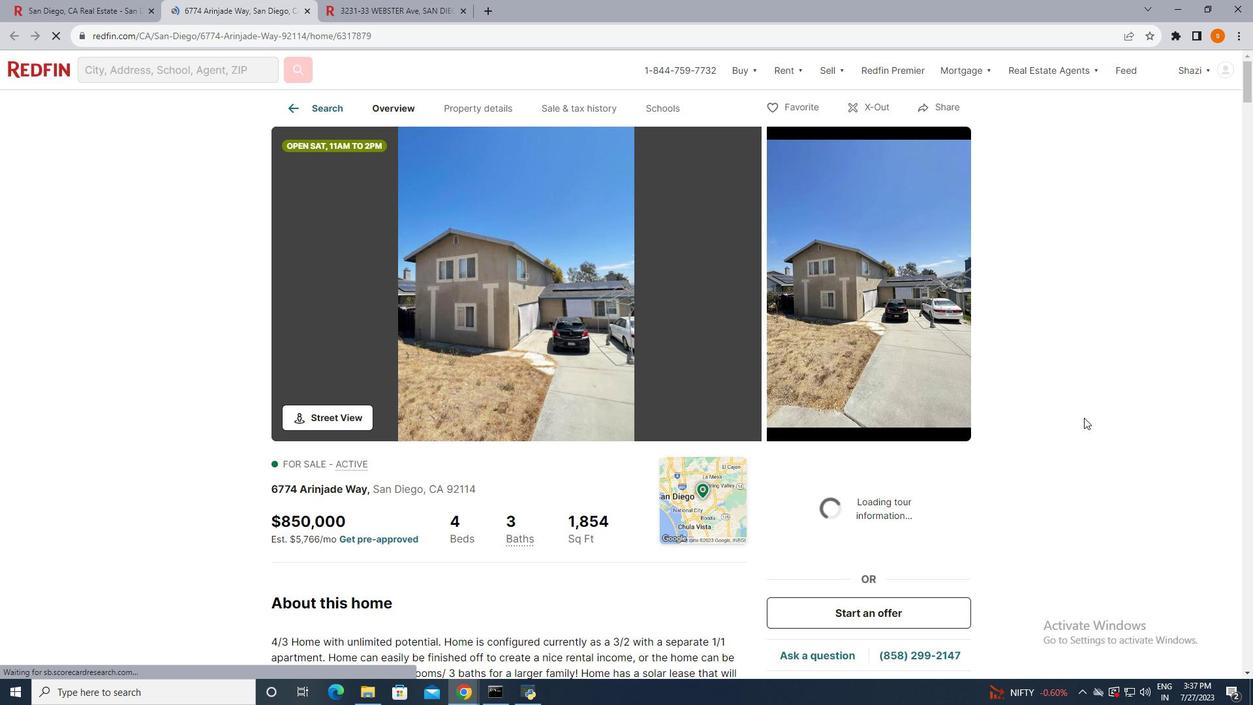 
Action: Mouse scrolled (1084, 417) with delta (0, 0)
Screenshot: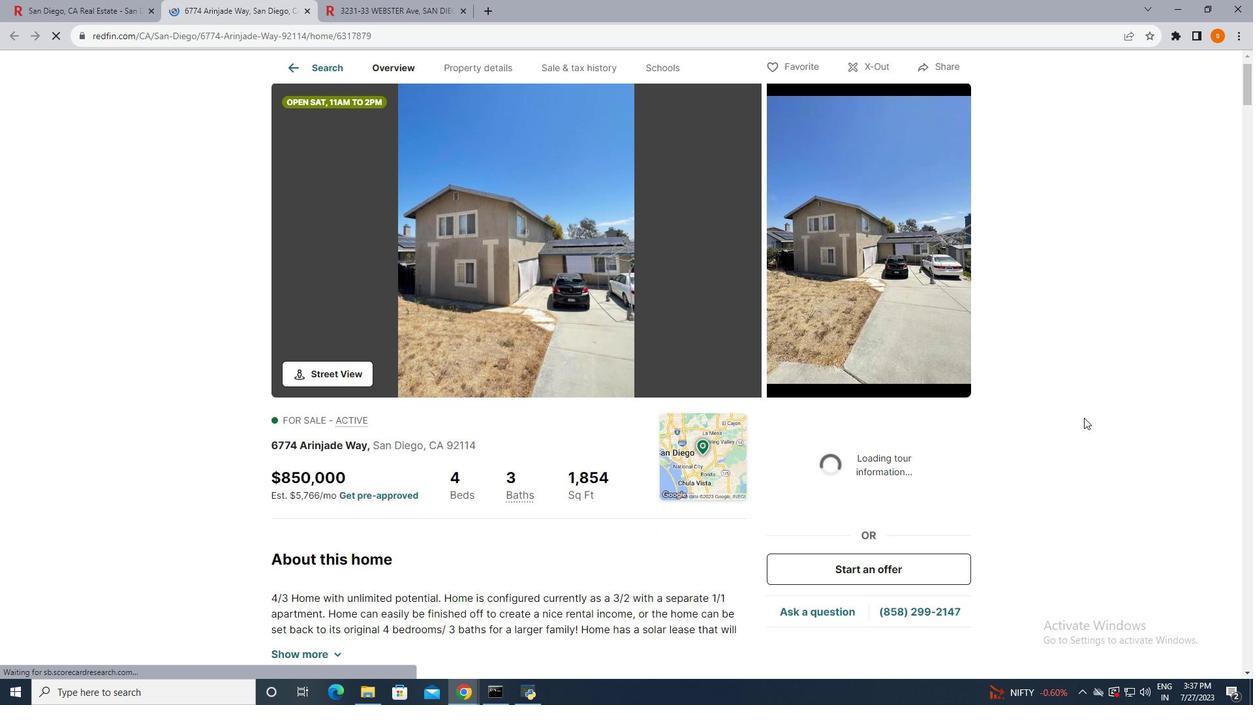 
Action: Mouse moved to (668, 76)
Screenshot: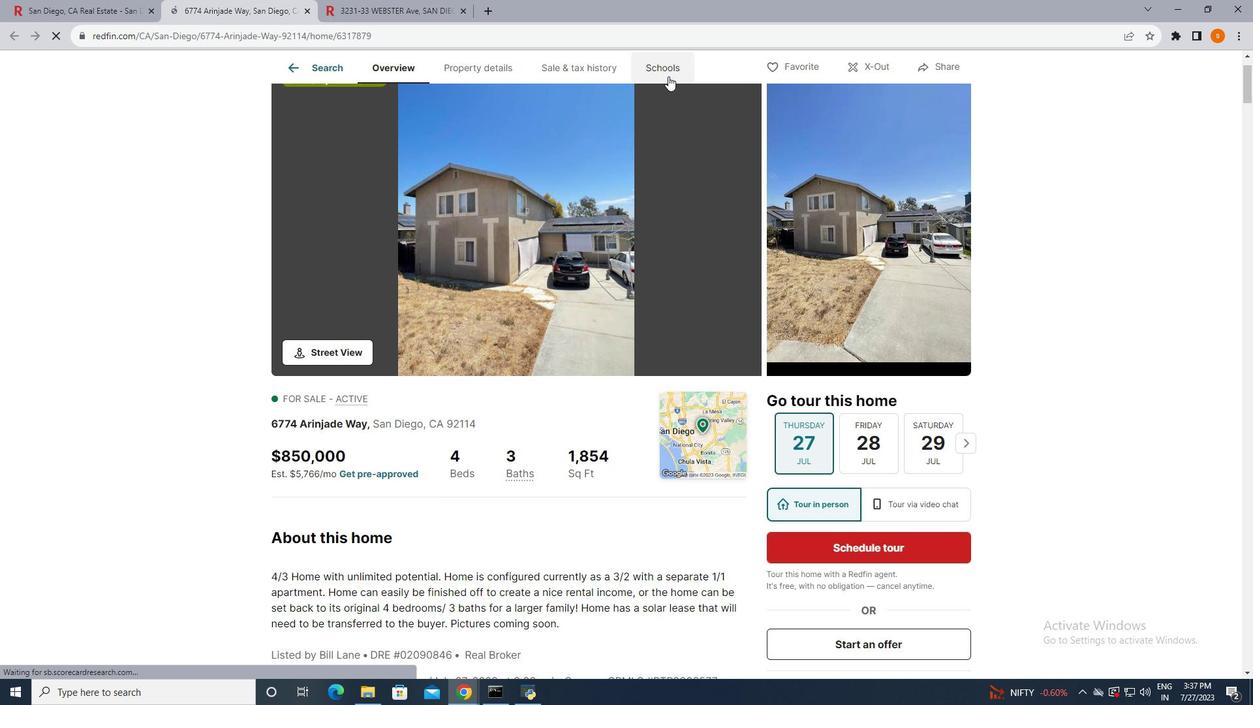 
Action: Mouse pressed left at (668, 76)
Screenshot: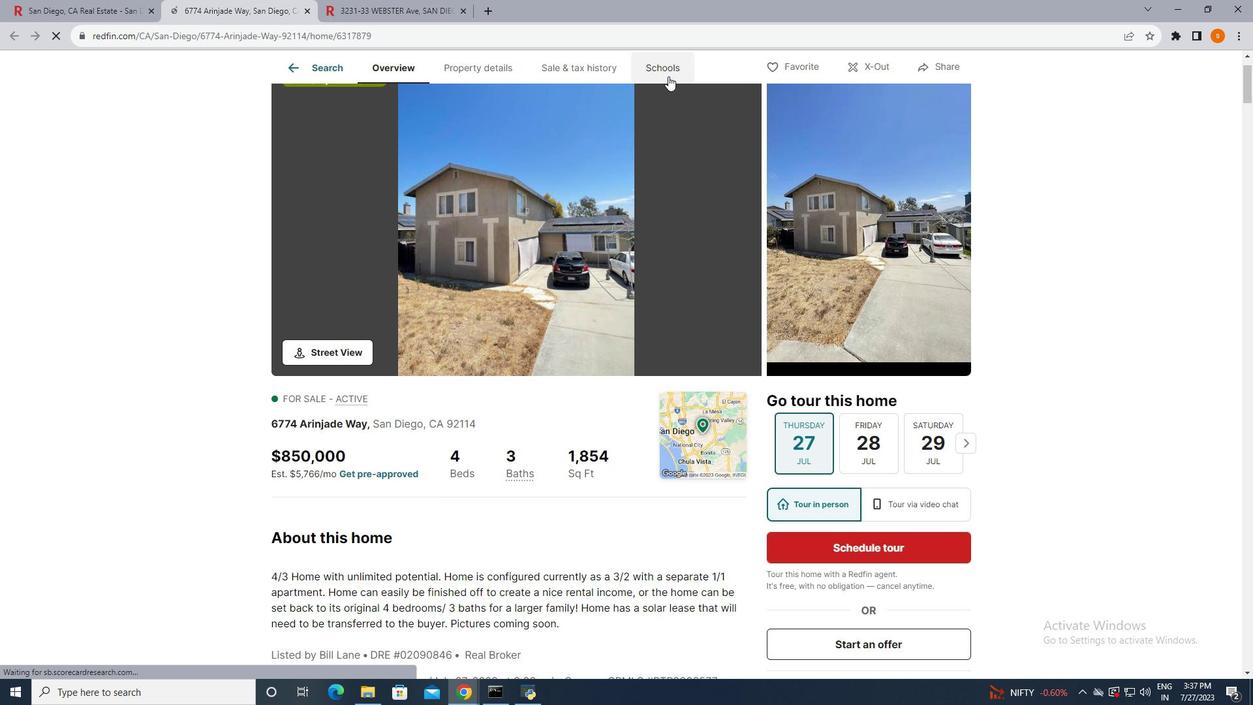 
Action: Mouse moved to (549, 208)
Screenshot: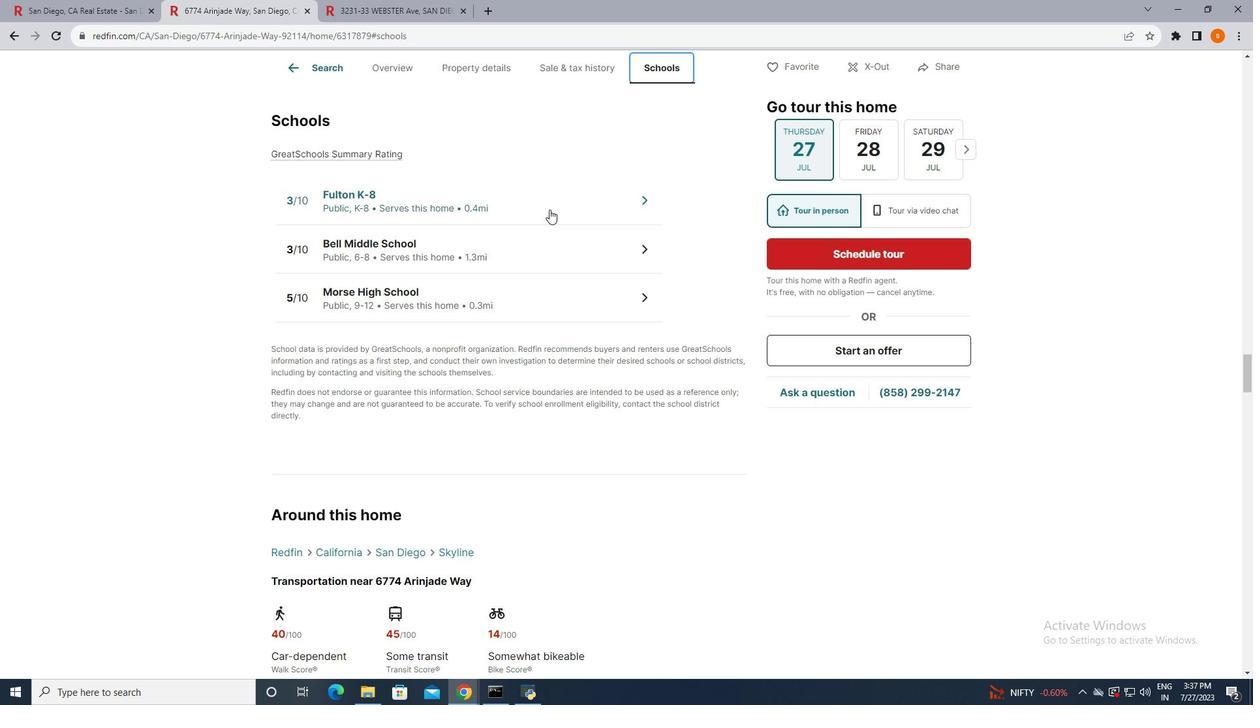 
Action: Mouse pressed left at (549, 208)
Screenshot: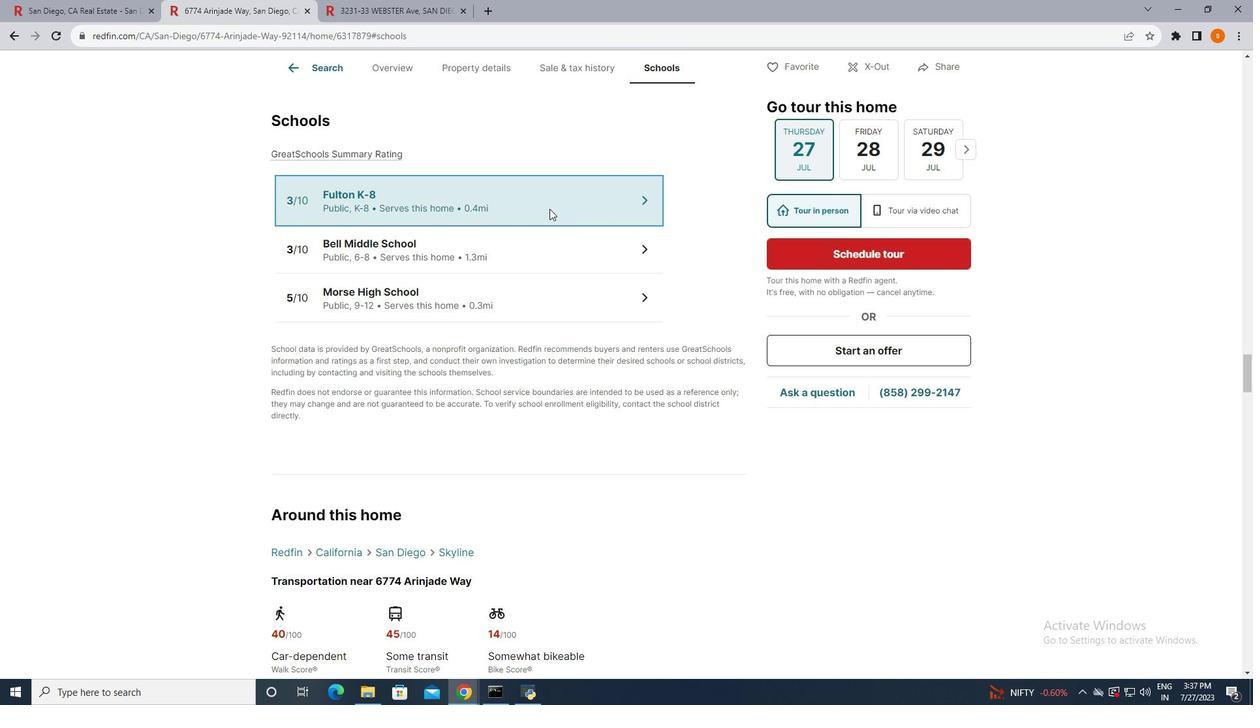 
Action: Mouse moved to (757, 419)
Screenshot: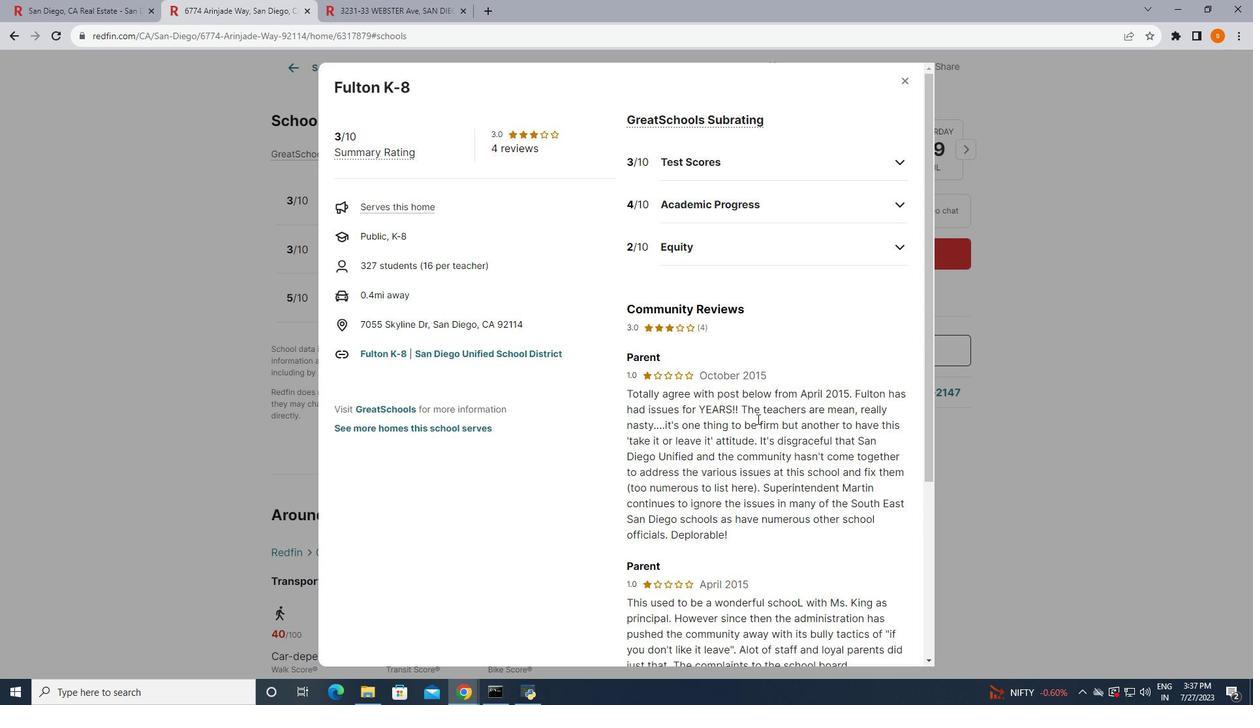 
Action: Mouse scrolled (757, 418) with delta (0, 0)
Screenshot: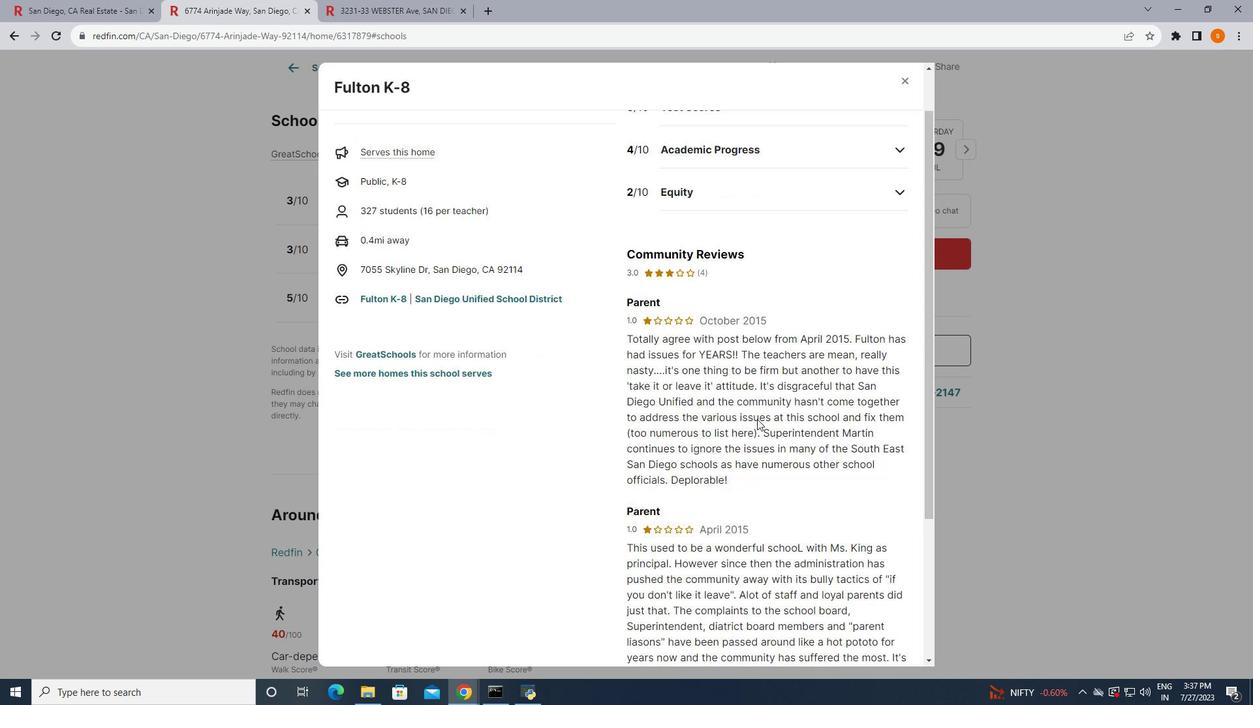 
Action: Mouse scrolled (757, 418) with delta (0, 0)
Screenshot: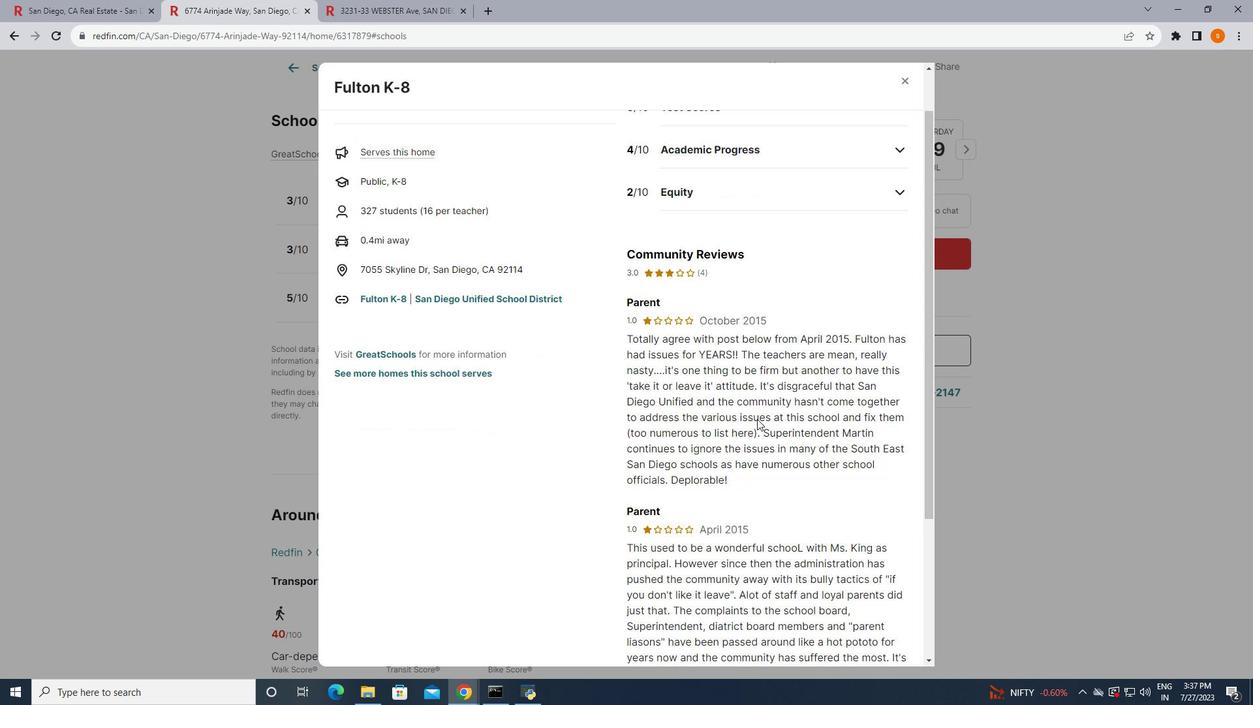 
Action: Mouse scrolled (757, 418) with delta (0, 0)
Screenshot: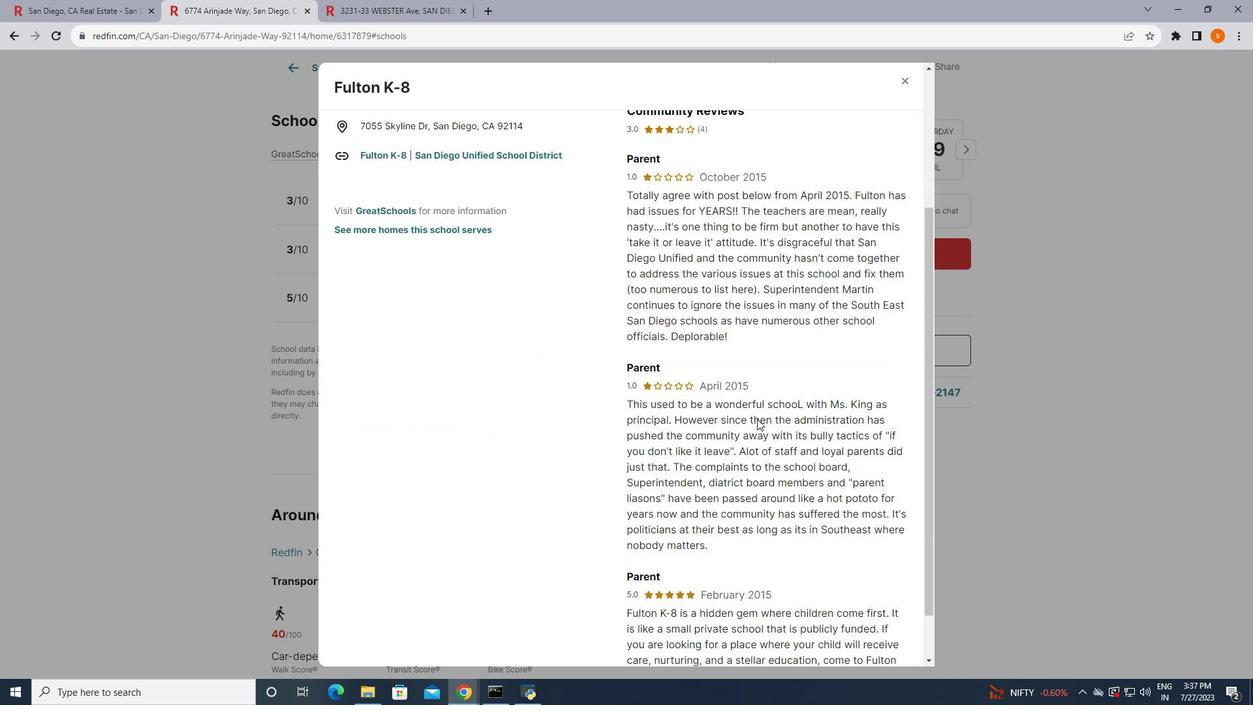 
Action: Mouse scrolled (757, 418) with delta (0, 0)
Screenshot: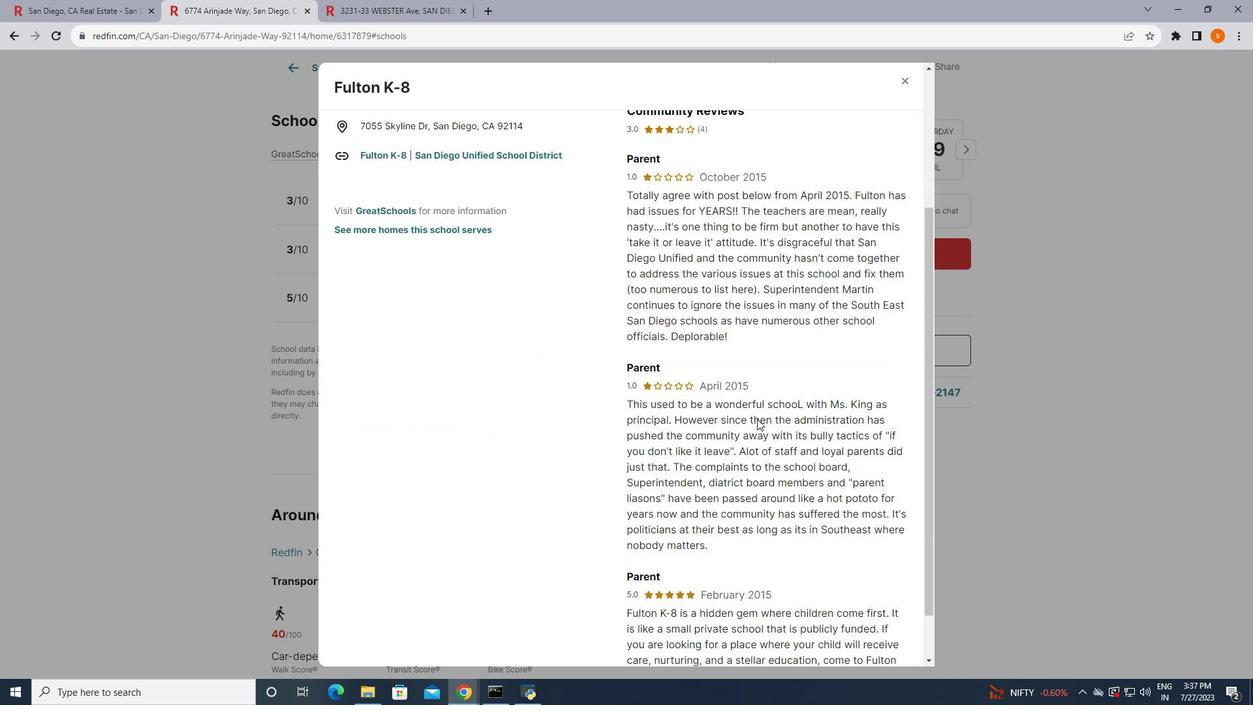 
Action: Mouse scrolled (757, 418) with delta (0, 0)
Screenshot: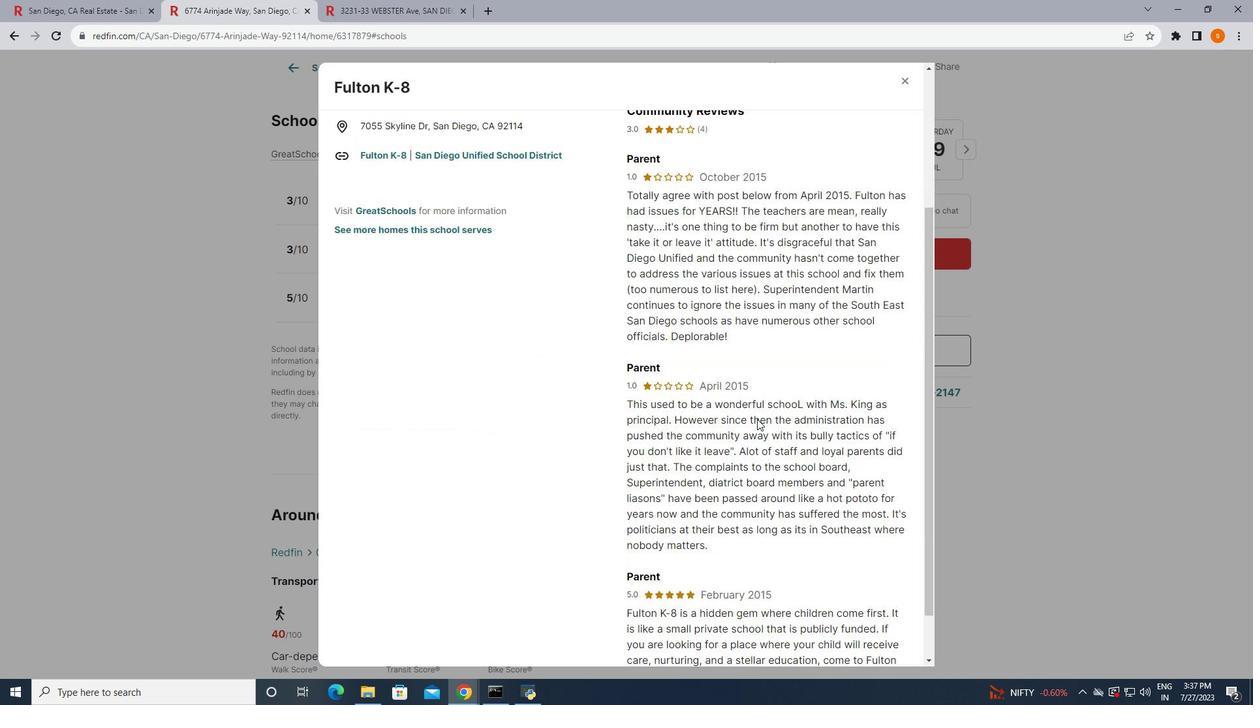 
Action: Mouse scrolled (757, 418) with delta (0, 0)
Screenshot: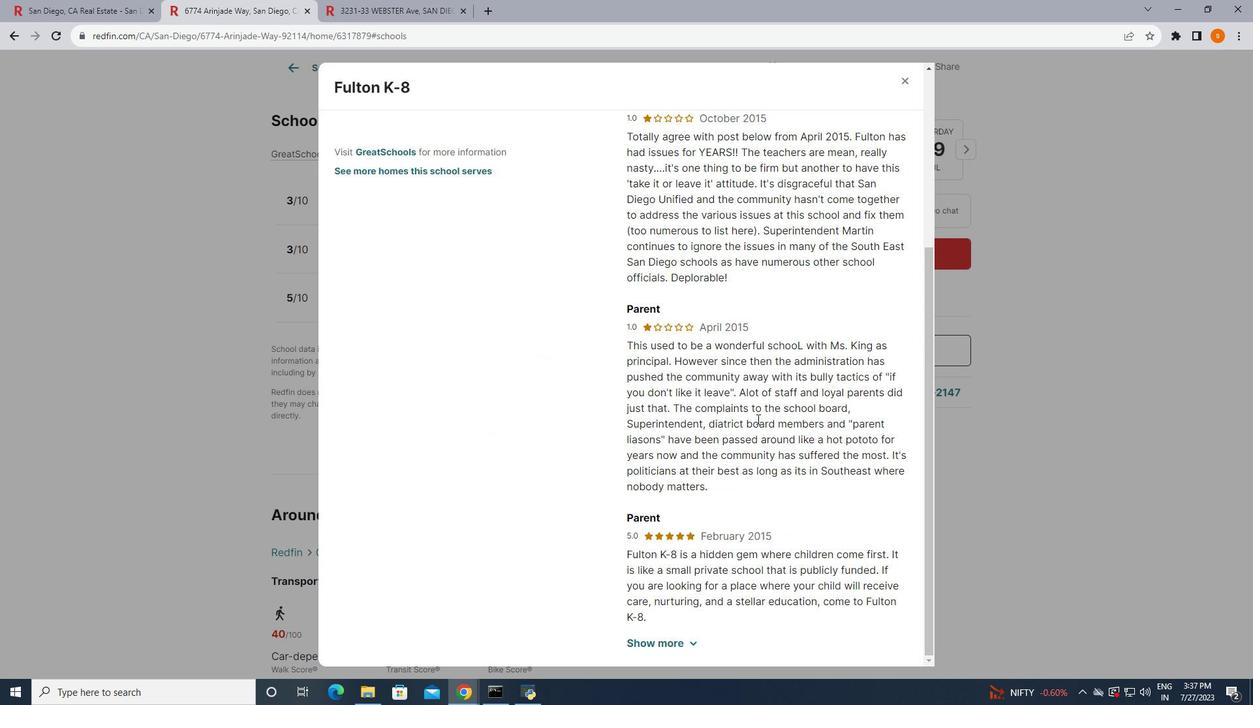 
Action: Mouse scrolled (757, 418) with delta (0, 0)
Screenshot: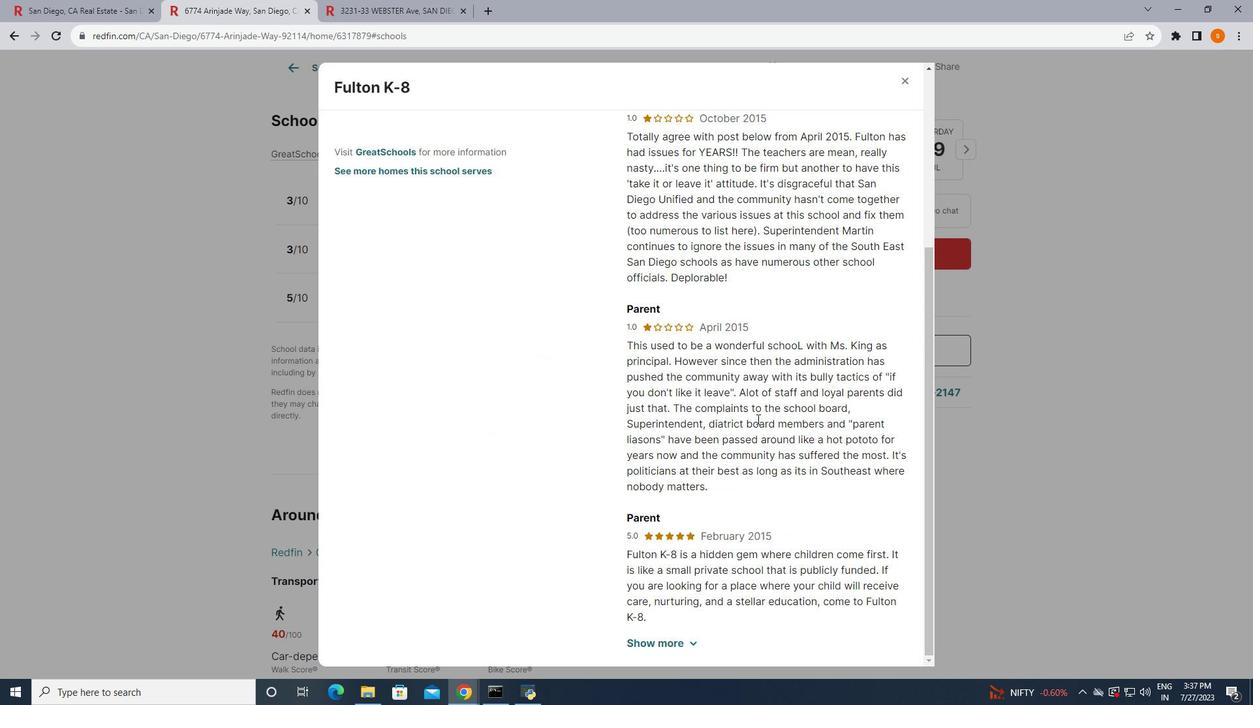 
Action: Mouse scrolled (757, 418) with delta (0, 0)
Screenshot: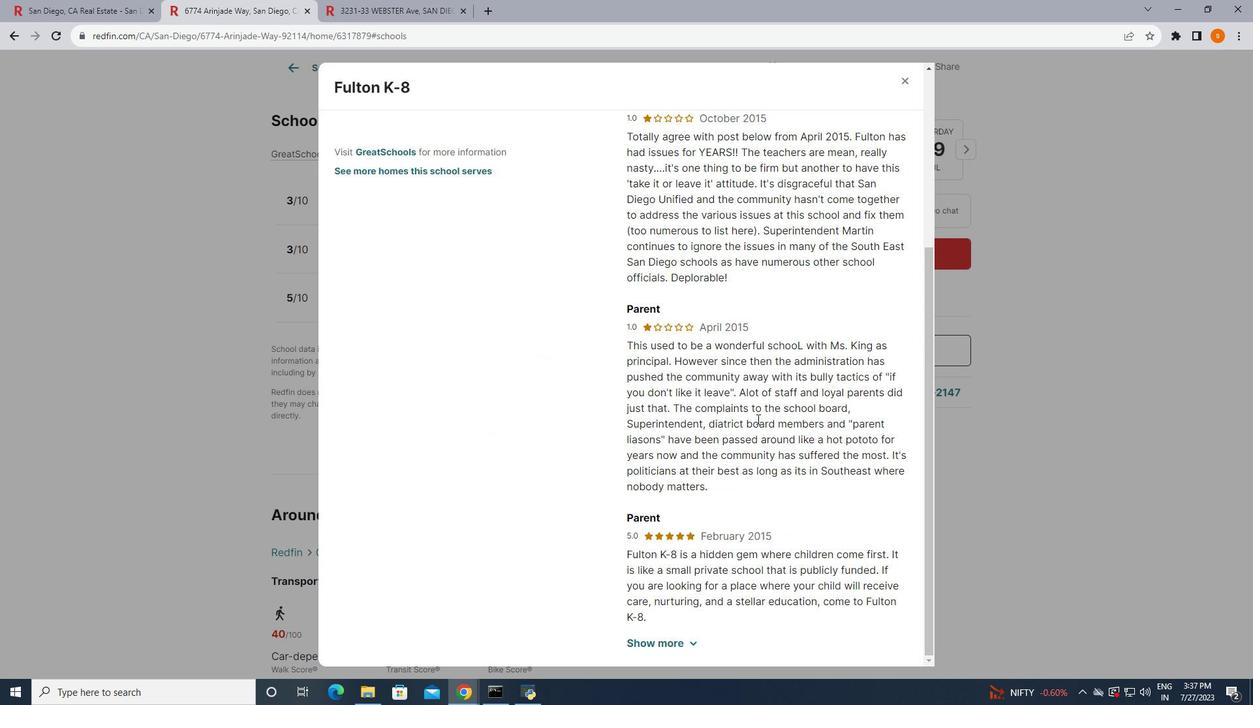 
Action: Mouse scrolled (757, 418) with delta (0, 0)
Screenshot: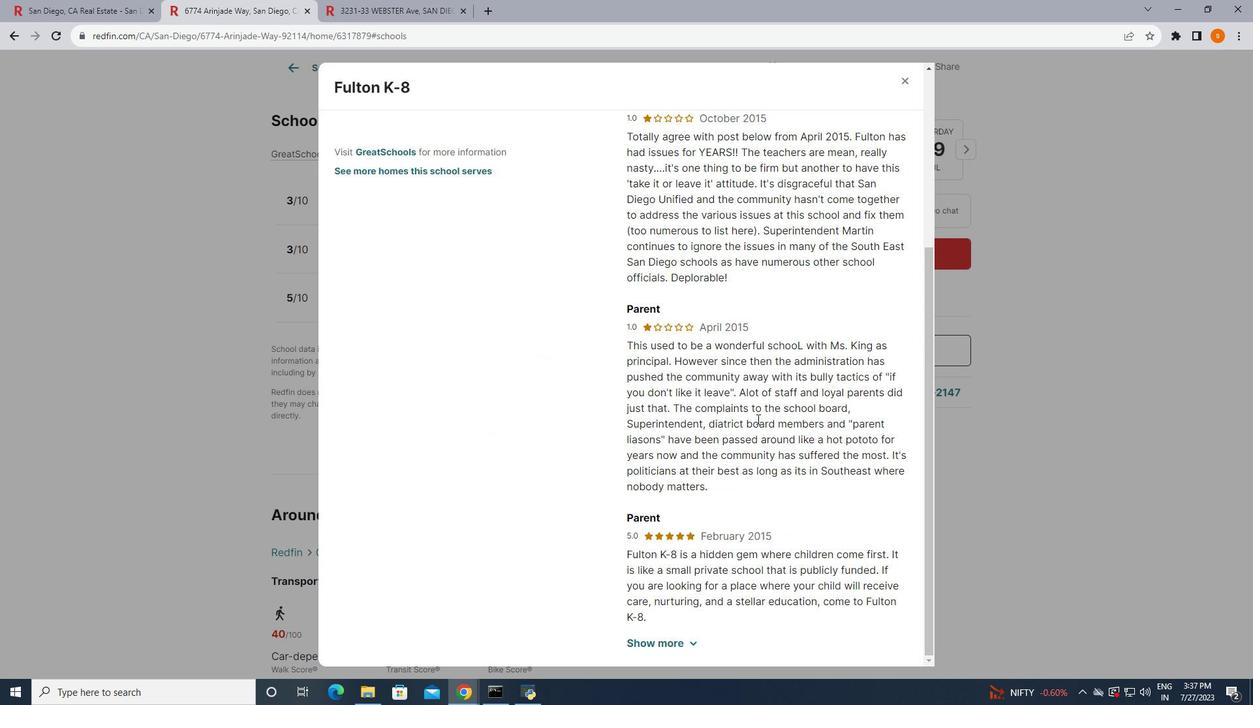 
Action: Mouse moved to (758, 417)
Screenshot: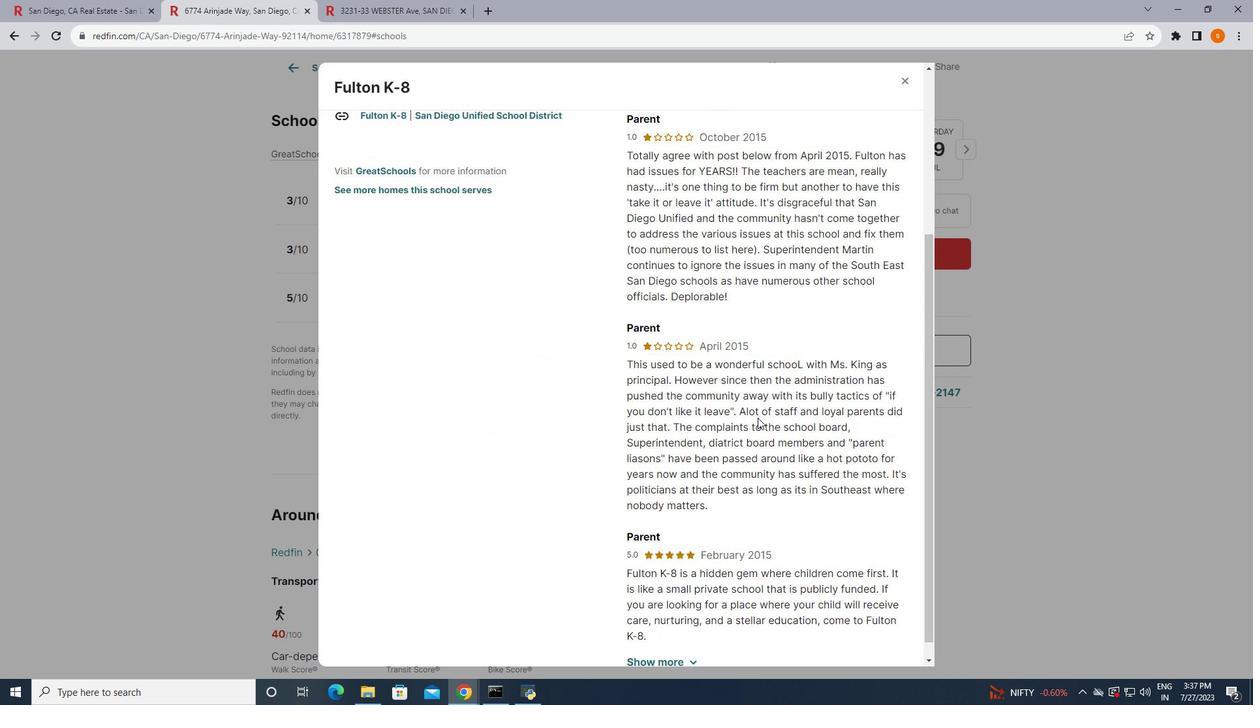 
Action: Mouse scrolled (758, 418) with delta (0, 0)
Screenshot: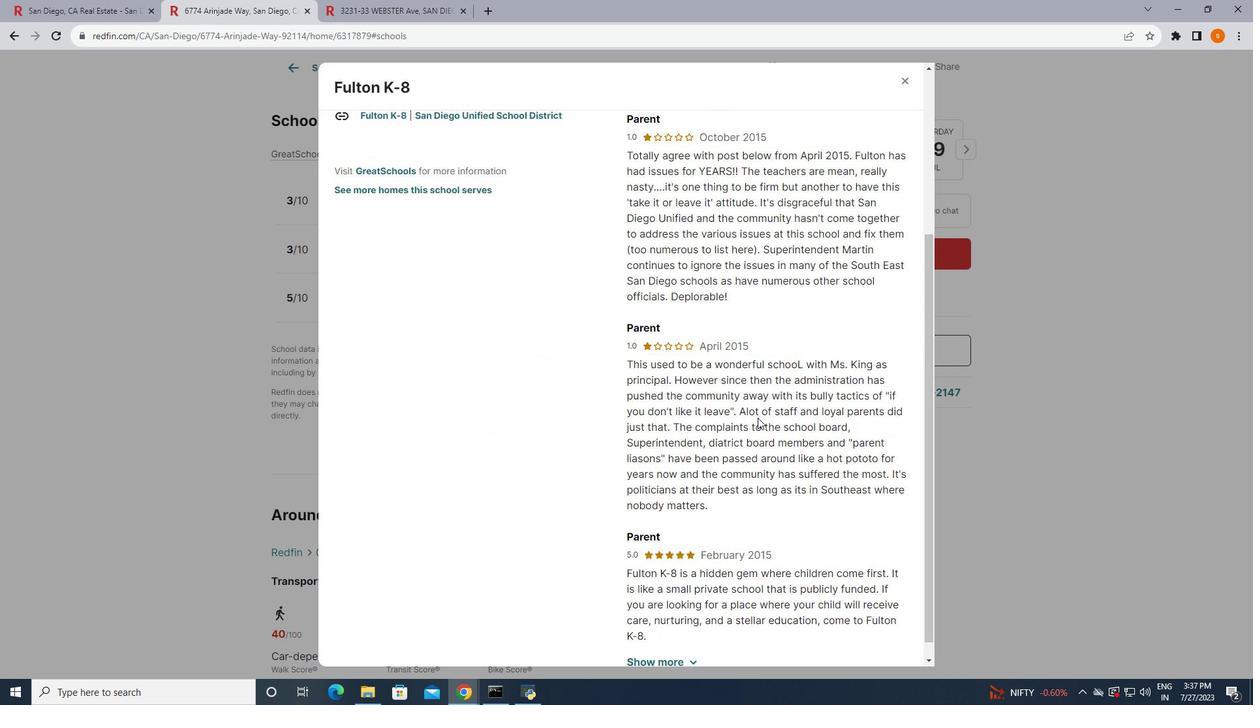 
Action: Mouse moved to (758, 417)
Screenshot: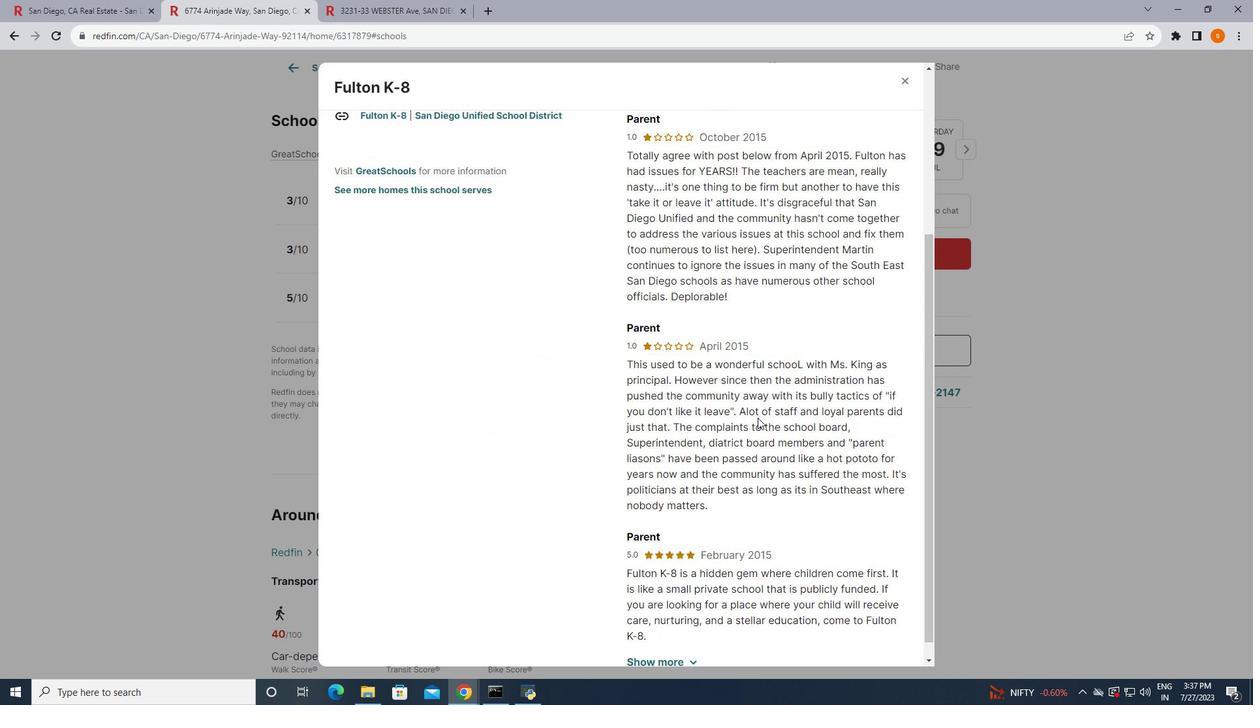 
Action: Mouse scrolled (758, 418) with delta (0, 0)
Screenshot: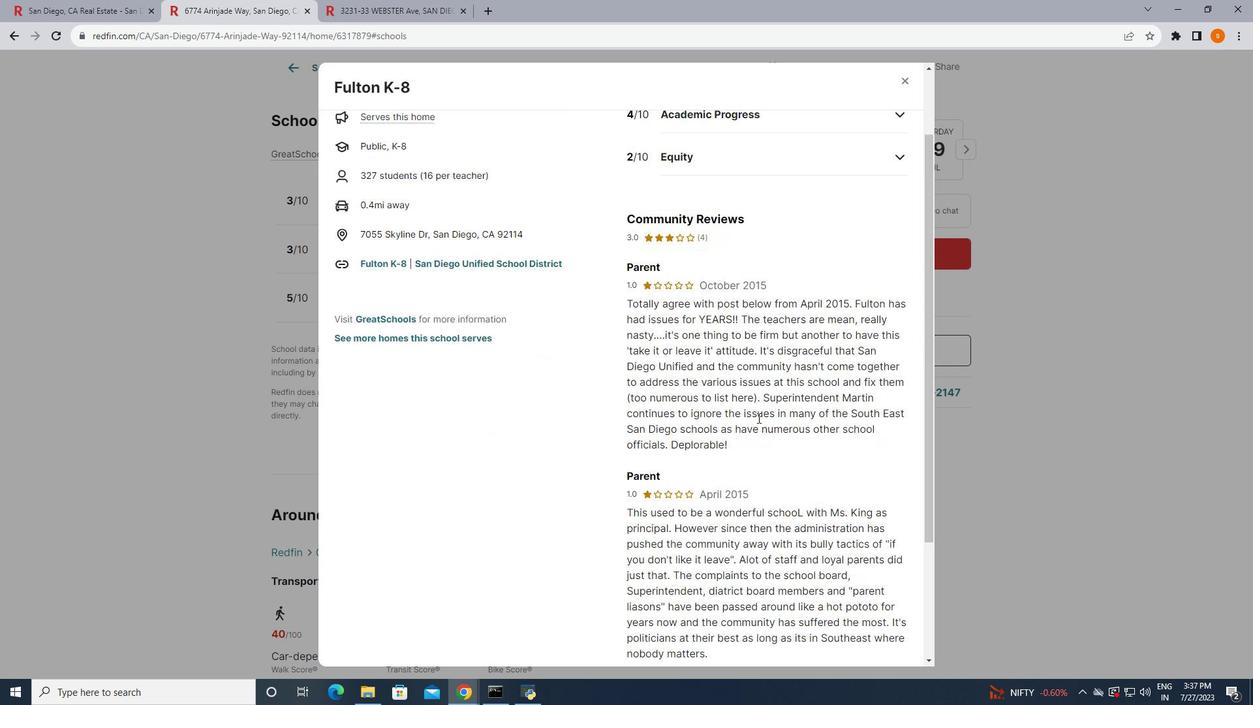 
Action: Mouse scrolled (758, 418) with delta (0, 0)
Screenshot: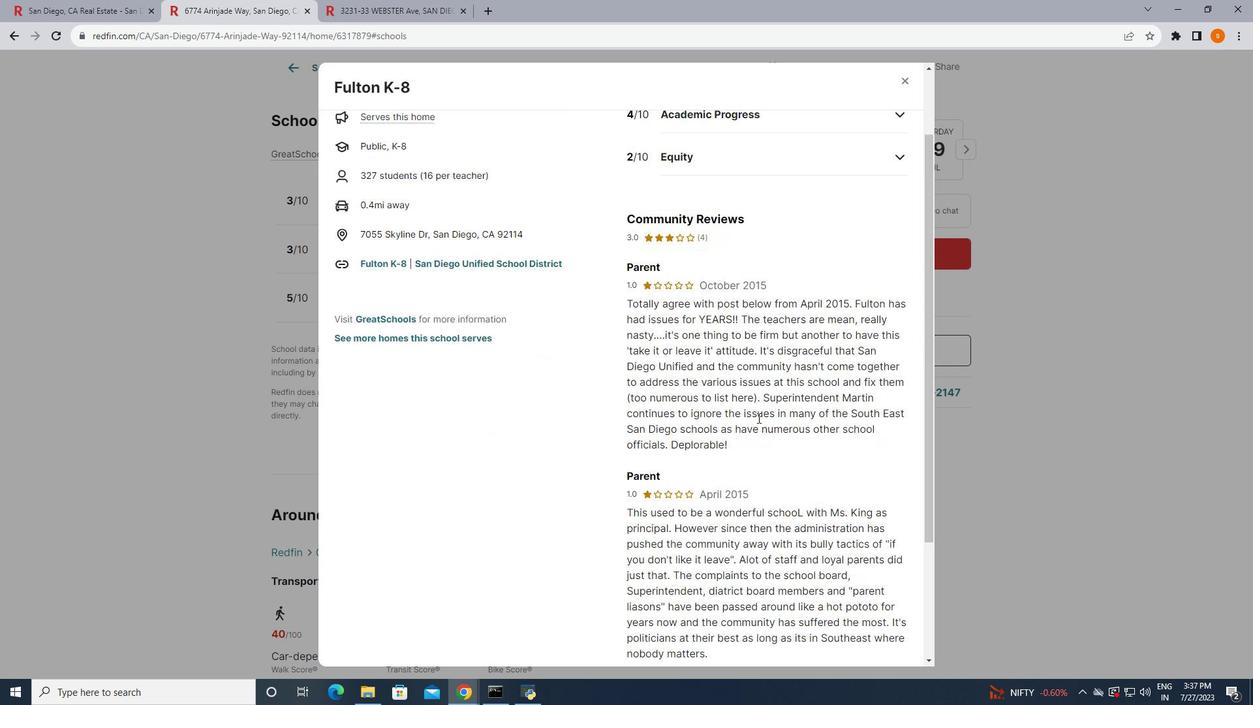 
Action: Mouse scrolled (758, 418) with delta (0, 0)
Screenshot: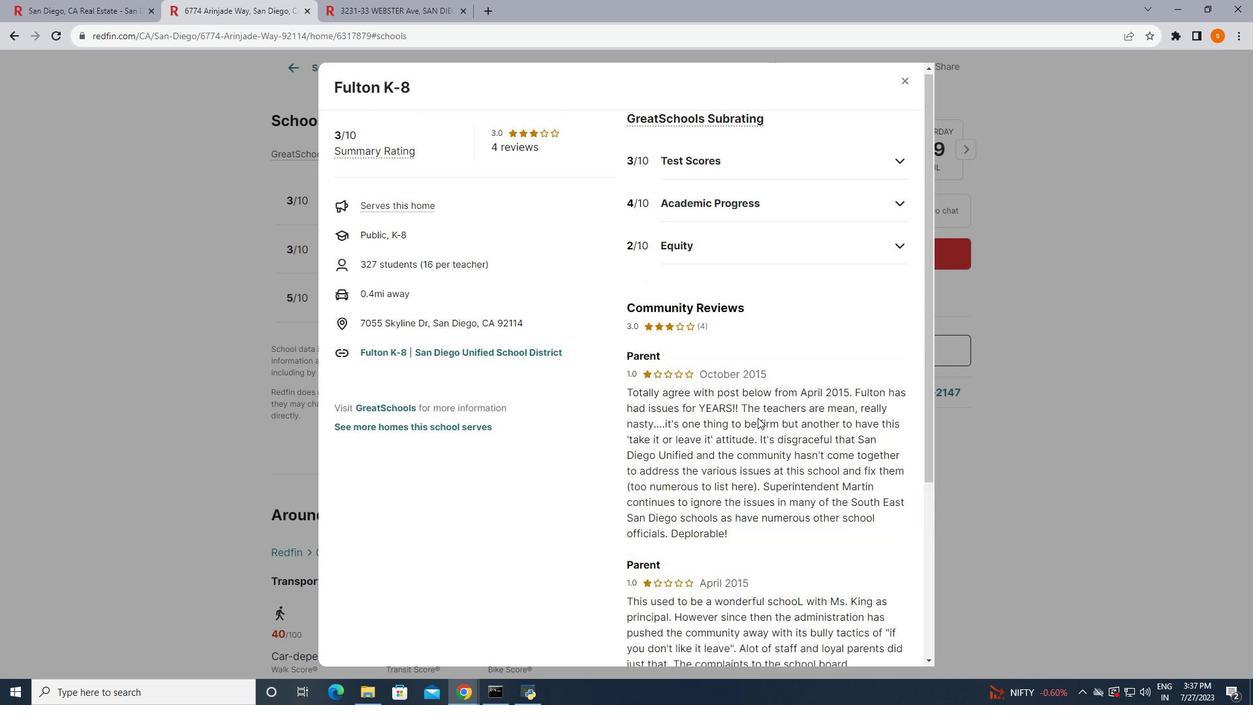 
Action: Mouse scrolled (758, 418) with delta (0, 0)
Screenshot: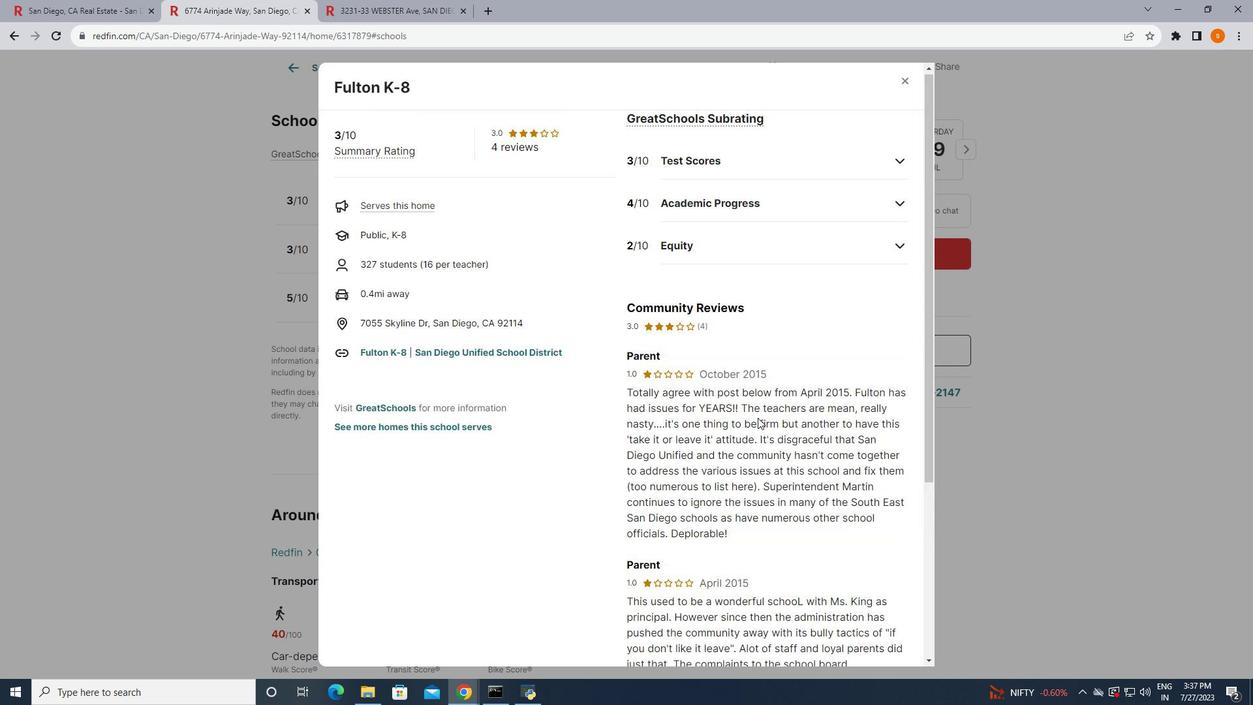 
Action: Mouse moved to (902, 76)
Screenshot: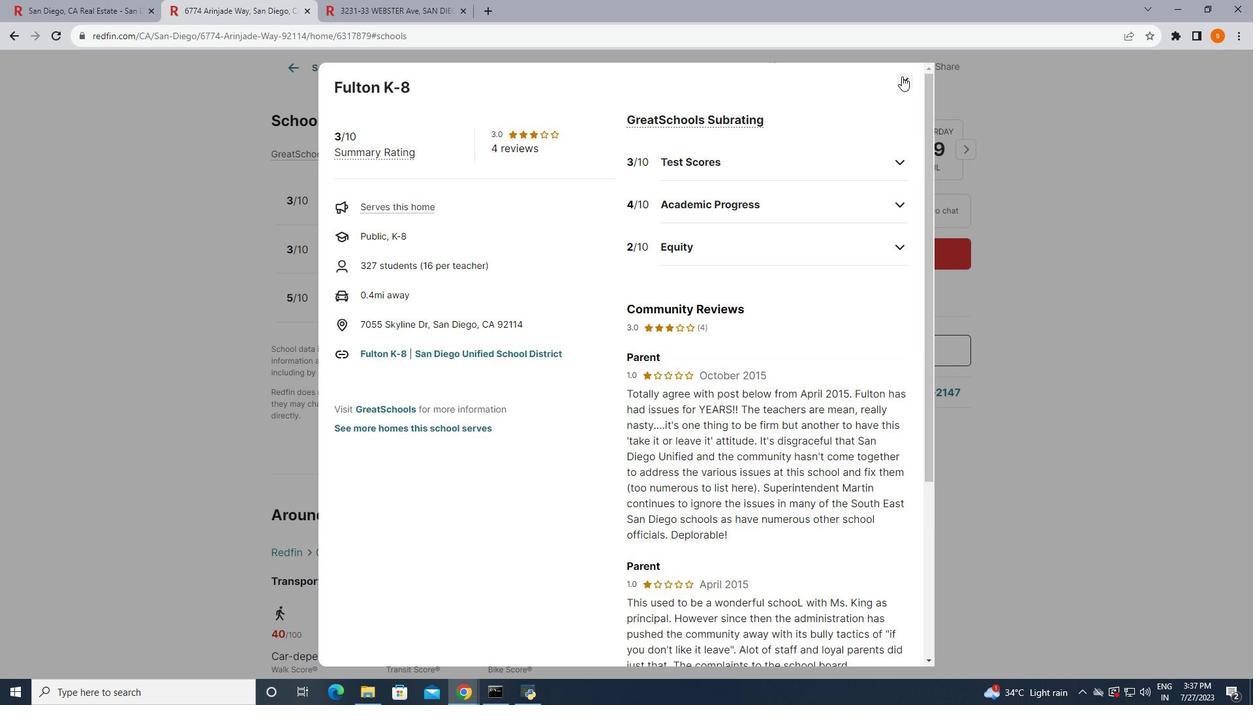 
Action: Mouse pressed left at (902, 76)
Screenshot: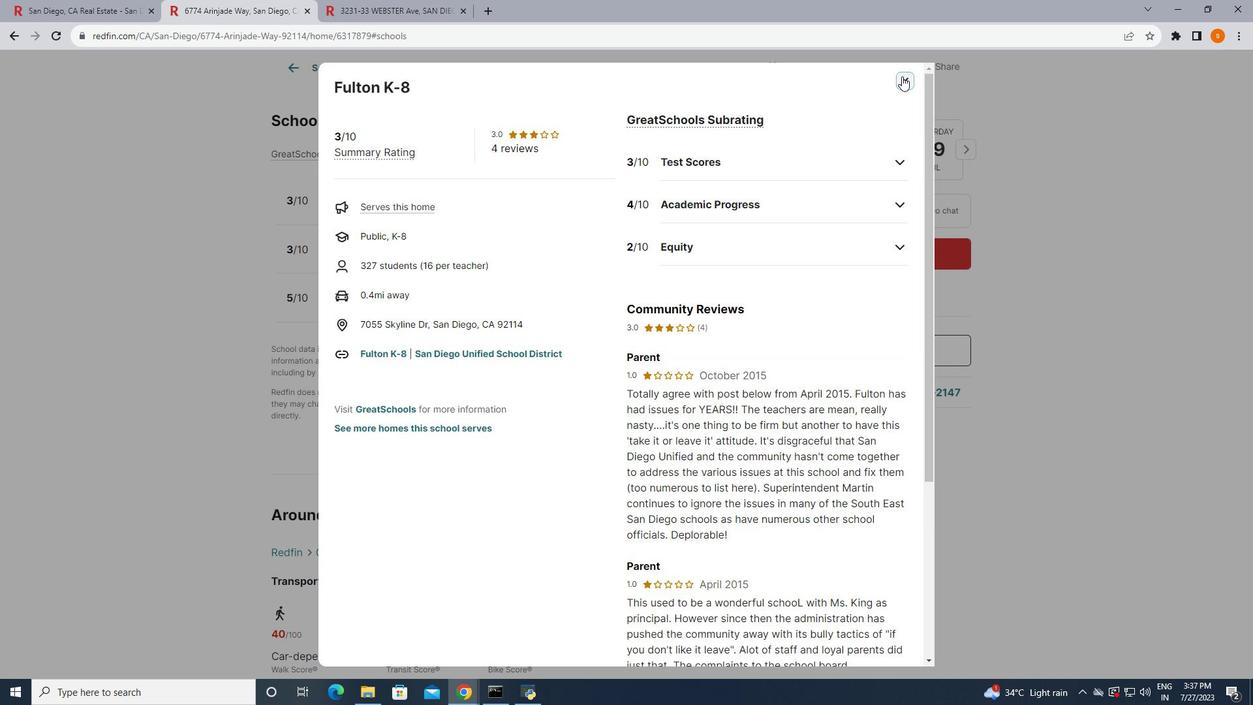 
Action: Mouse moved to (320, 71)
Screenshot: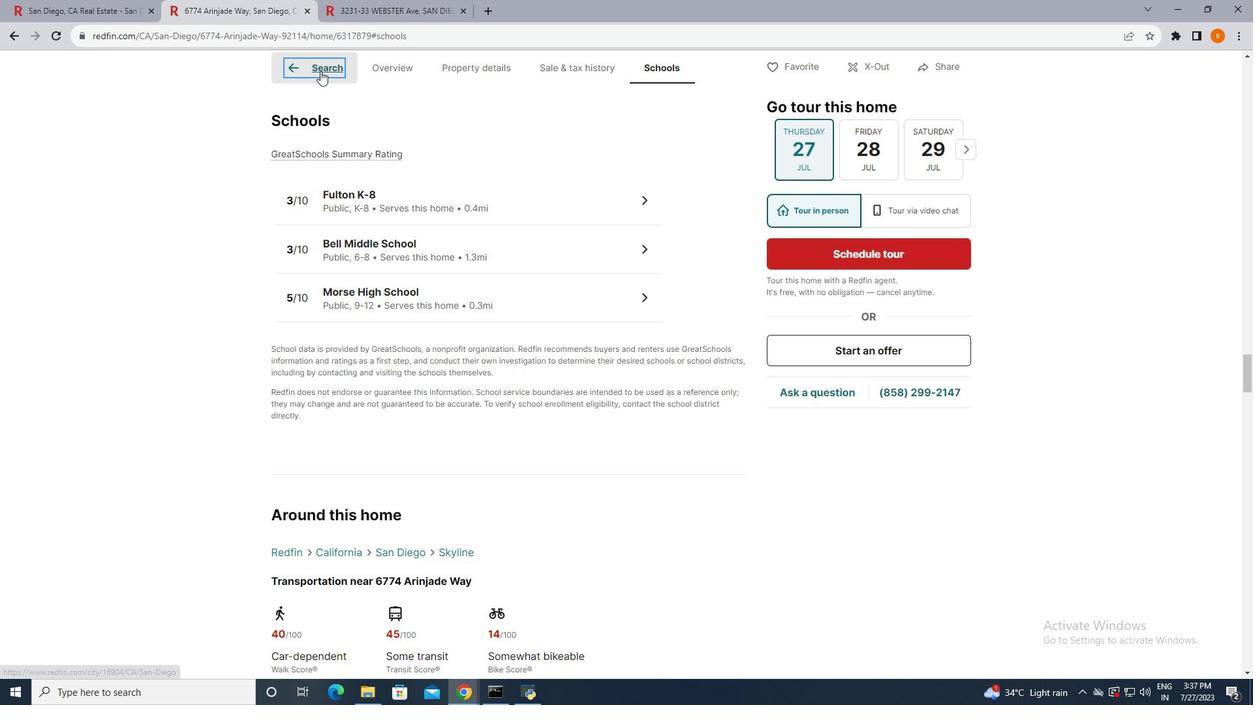 
Action: Mouse pressed left at (320, 71)
Screenshot: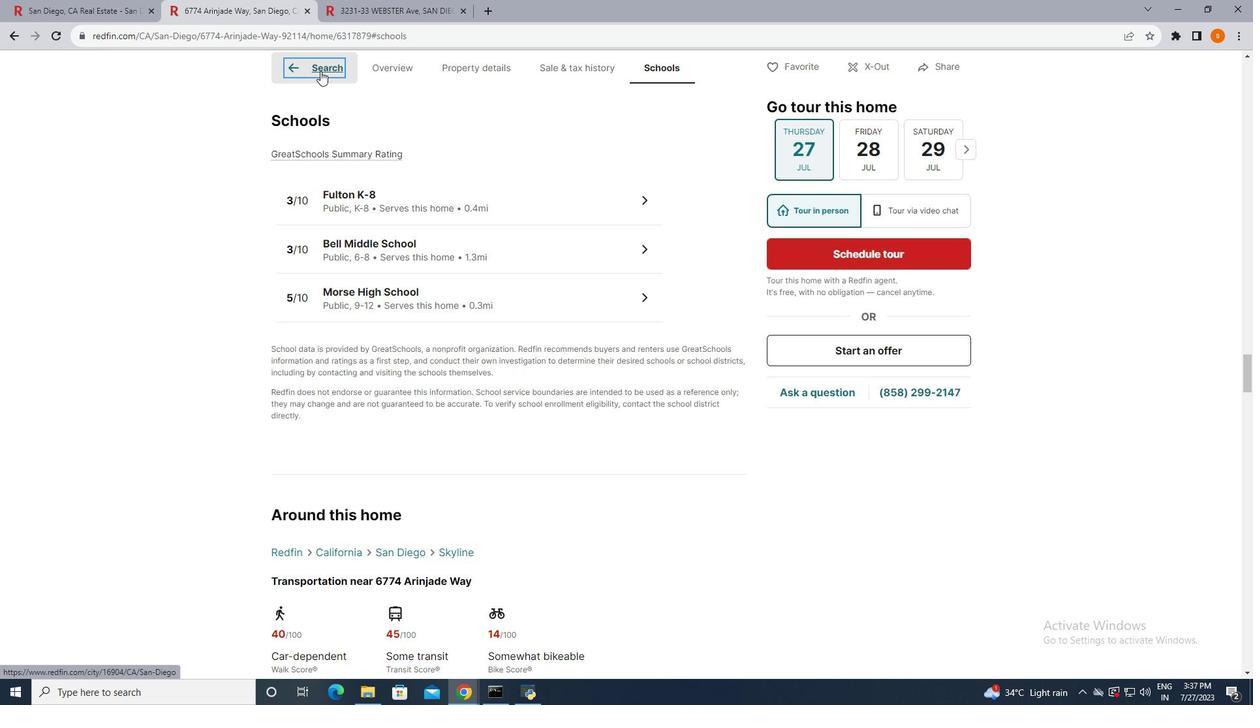 
Action: Mouse moved to (1006, 472)
Screenshot: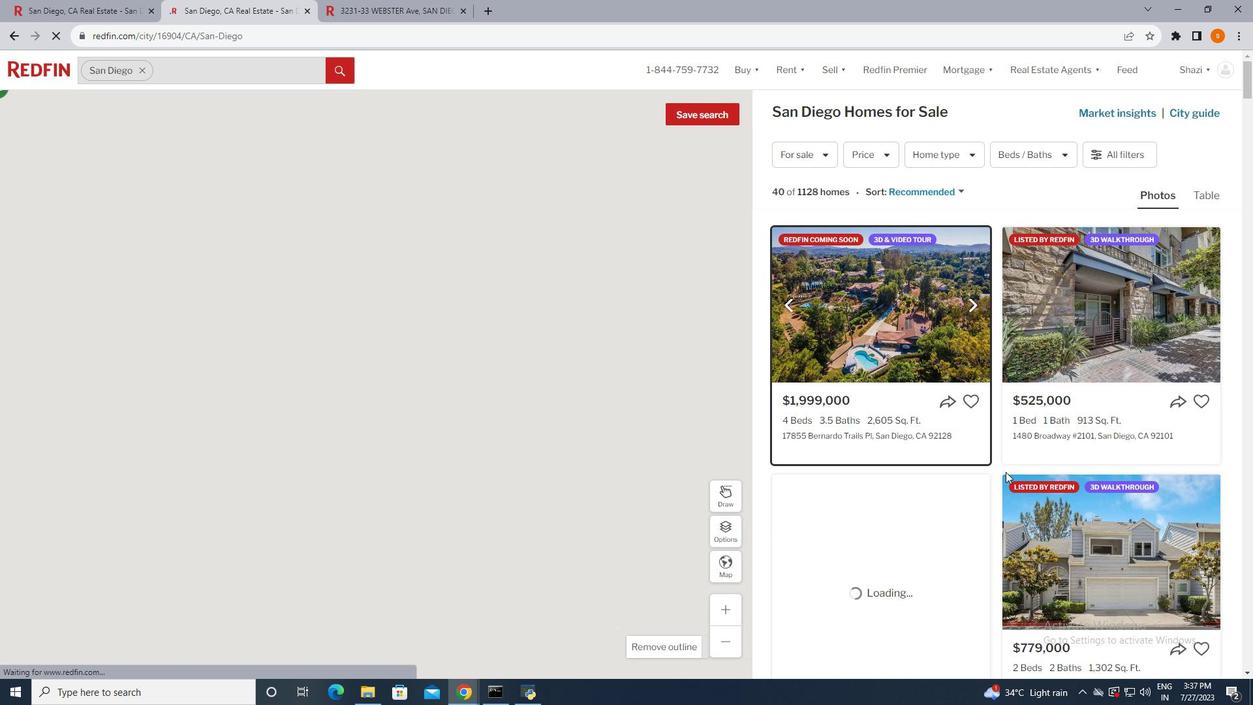 
Action: Mouse scrolled (1006, 471) with delta (0, 0)
Screenshot: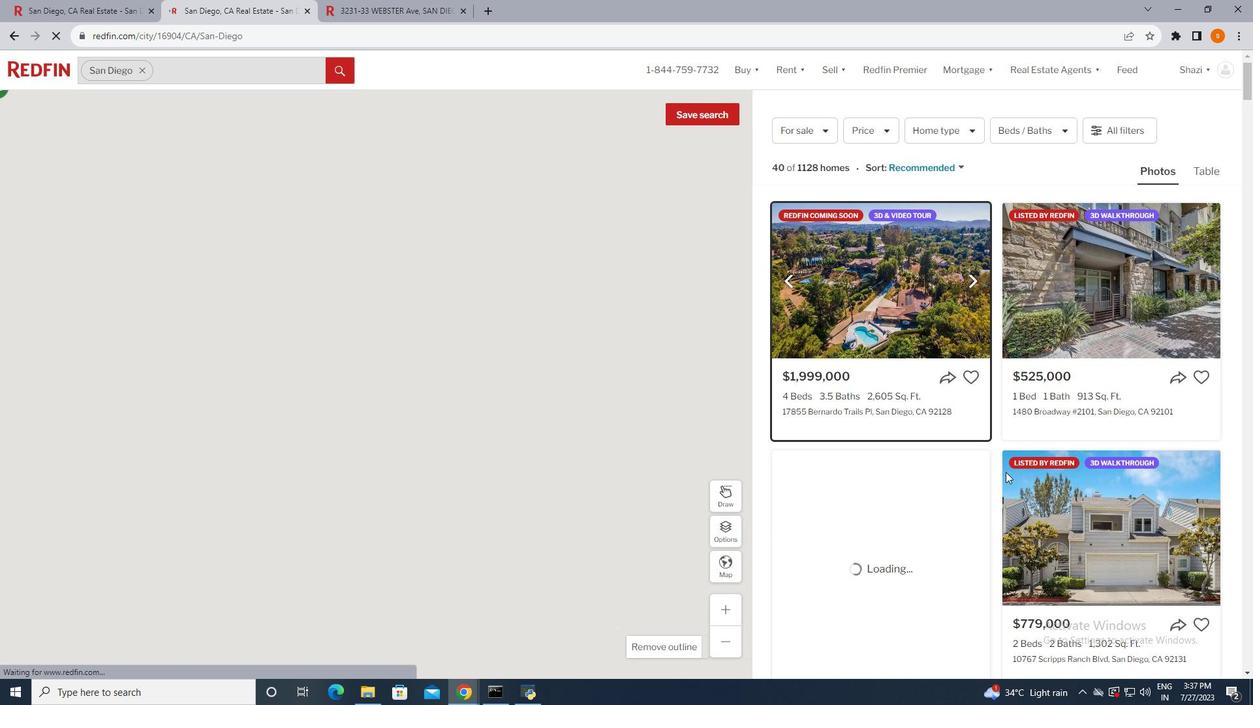 
Action: Mouse scrolled (1006, 471) with delta (0, 0)
Screenshot: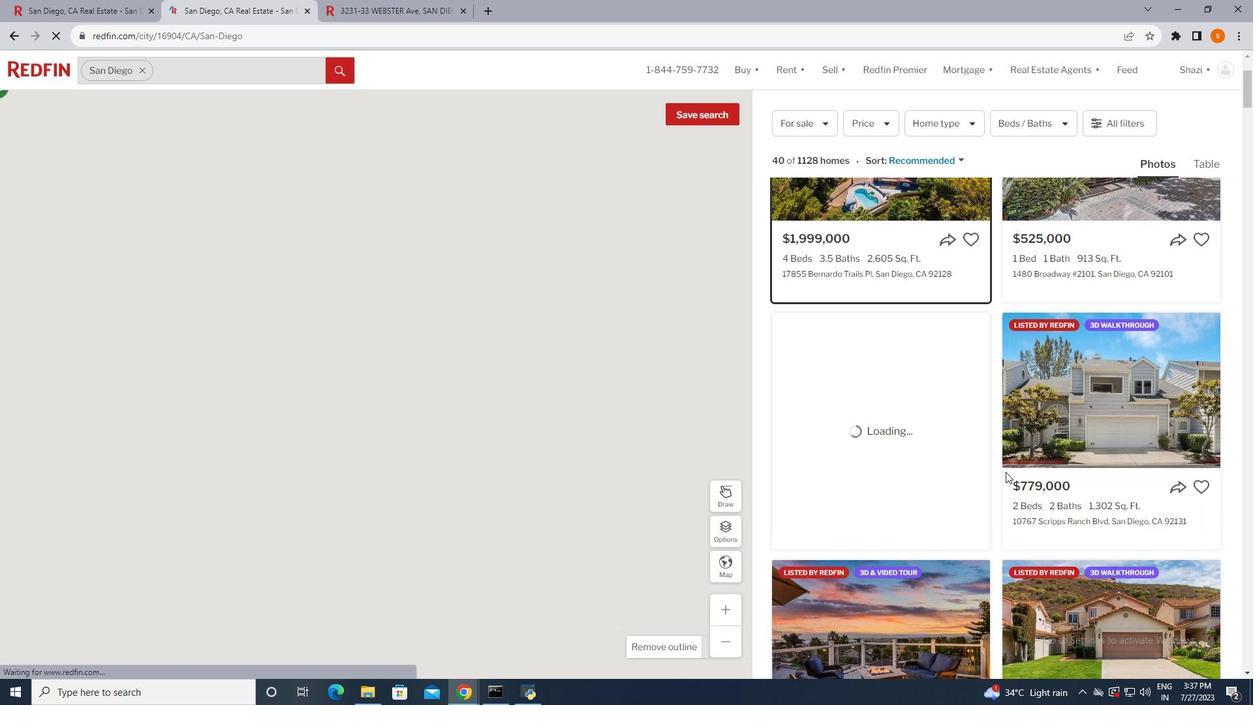 
Action: Mouse scrolled (1006, 471) with delta (0, 0)
Screenshot: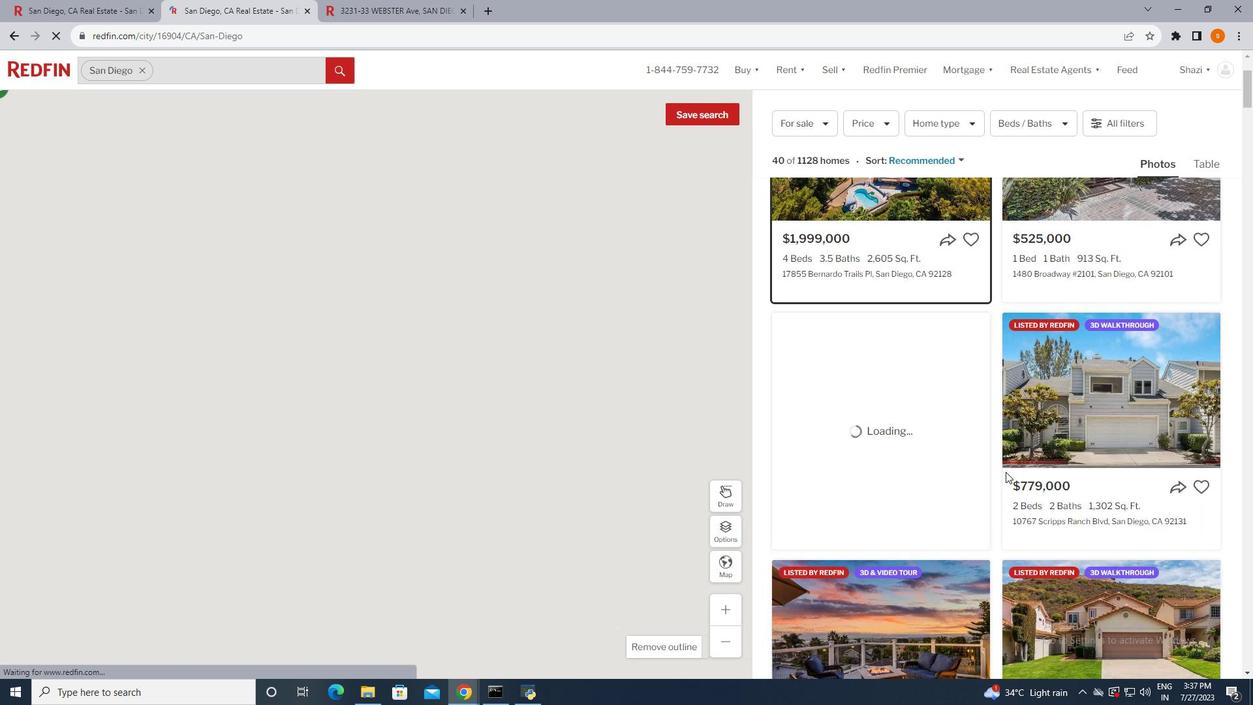 
Action: Mouse scrolled (1006, 471) with delta (0, 0)
Screenshot: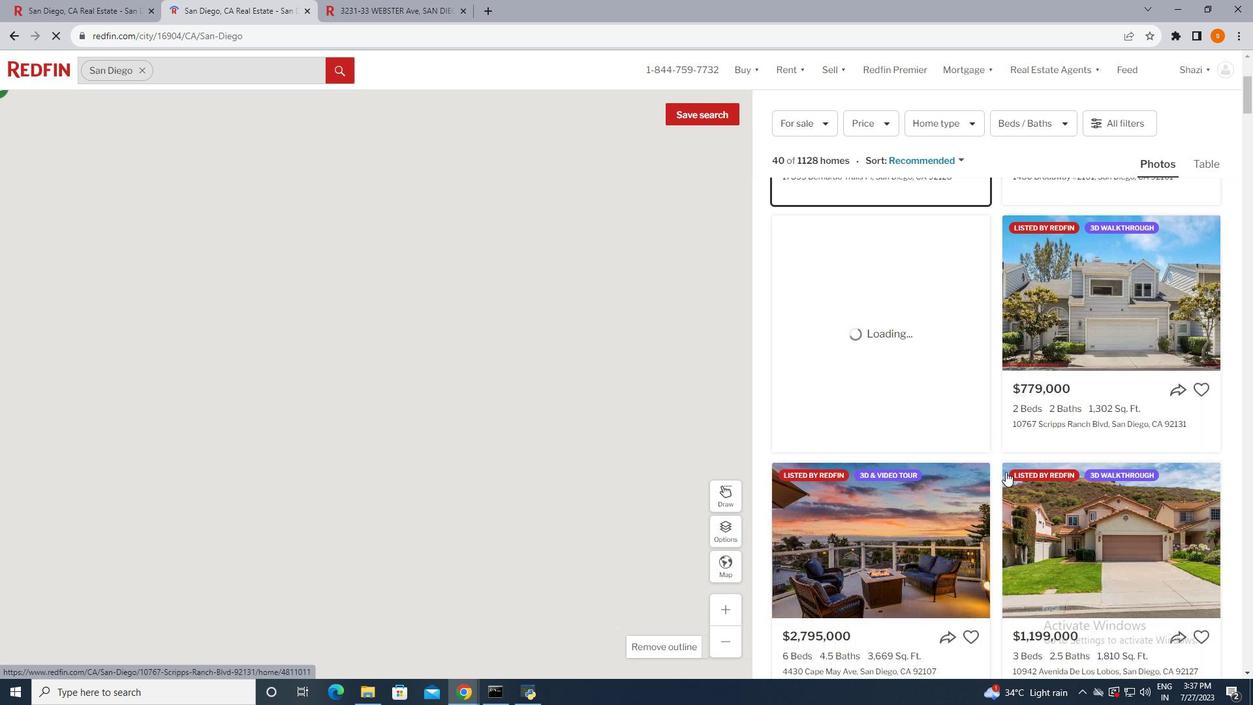 
Action: Mouse scrolled (1006, 471) with delta (0, 0)
Screenshot: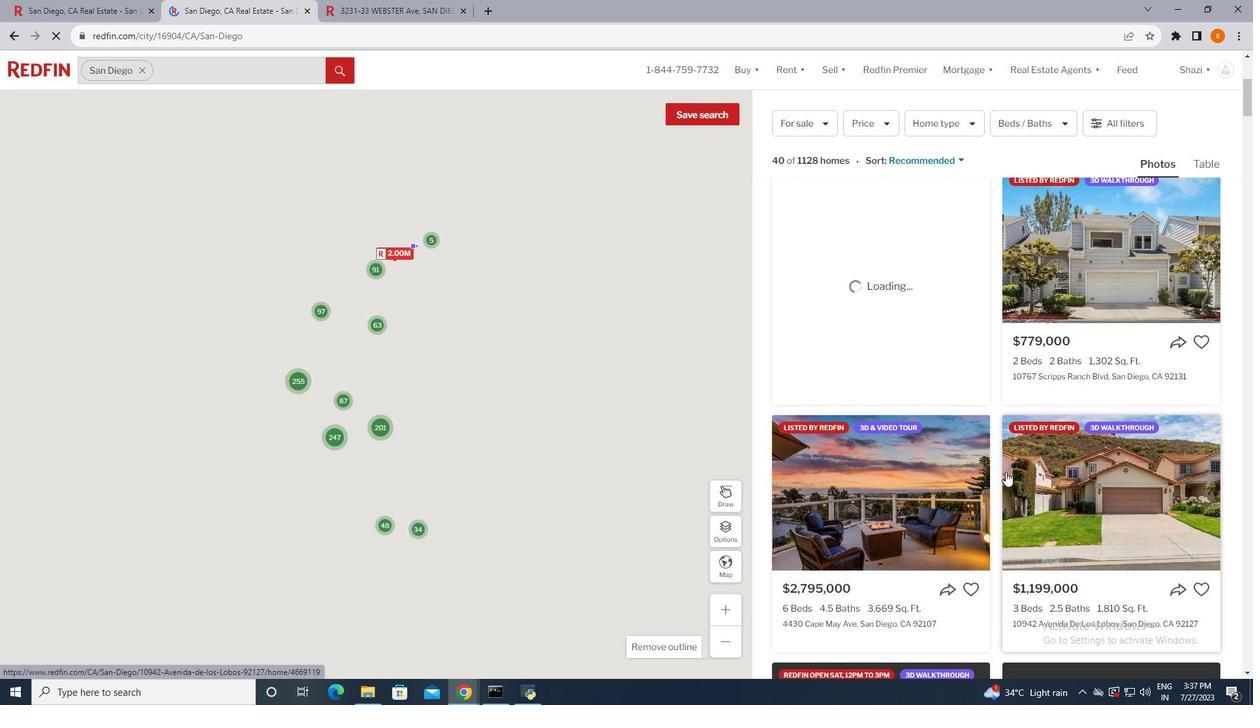
Action: Mouse scrolled (1006, 471) with delta (0, 0)
Screenshot: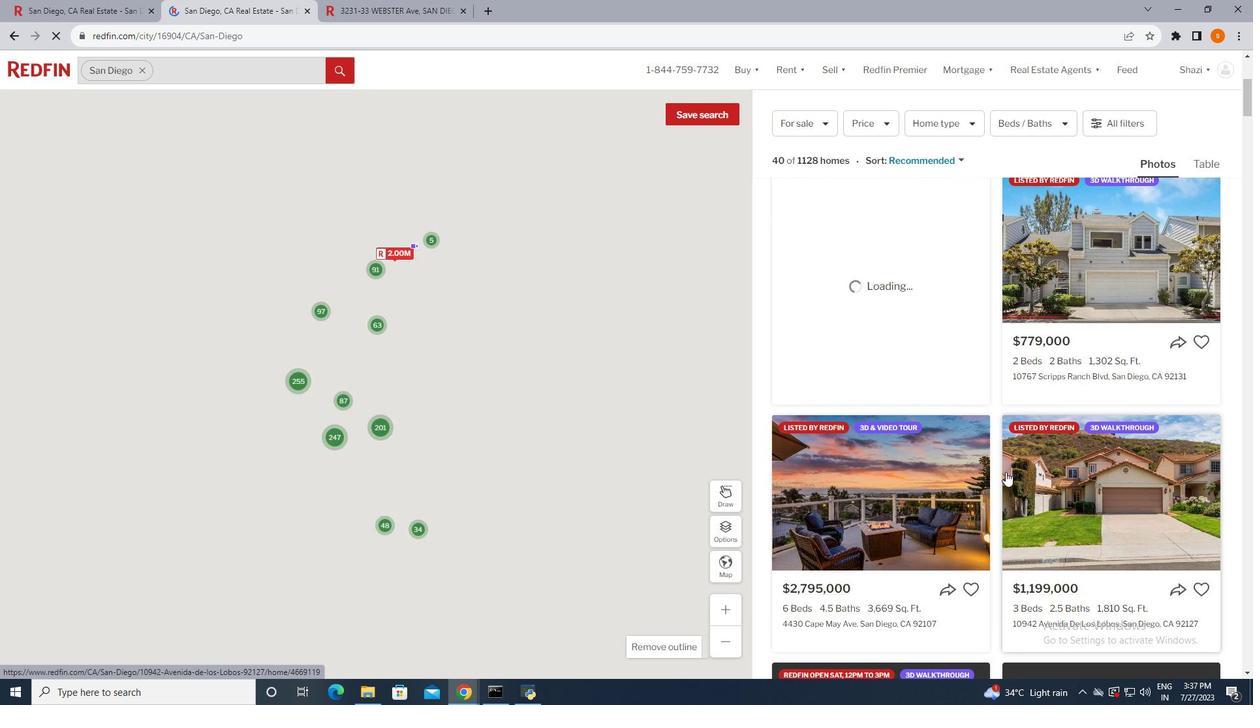 
Action: Mouse scrolled (1006, 471) with delta (0, 0)
Screenshot: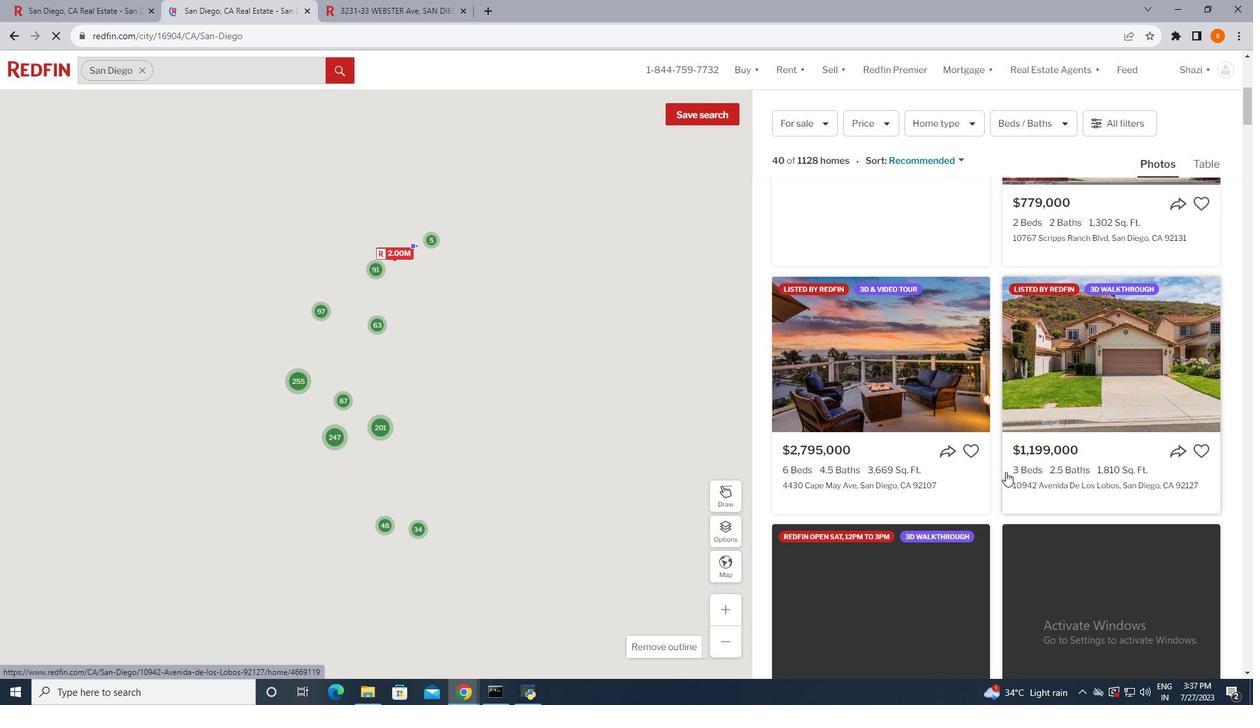 
Action: Mouse moved to (934, 344)
Screenshot: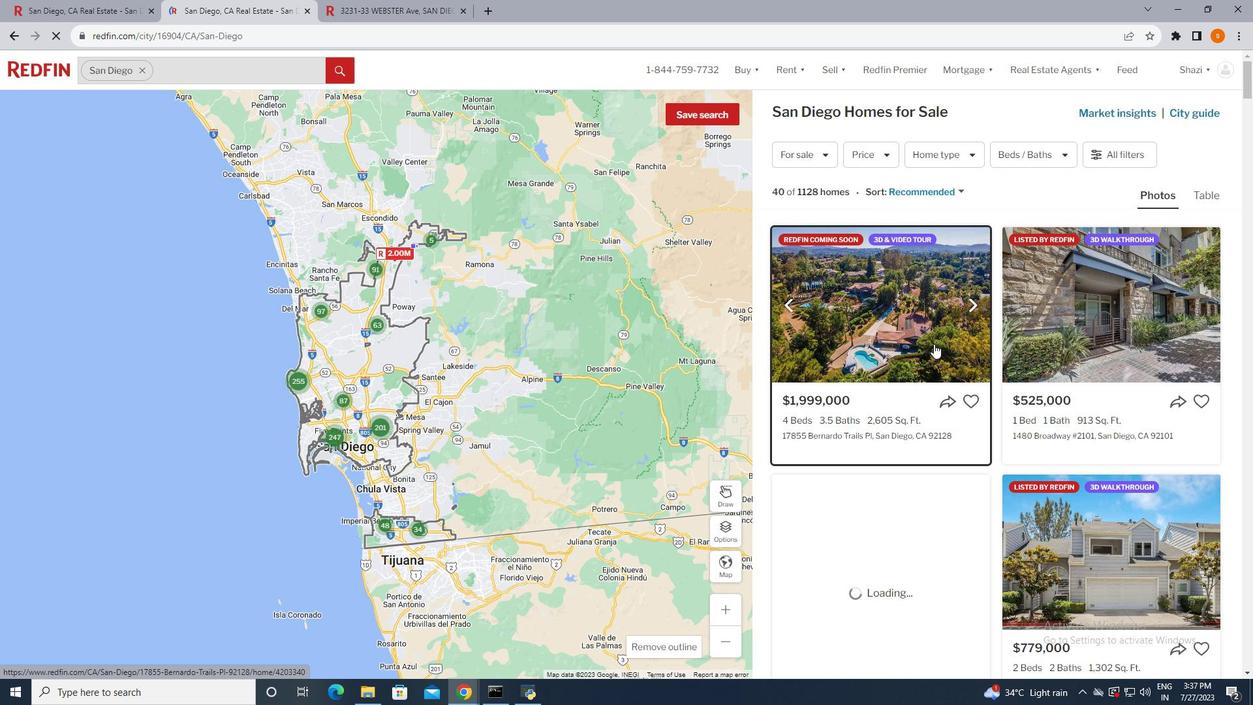 
Action: Mouse pressed left at (934, 344)
Screenshot: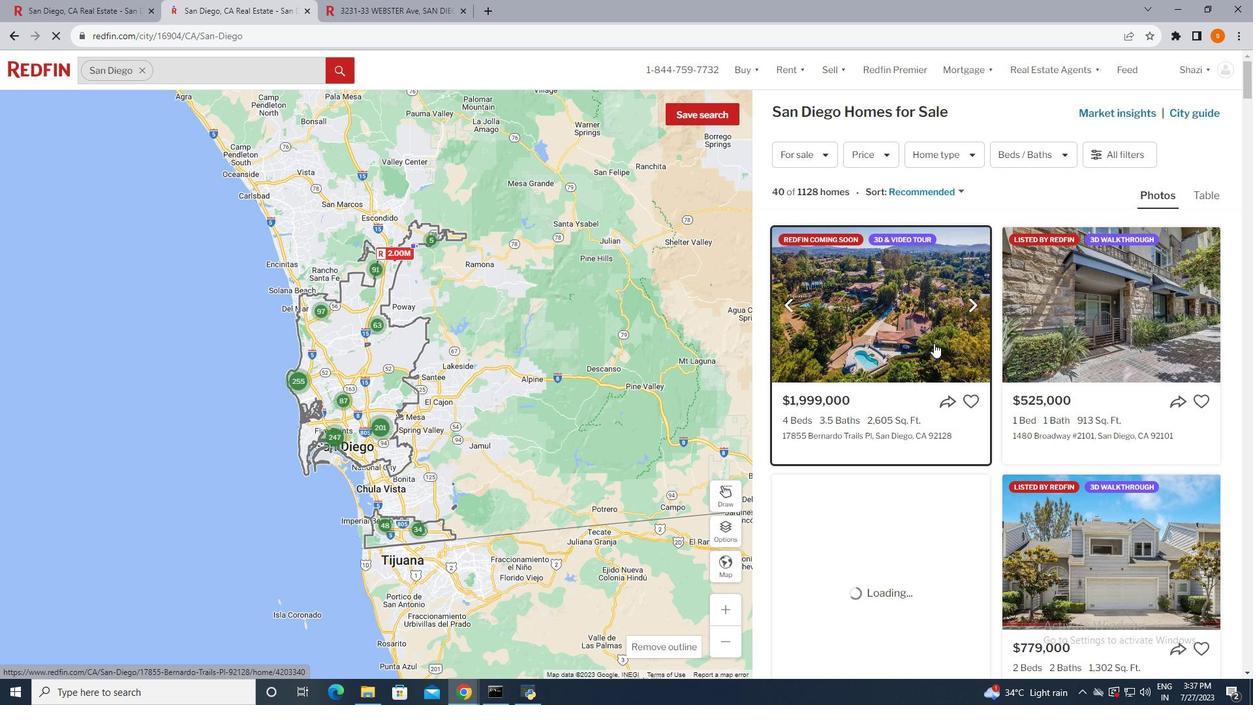 
Action: Mouse moved to (664, 105)
Screenshot: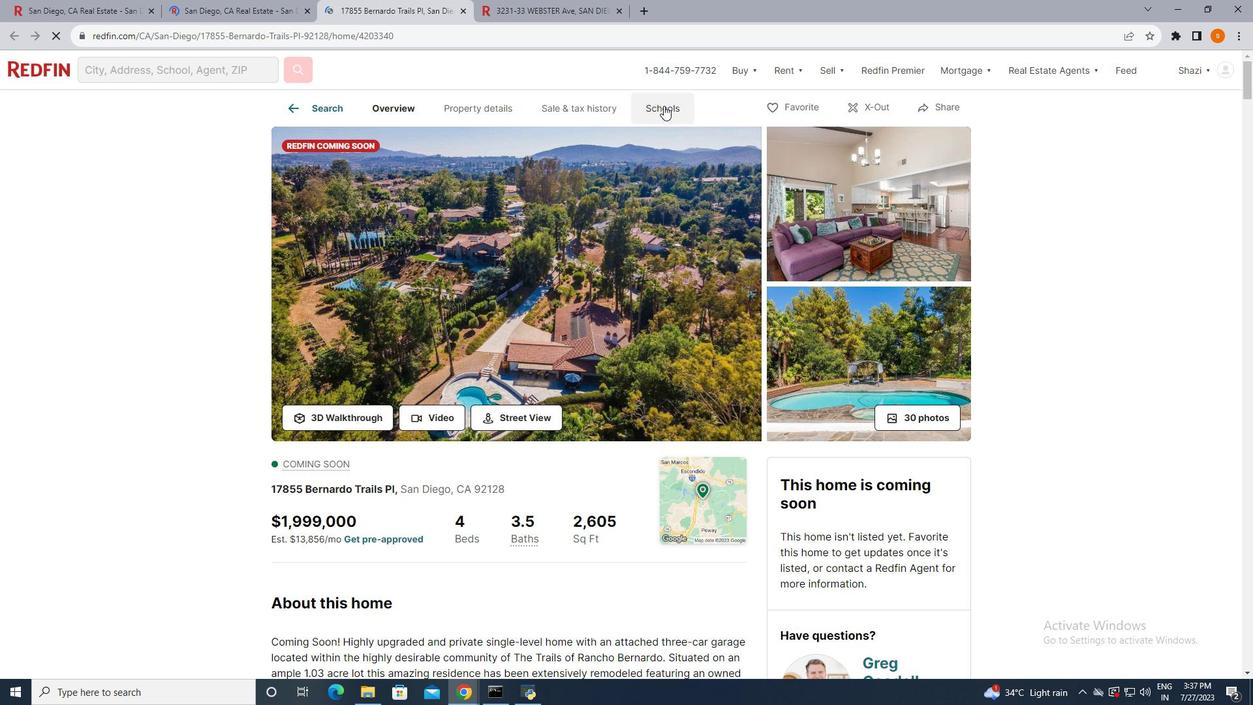 
Action: Mouse pressed left at (664, 105)
Screenshot: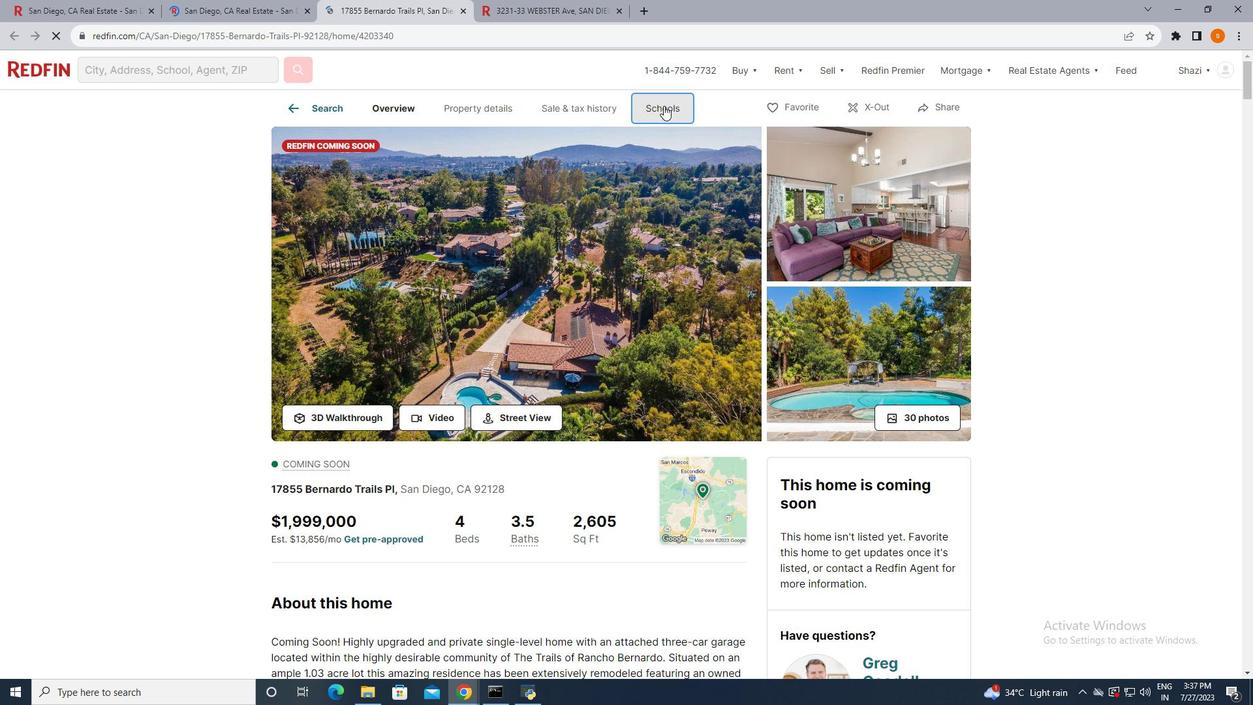 
Action: Mouse moved to (661, 106)
Screenshot: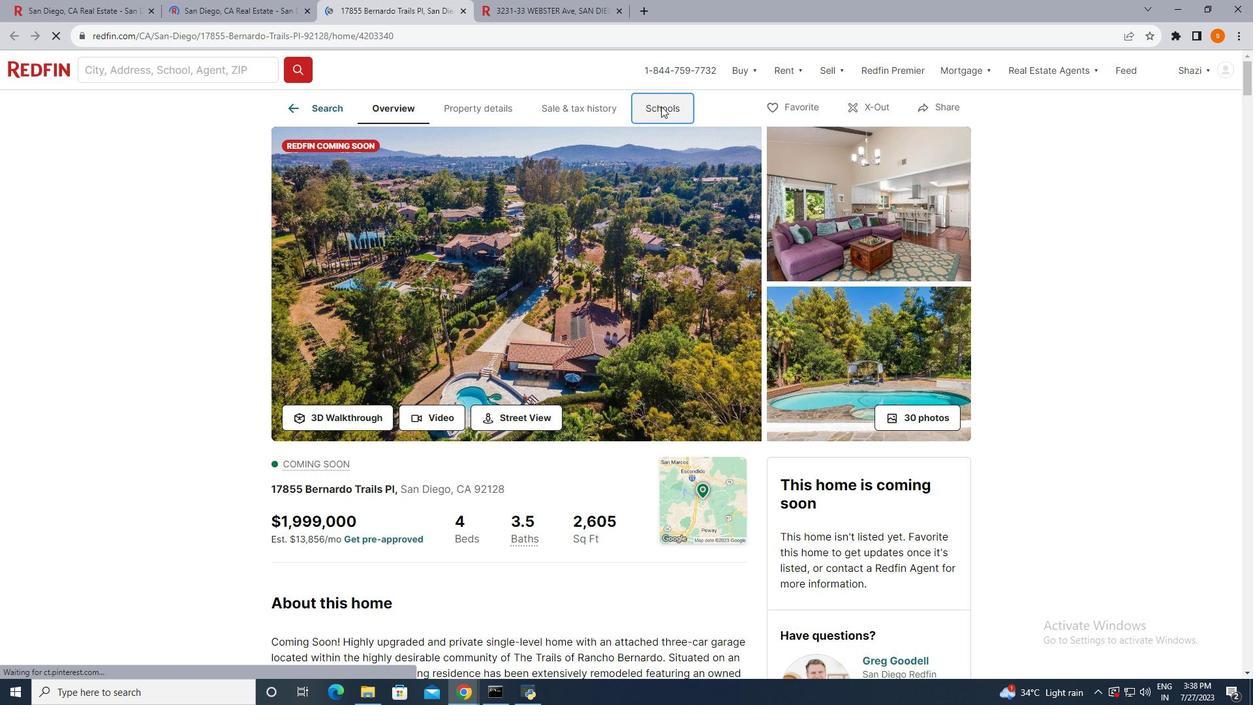 
Action: Mouse pressed left at (661, 106)
Screenshot: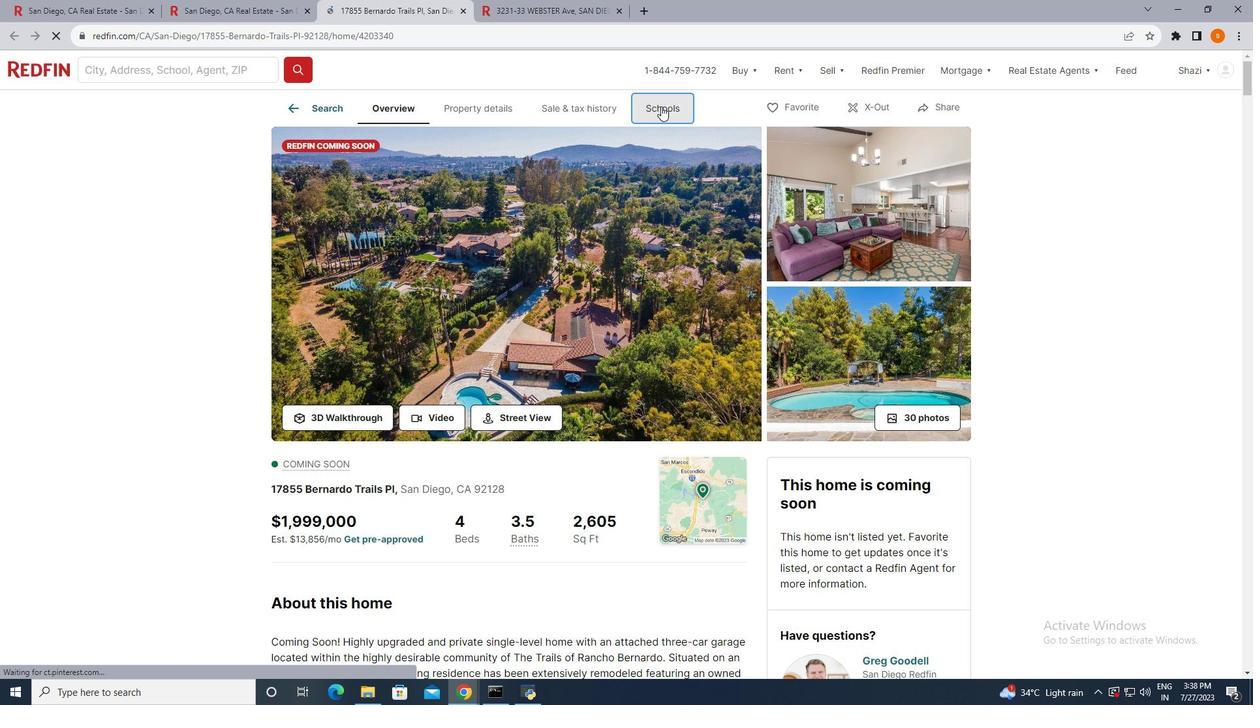
Action: Mouse moved to (577, 173)
Screenshot: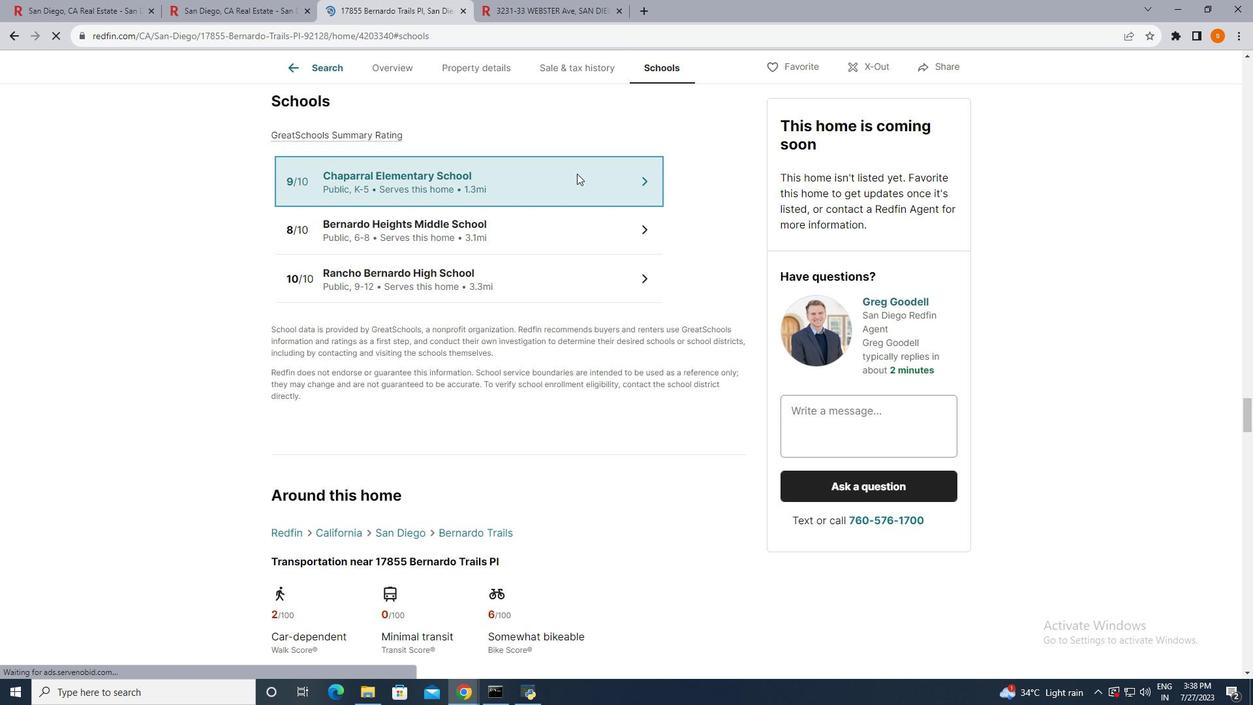 
Action: Mouse pressed left at (577, 173)
Screenshot: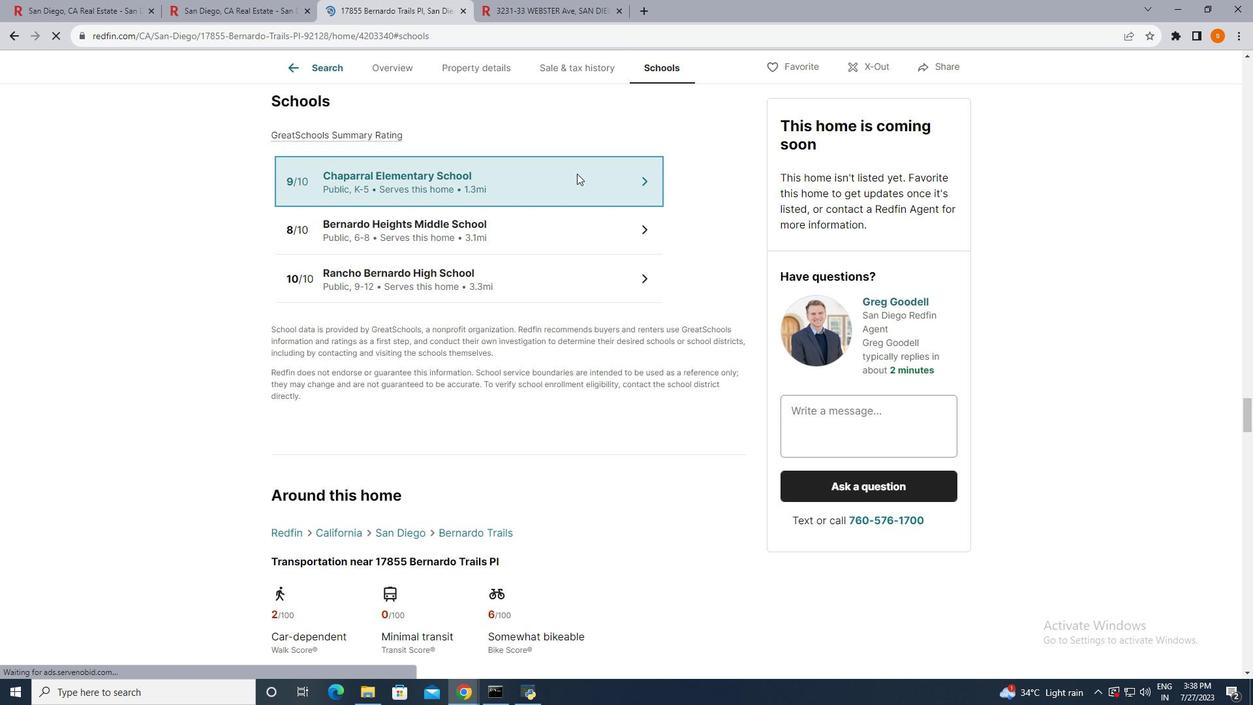 
Action: Mouse scrolled (577, 173) with delta (0, 0)
Screenshot: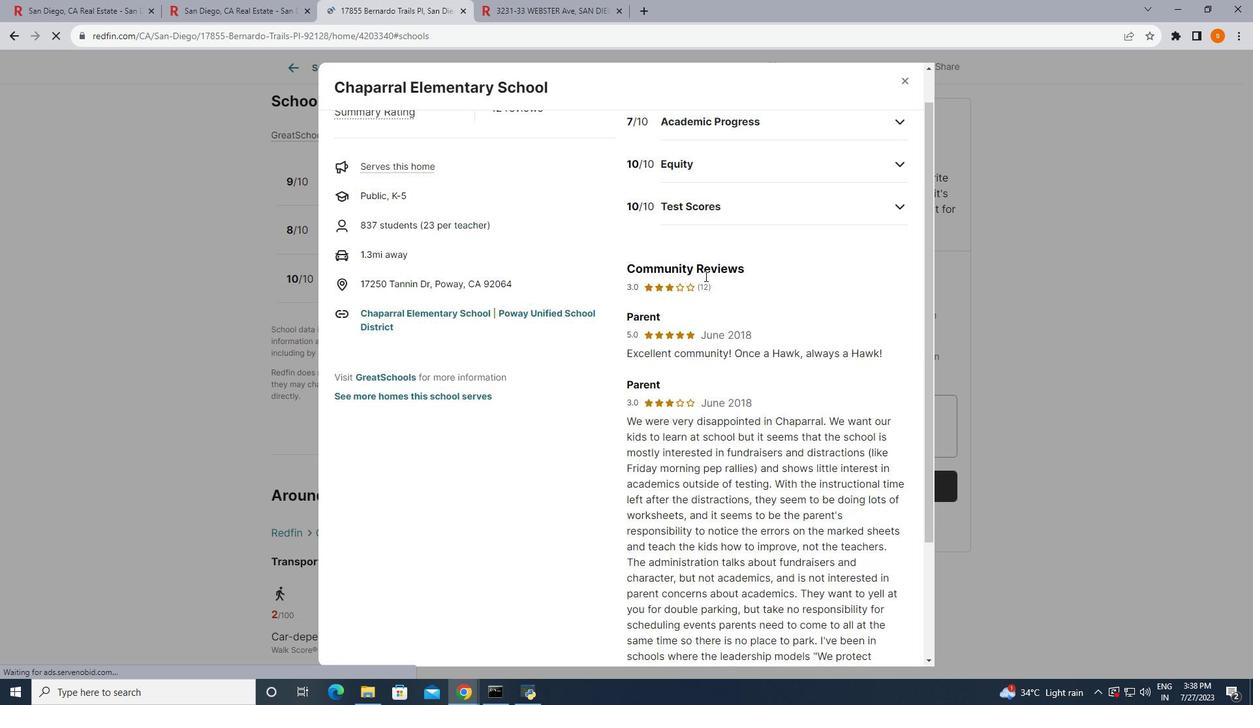 
Action: Mouse moved to (623, 222)
Screenshot: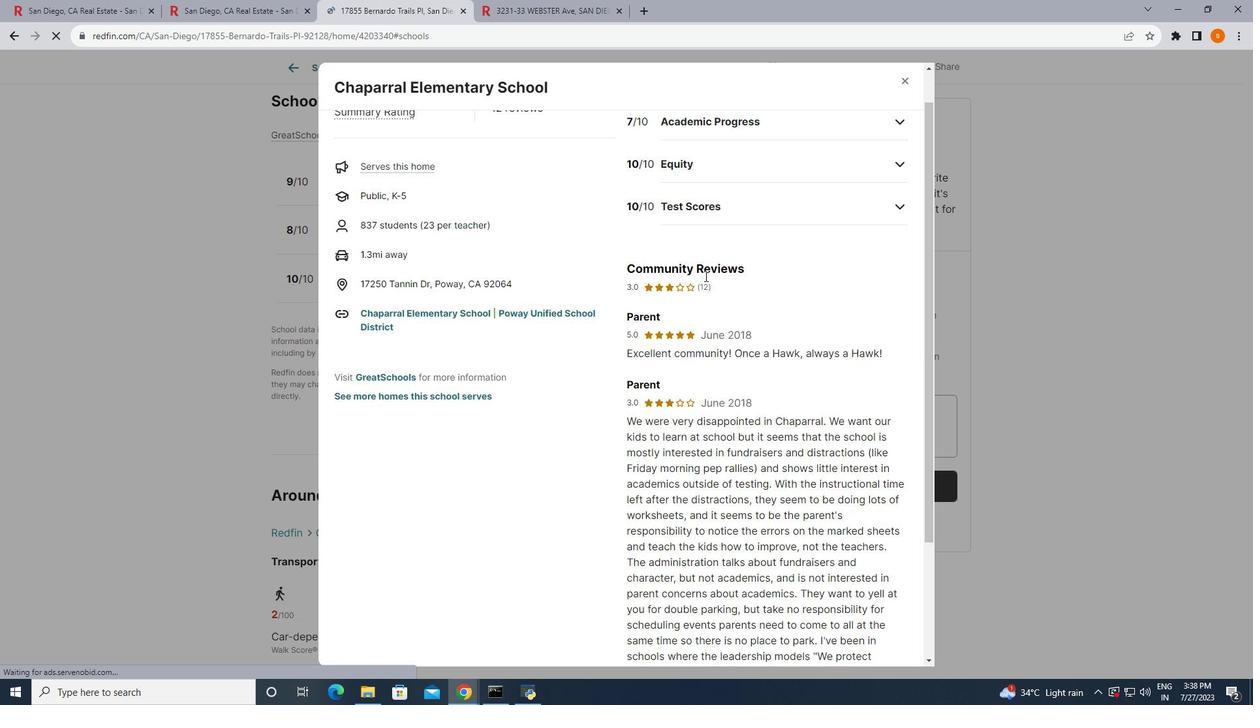 
Action: Mouse scrolled (598, 198) with delta (0, 0)
Screenshot: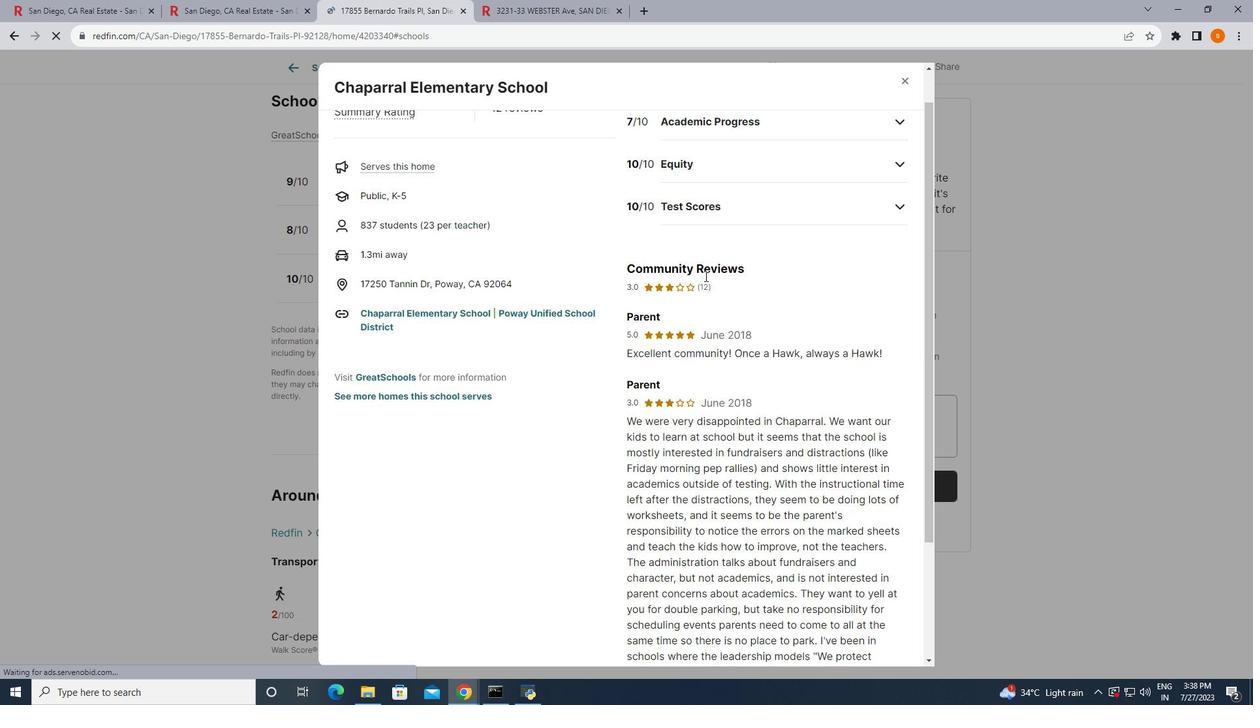 
Action: Mouse moved to (701, 274)
Screenshot: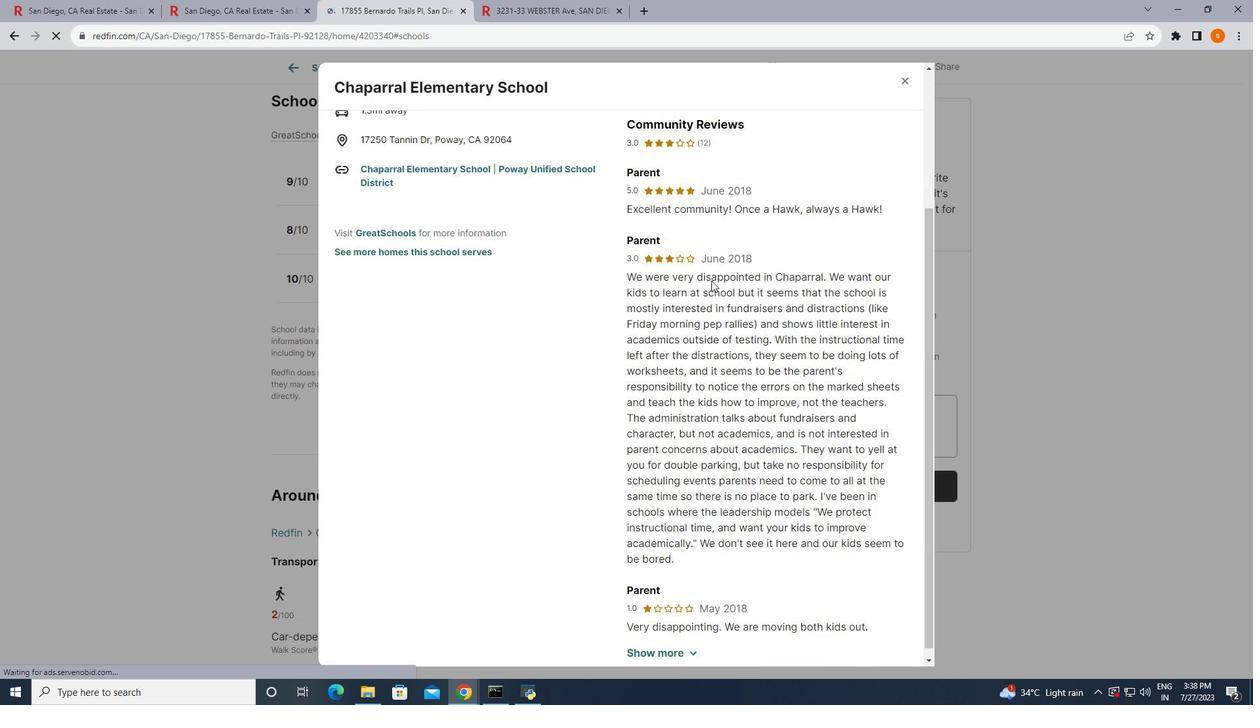 
Action: Mouse scrolled (696, 270) with delta (0, 0)
Screenshot: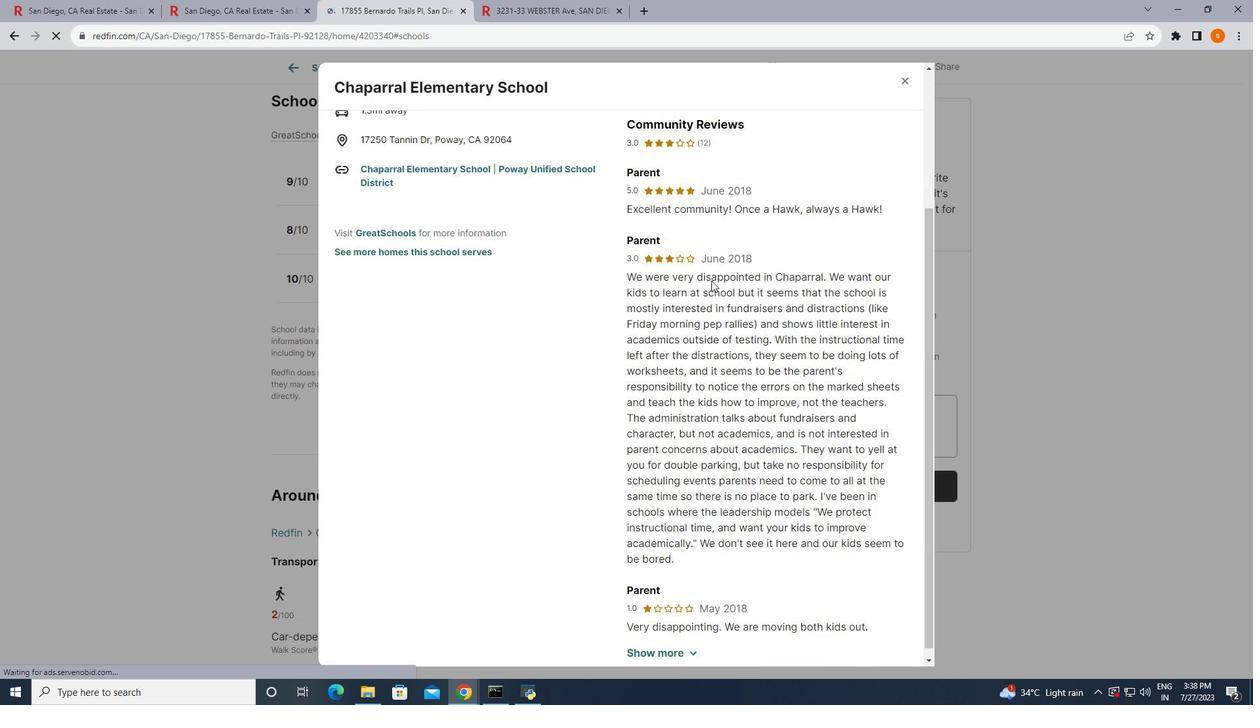 
Action: Mouse moved to (754, 307)
Screenshot: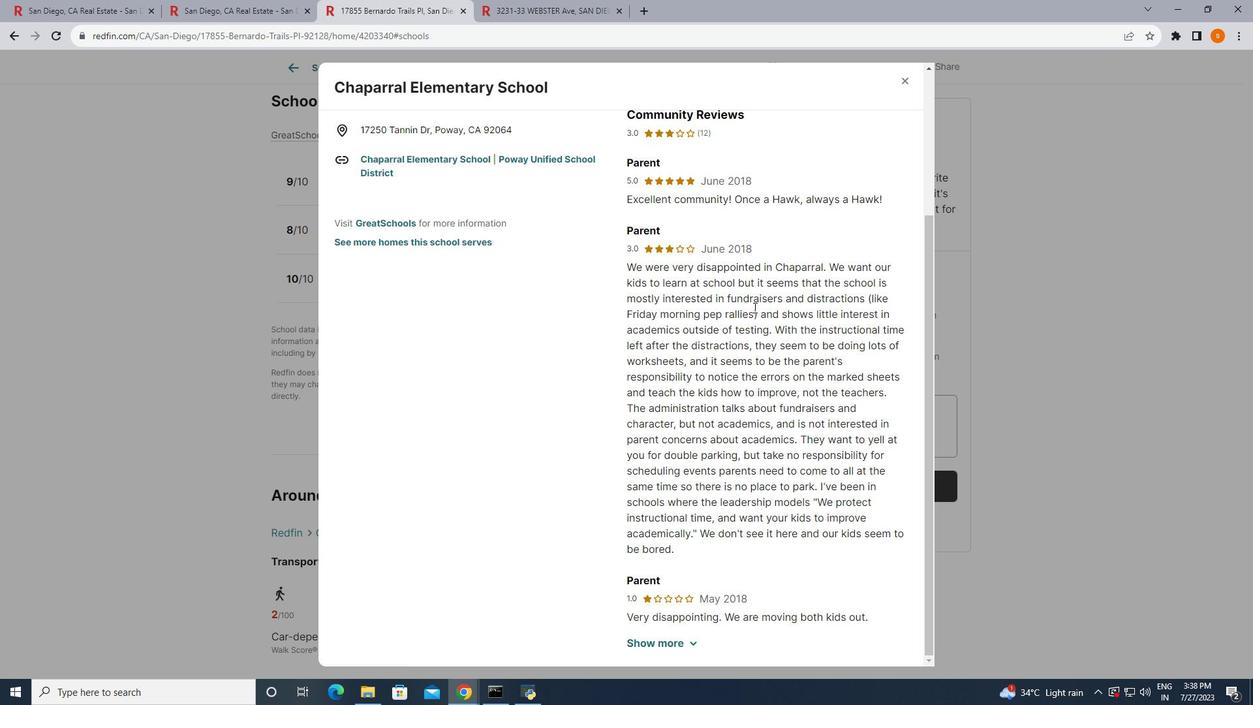 
Action: Mouse scrolled (754, 306) with delta (0, 0)
Screenshot: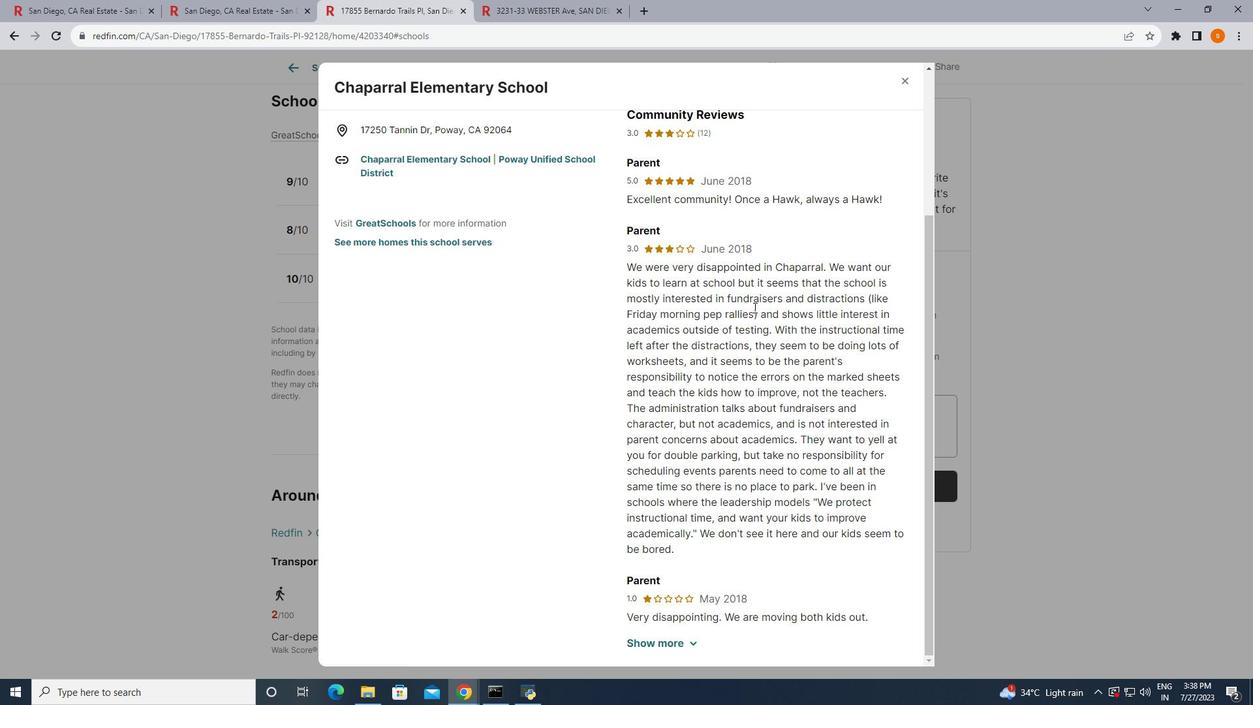 
Action: Mouse scrolled (754, 306) with delta (0, 0)
Screenshot: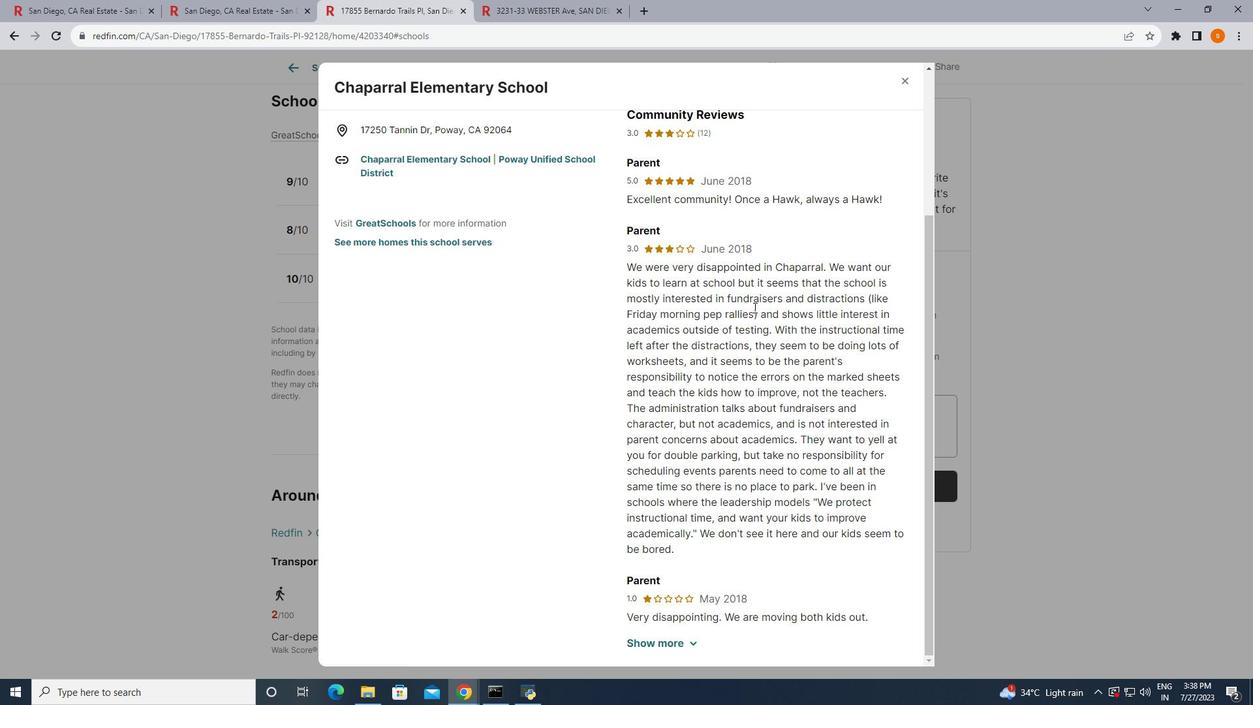 
Action: Mouse moved to (769, 220)
Screenshot: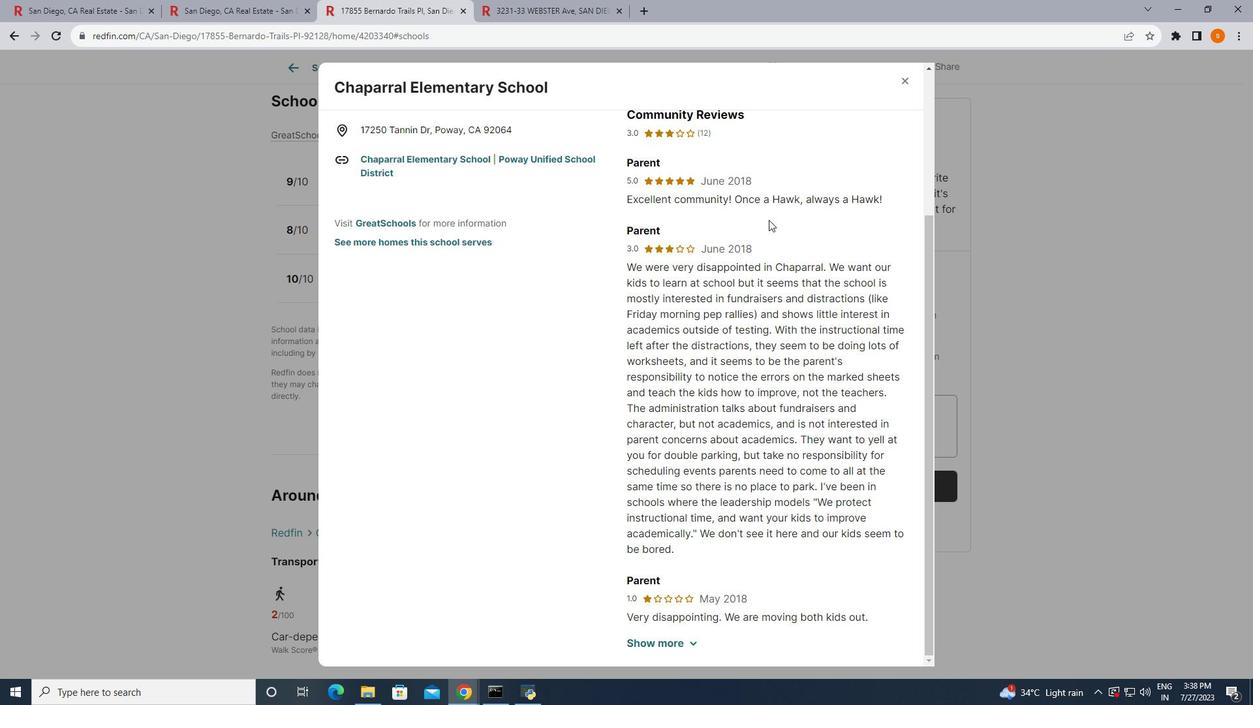 
Action: Mouse scrolled (769, 219) with delta (0, 0)
Screenshot: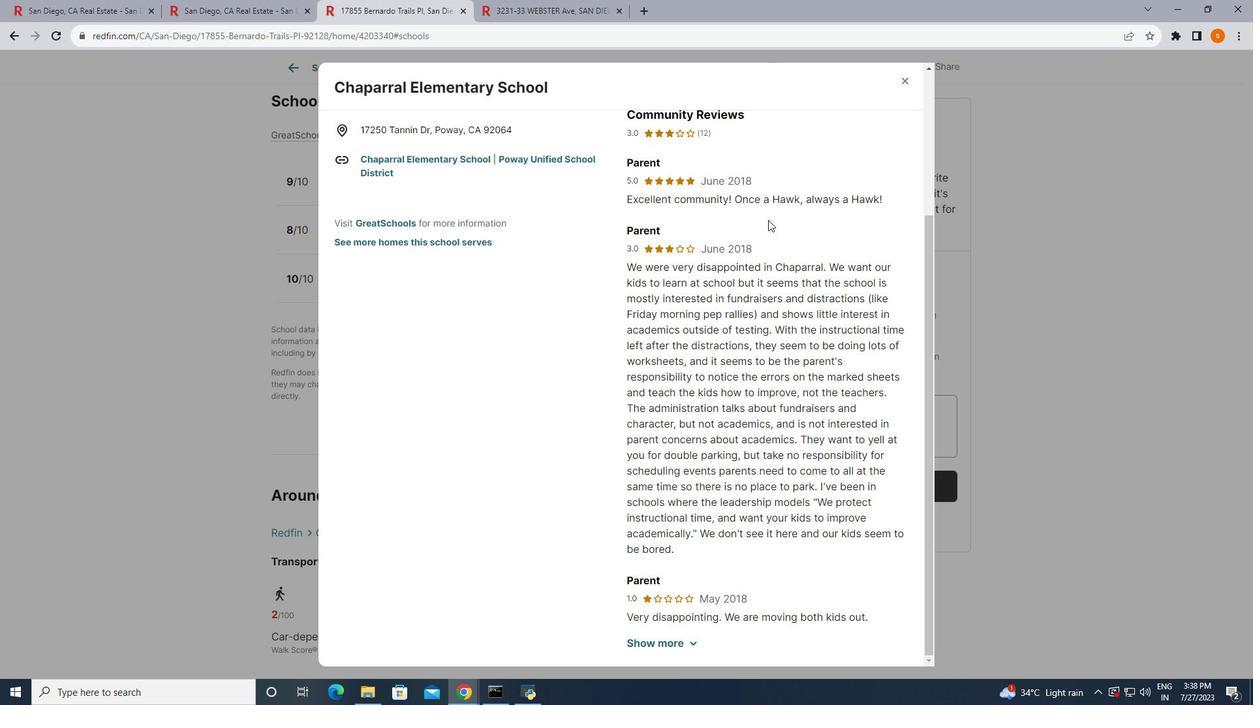 
Action: Mouse scrolled (769, 219) with delta (0, 0)
Screenshot: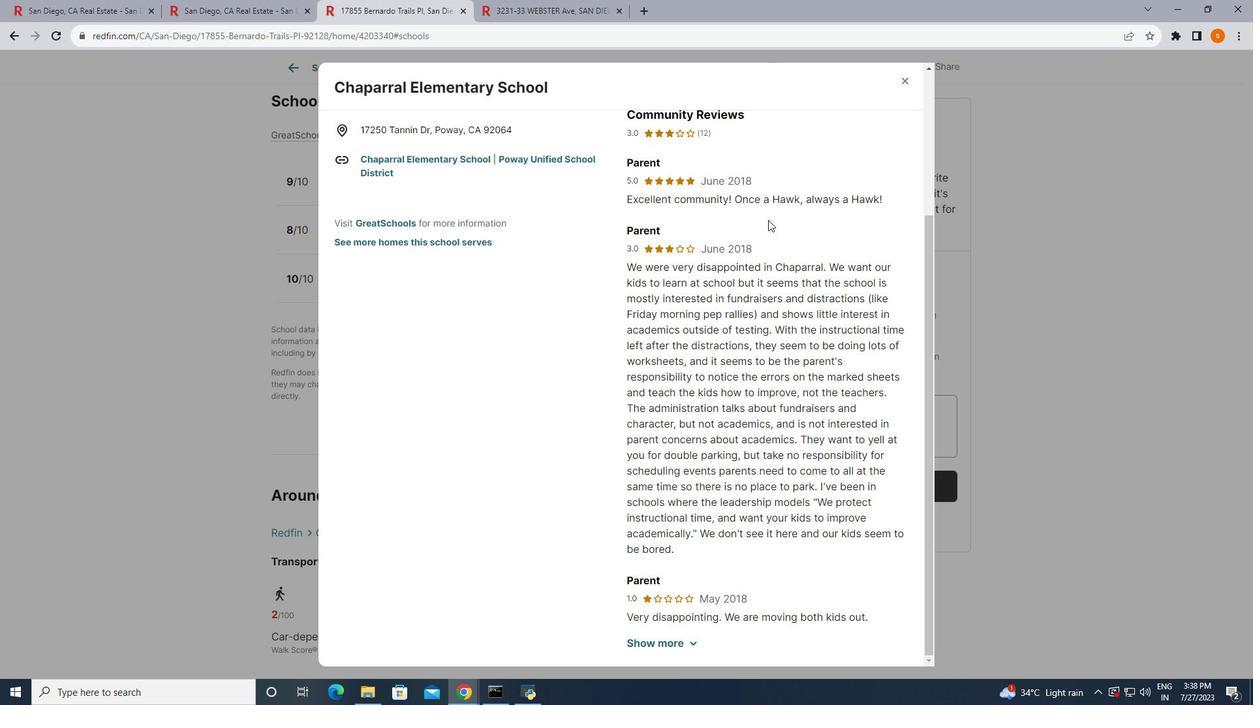 
Action: Mouse scrolled (769, 219) with delta (0, 0)
Screenshot: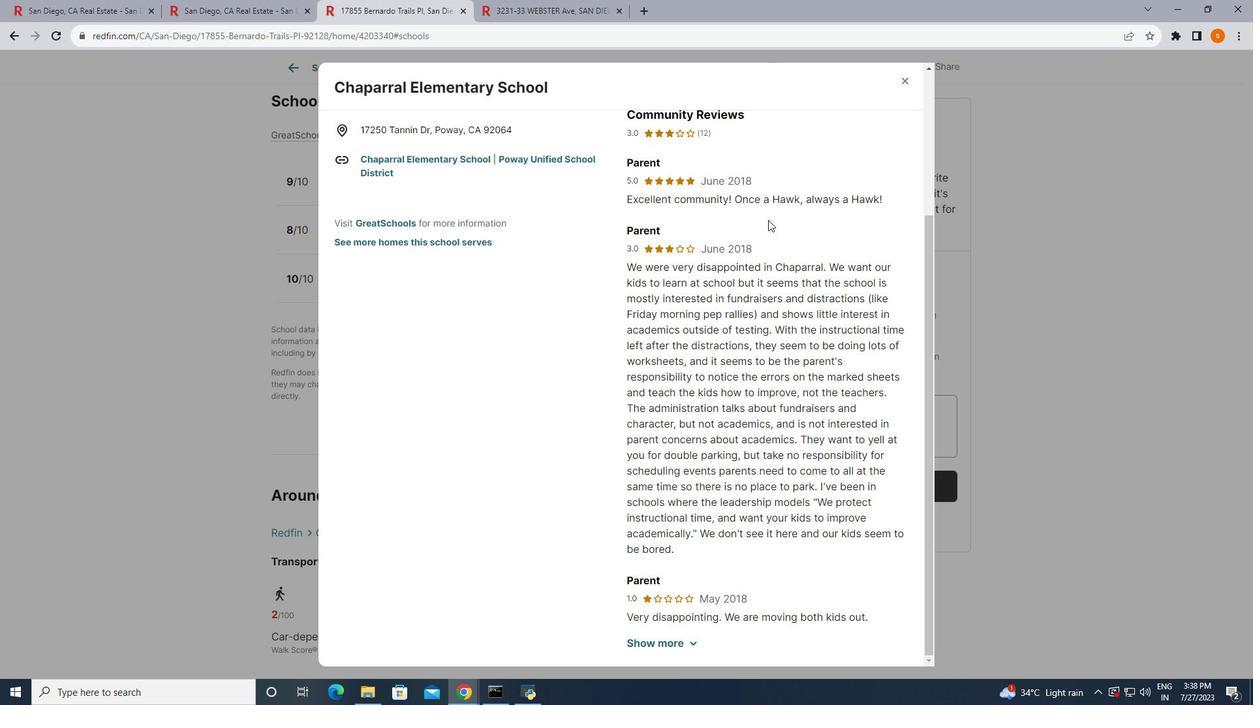 
Action: Mouse moved to (689, 649)
Screenshot: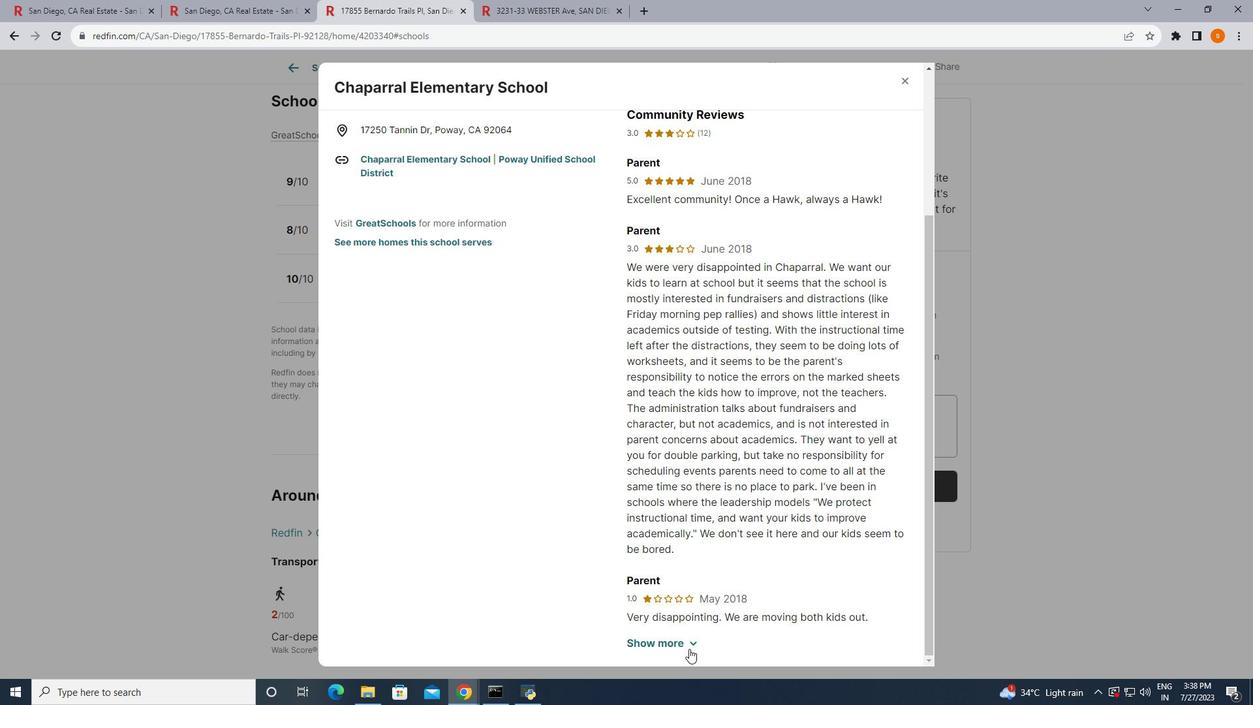 
Action: Mouse pressed left at (689, 649)
Screenshot: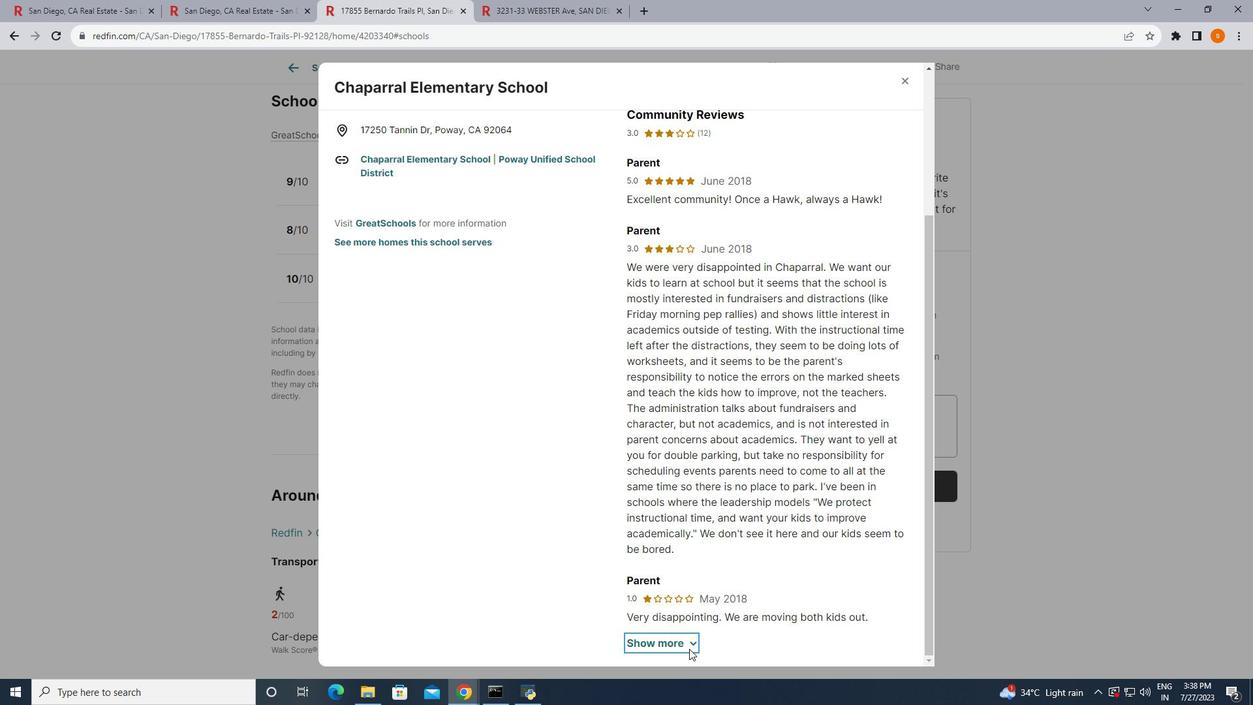 
Action: Mouse moved to (726, 606)
Screenshot: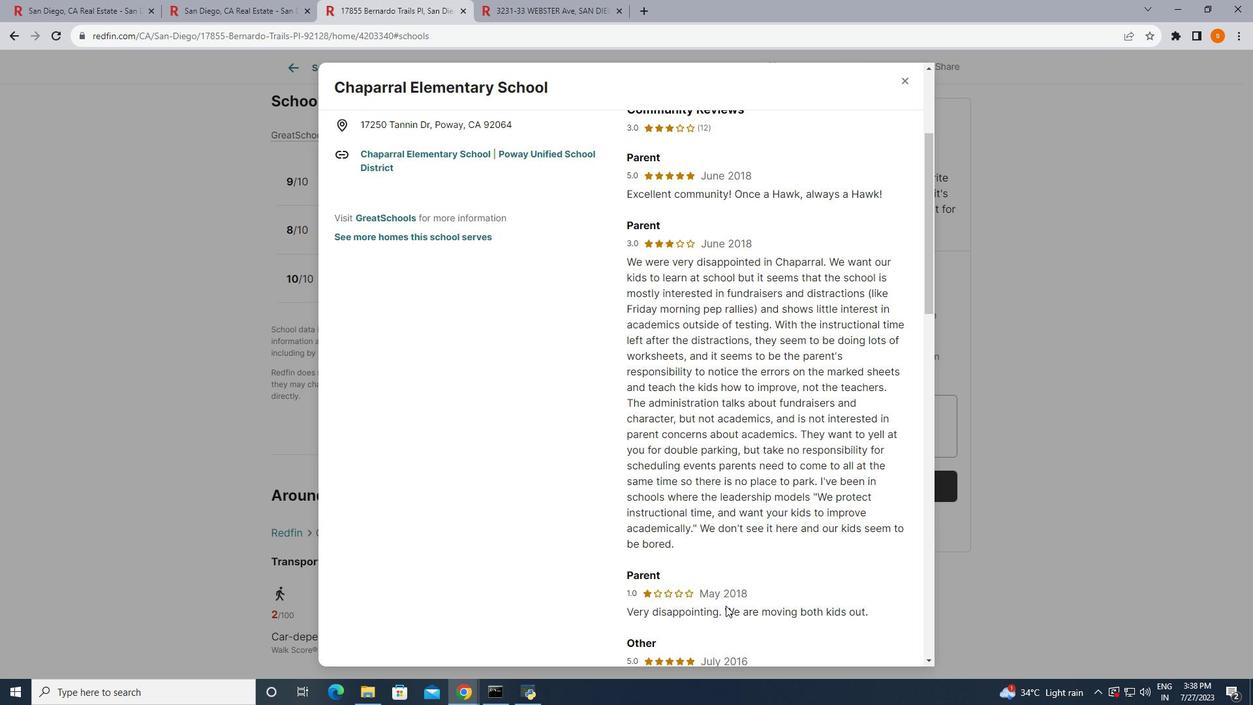 
Action: Mouse scrolled (726, 605) with delta (0, 0)
Screenshot: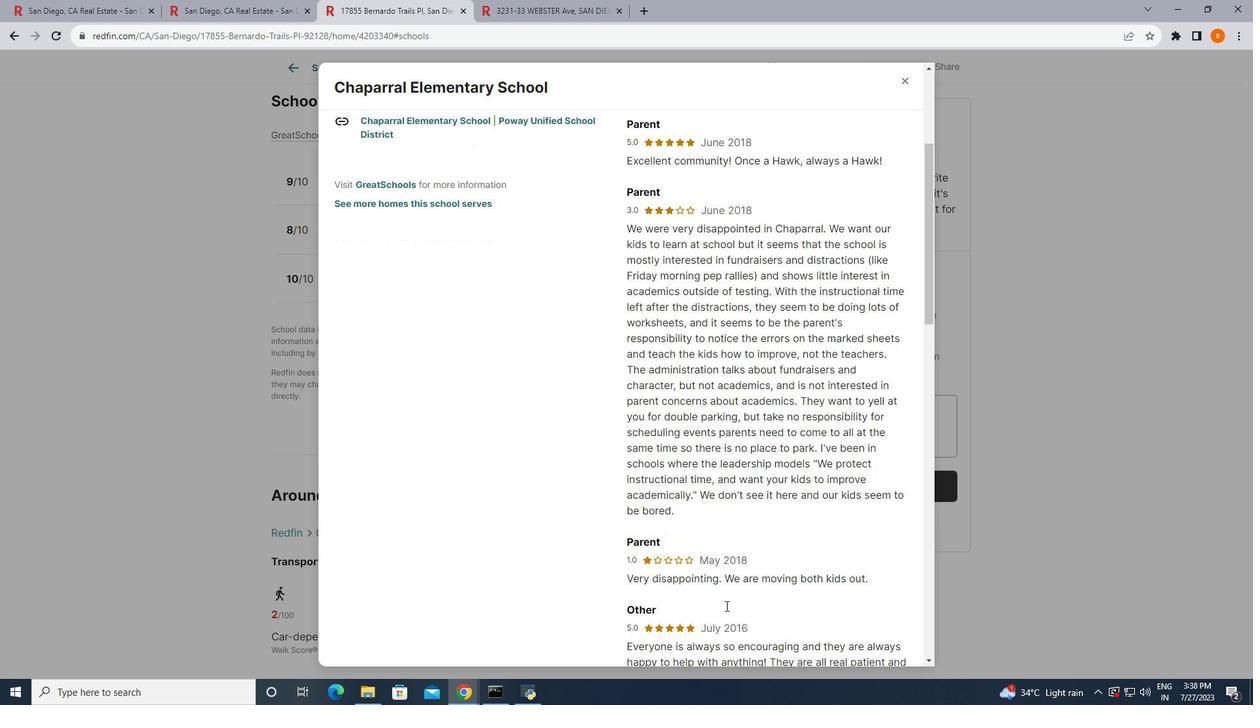 
Action: Mouse scrolled (726, 605) with delta (0, 0)
Screenshot: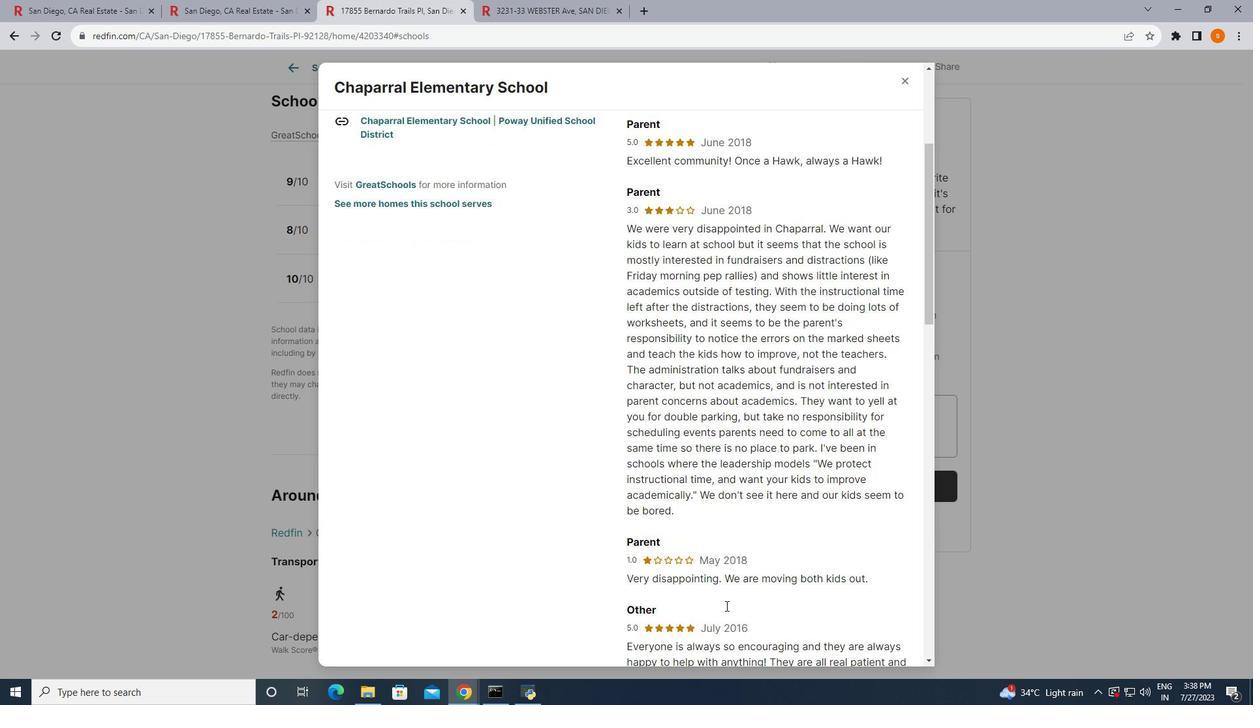 
Action: Mouse scrolled (726, 605) with delta (0, 0)
Screenshot: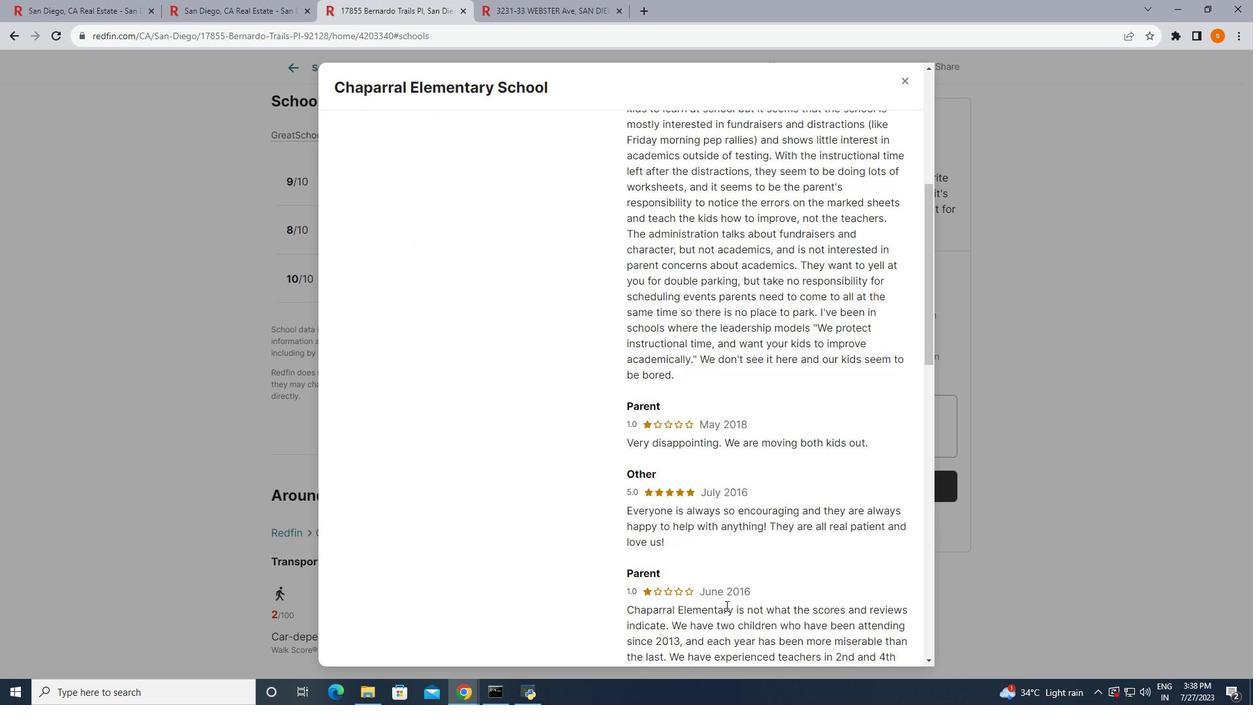 
Action: Mouse scrolled (726, 605) with delta (0, 0)
Screenshot: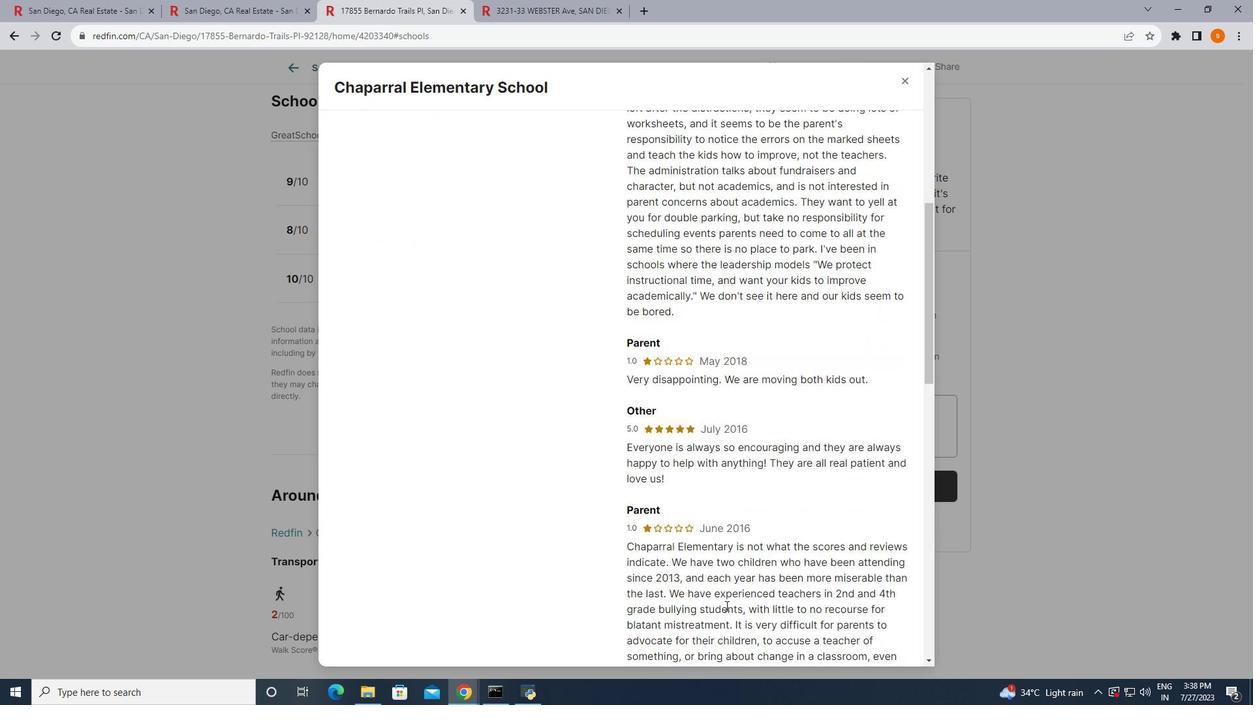 
Action: Mouse scrolled (726, 605) with delta (0, 0)
Screenshot: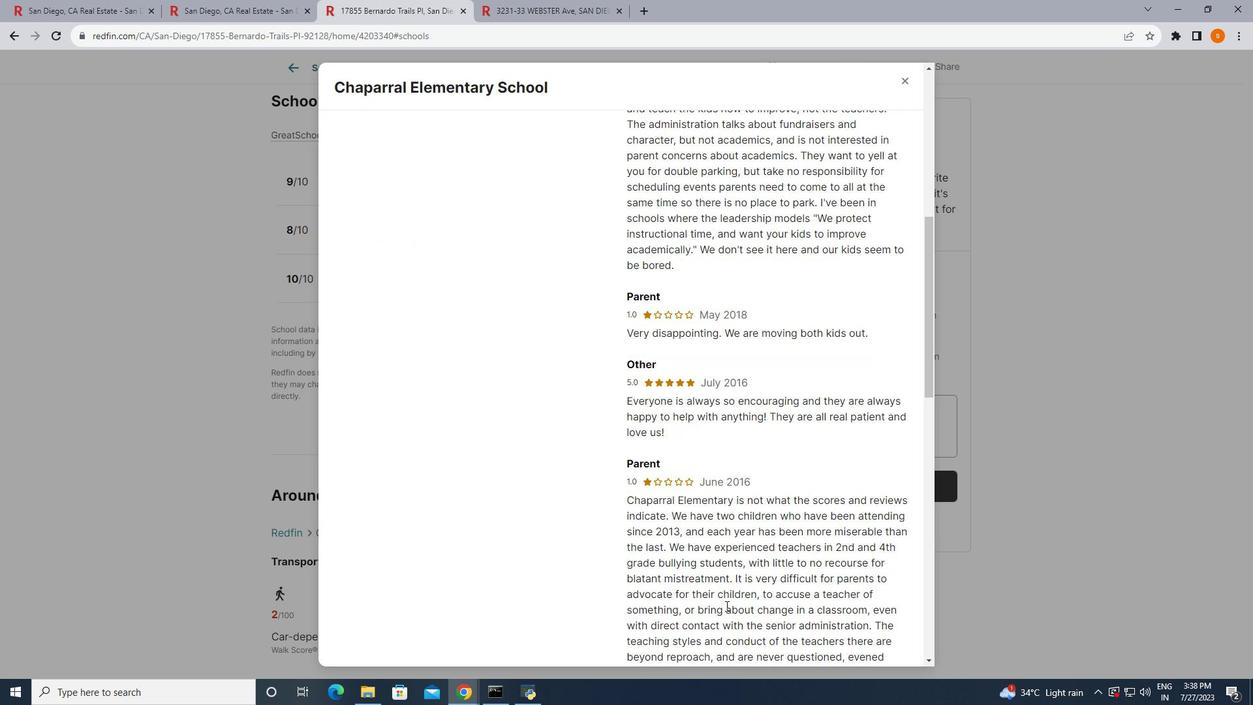 
Action: Mouse scrolled (726, 605) with delta (0, 0)
Screenshot: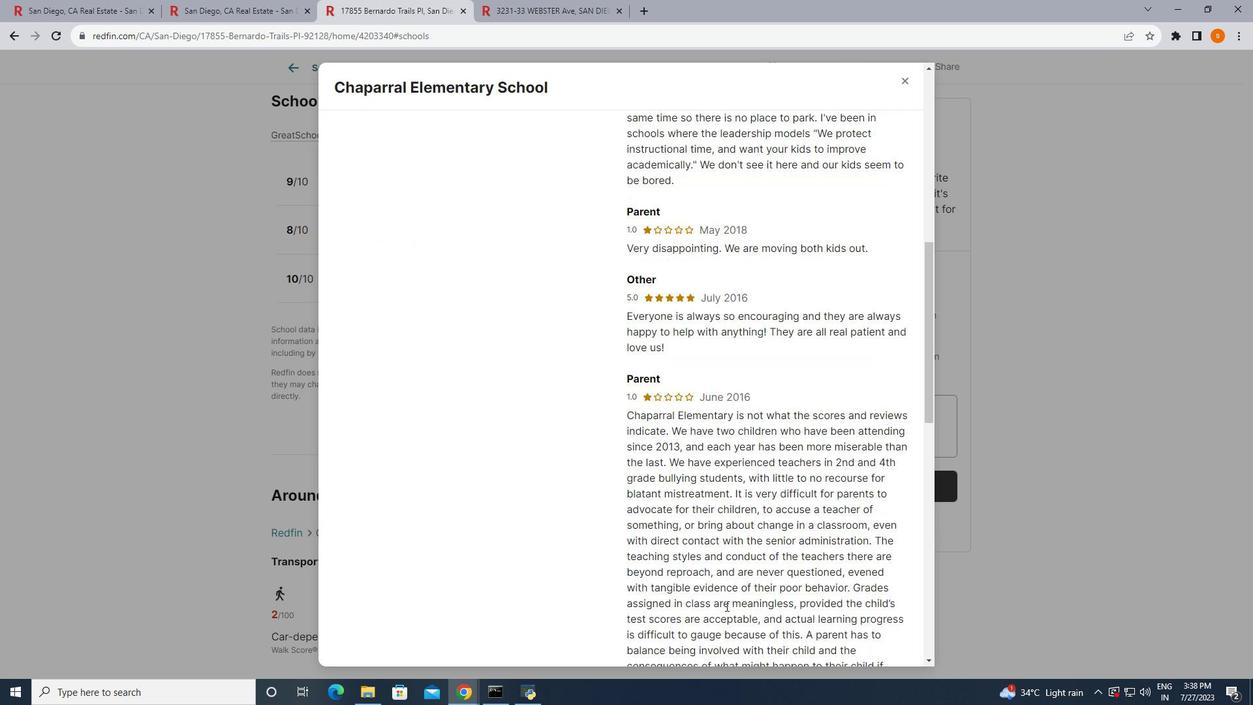 
Action: Mouse scrolled (726, 605) with delta (0, 0)
Screenshot: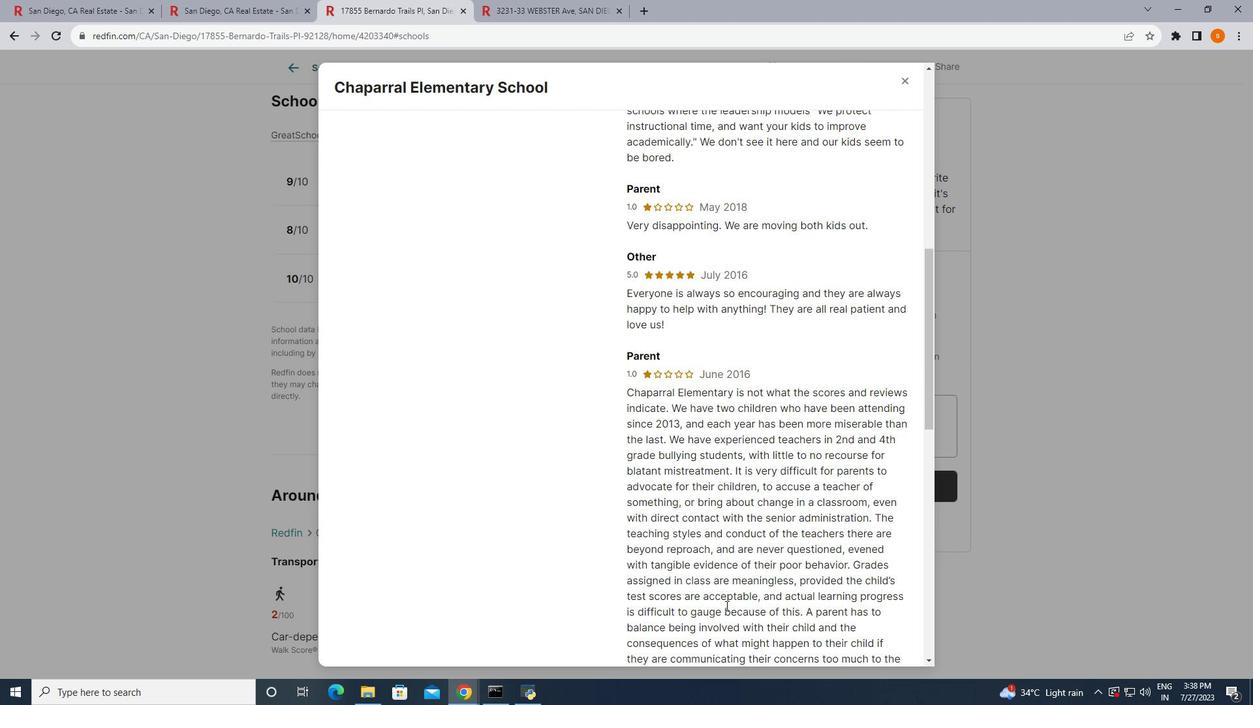 
Action: Mouse scrolled (726, 605) with delta (0, 0)
Screenshot: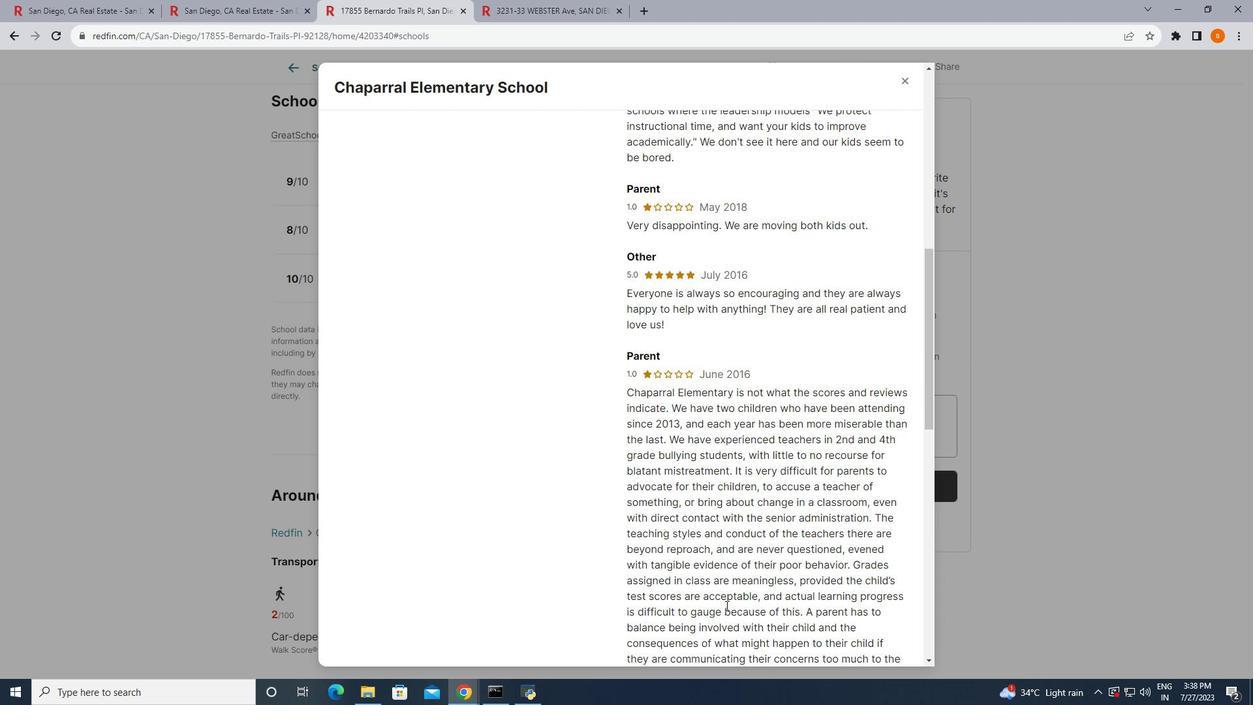 
Action: Mouse scrolled (726, 605) with delta (0, 0)
Screenshot: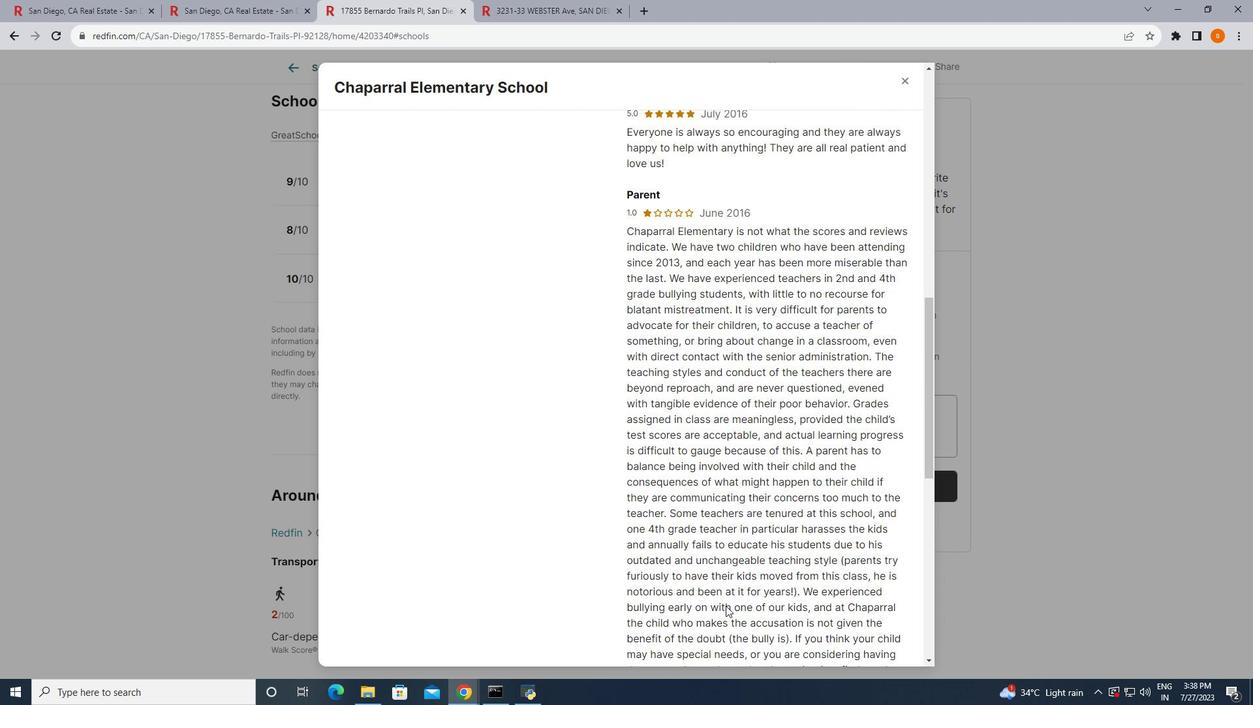 
Action: Mouse scrolled (726, 605) with delta (0, 0)
Screenshot: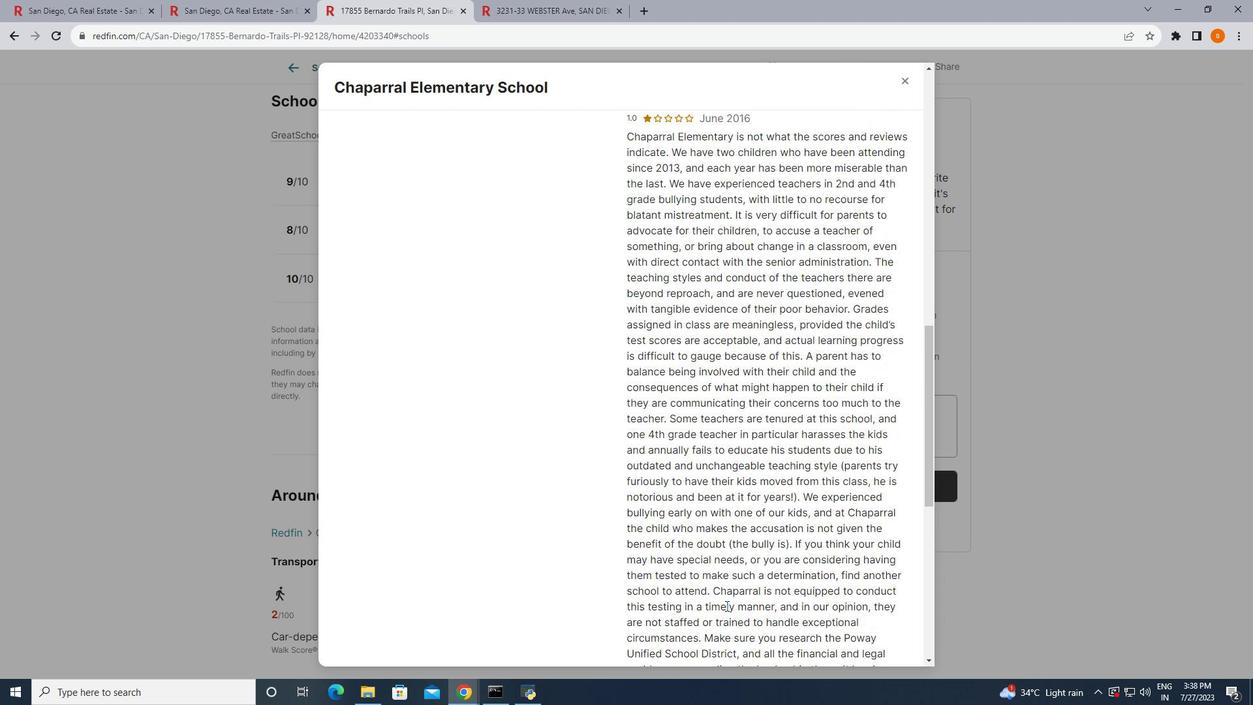 
Action: Mouse scrolled (726, 605) with delta (0, 0)
Screenshot: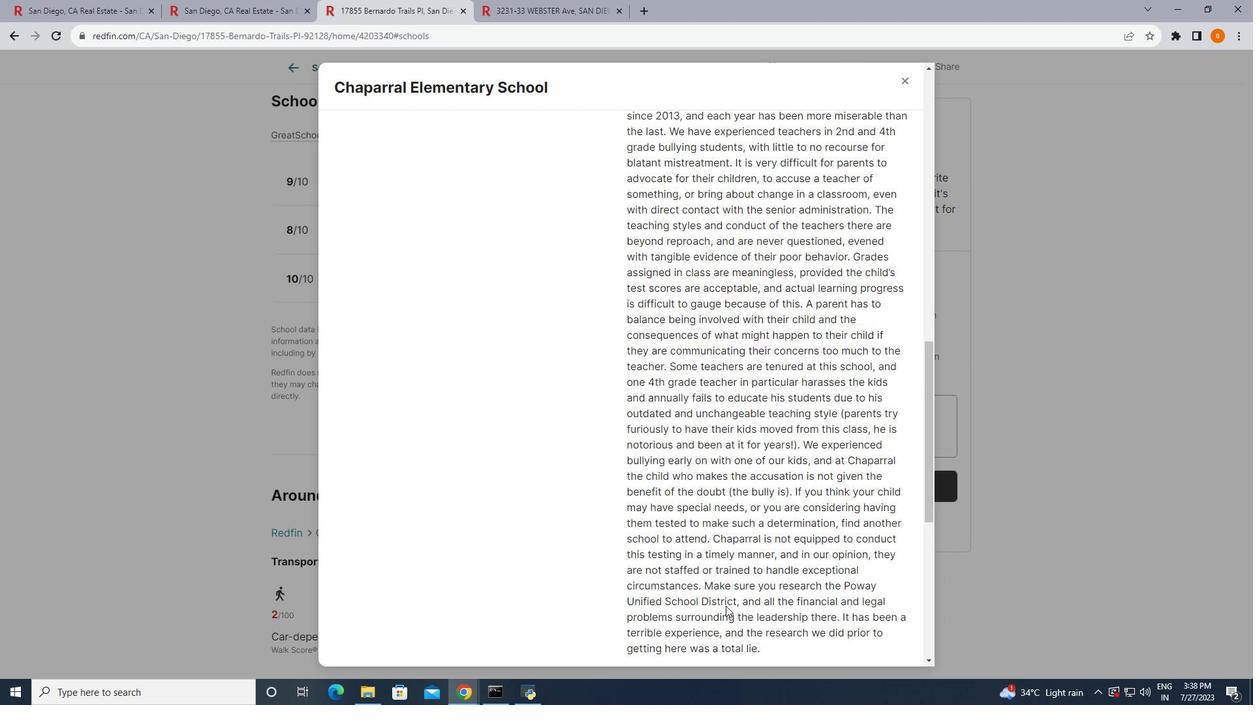 
Action: Mouse scrolled (726, 605) with delta (0, 0)
Screenshot: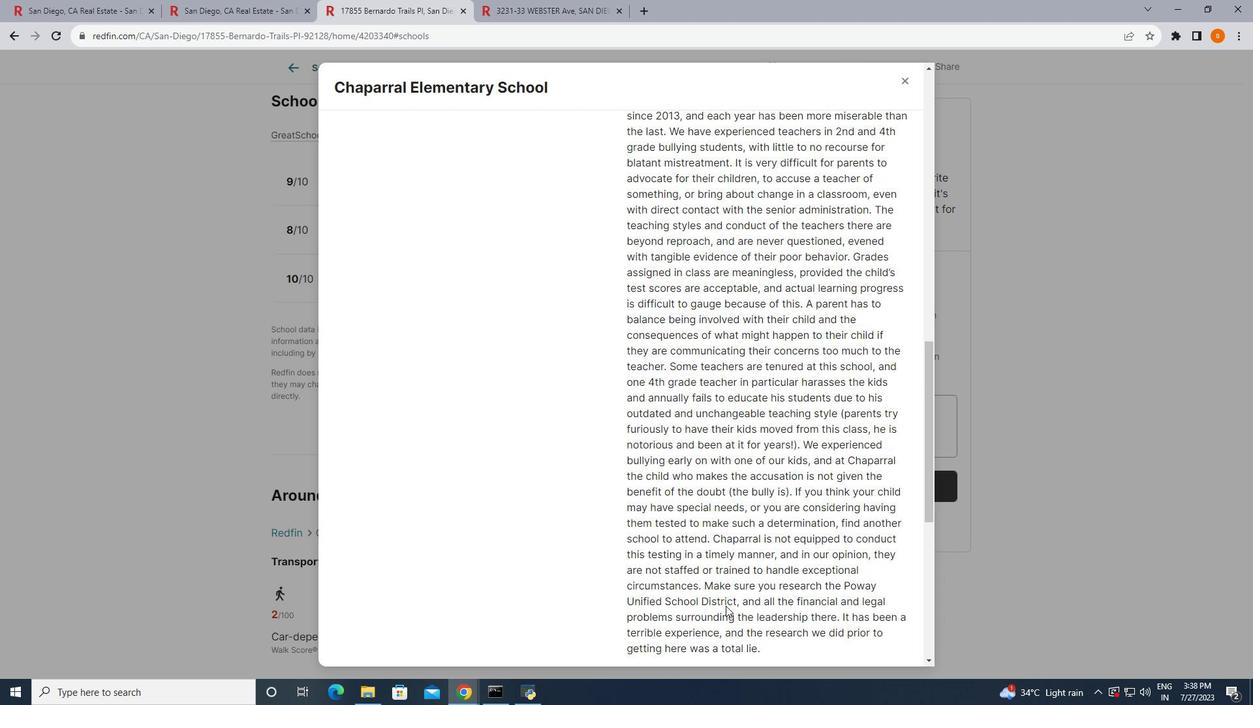 
Action: Mouse scrolled (726, 605) with delta (0, 0)
Screenshot: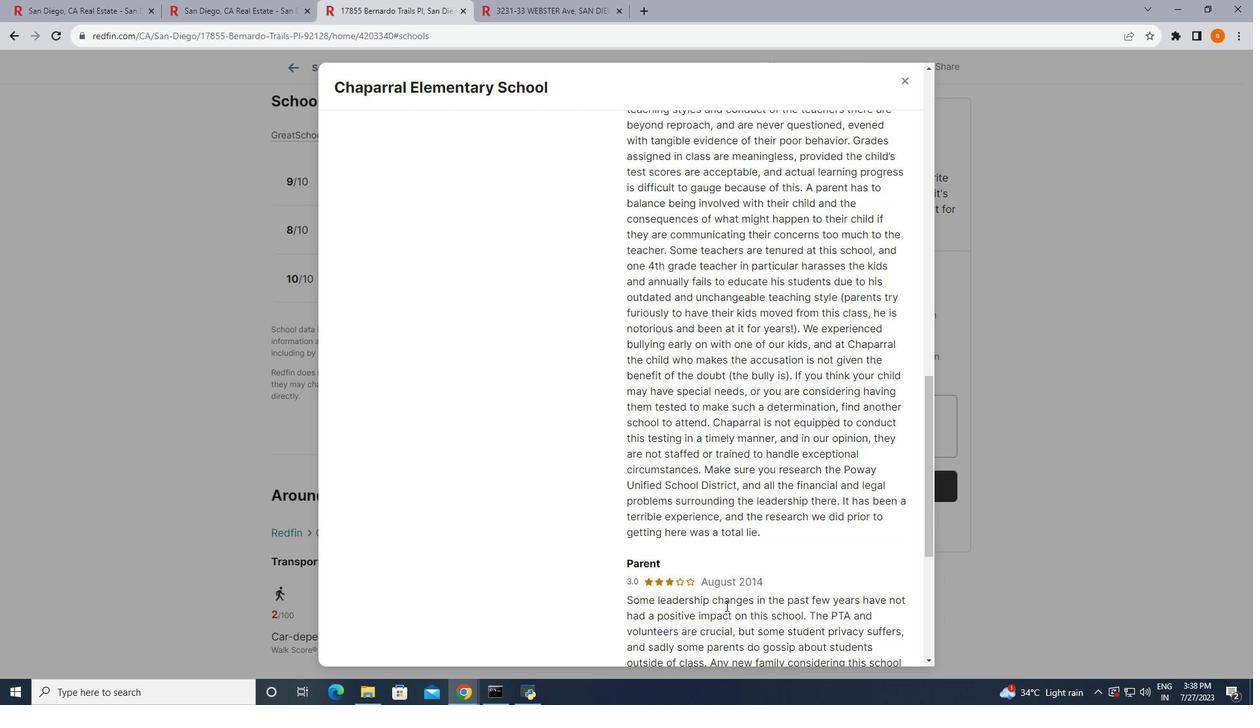 
Action: Mouse scrolled (726, 605) with delta (0, 0)
Screenshot: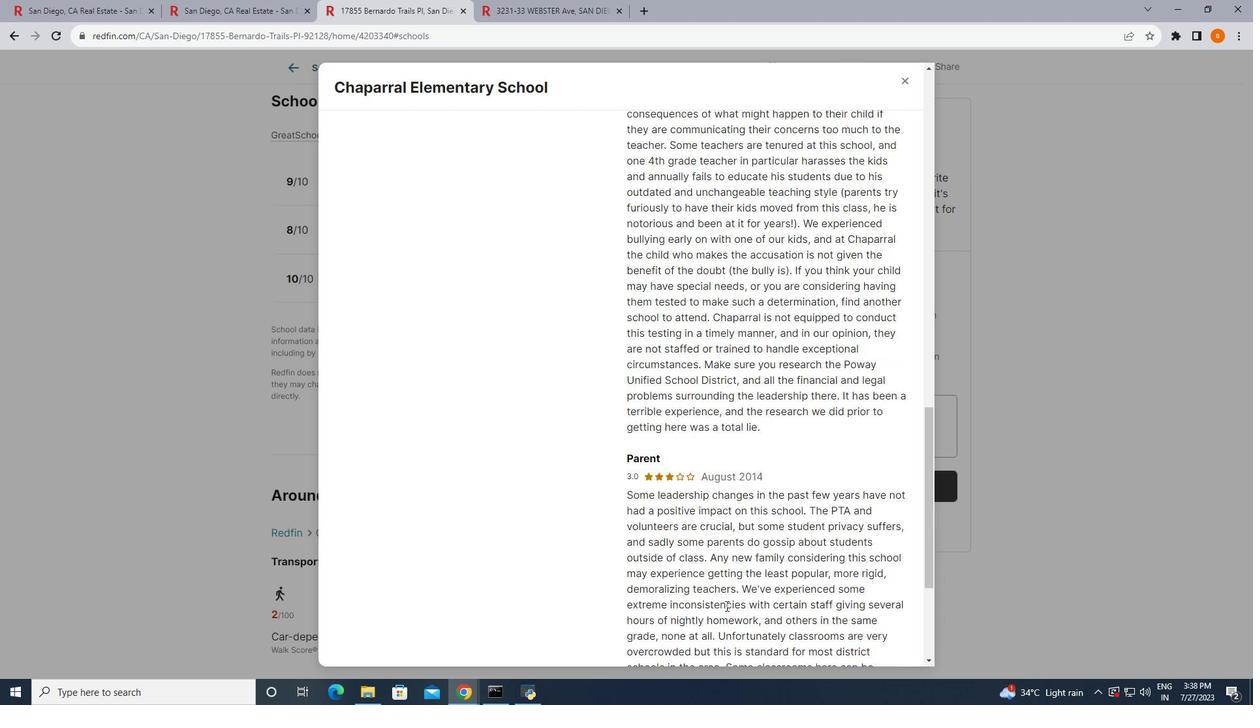 
Action: Mouse scrolled (726, 605) with delta (0, 0)
Screenshot: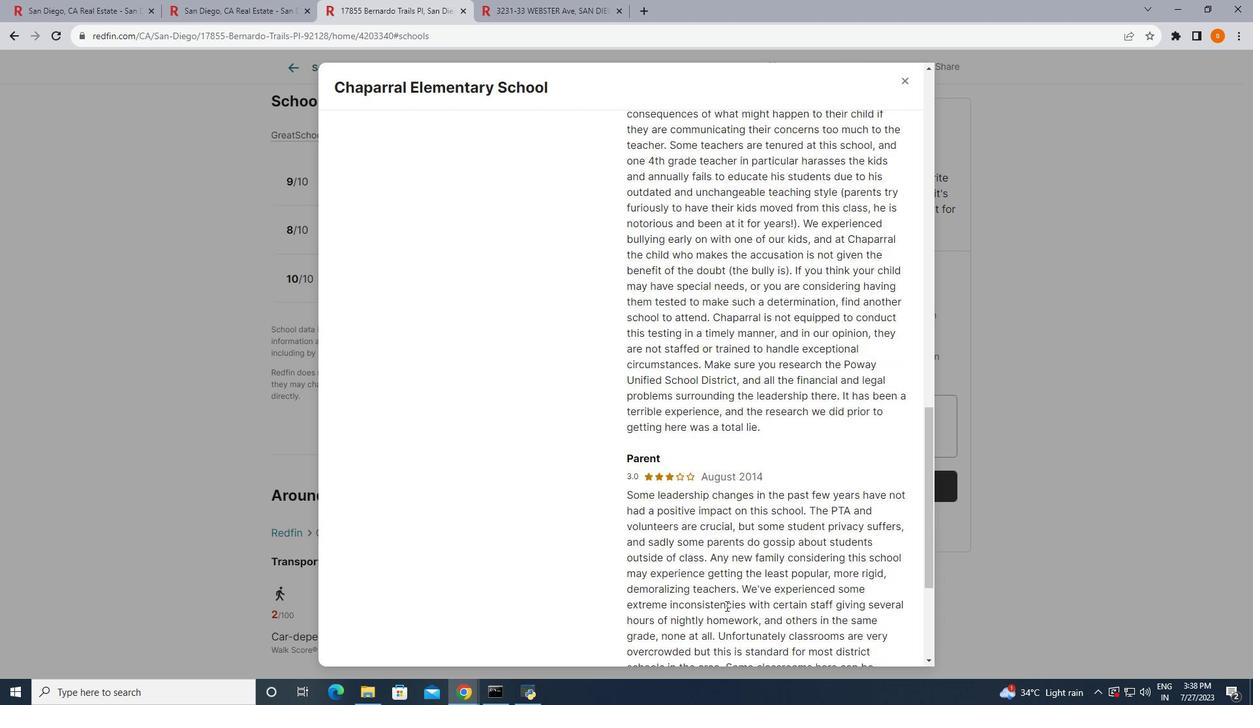 
Action: Mouse scrolled (726, 605) with delta (0, 0)
Screenshot: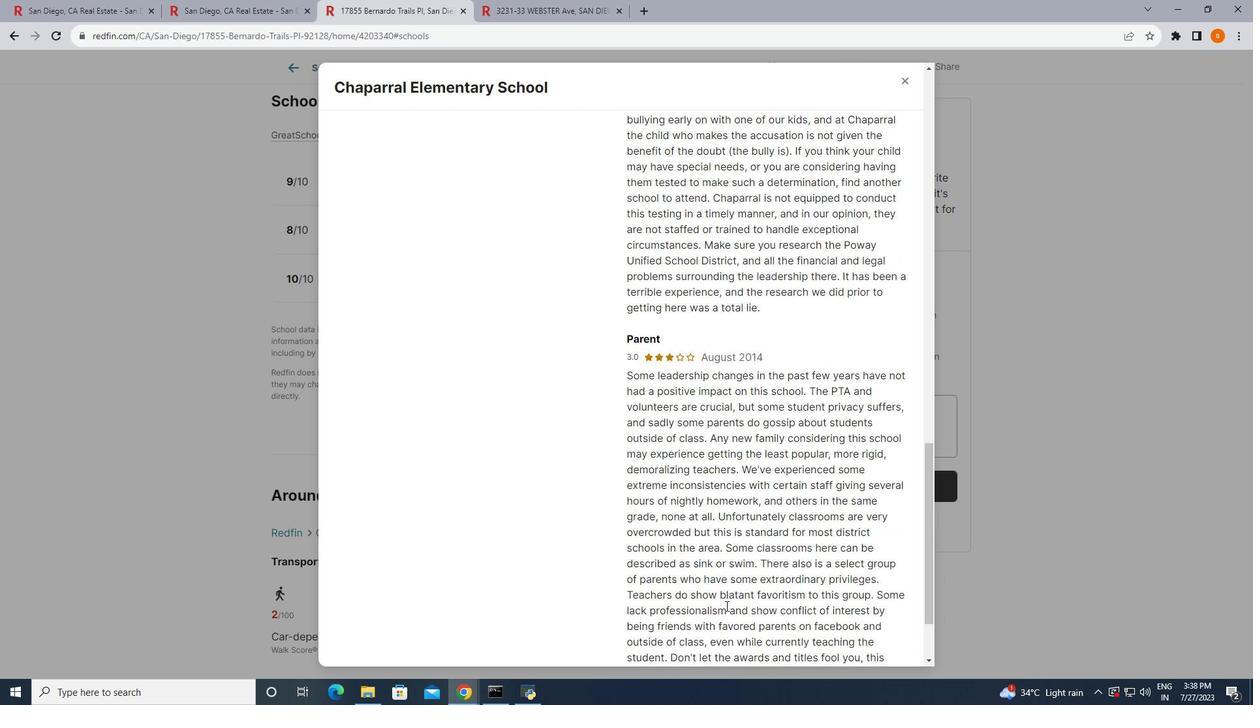 
Action: Mouse scrolled (726, 605) with delta (0, 0)
Screenshot: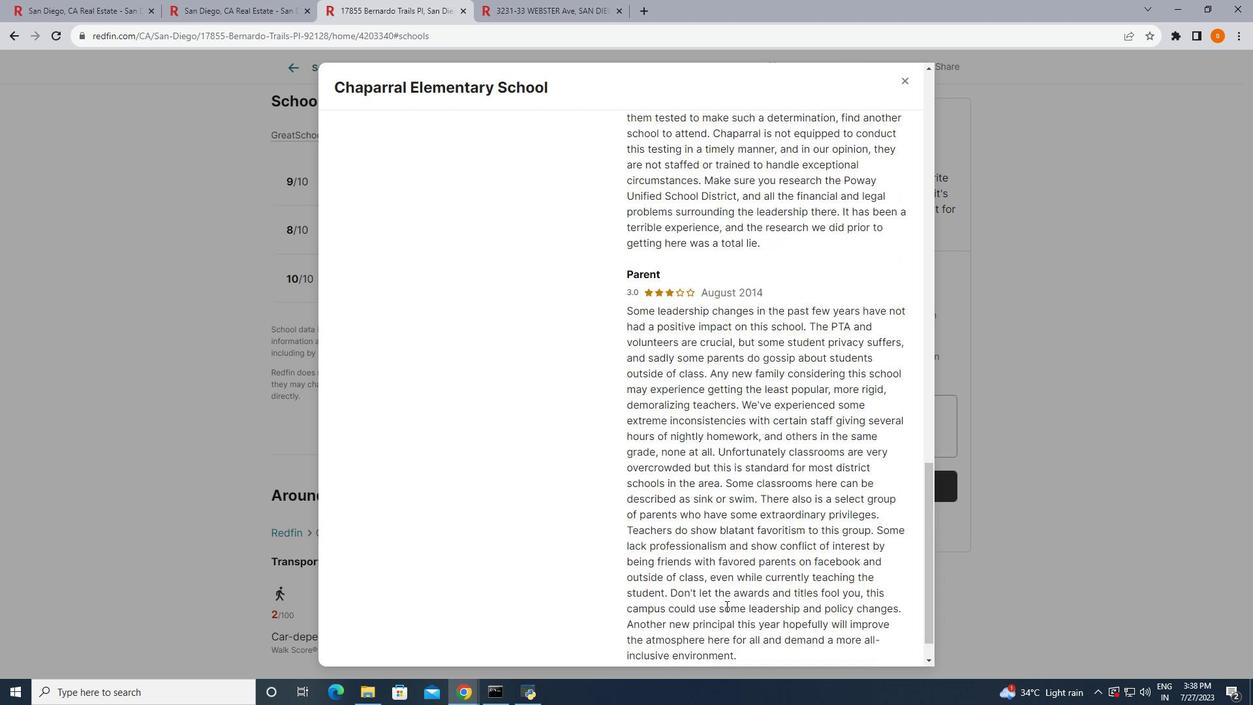
Action: Mouse scrolled (726, 605) with delta (0, 0)
Screenshot: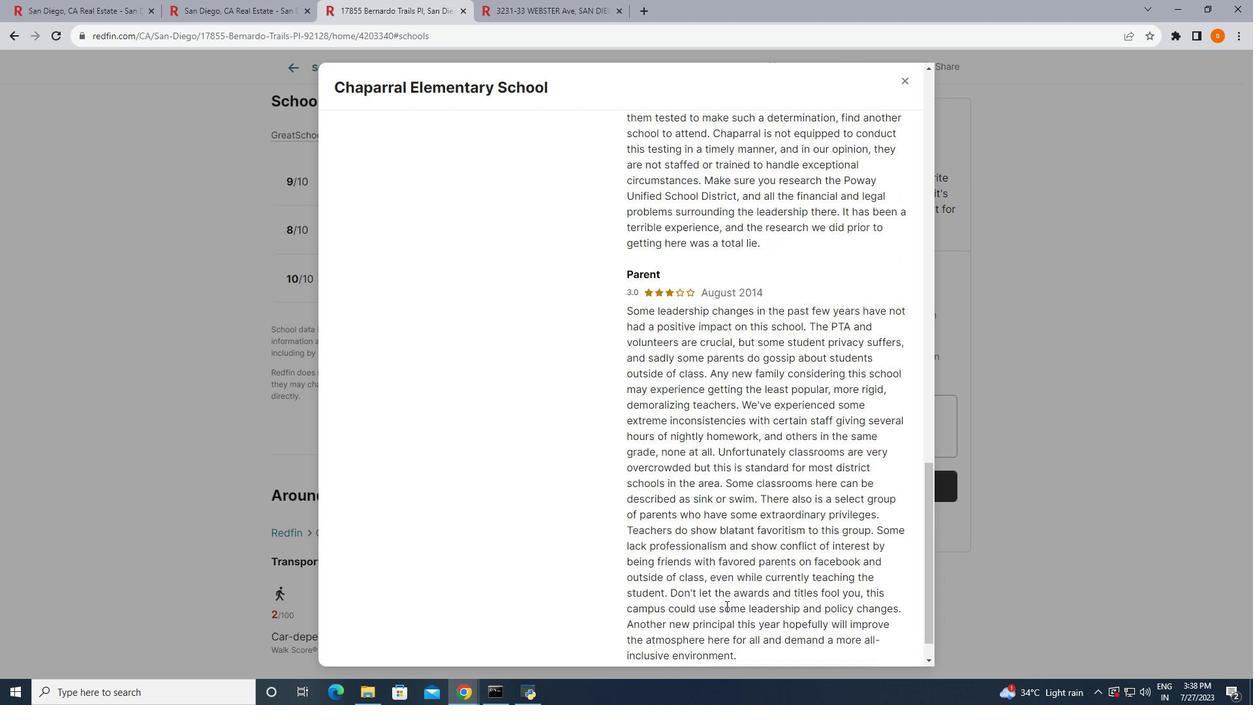 
Action: Mouse scrolled (726, 605) with delta (0, 0)
Screenshot: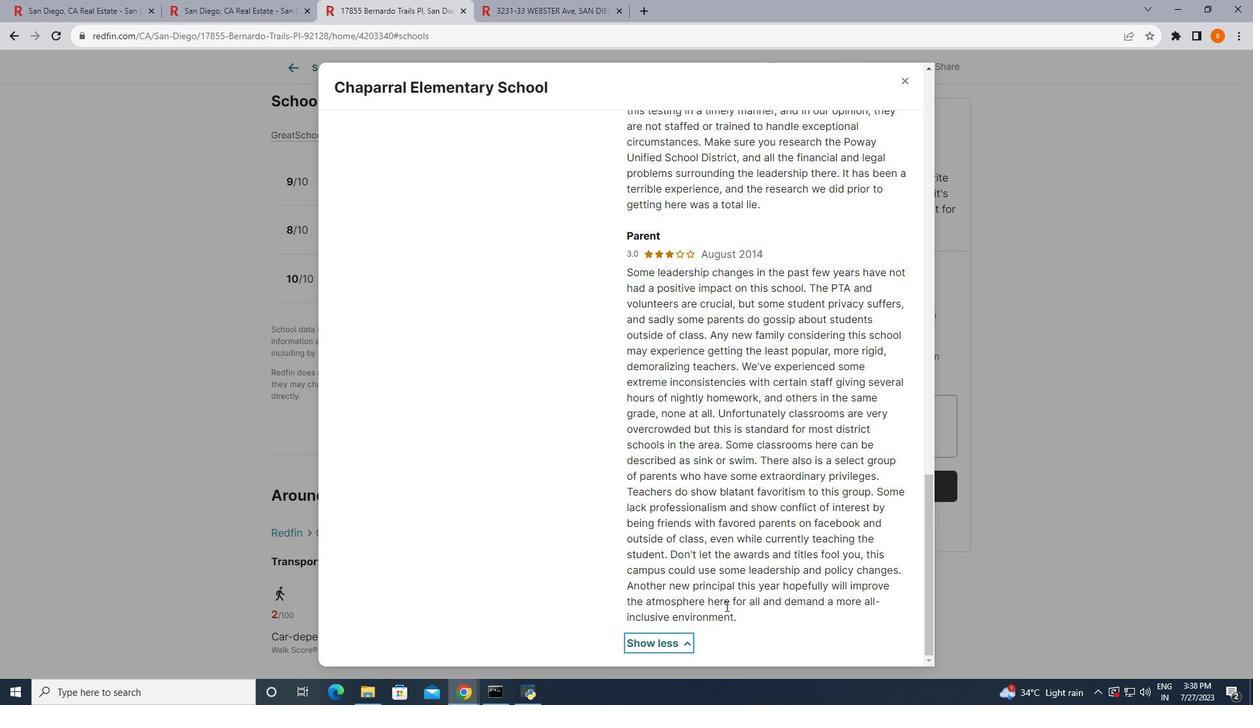 
Action: Mouse scrolled (726, 605) with delta (0, 0)
Screenshot: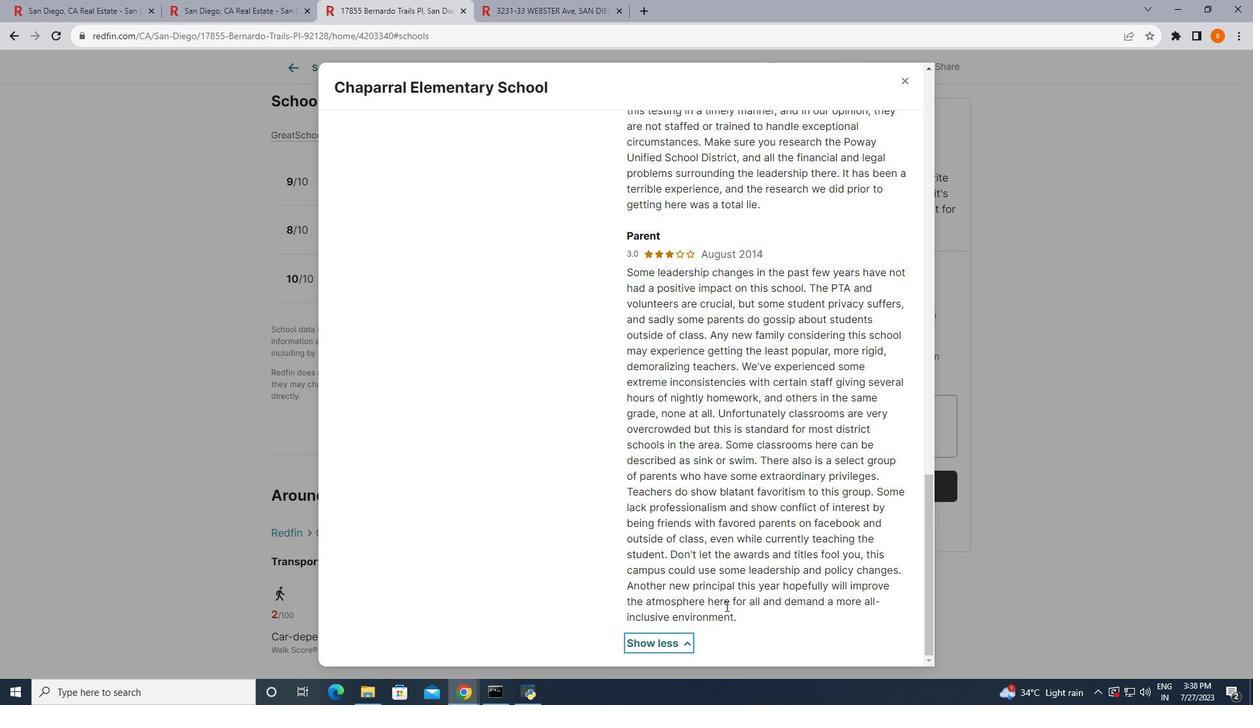 
Action: Mouse moved to (911, 86)
Screenshot: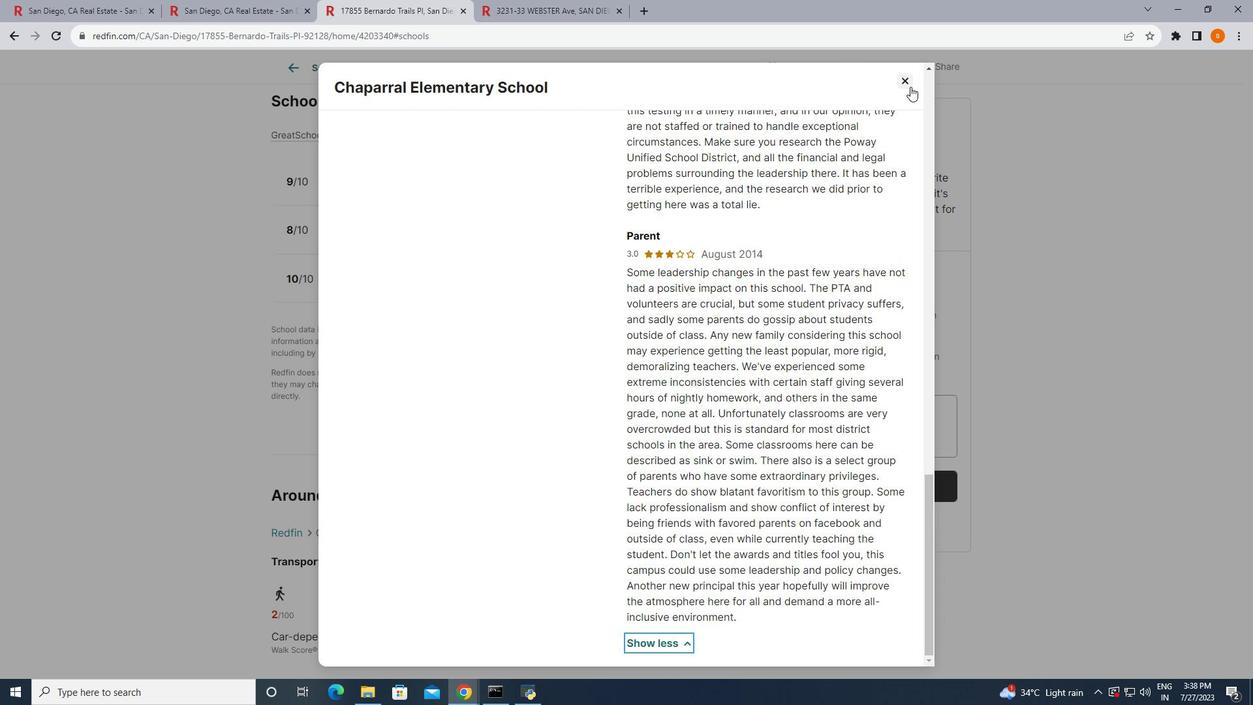 
Action: Mouse pressed left at (911, 86)
Screenshot: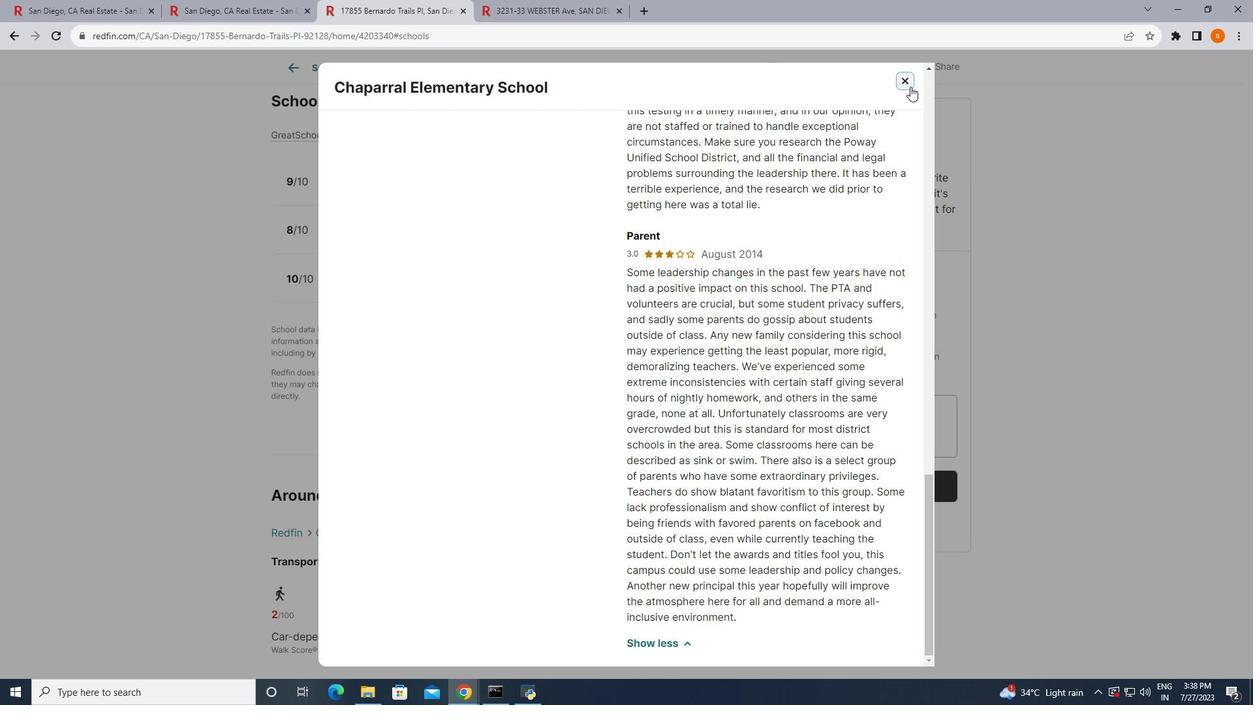 
Action: Mouse moved to (485, 242)
Screenshot: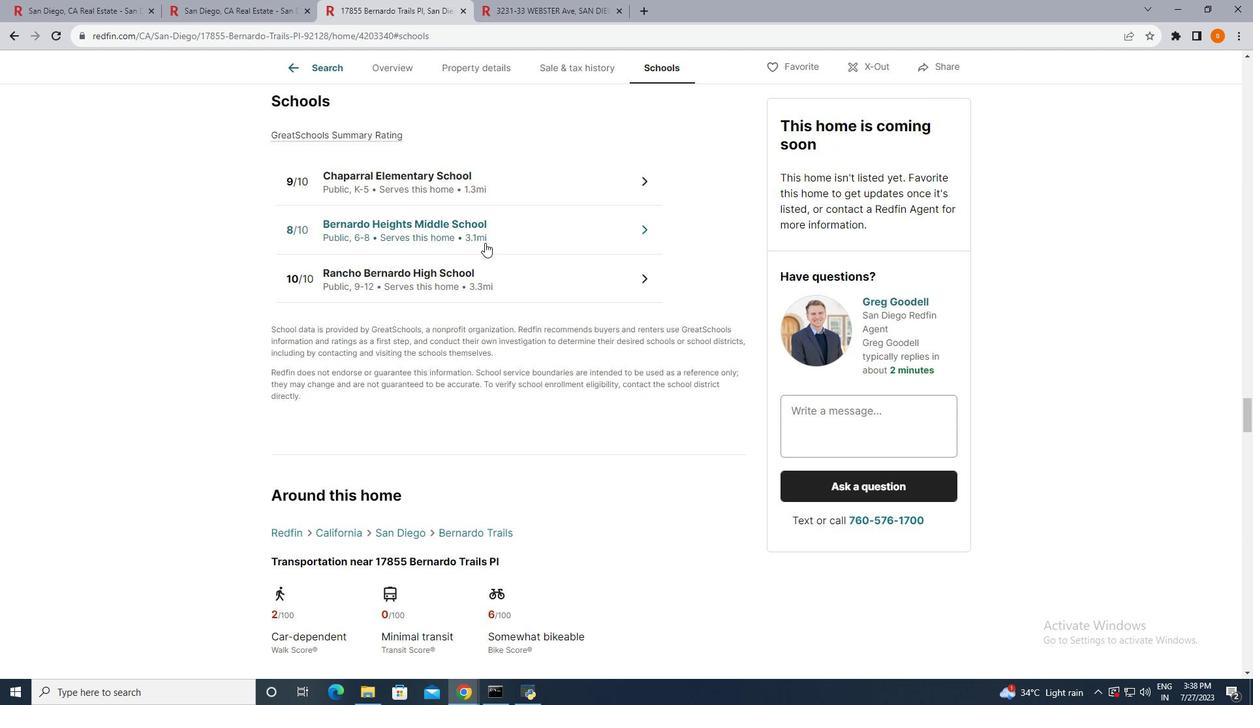 
Action: Mouse pressed left at (485, 242)
Screenshot: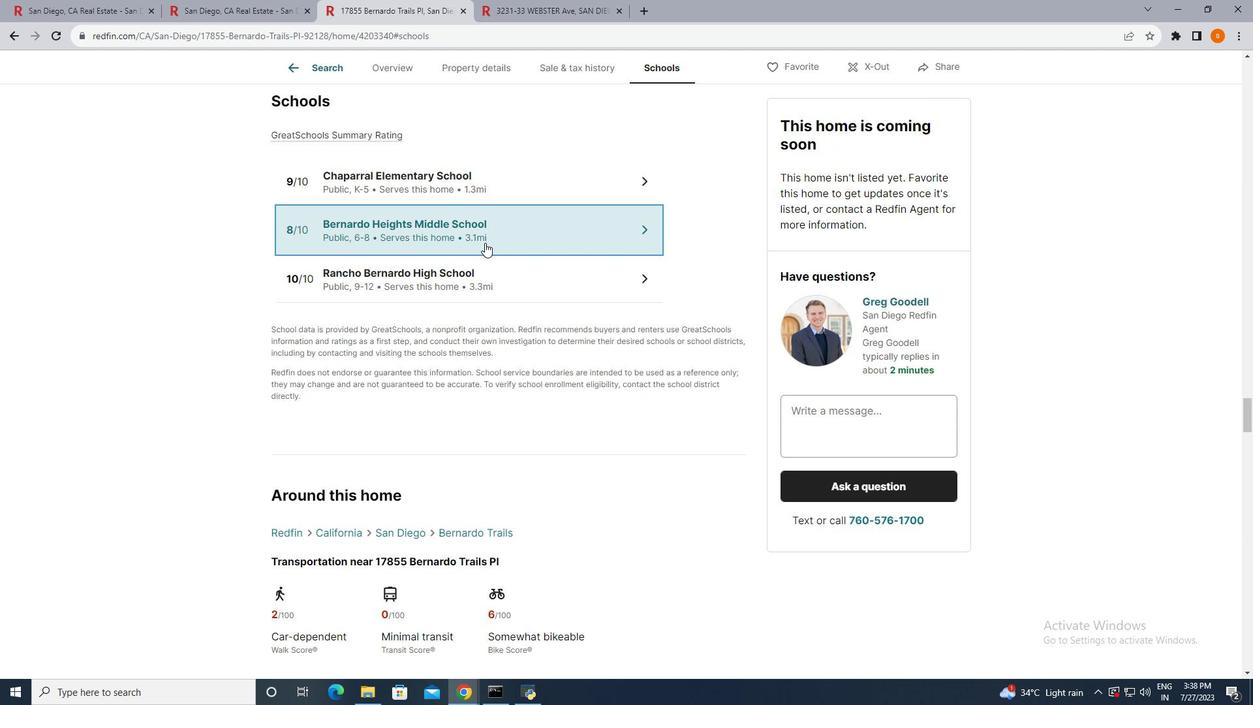
Action: Mouse moved to (711, 398)
Screenshot: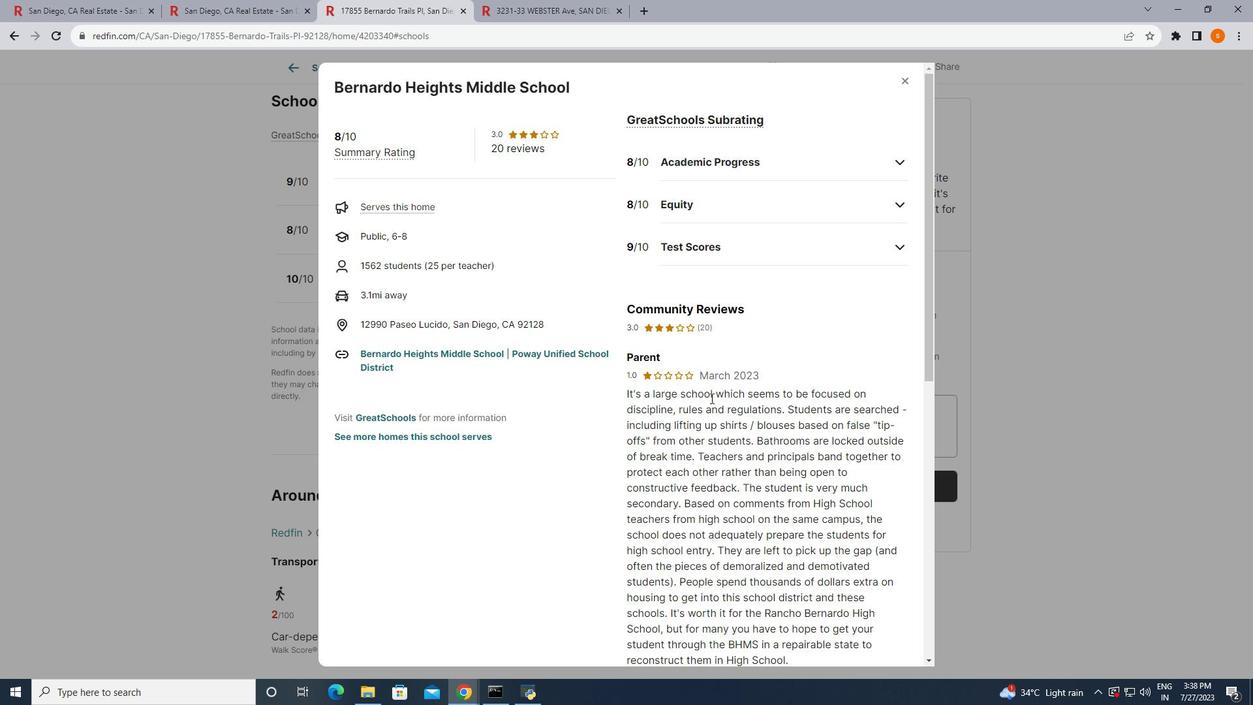 
Action: Mouse scrolled (711, 397) with delta (0, 0)
Screenshot: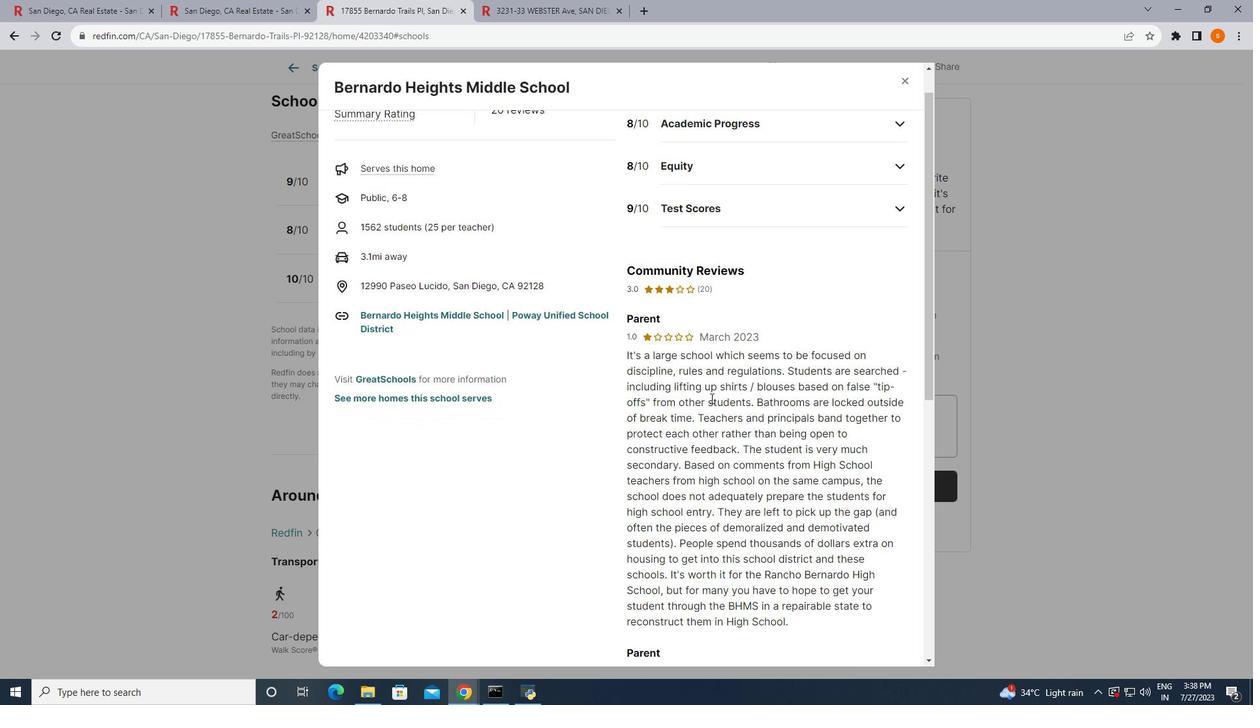 
Action: Mouse scrolled (711, 397) with delta (0, 0)
Screenshot: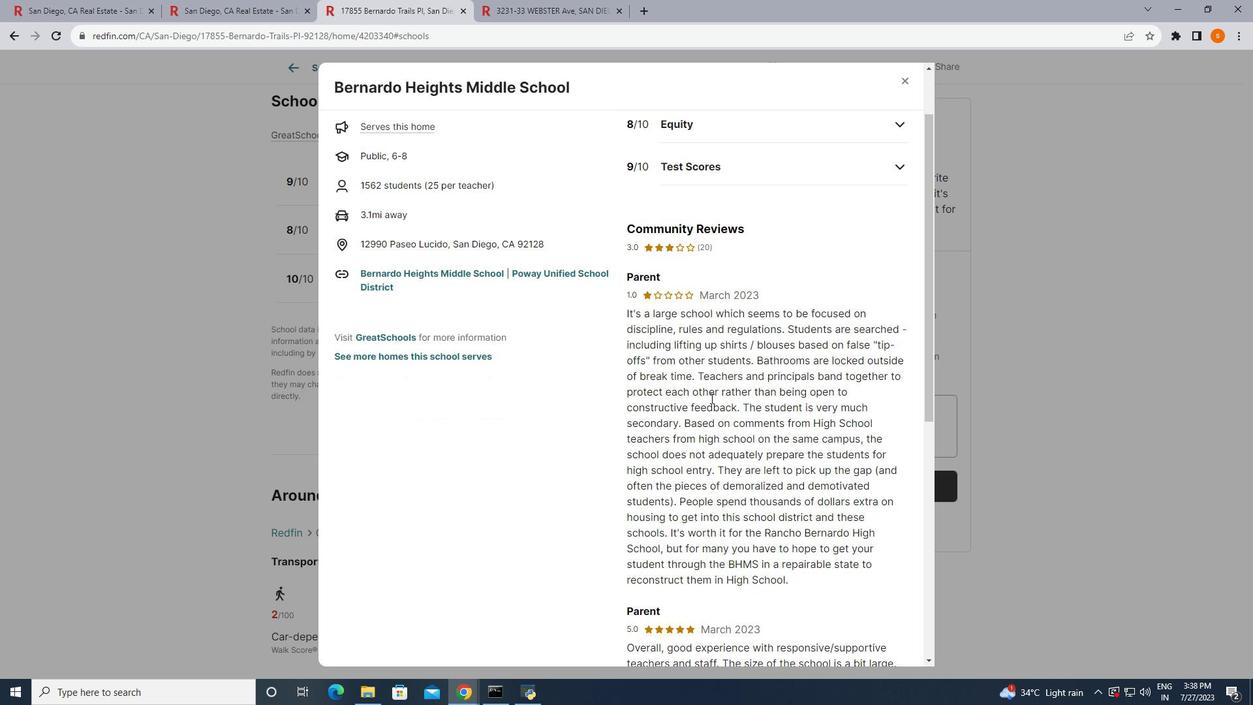 
Action: Mouse scrolled (711, 397) with delta (0, 0)
Screenshot: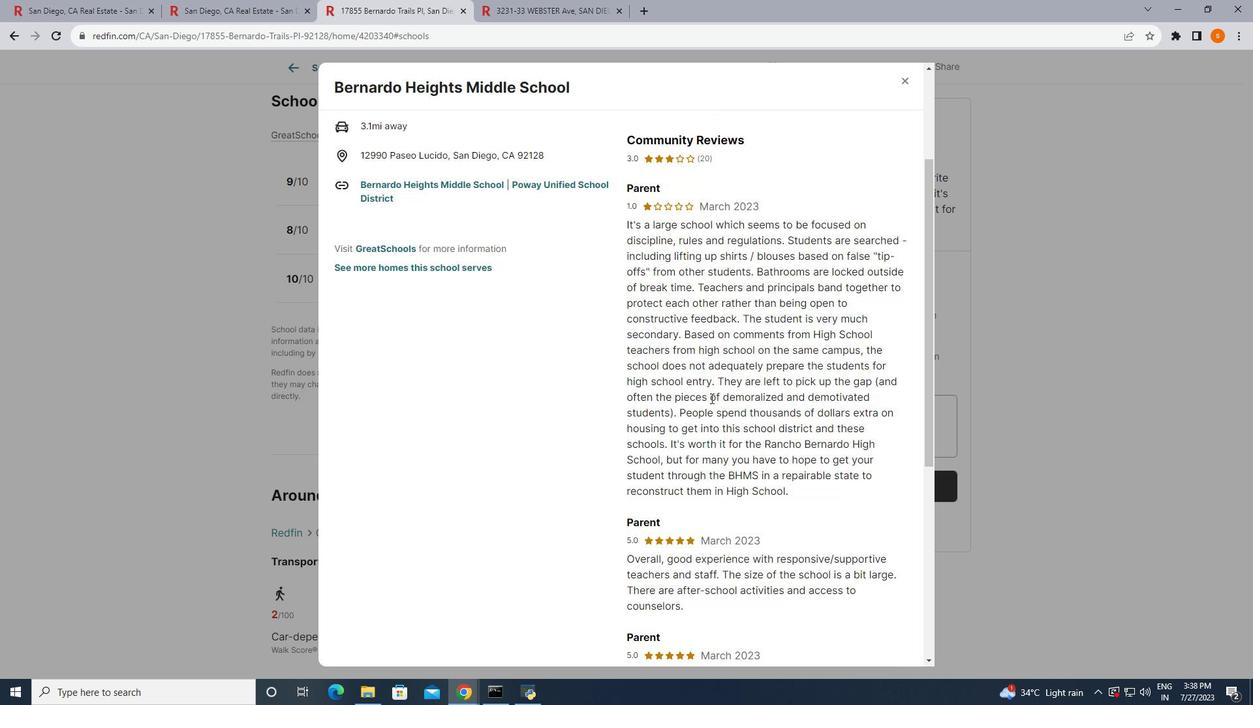 
Action: Mouse moved to (711, 397)
Screenshot: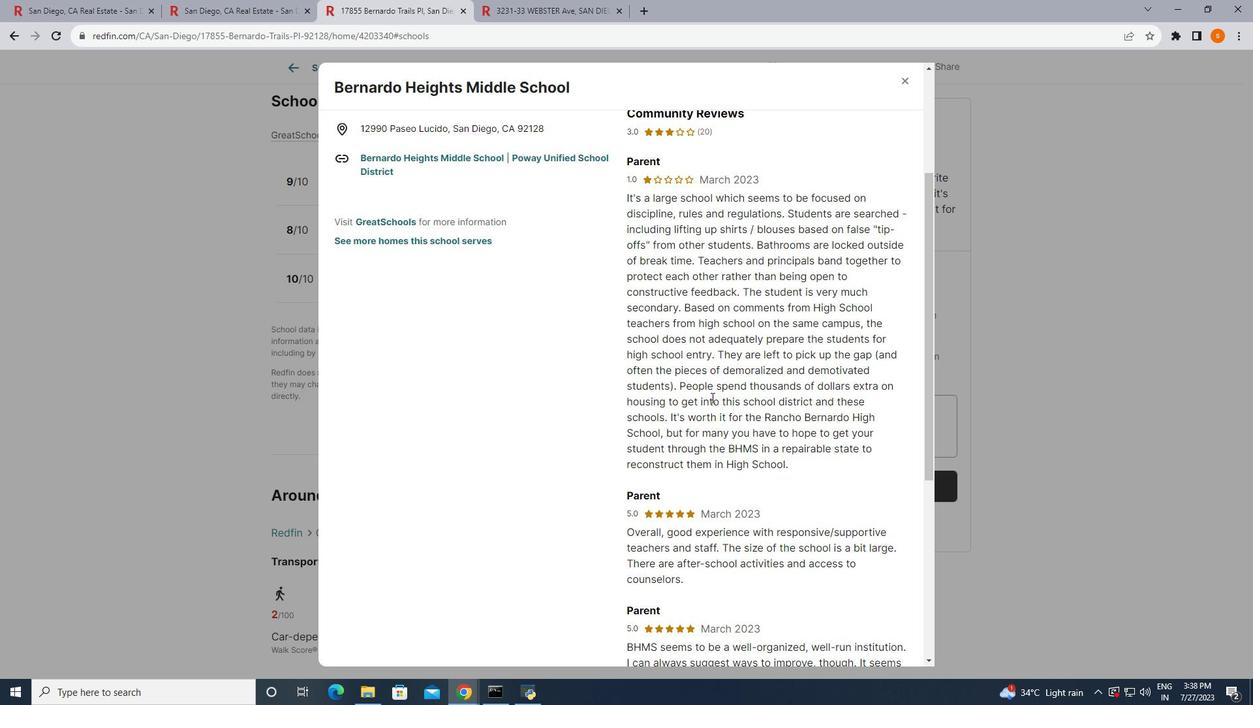 
Action: Mouse scrolled (711, 397) with delta (0, 0)
Screenshot: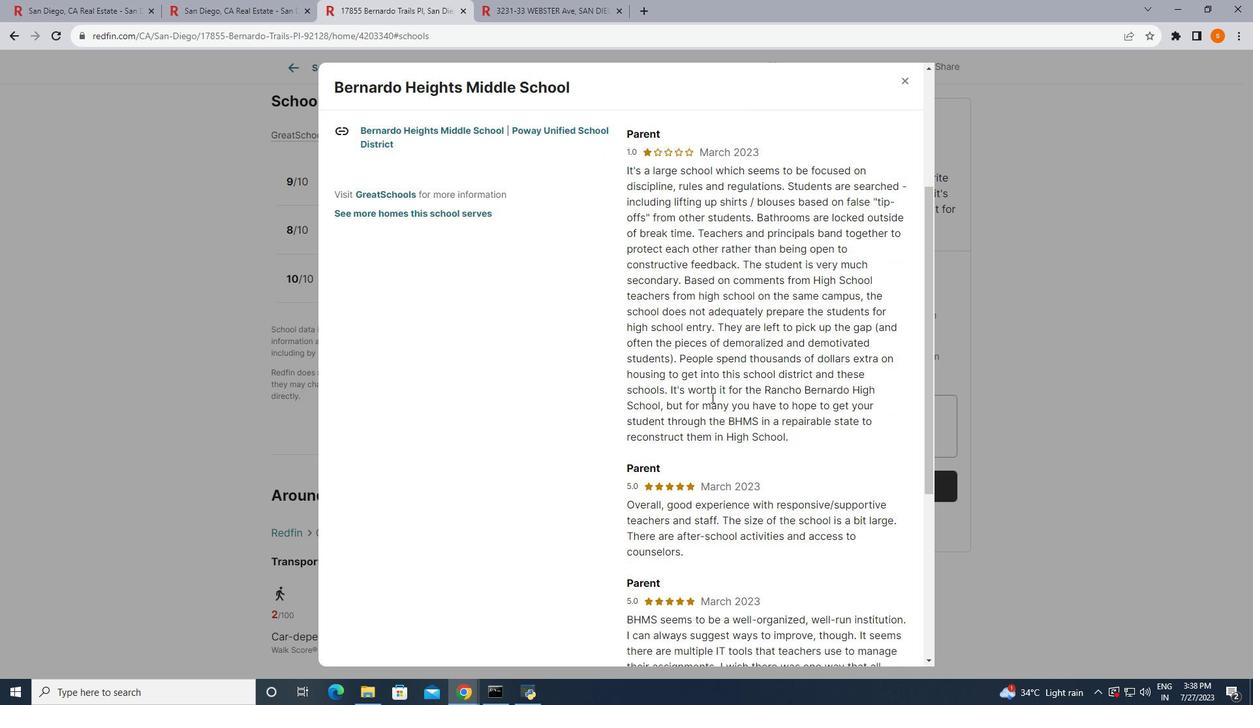 
Action: Mouse scrolled (711, 397) with delta (0, 0)
Screenshot: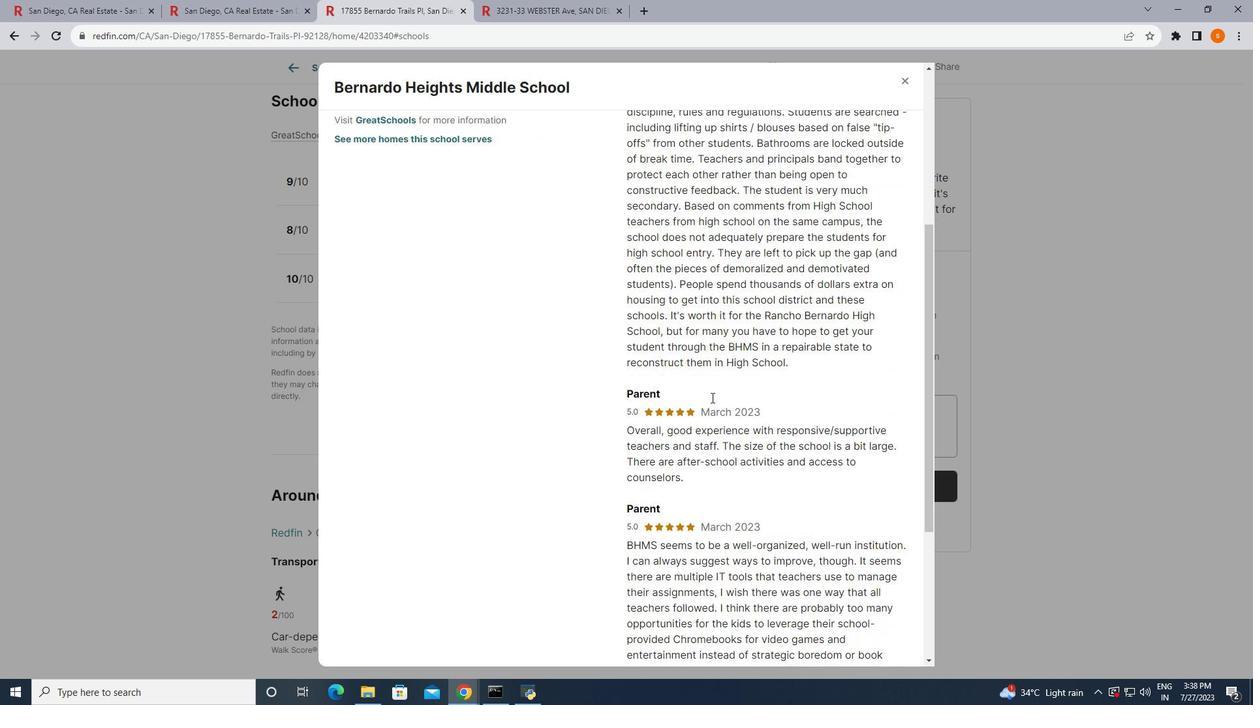 
Action: Mouse scrolled (711, 397) with delta (0, 0)
Screenshot: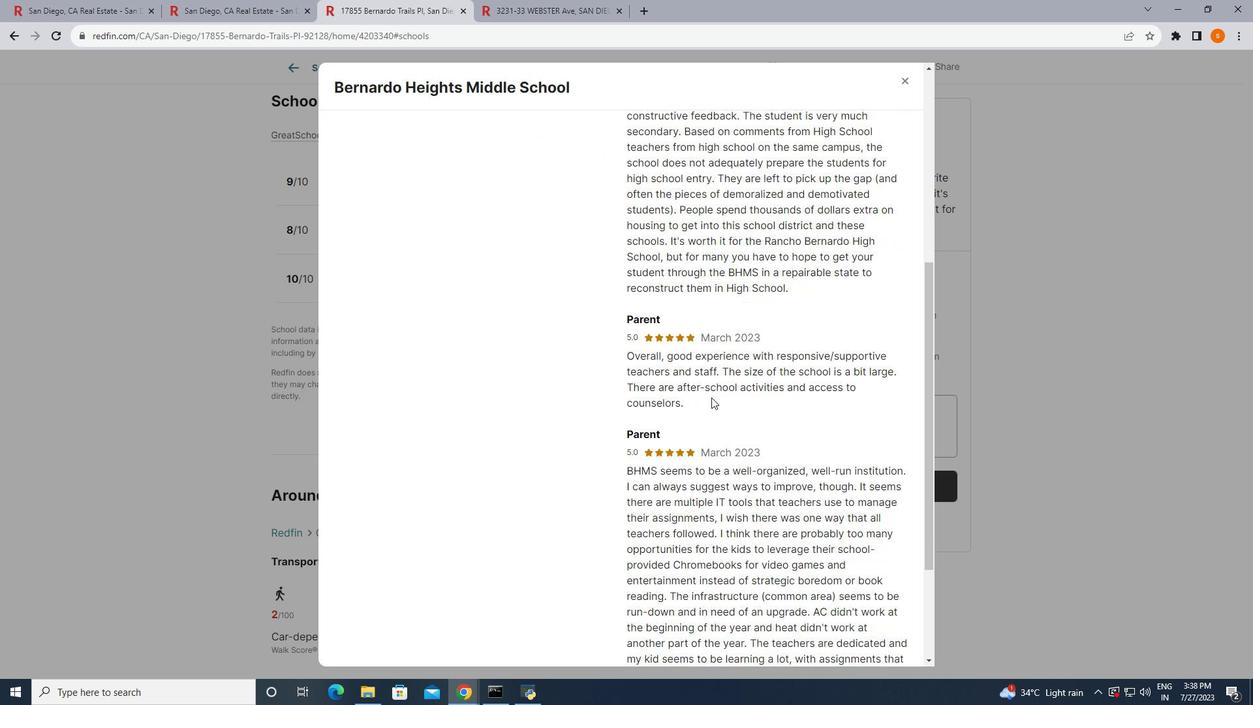 
Action: Mouse scrolled (711, 397) with delta (0, 0)
